 Task: Research luxury ranch stays in Montana, Look for 6 properties.
Action: Key pressed <Key.caps_lock>M<Key.caps_lock>nrtana
Screenshot: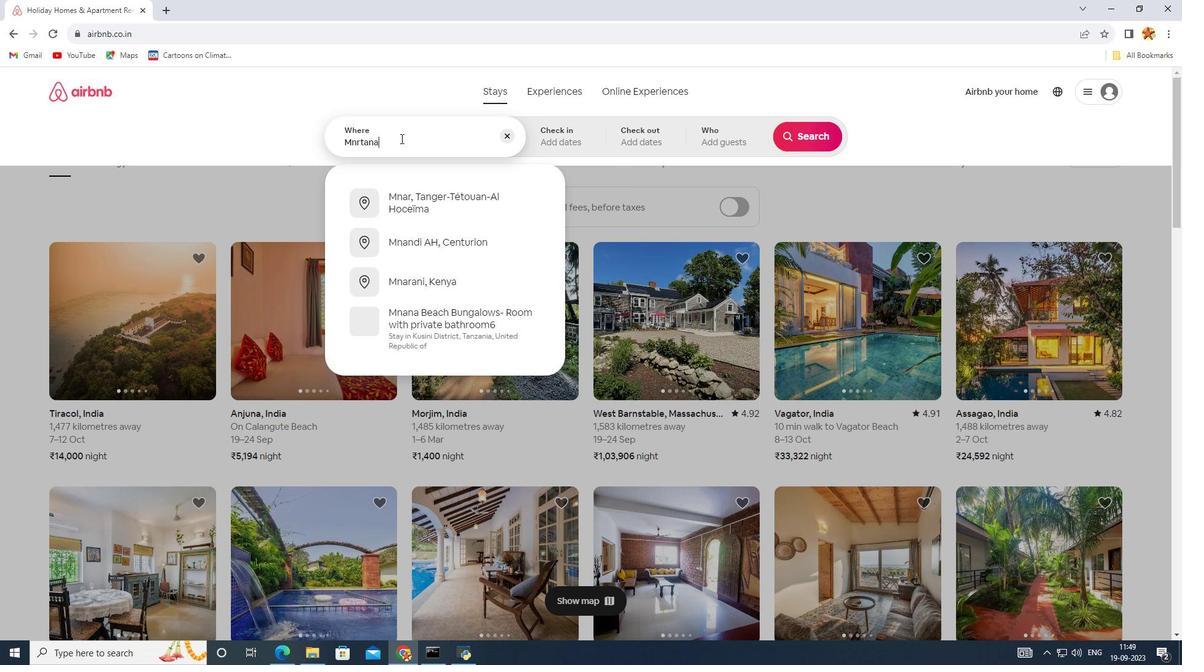 
Action: Mouse moved to (407, 147)
Screenshot: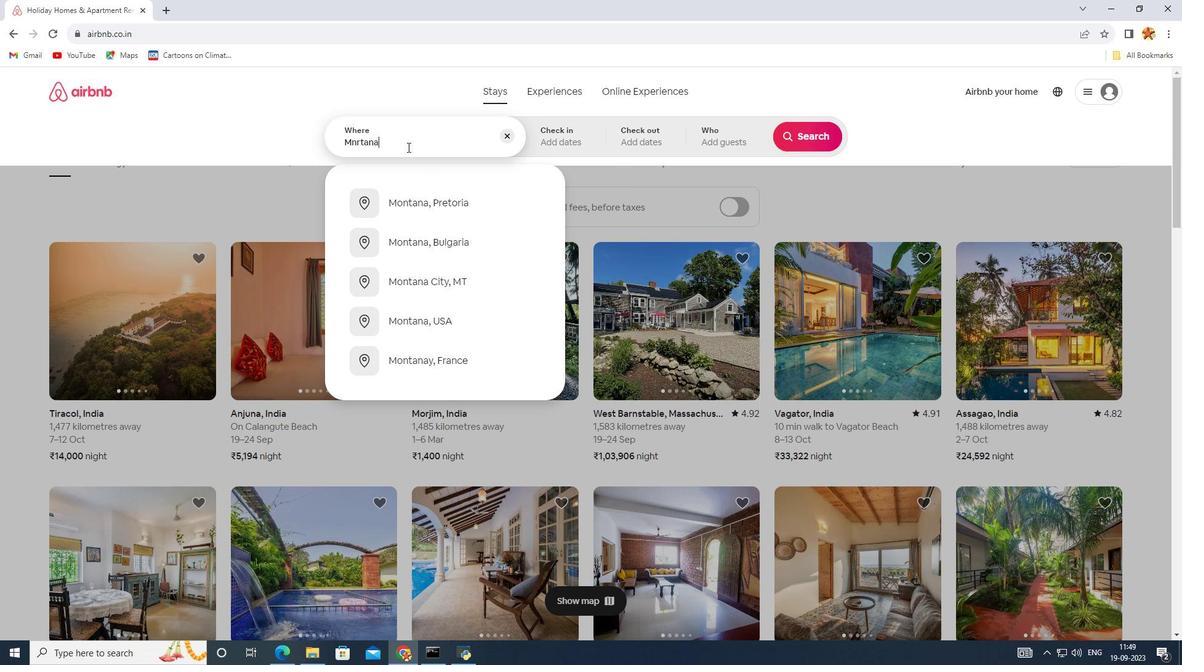 
Action: Key pressed <Key.backspace><Key.backspace><Key.backspace><Key.backspace><Key.backspace><Key.backspace>ontana<Key.space>
Screenshot: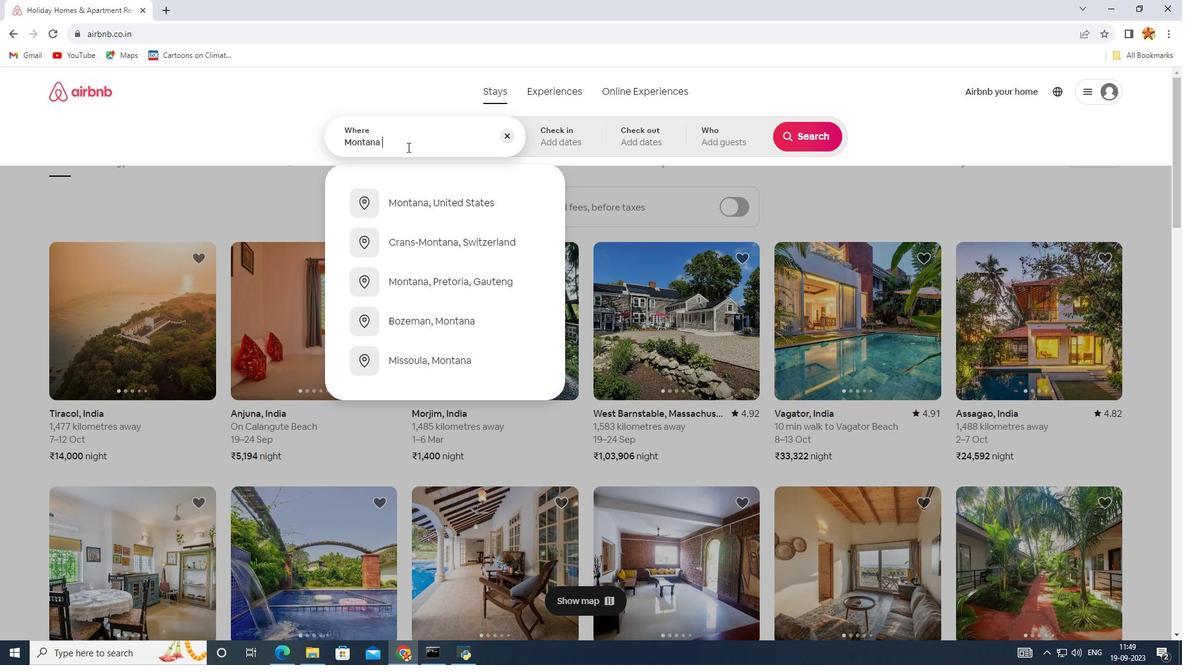 
Action: Mouse moved to (471, 193)
Screenshot: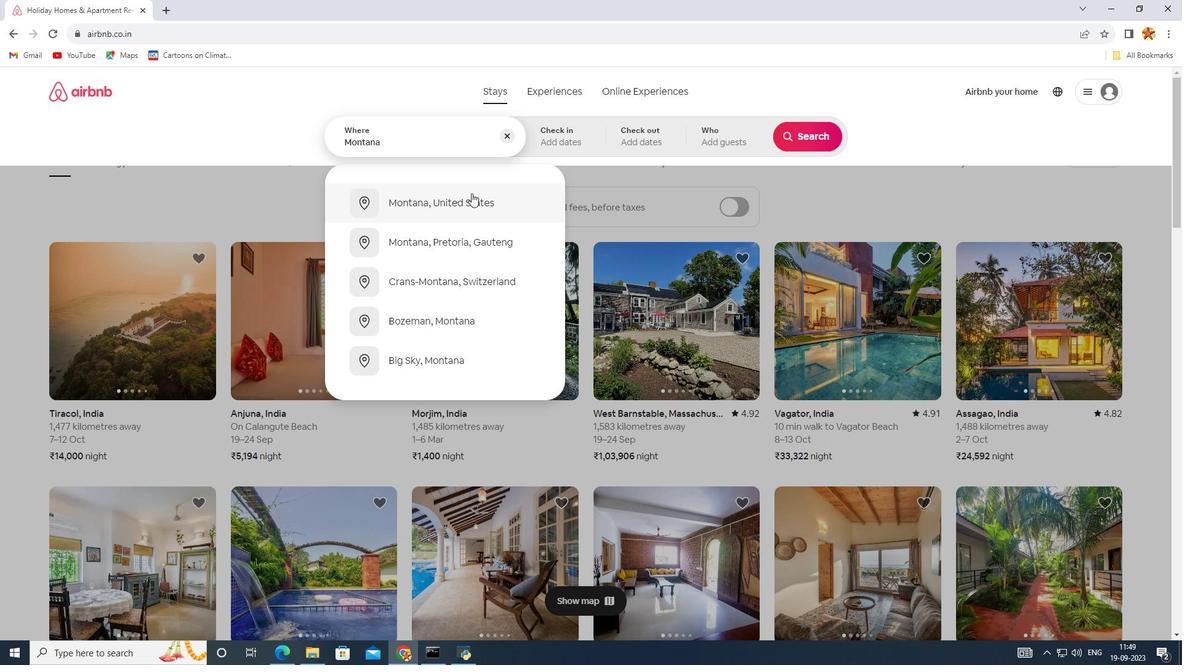 
Action: Mouse pressed left at (471, 193)
Screenshot: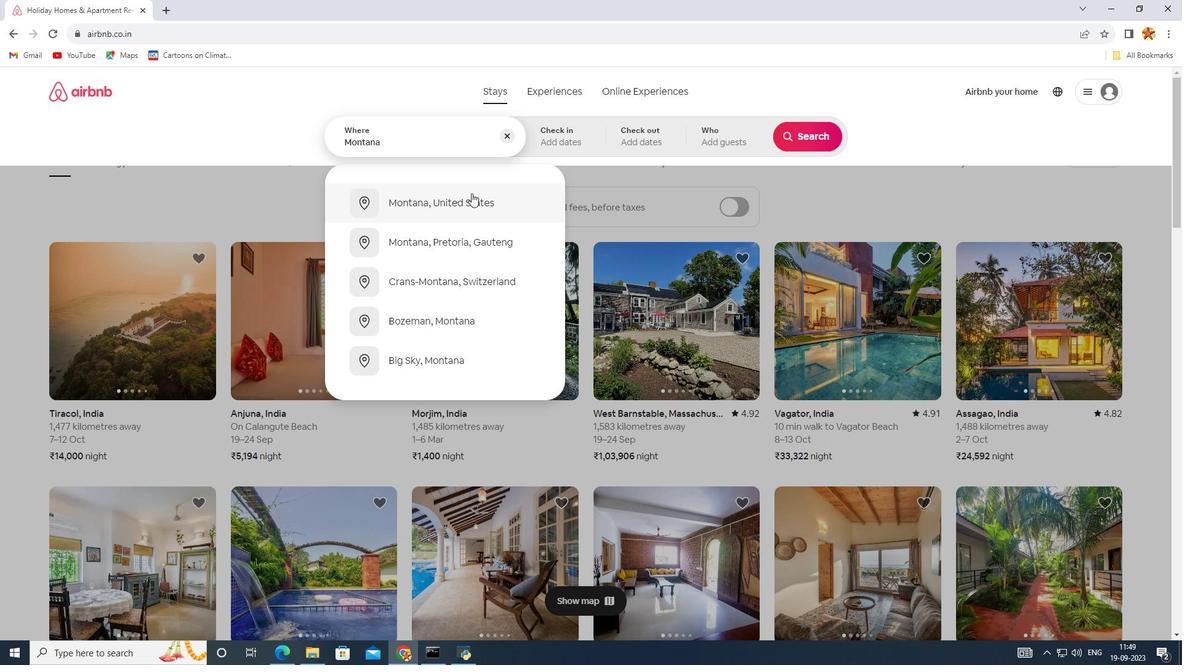 
Action: Mouse moved to (820, 132)
Screenshot: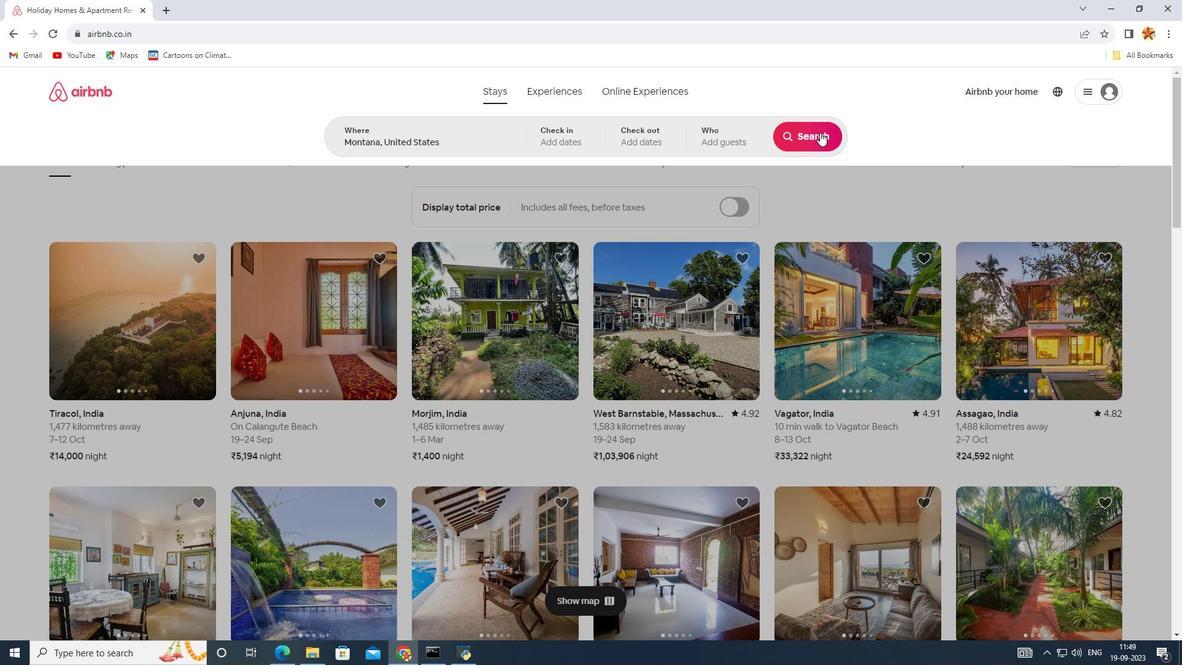 
Action: Mouse pressed left at (820, 132)
Screenshot: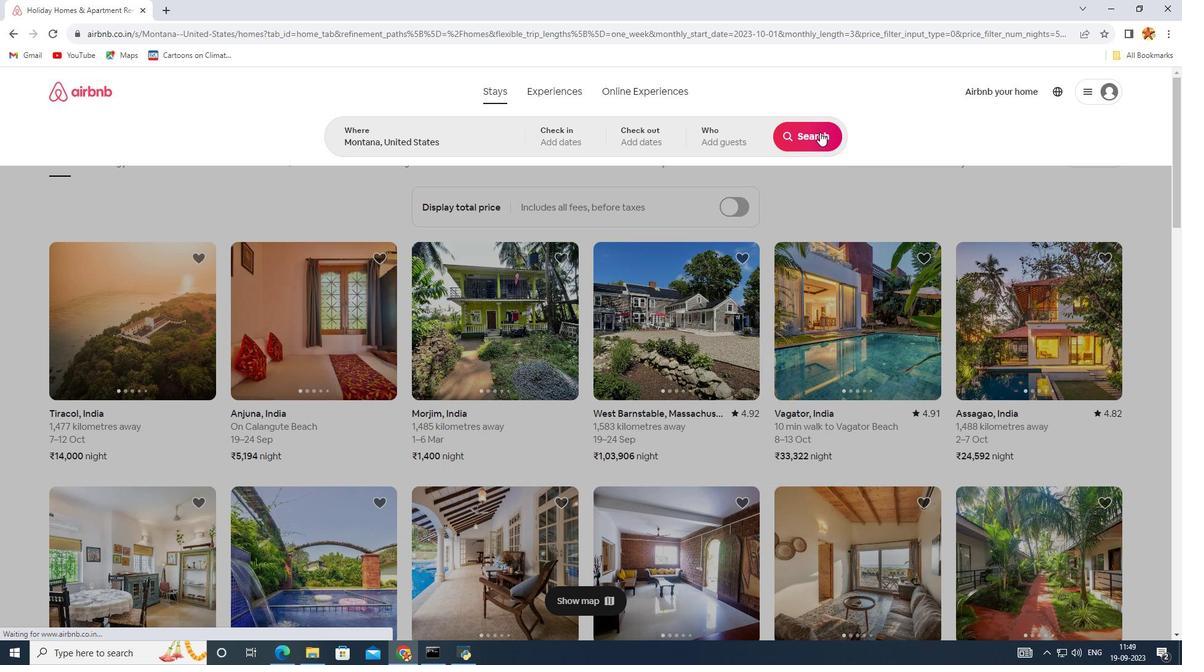
Action: Mouse moved to (1115, 136)
Screenshot: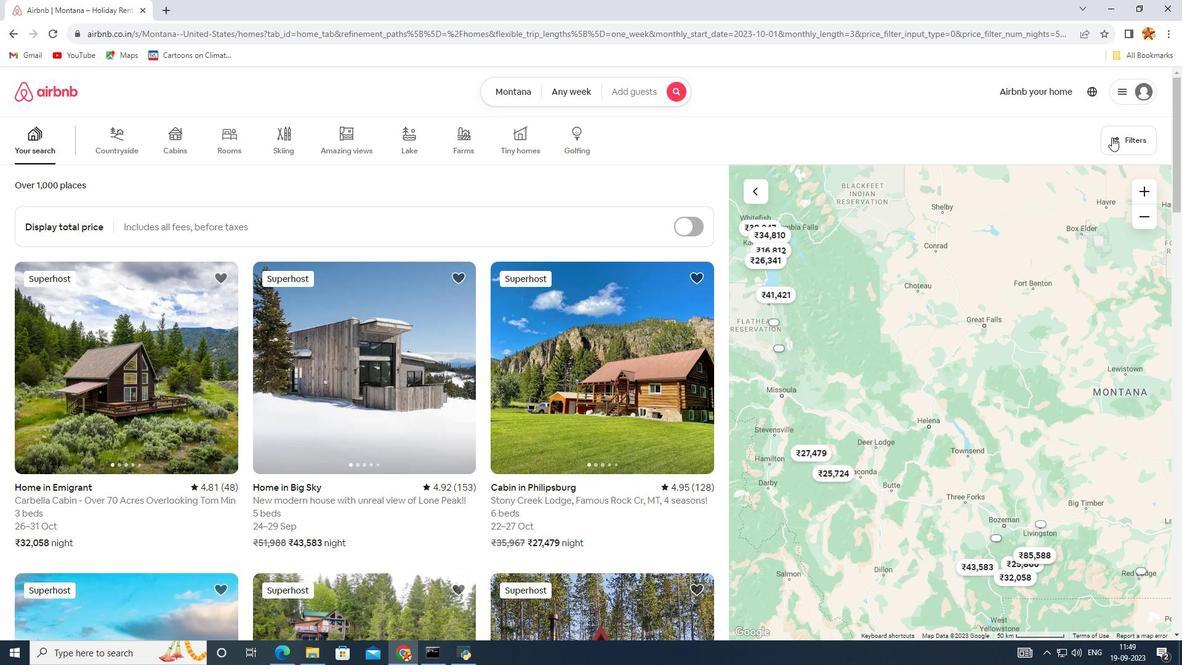 
Action: Mouse pressed left at (1115, 136)
Screenshot: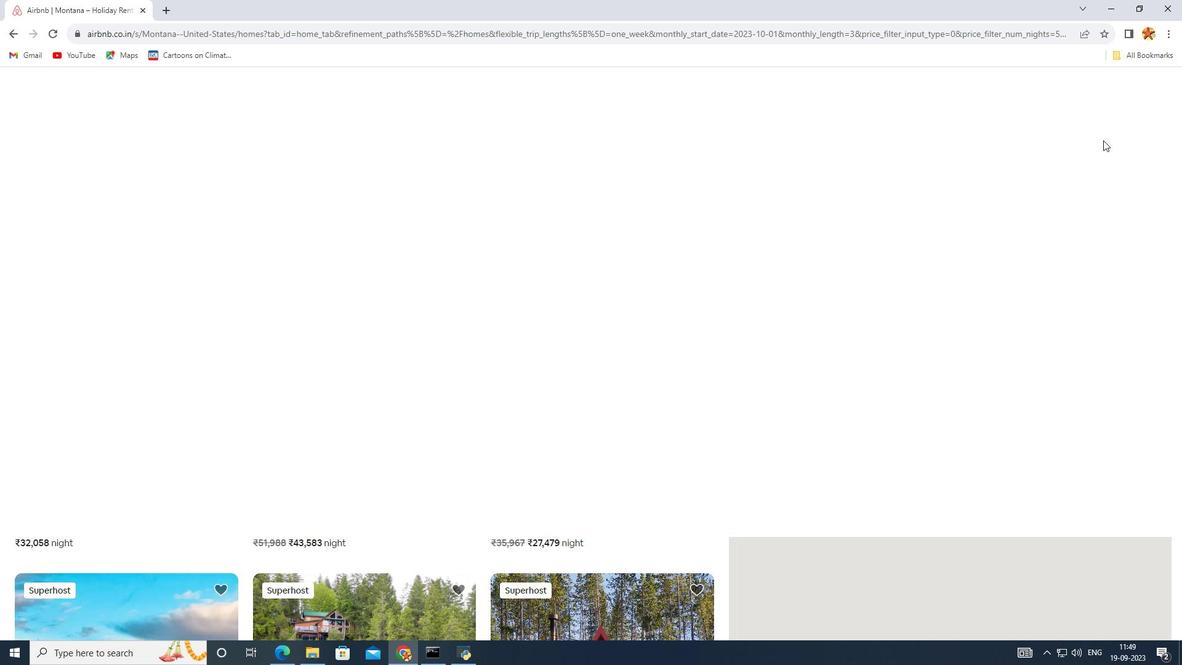 
Action: Mouse moved to (505, 345)
Screenshot: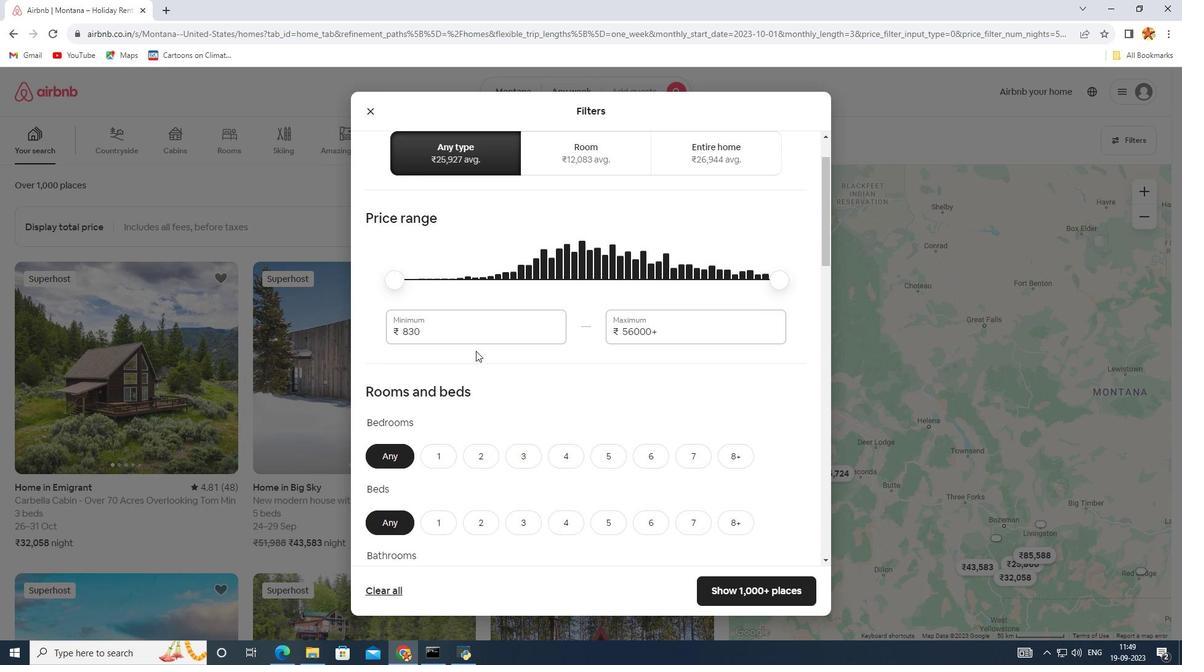 
Action: Mouse scrolled (505, 345) with delta (0, 0)
Screenshot: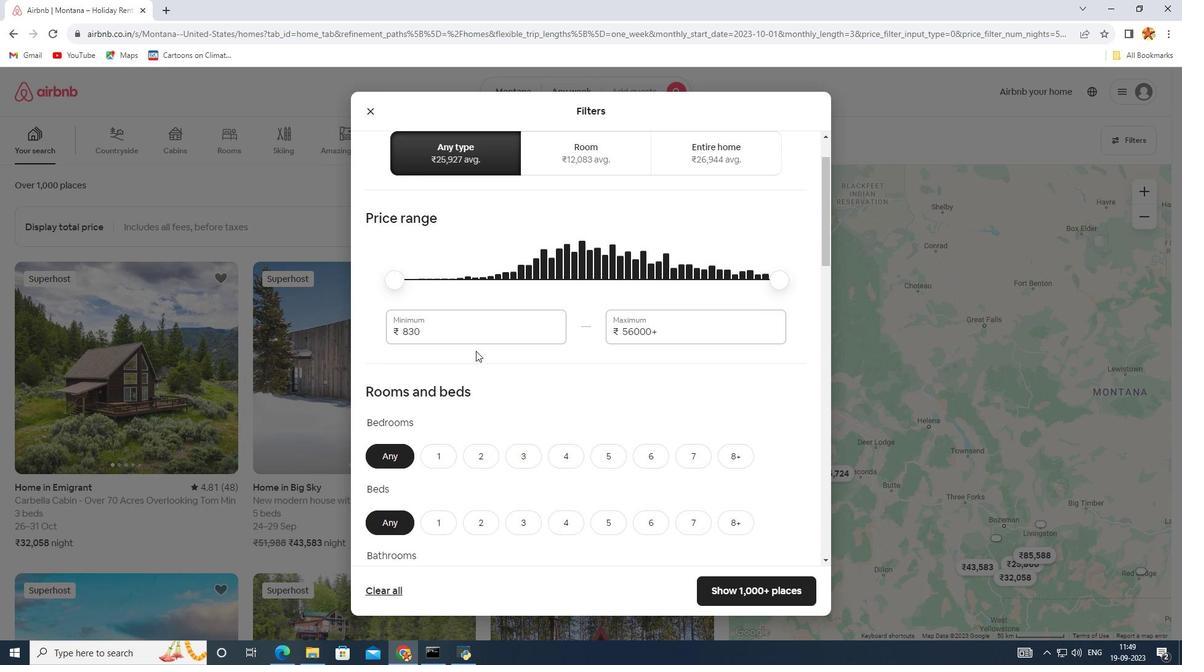 
Action: Mouse moved to (476, 351)
Screenshot: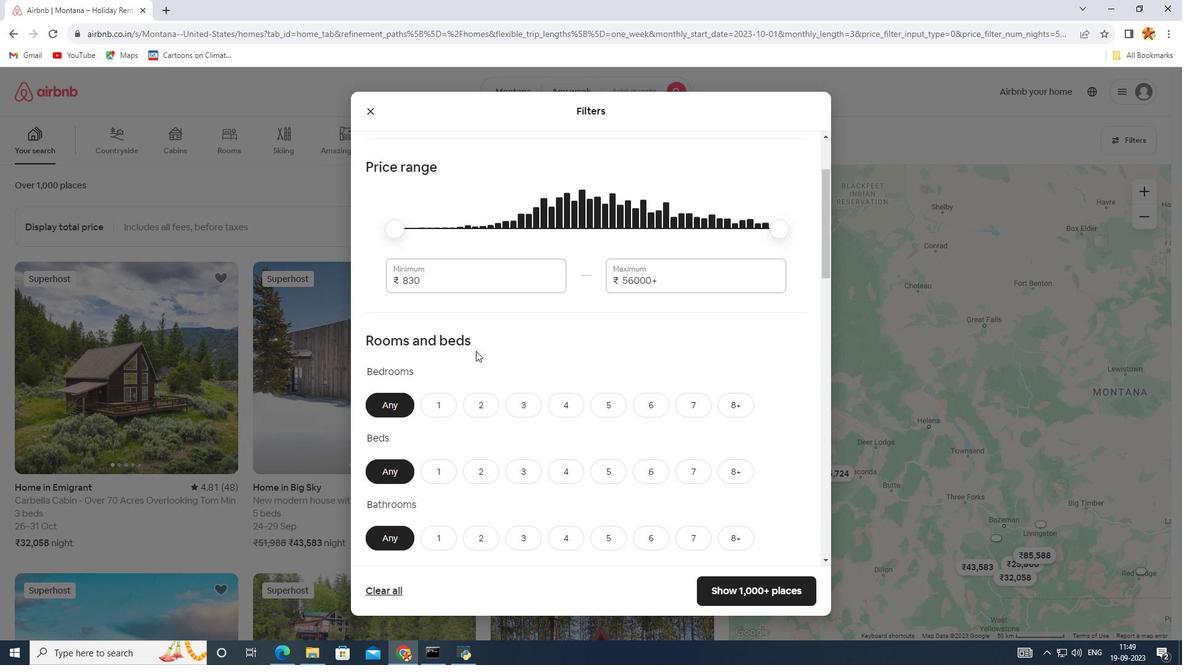 
Action: Mouse scrolled (476, 350) with delta (0, 0)
Screenshot: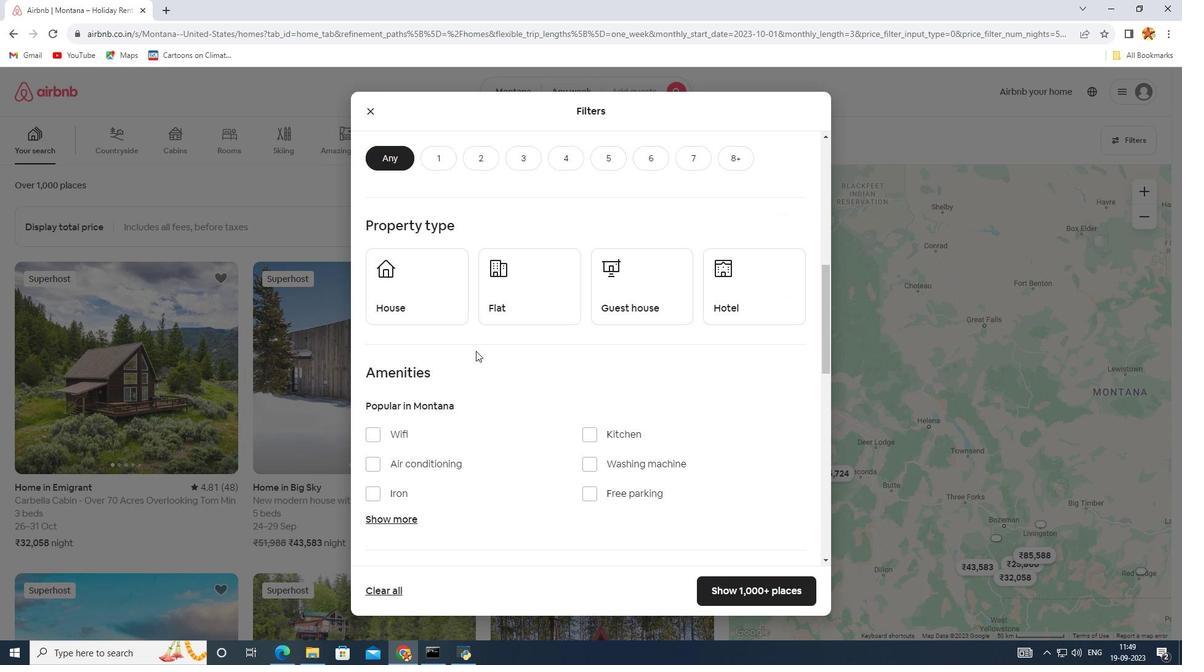 
Action: Mouse scrolled (476, 350) with delta (0, 0)
Screenshot: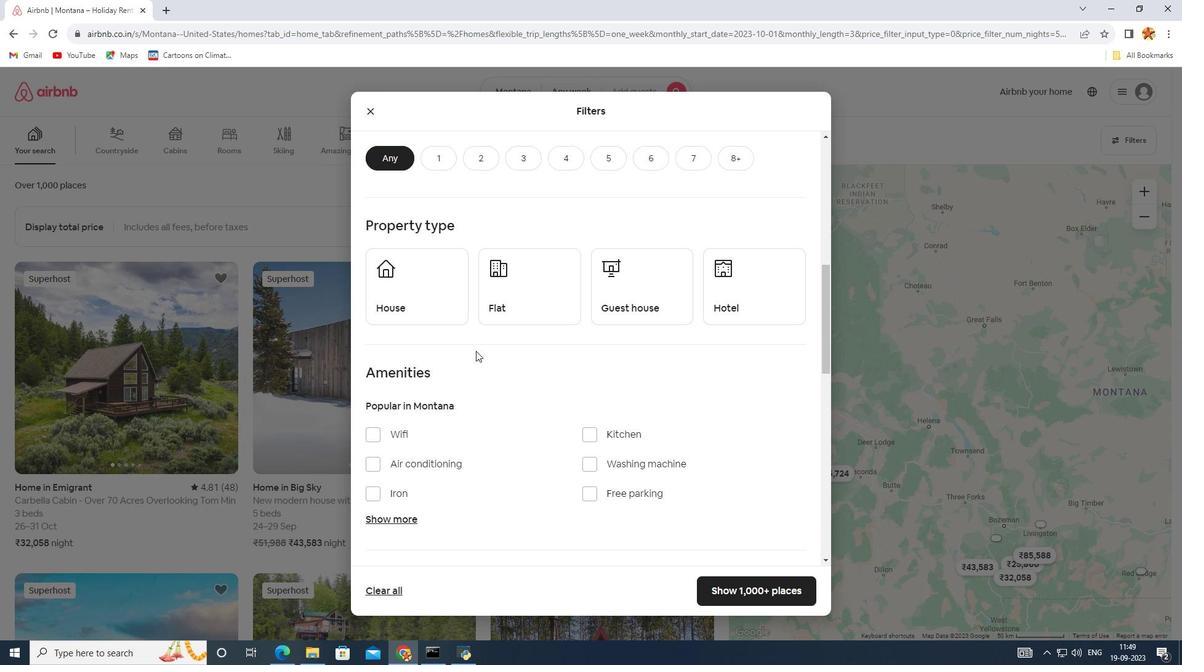
Action: Mouse scrolled (476, 350) with delta (0, 0)
Screenshot: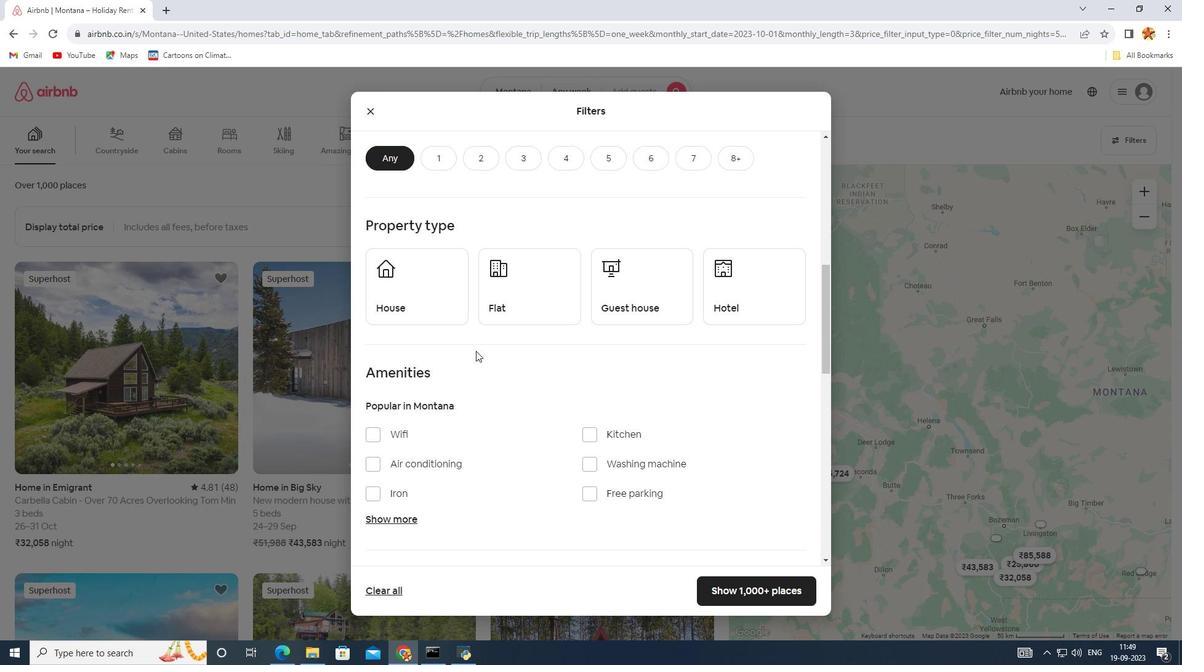 
Action: Mouse scrolled (476, 350) with delta (0, 0)
Screenshot: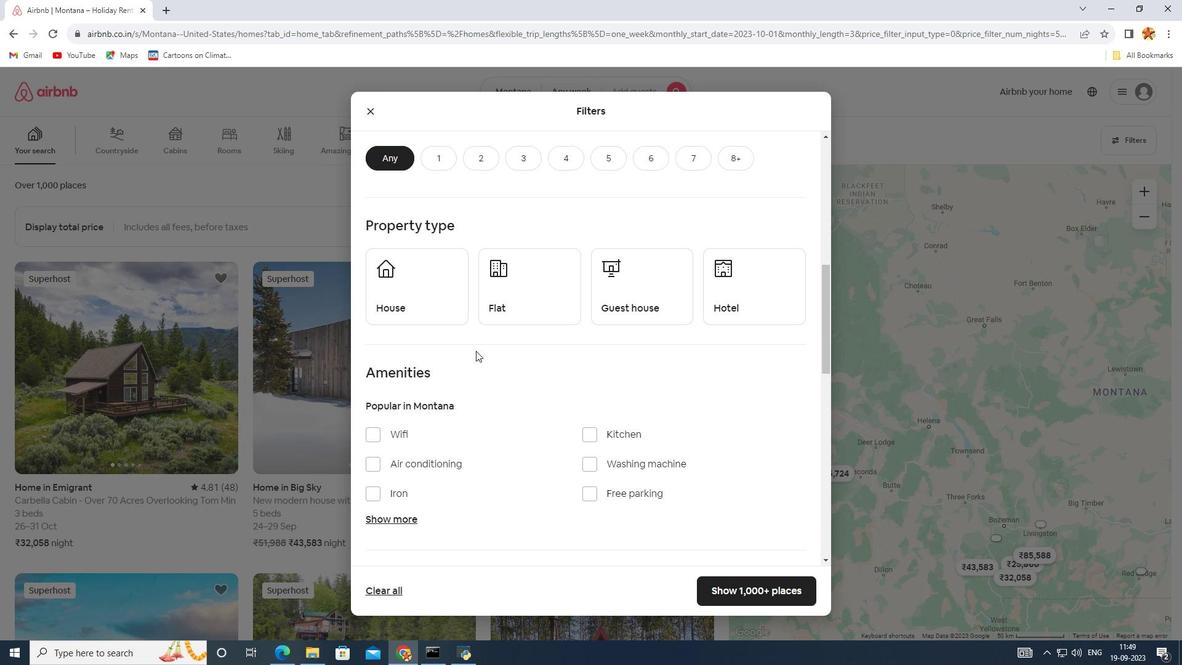 
Action: Mouse scrolled (476, 350) with delta (0, 0)
Screenshot: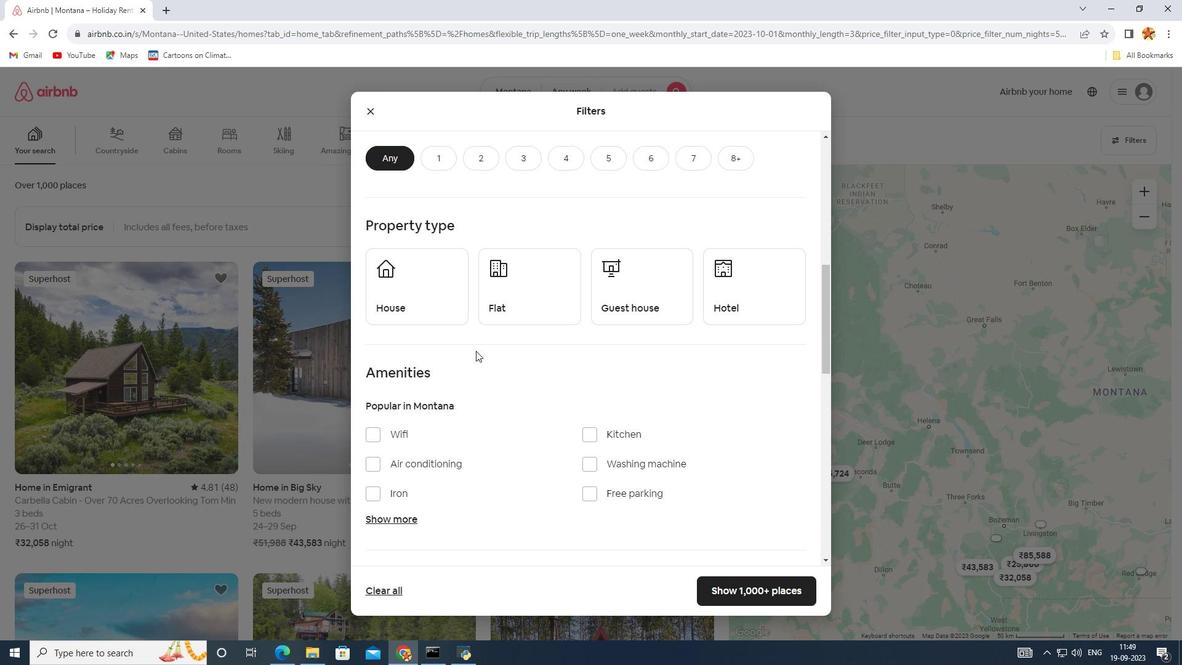 
Action: Mouse scrolled (476, 350) with delta (0, 0)
Screenshot: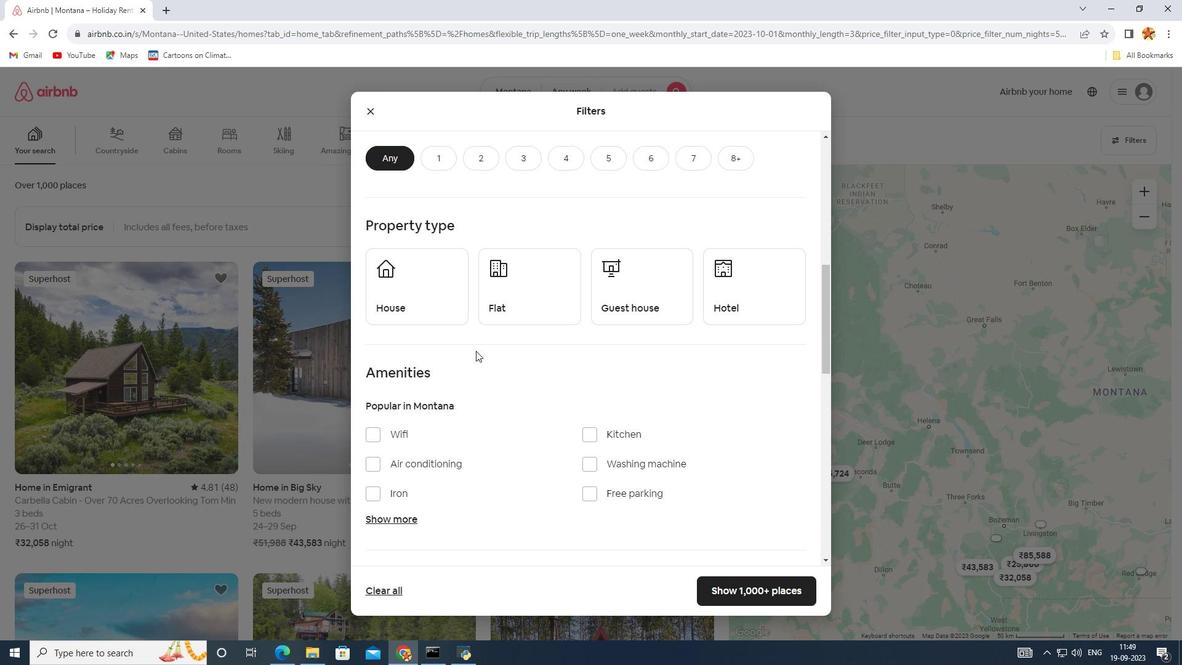 
Action: Mouse scrolled (476, 350) with delta (0, 0)
Screenshot: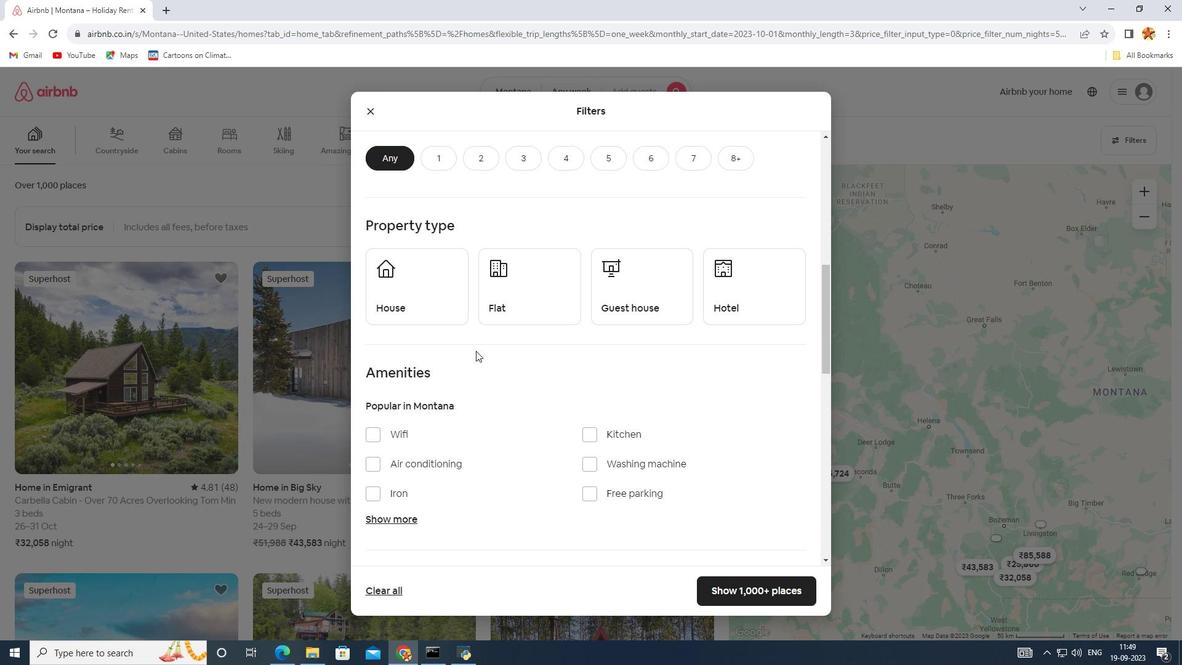 
Action: Mouse scrolled (476, 350) with delta (0, 0)
Screenshot: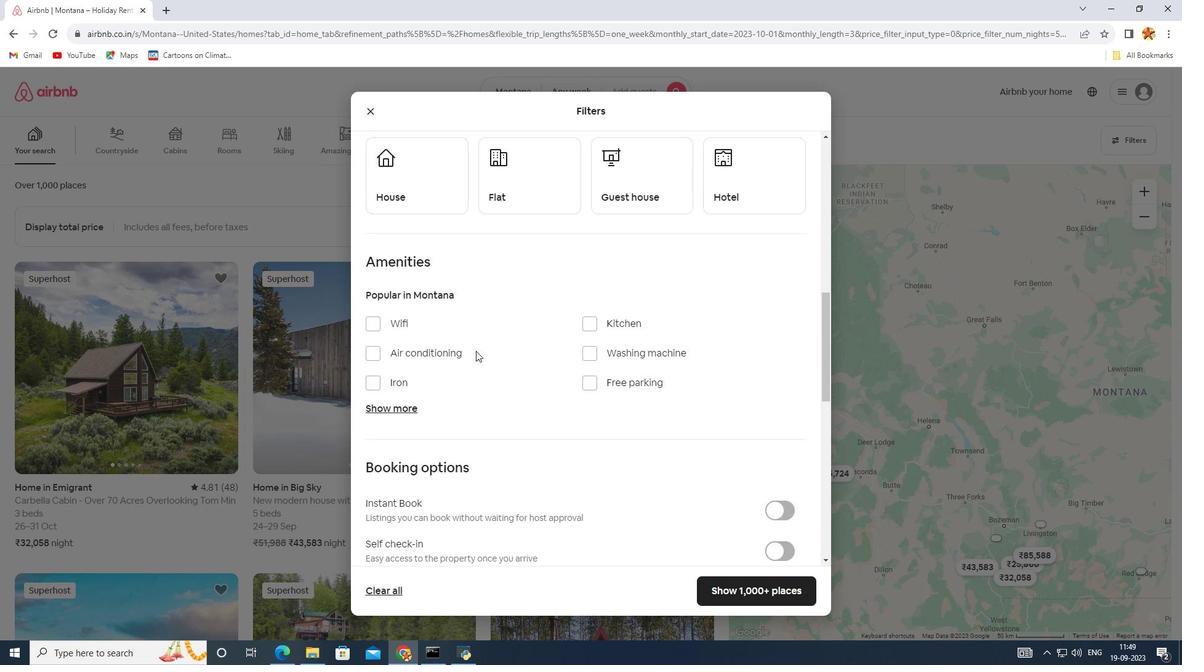 
Action: Mouse scrolled (476, 350) with delta (0, 0)
Screenshot: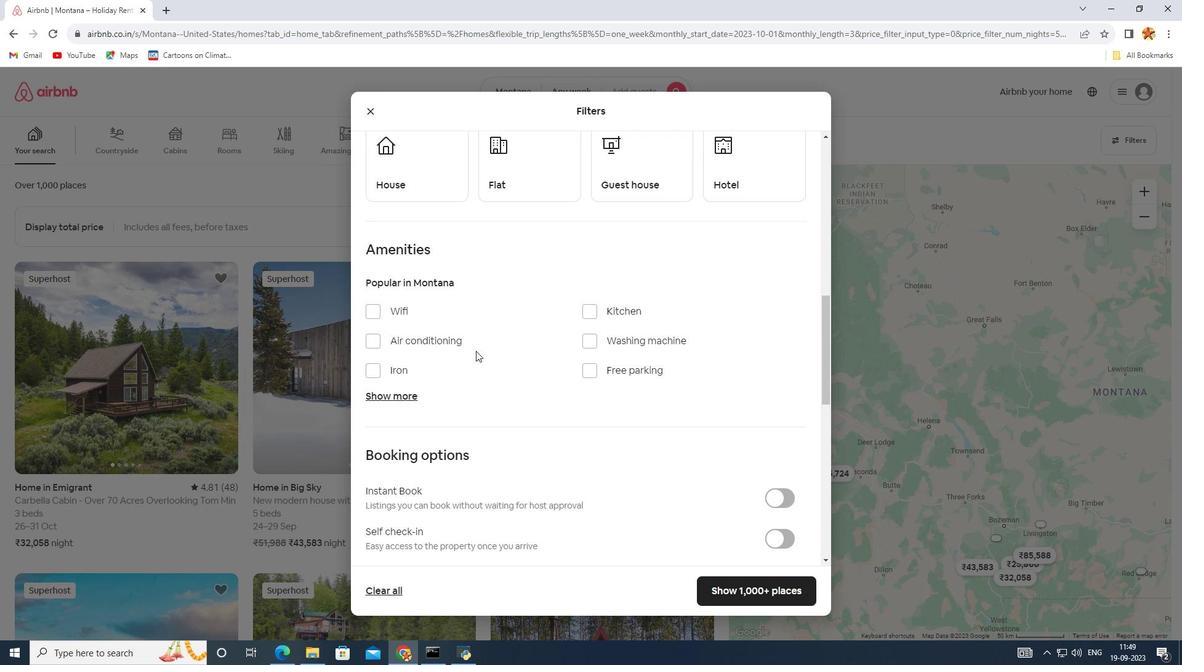 
Action: Mouse scrolled (476, 351) with delta (0, 0)
Screenshot: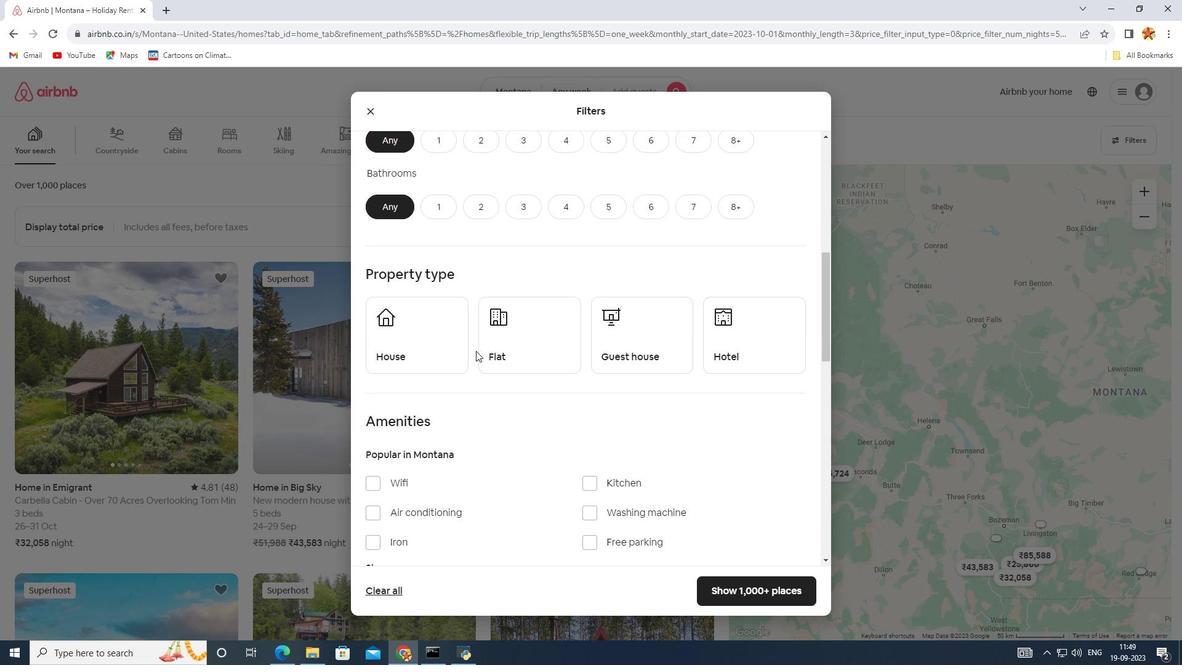 
Action: Mouse scrolled (476, 351) with delta (0, 0)
Screenshot: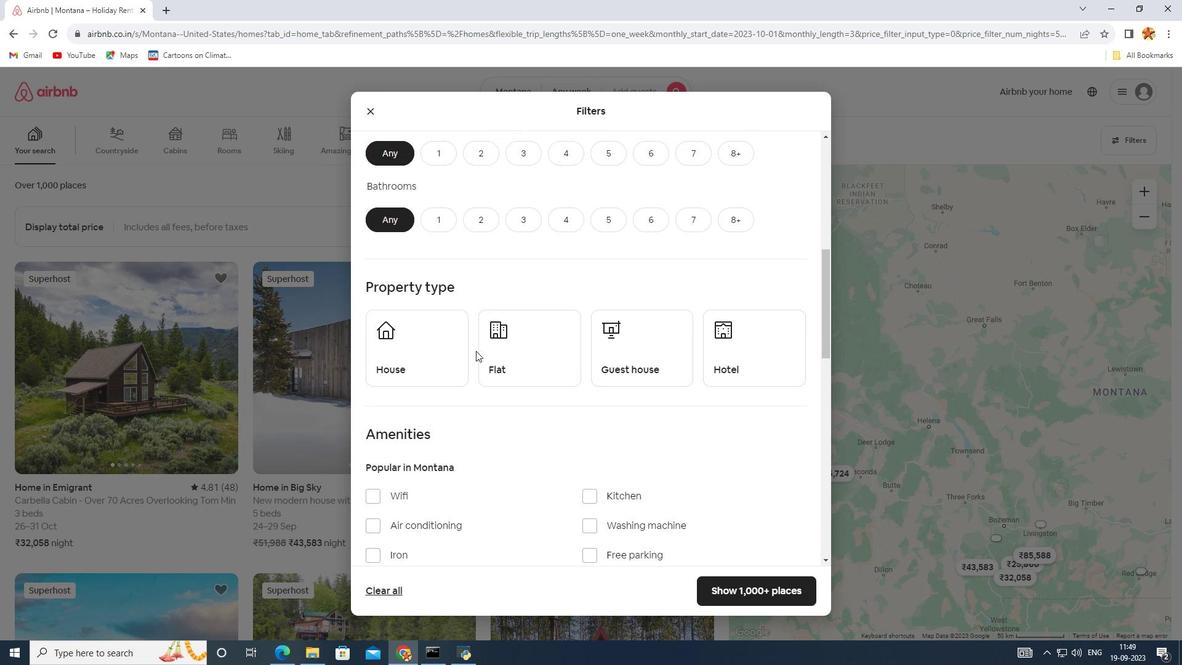 
Action: Mouse scrolled (476, 351) with delta (0, 0)
Screenshot: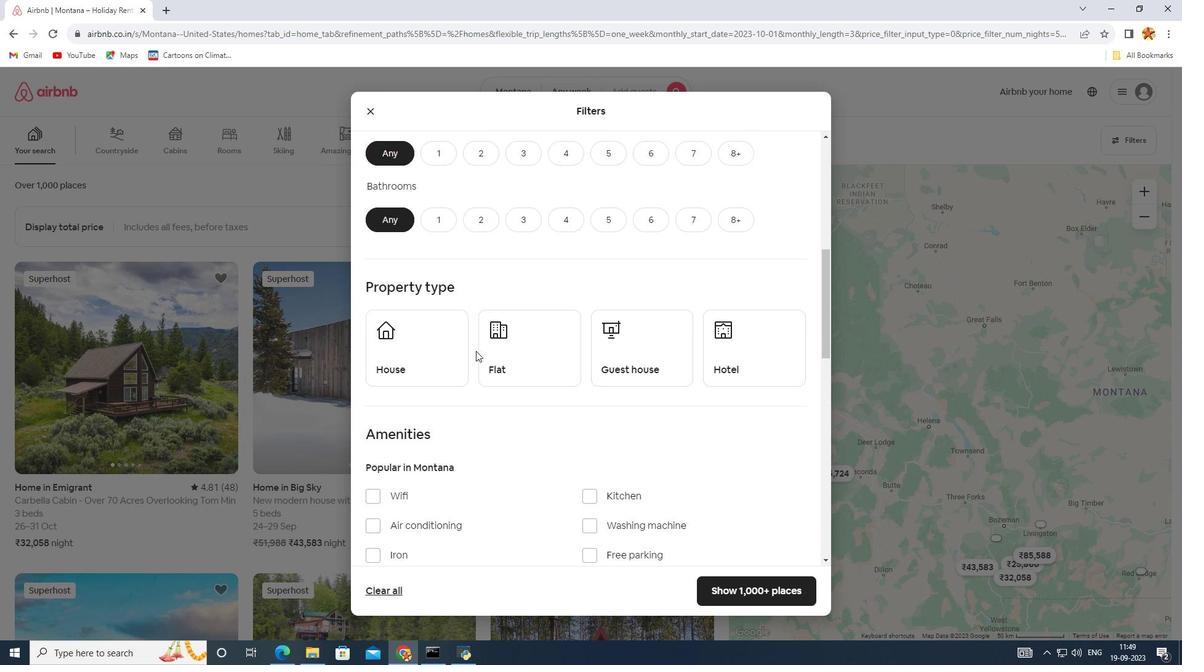 
Action: Mouse scrolled (476, 350) with delta (0, 0)
Screenshot: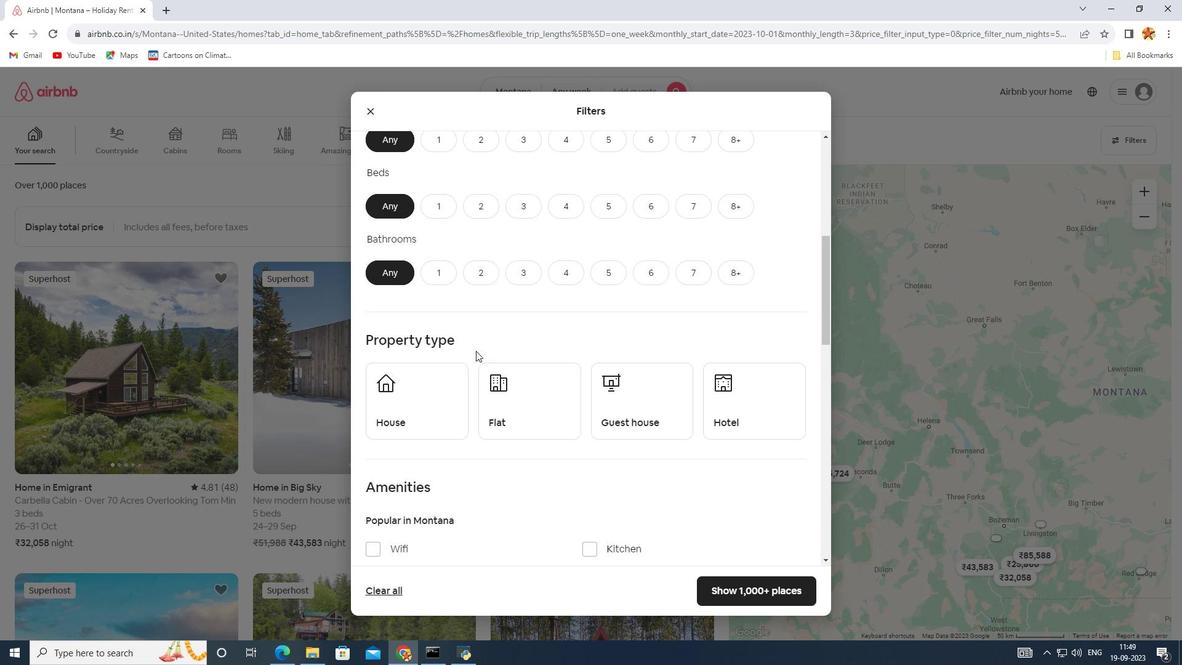 
Action: Mouse scrolled (476, 351) with delta (0, 0)
Screenshot: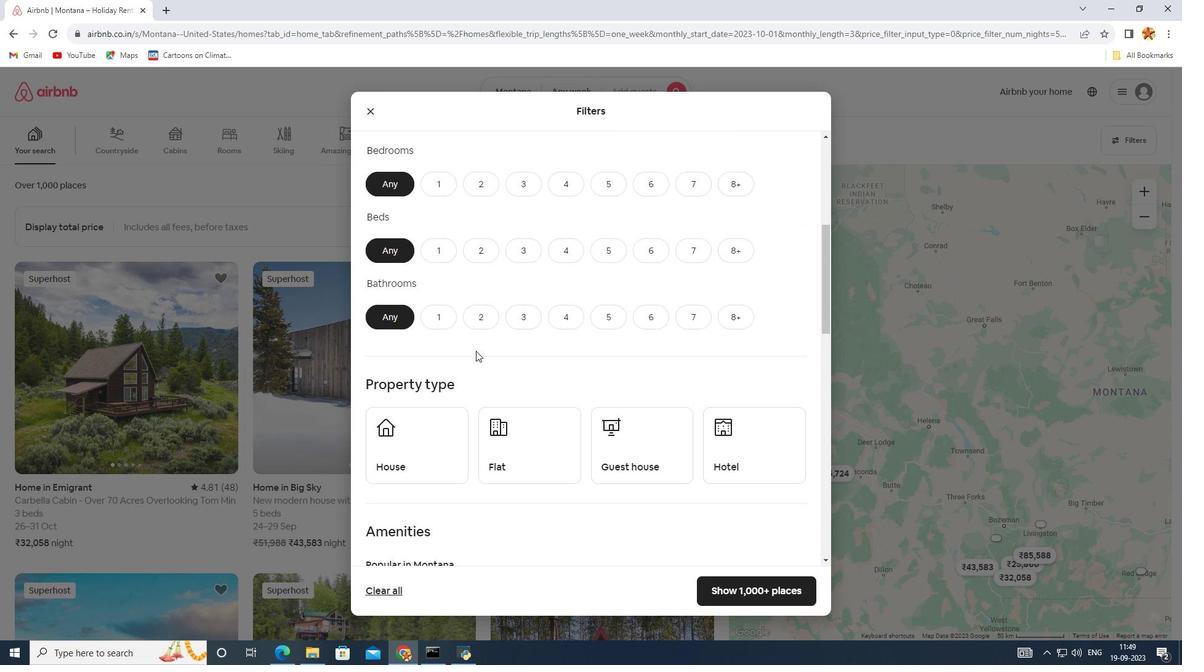 
Action: Mouse scrolled (476, 351) with delta (0, 0)
Screenshot: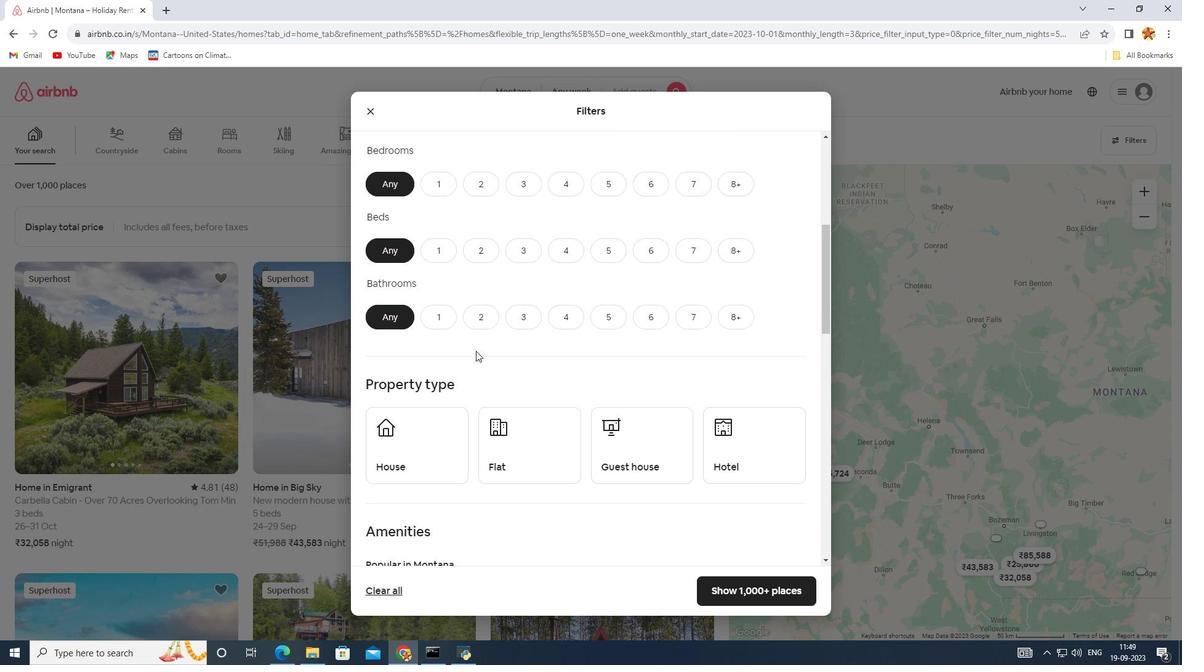 
Action: Mouse scrolled (476, 351) with delta (0, 0)
Screenshot: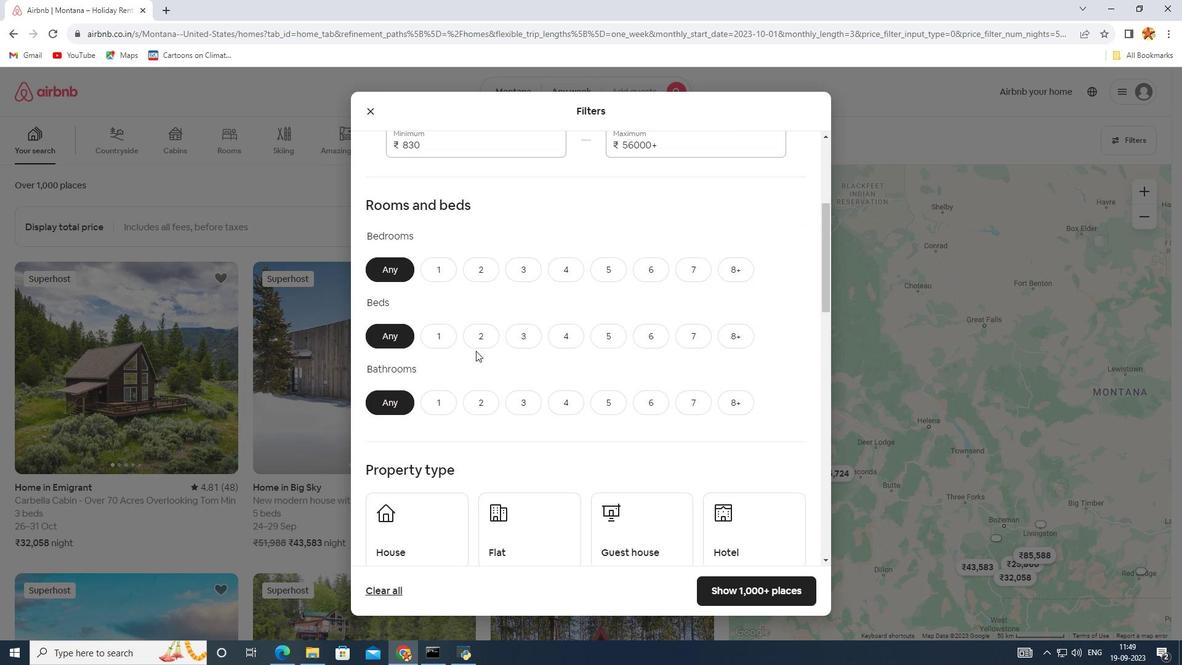 
Action: Mouse scrolled (476, 351) with delta (0, 0)
Screenshot: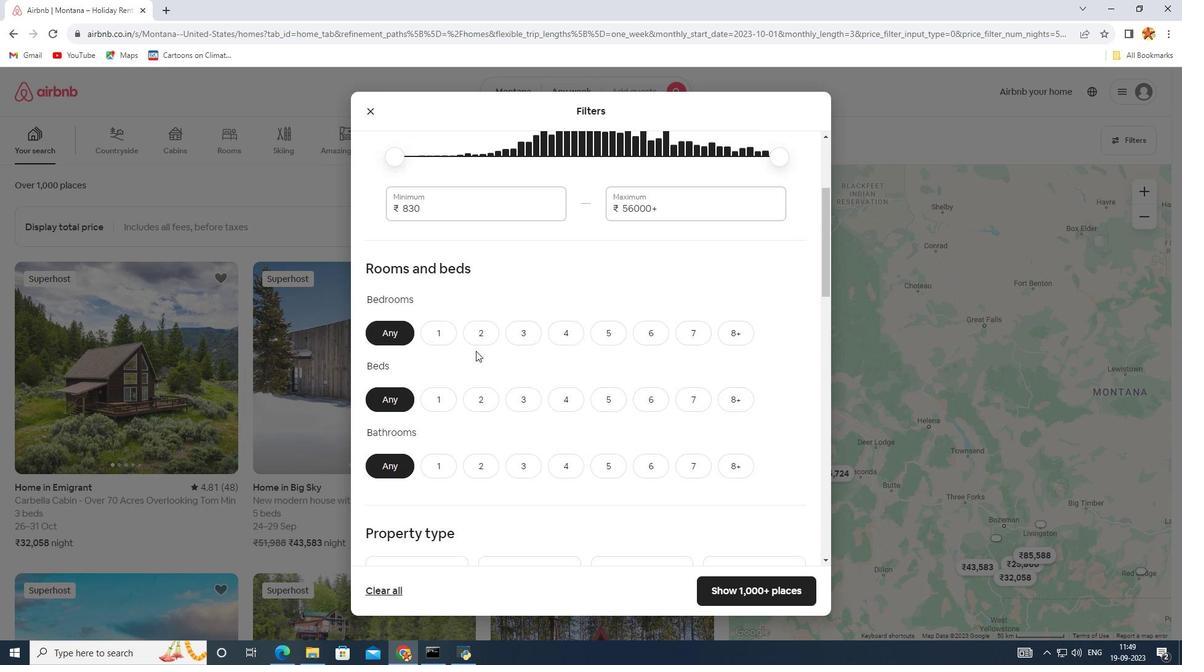 
Action: Mouse scrolled (476, 351) with delta (0, 0)
Screenshot: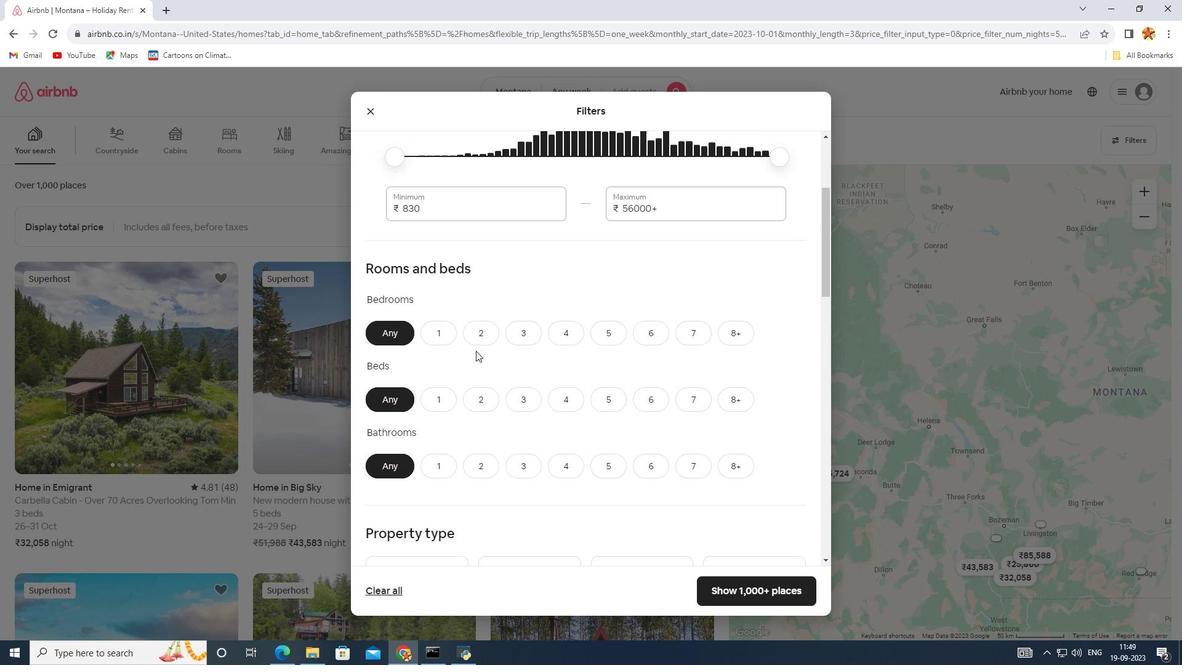 
Action: Mouse moved to (555, 331)
Screenshot: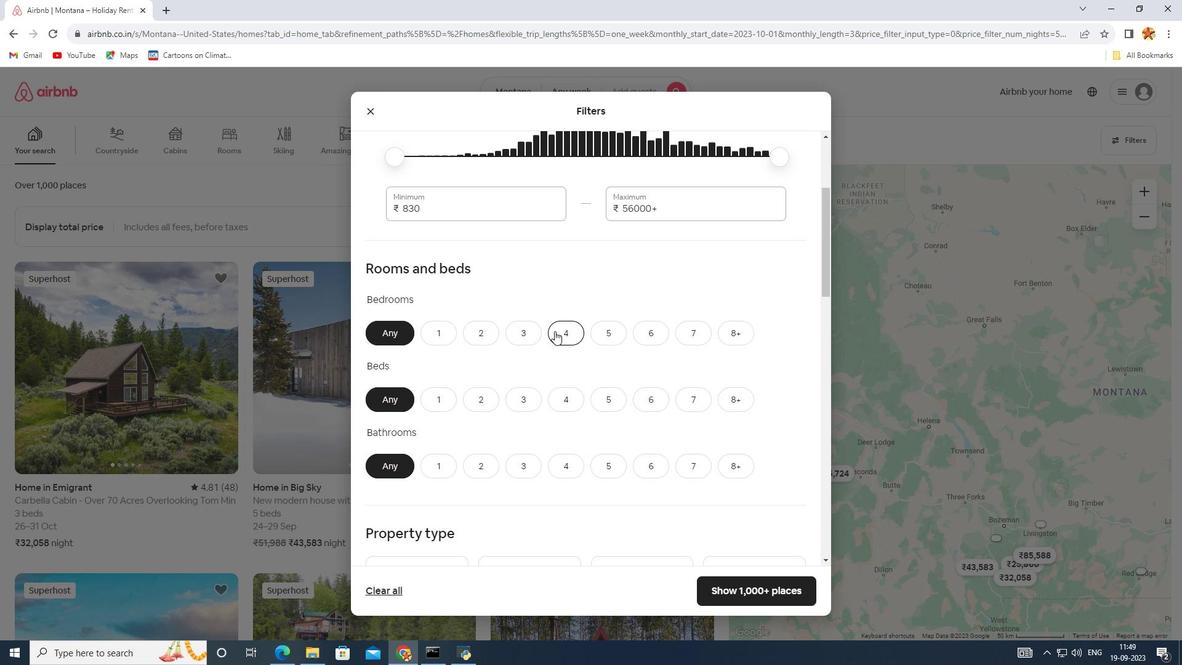 
Action: Mouse pressed left at (555, 331)
Screenshot: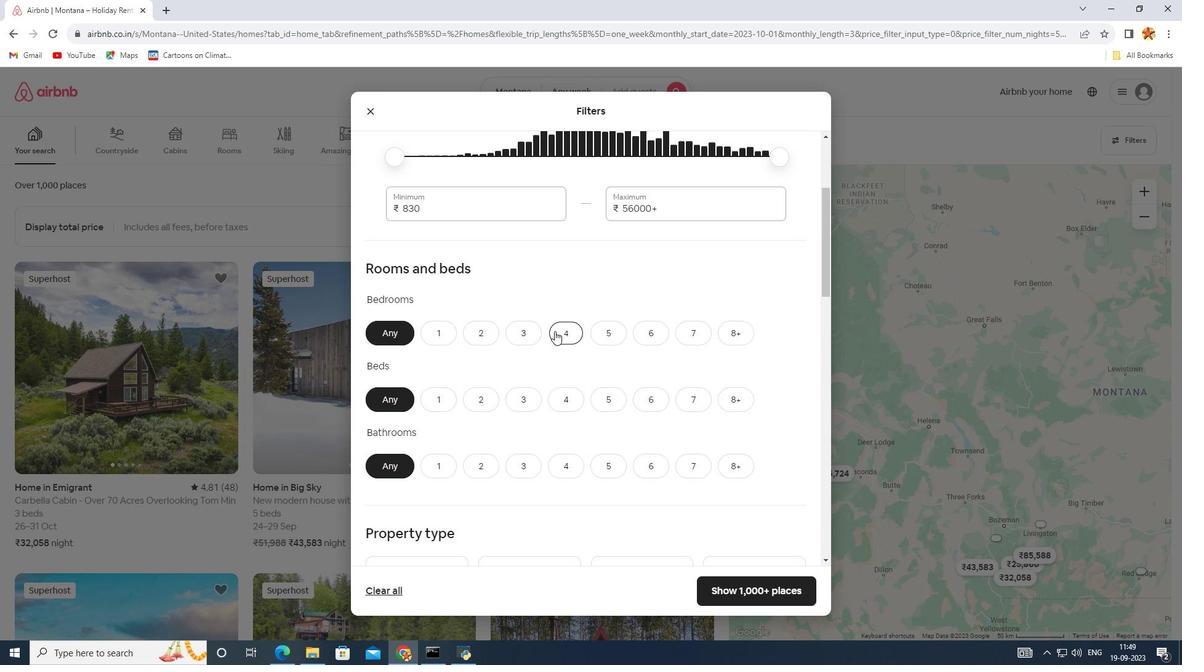 
Action: Mouse moved to (491, 381)
Screenshot: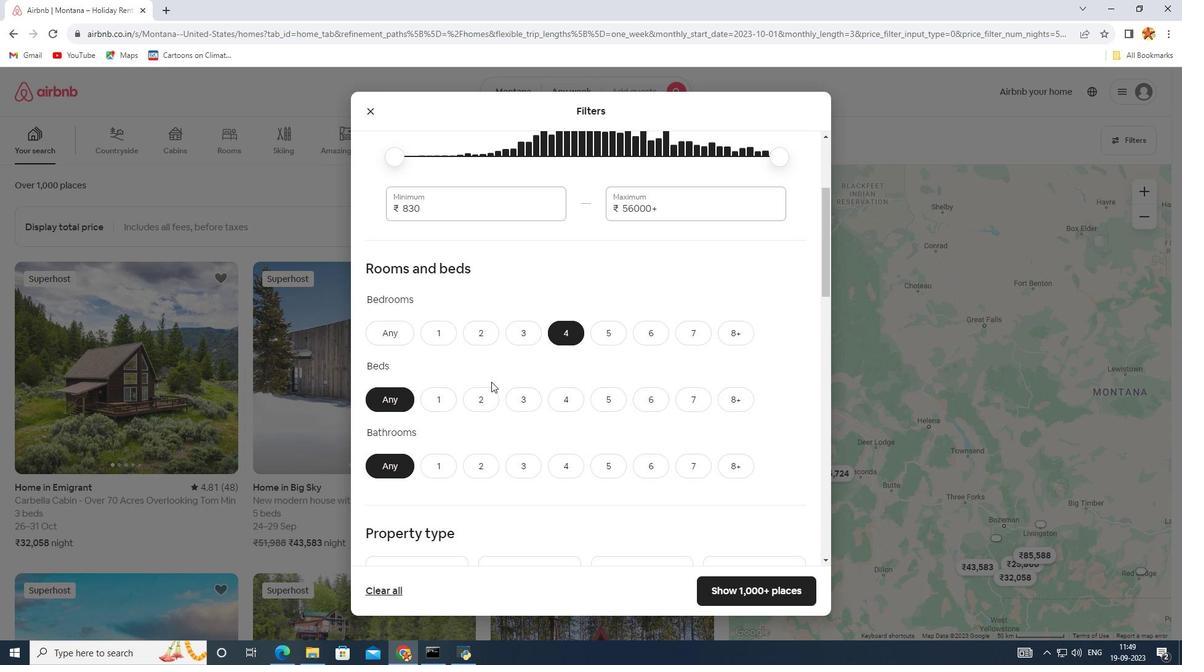 
Action: Mouse scrolled (491, 381) with delta (0, 0)
Screenshot: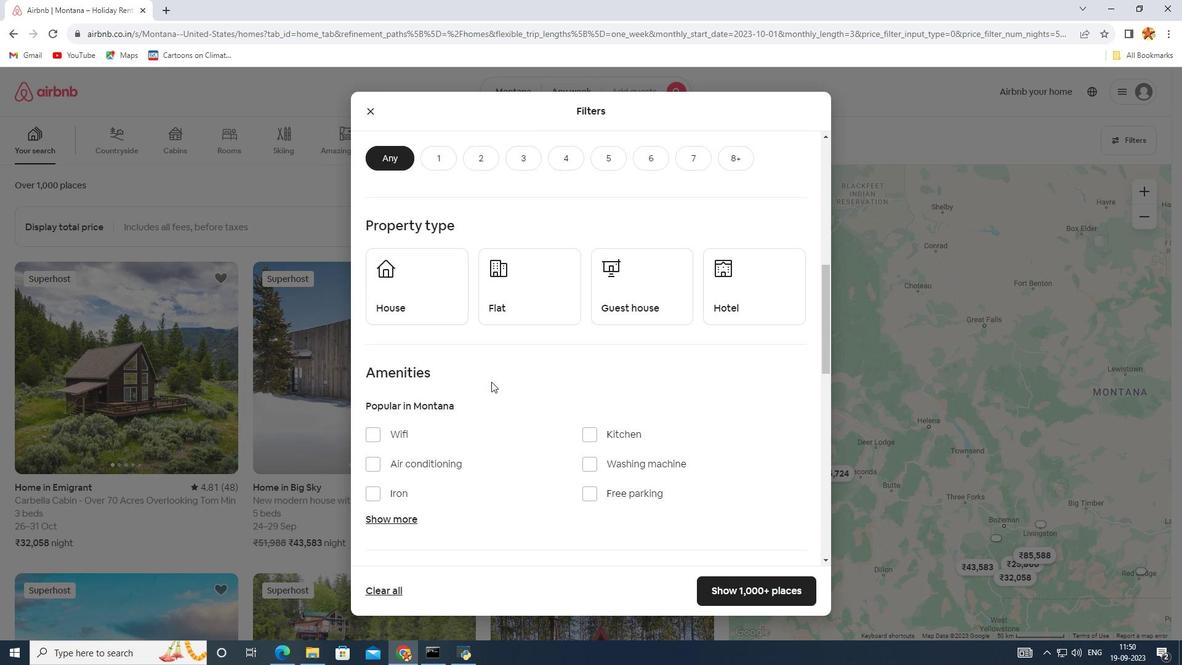 
Action: Mouse scrolled (491, 381) with delta (0, 0)
Screenshot: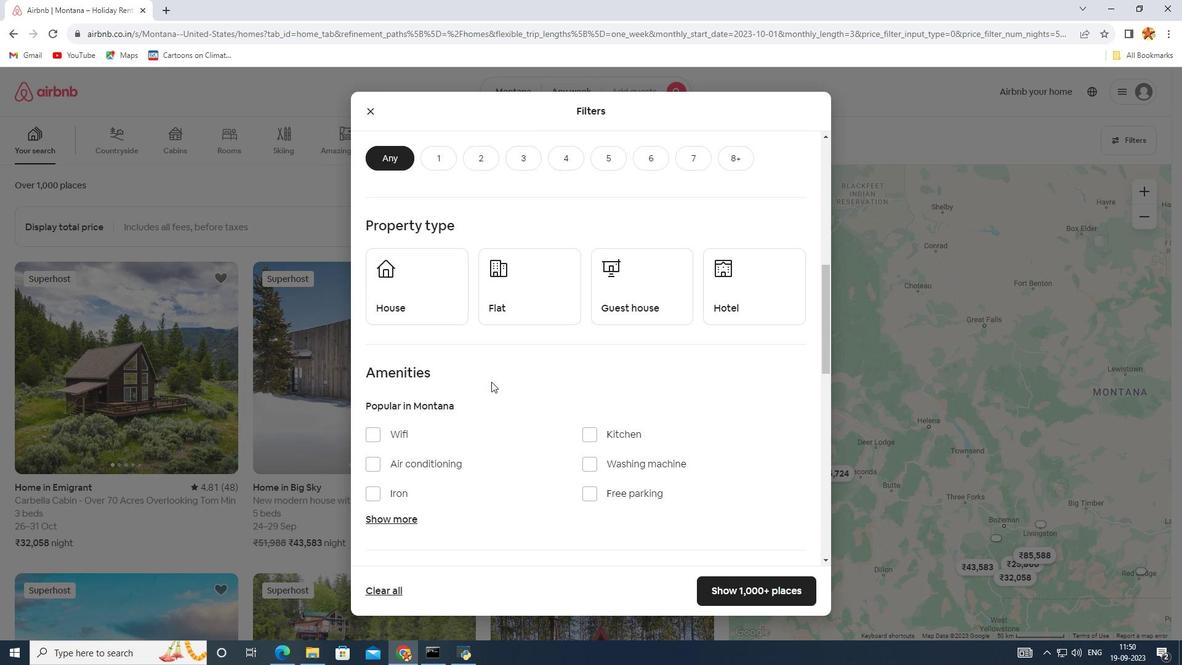 
Action: Mouse scrolled (491, 381) with delta (0, 0)
Screenshot: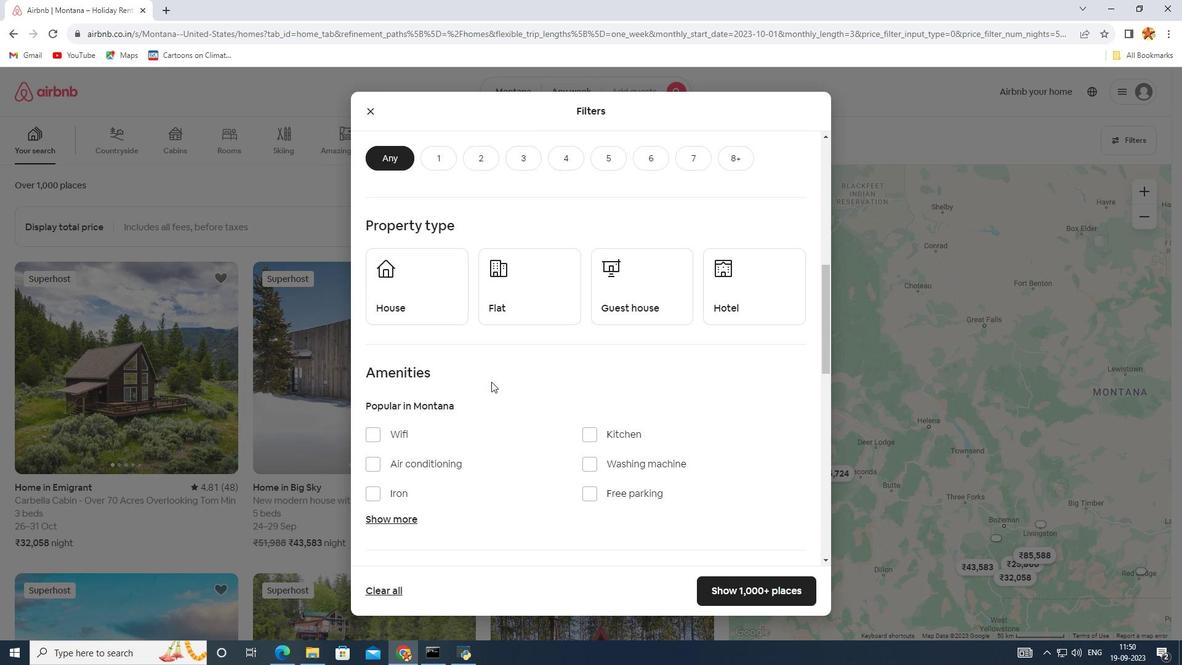 
Action: Mouse scrolled (491, 381) with delta (0, 0)
Screenshot: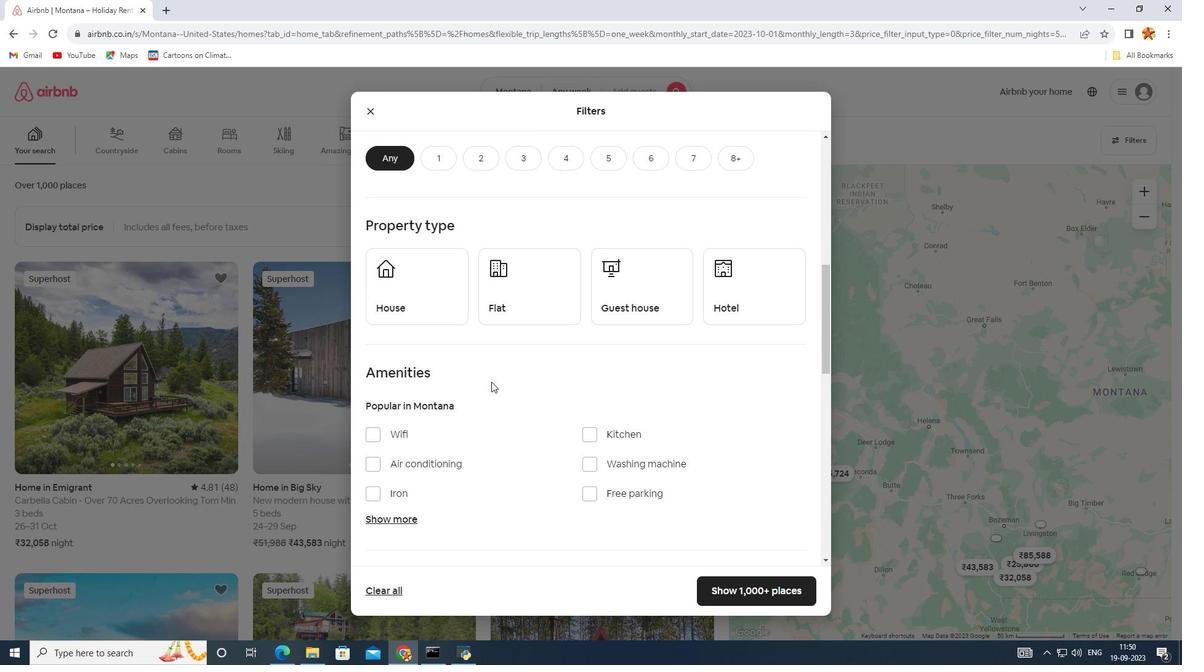 
Action: Mouse scrolled (491, 381) with delta (0, 0)
Screenshot: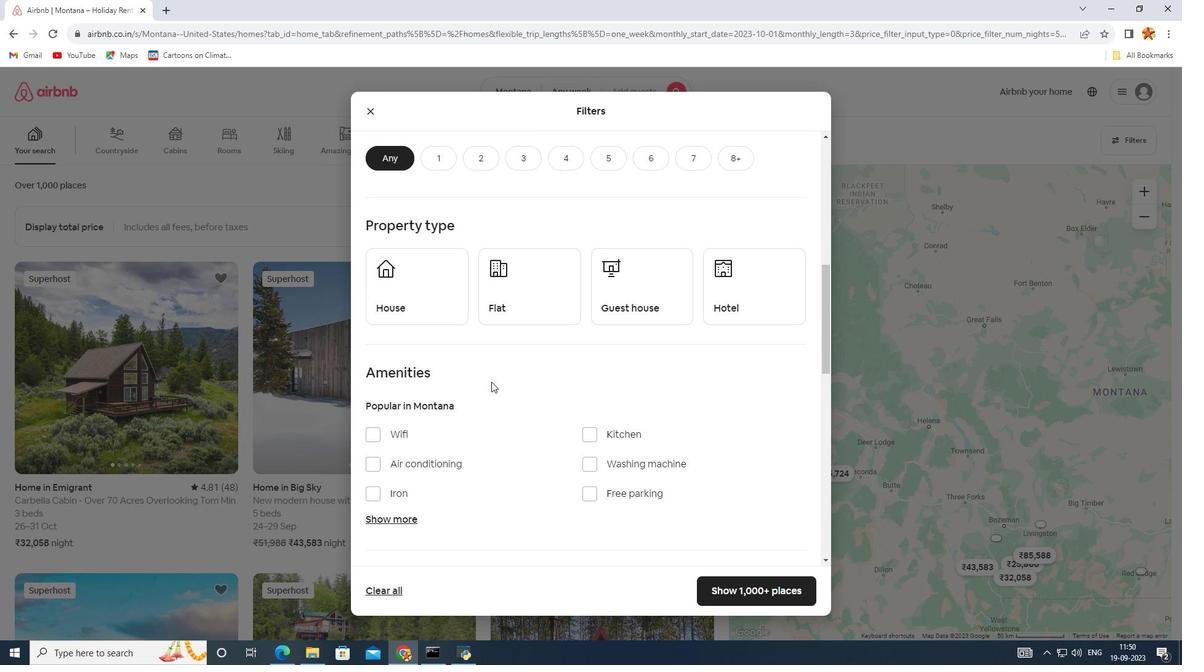 
Action: Mouse scrolled (491, 381) with delta (0, 0)
Screenshot: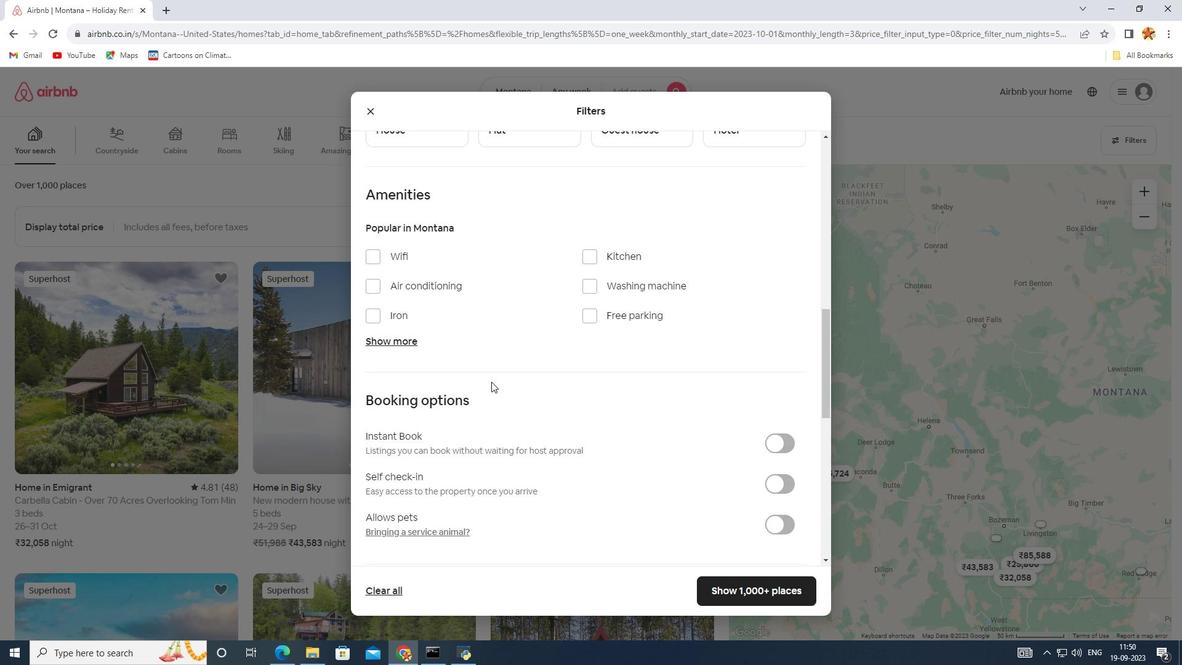 
Action: Mouse scrolled (491, 381) with delta (0, 0)
Screenshot: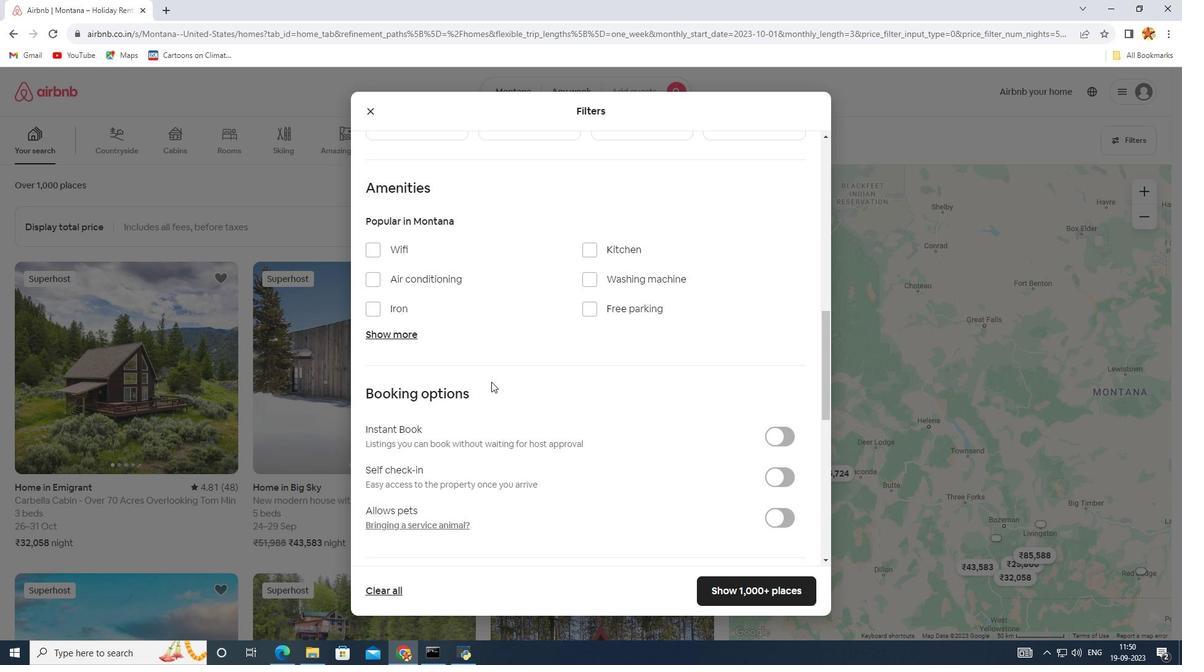 
Action: Mouse scrolled (491, 381) with delta (0, 0)
Screenshot: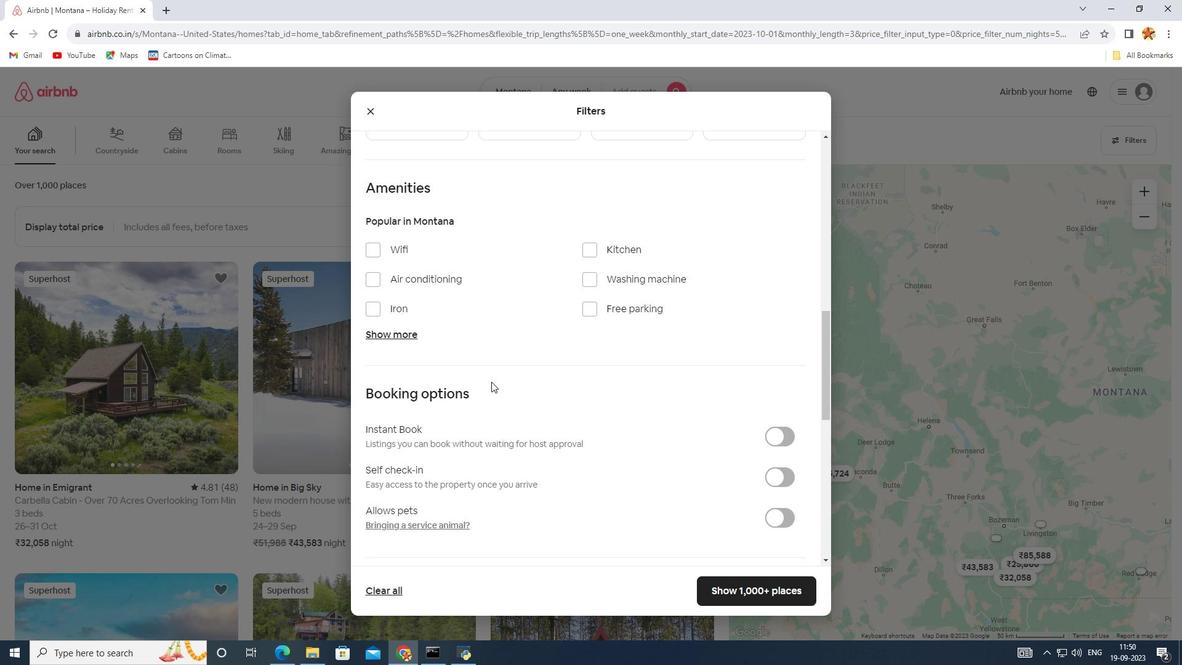 
Action: Mouse moved to (371, 332)
Screenshot: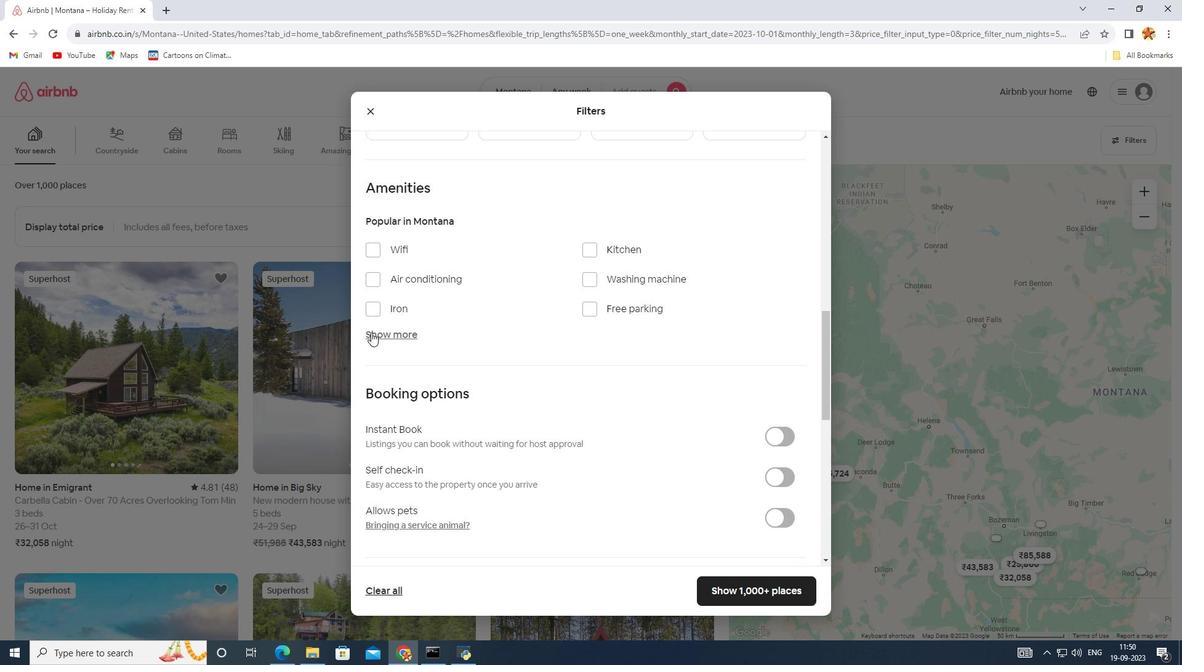 
Action: Mouse pressed left at (371, 332)
Screenshot: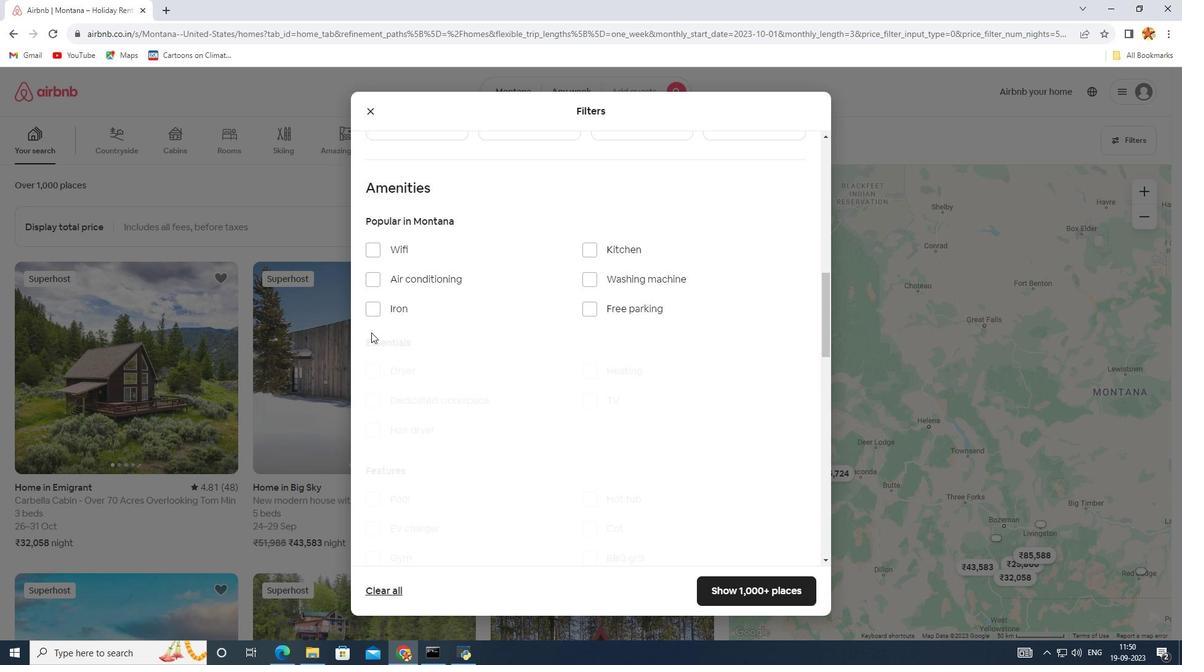 
Action: Mouse moved to (476, 358)
Screenshot: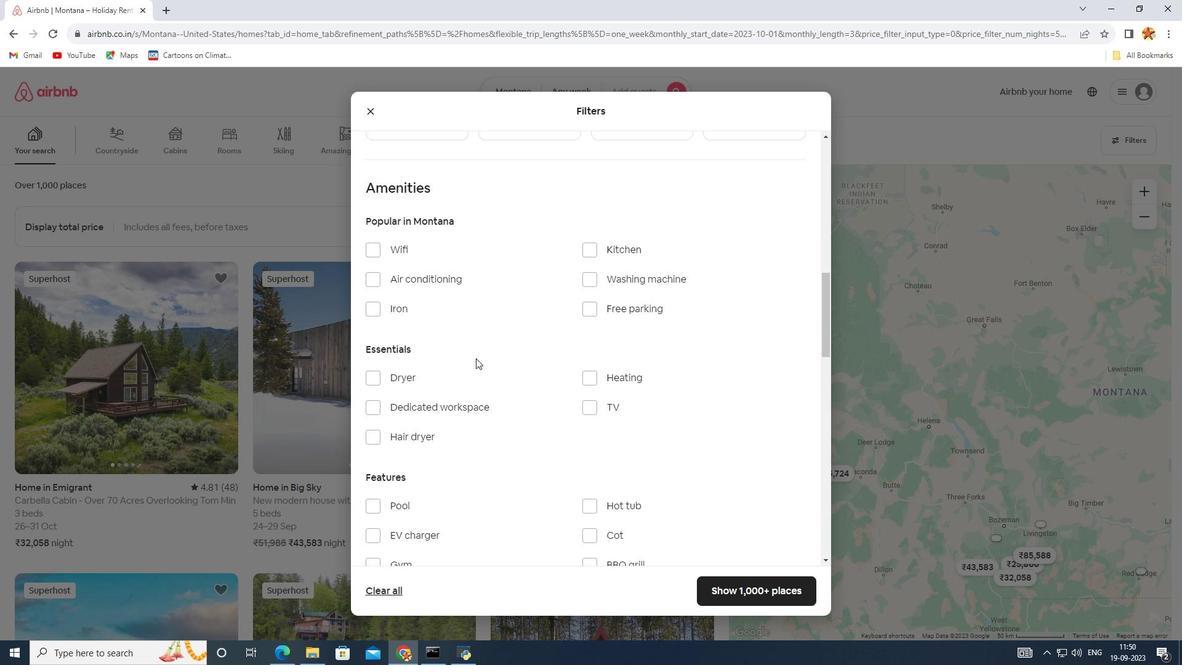 
Action: Mouse scrolled (476, 357) with delta (0, 0)
Screenshot: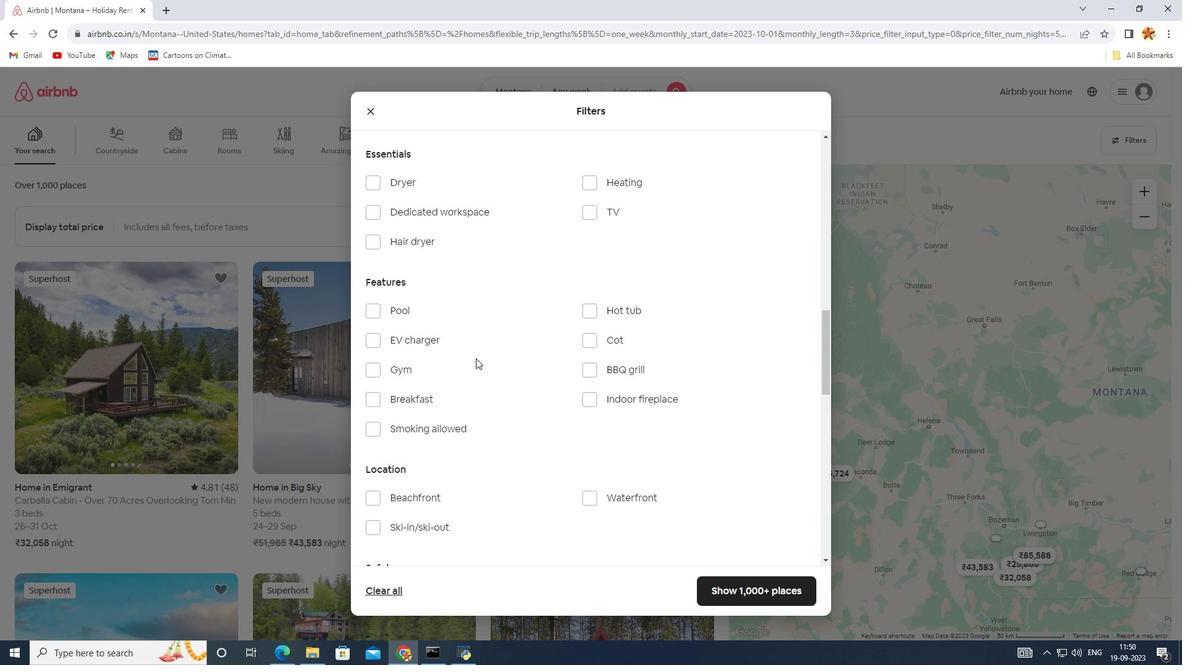 
Action: Mouse scrolled (476, 357) with delta (0, 0)
Screenshot: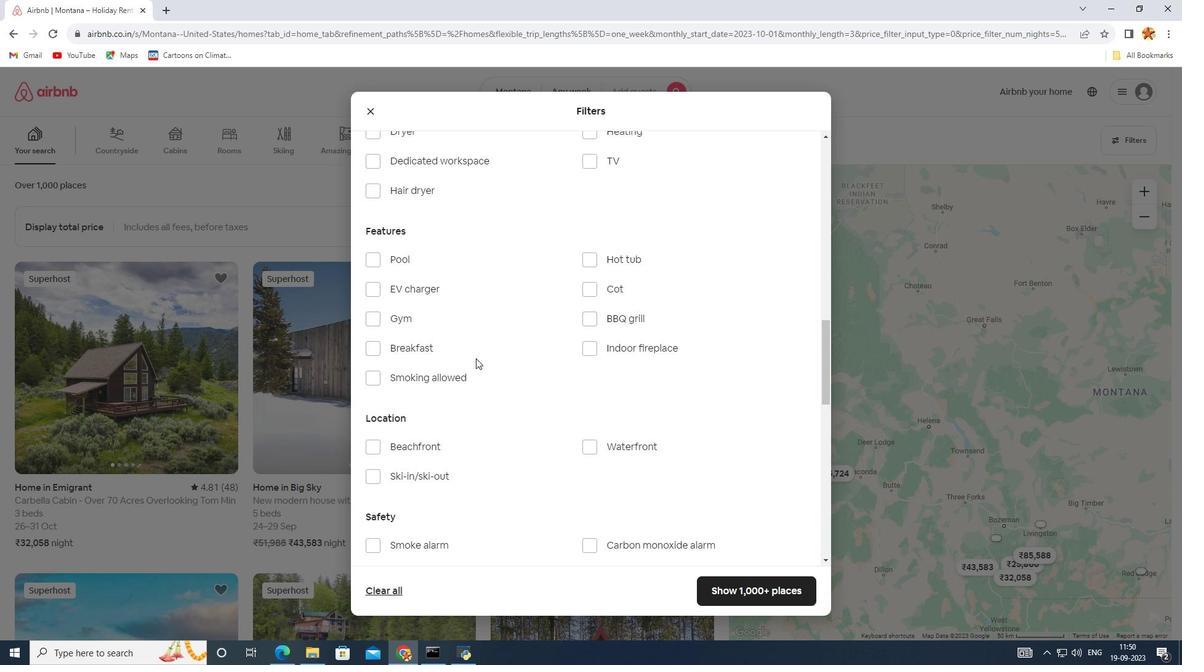 
Action: Mouse scrolled (476, 357) with delta (0, 0)
Screenshot: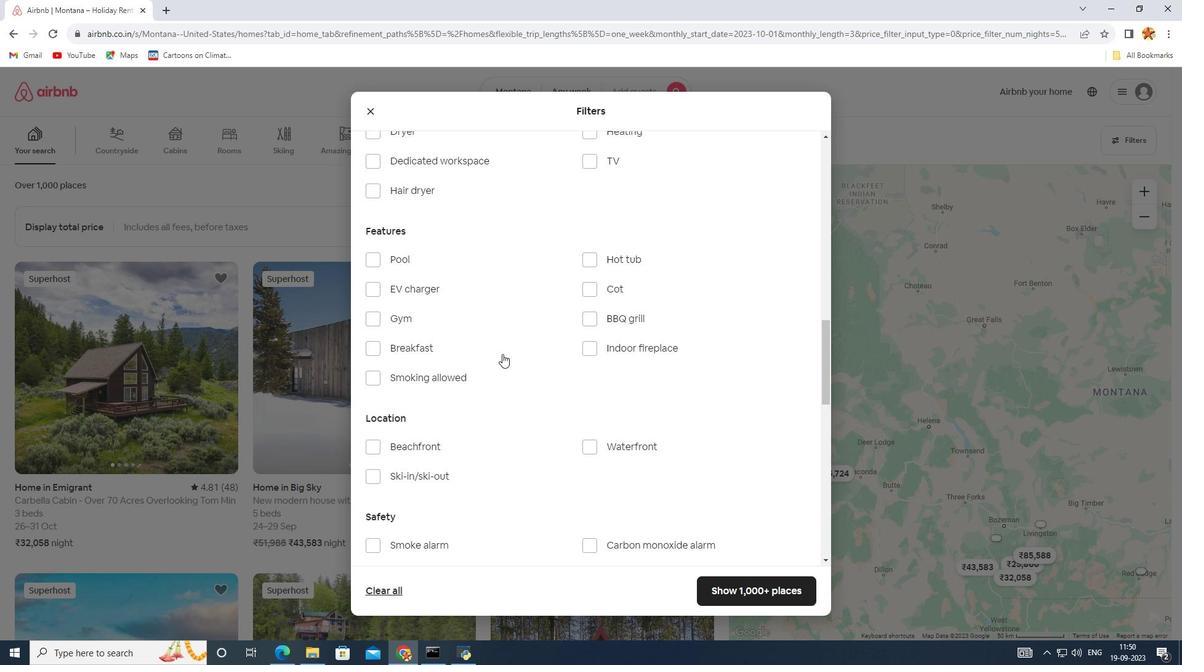 
Action: Mouse scrolled (476, 357) with delta (0, 0)
Screenshot: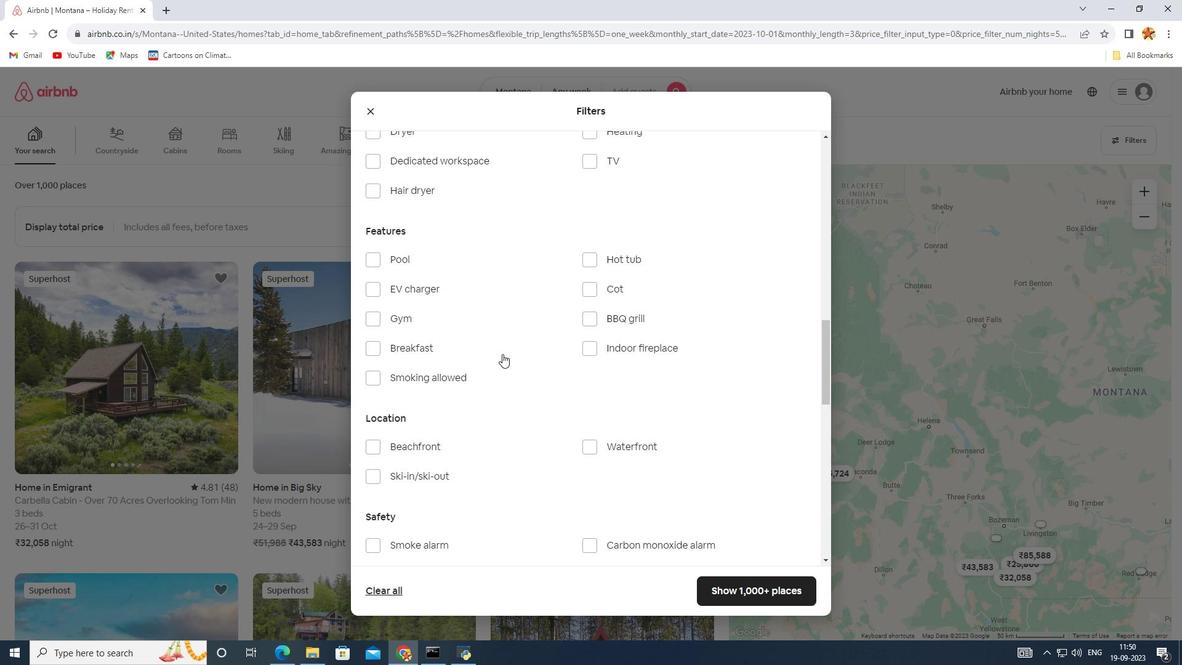 
Action: Mouse moved to (543, 339)
Screenshot: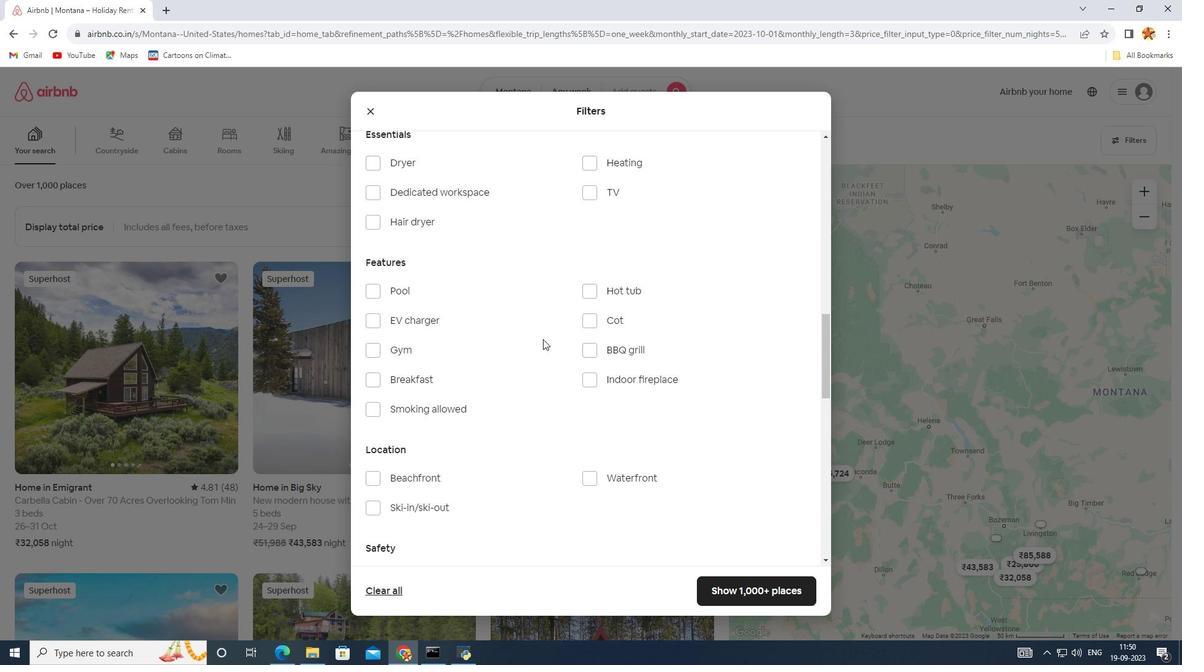 
Action: Mouse scrolled (543, 340) with delta (0, 0)
Screenshot: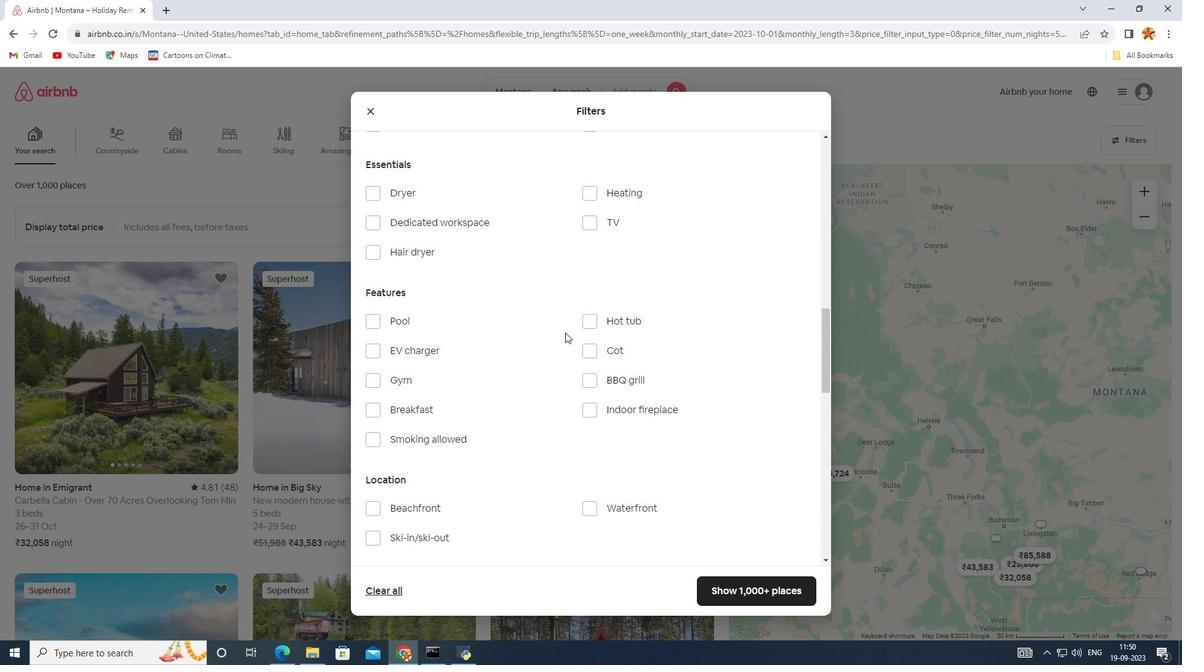 
Action: Mouse moved to (592, 325)
Screenshot: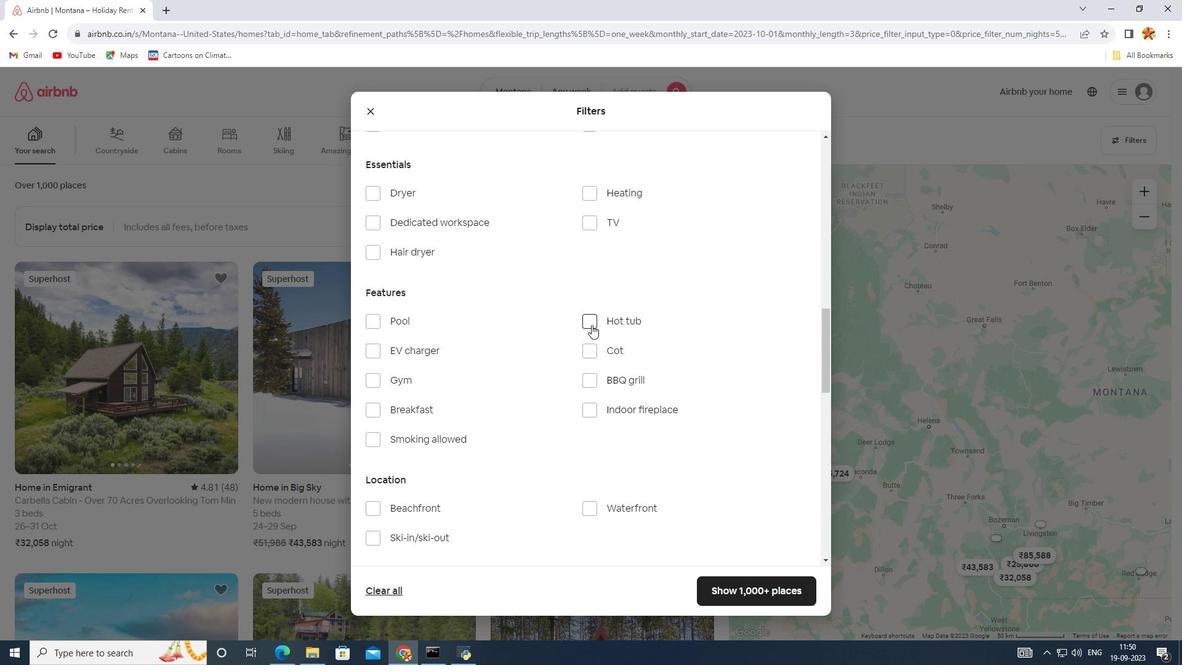 
Action: Mouse pressed left at (592, 325)
Screenshot: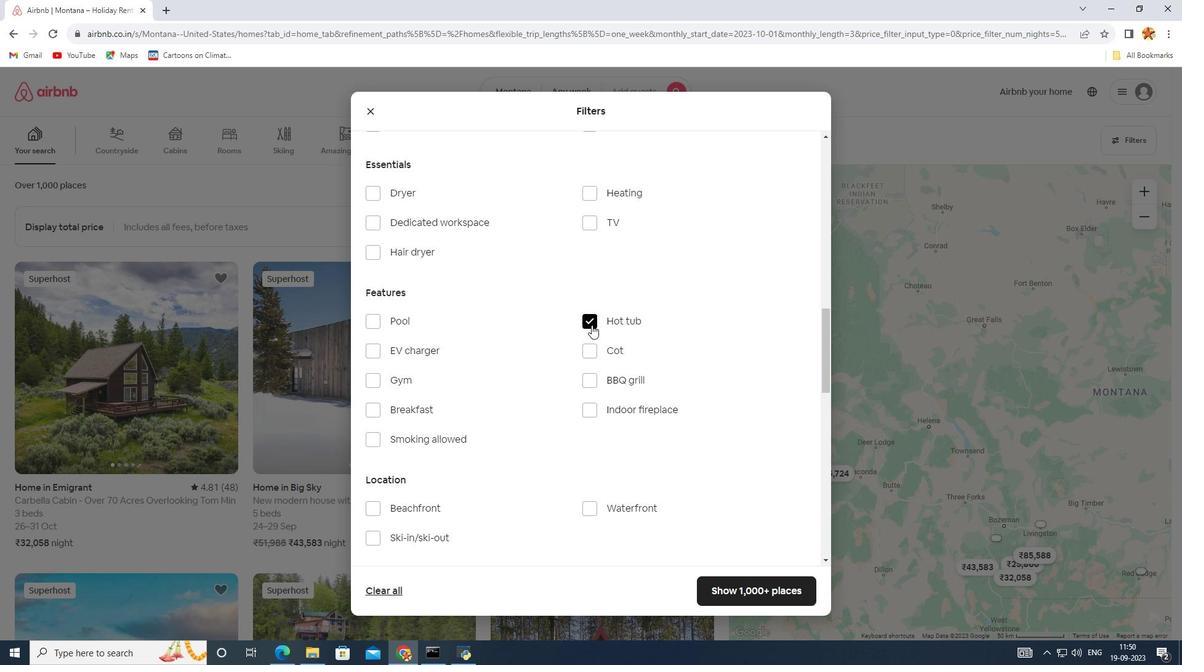 
Action: Mouse moved to (387, 324)
Screenshot: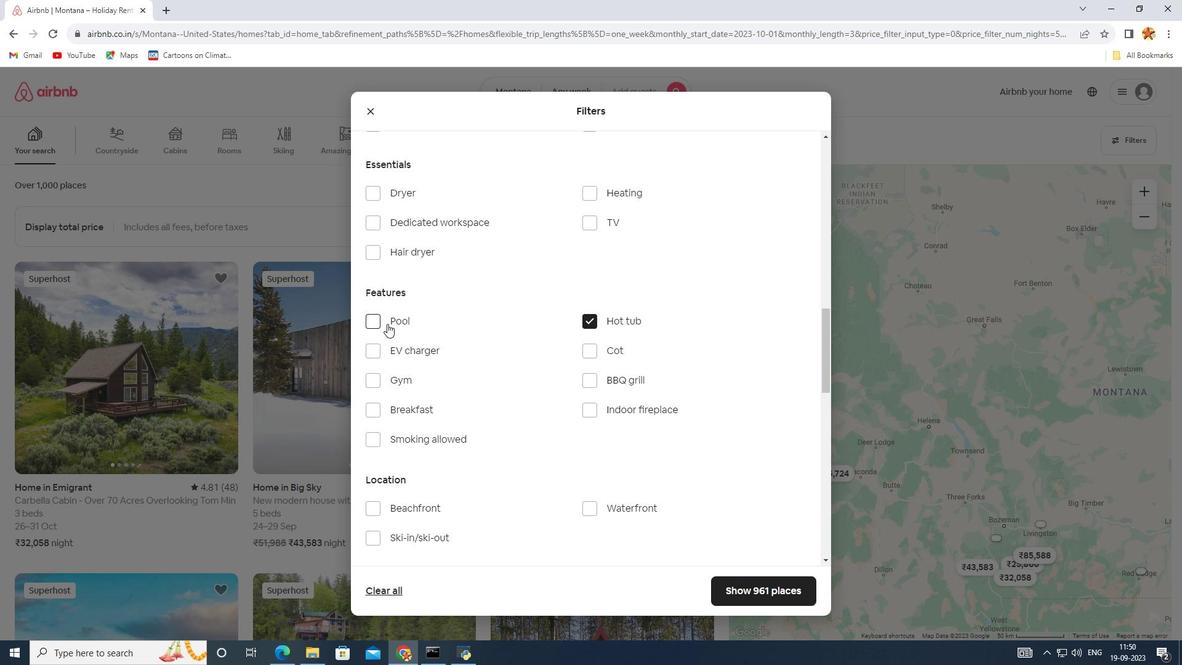 
Action: Mouse pressed left at (387, 324)
Screenshot: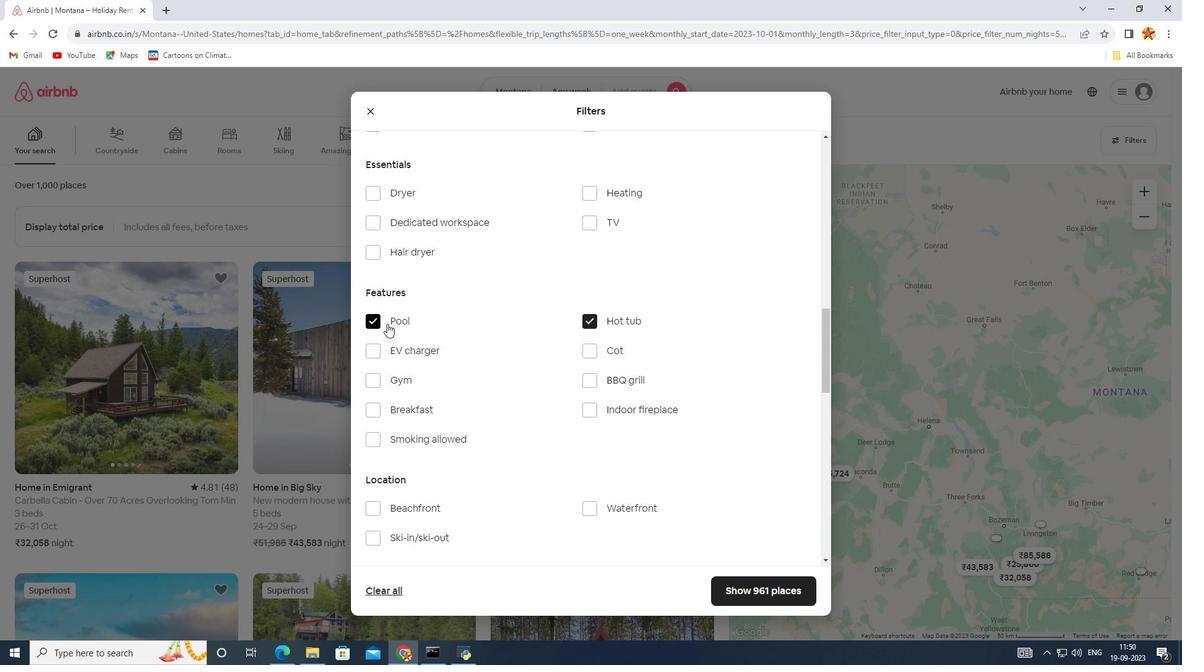 
Action: Mouse moved to (372, 312)
Screenshot: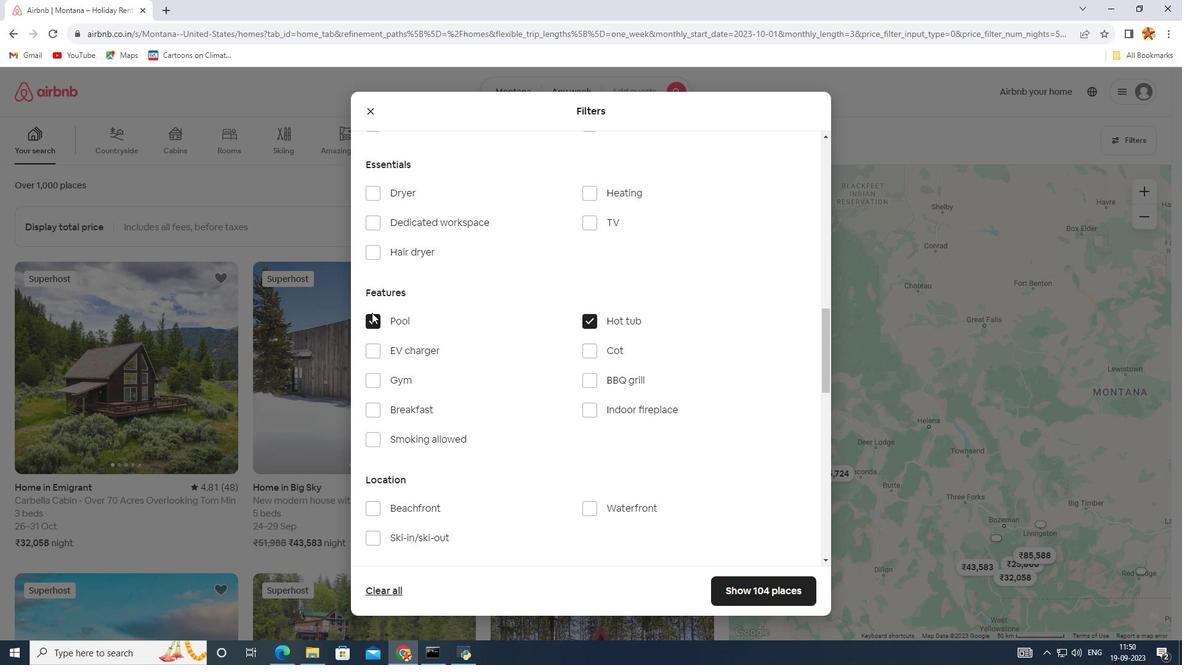 
Action: Mouse pressed left at (372, 312)
Screenshot: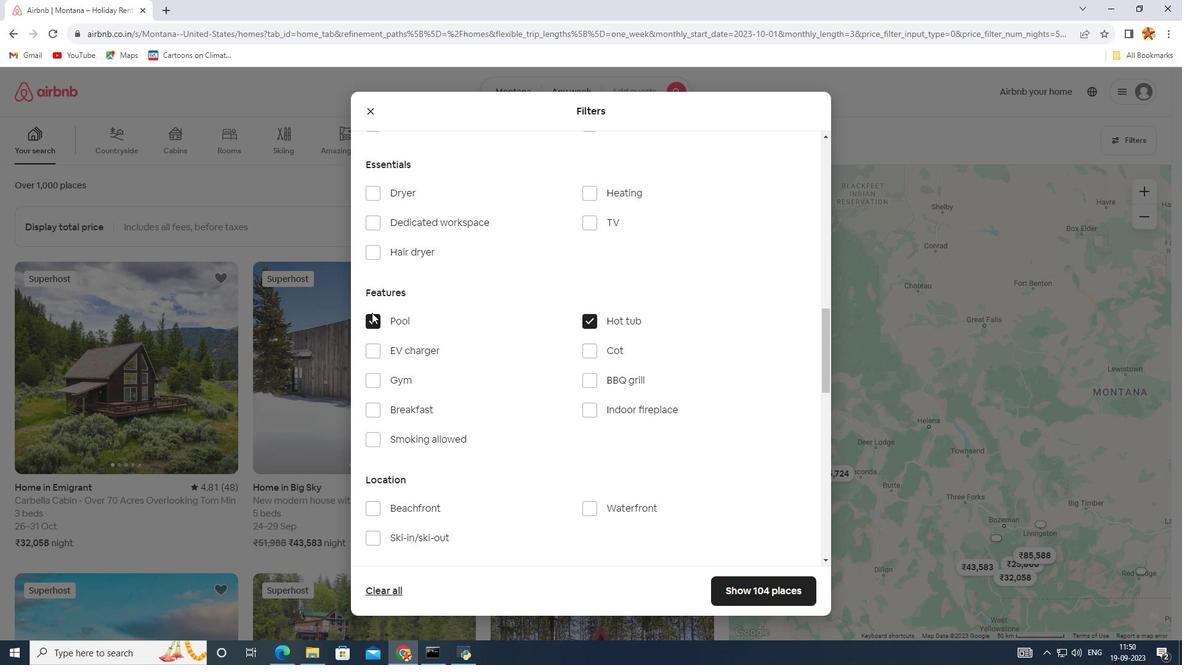 
Action: Mouse moved to (371, 325)
Screenshot: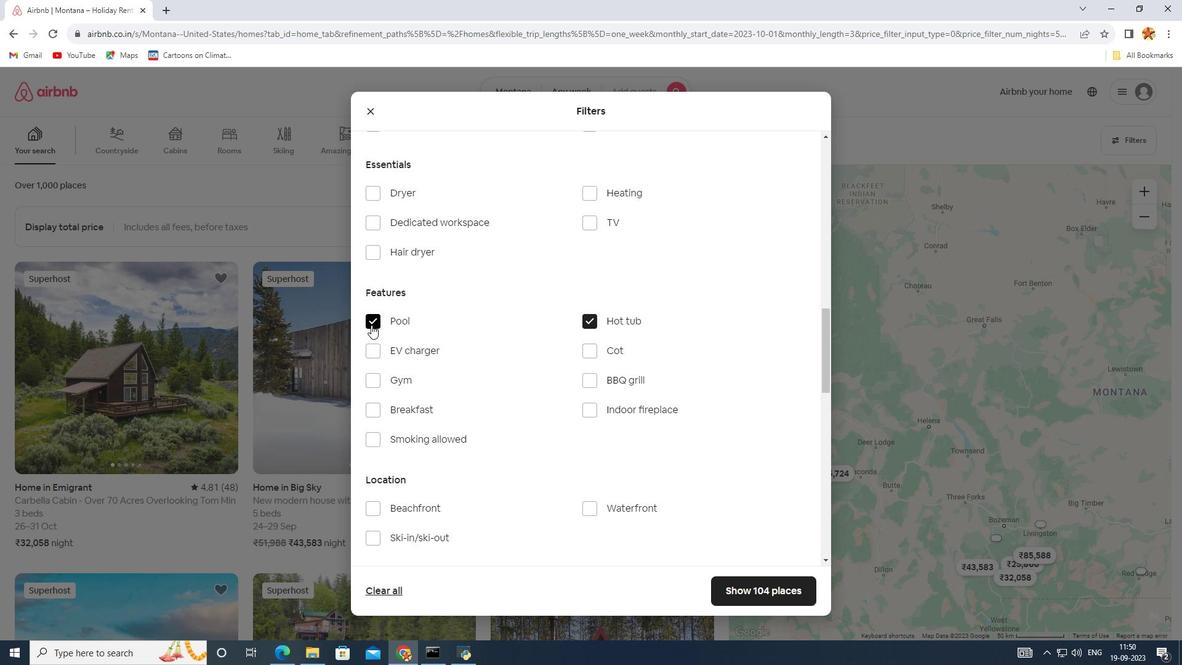 
Action: Mouse pressed left at (371, 325)
Screenshot: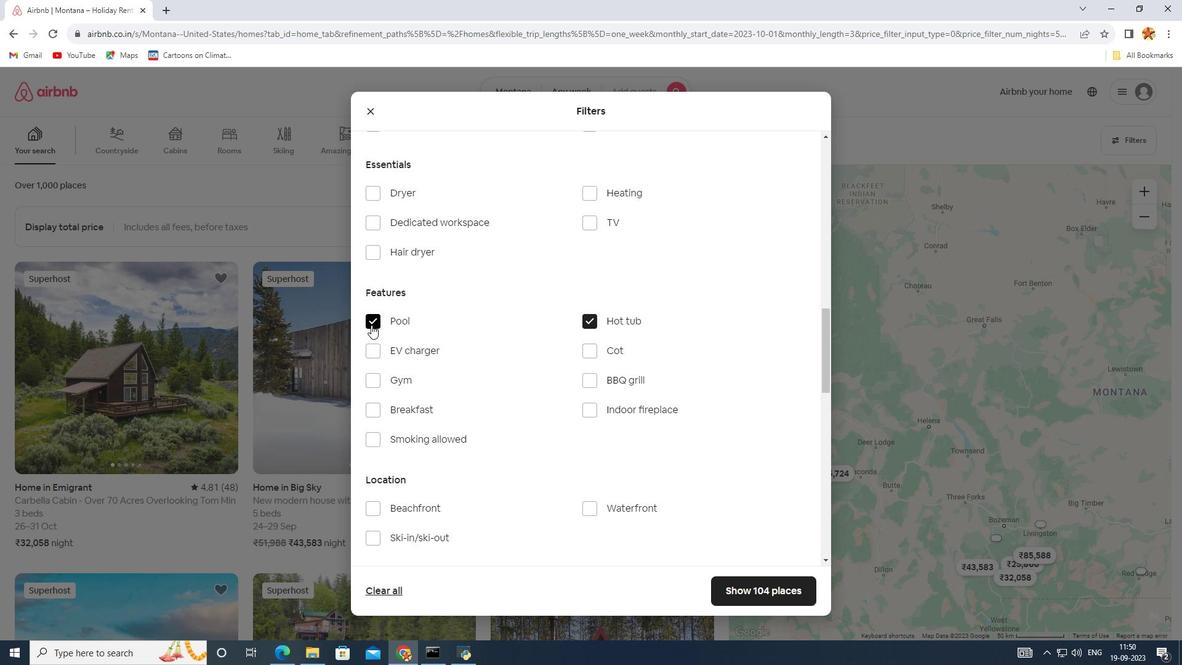 
Action: Mouse moved to (383, 415)
Screenshot: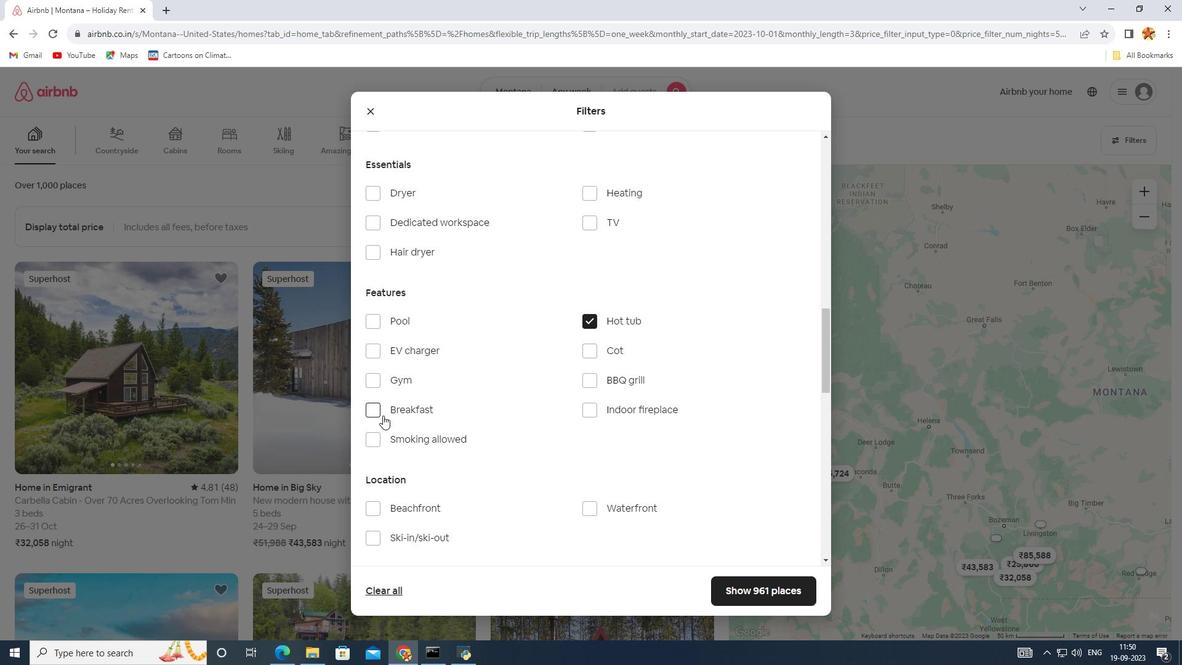 
Action: Mouse pressed left at (383, 415)
Screenshot: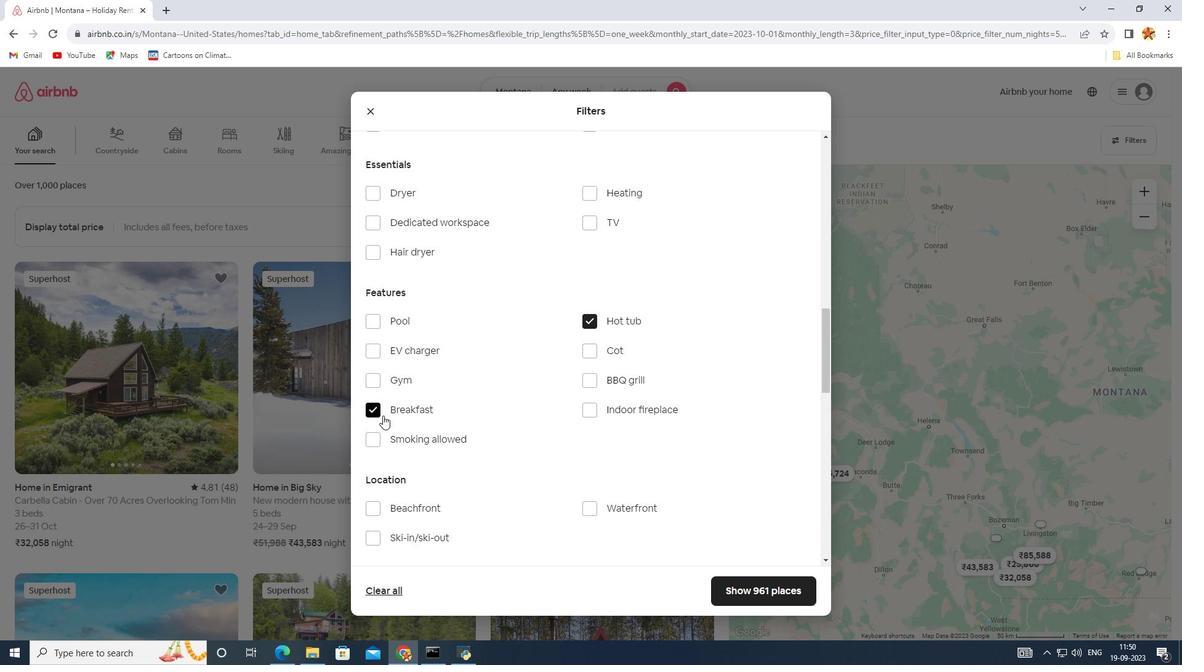 
Action: Mouse moved to (373, 410)
Screenshot: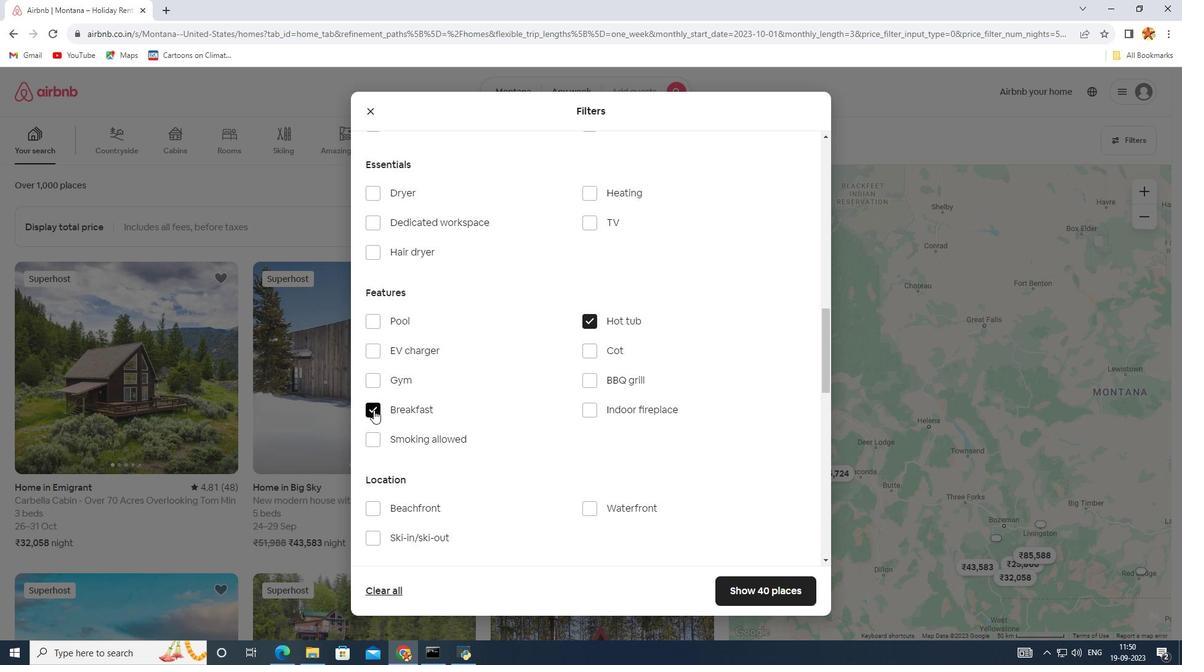 
Action: Mouse pressed left at (373, 410)
Screenshot: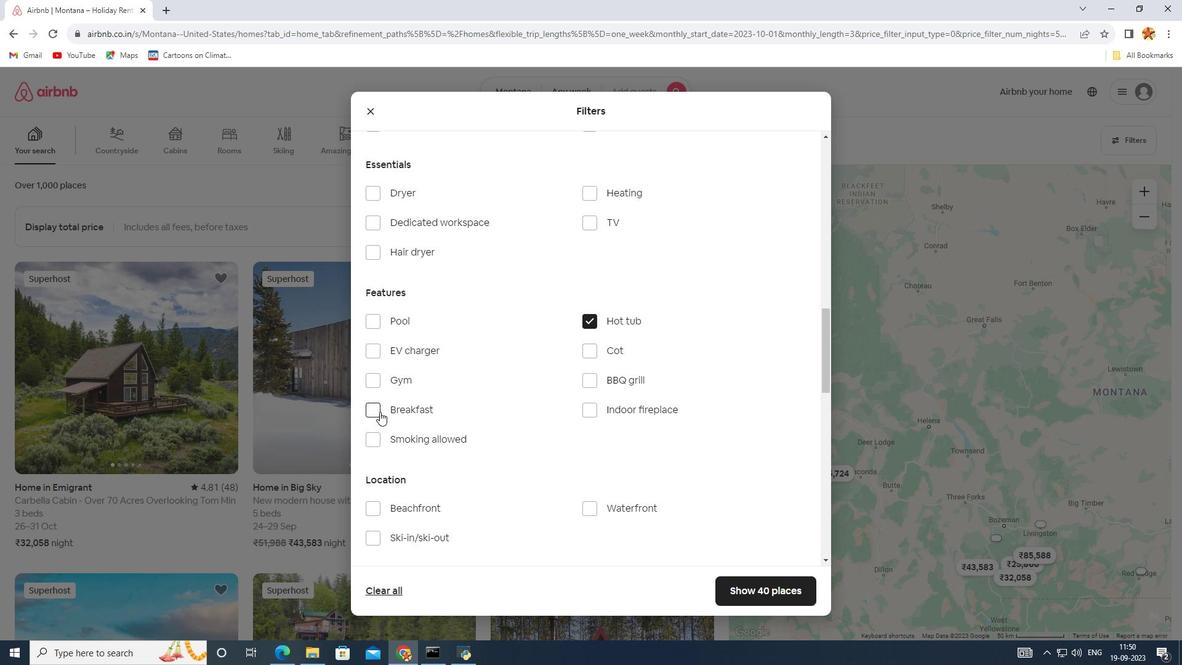 
Action: Mouse moved to (378, 521)
Screenshot: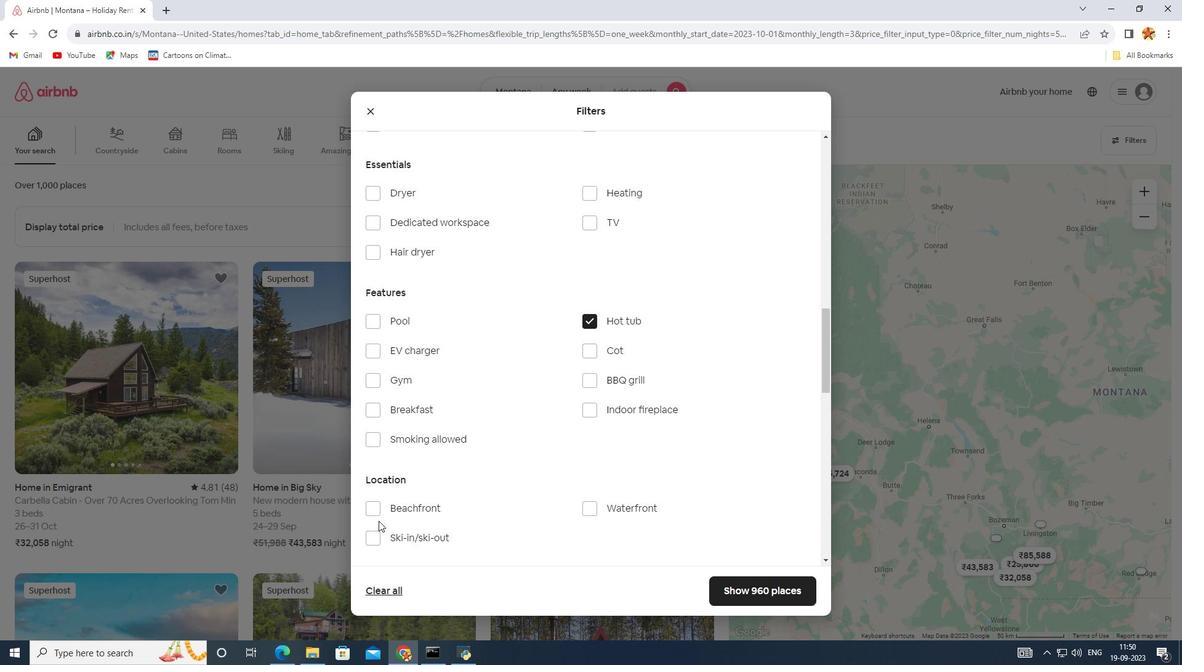 
Action: Mouse pressed left at (378, 521)
Screenshot: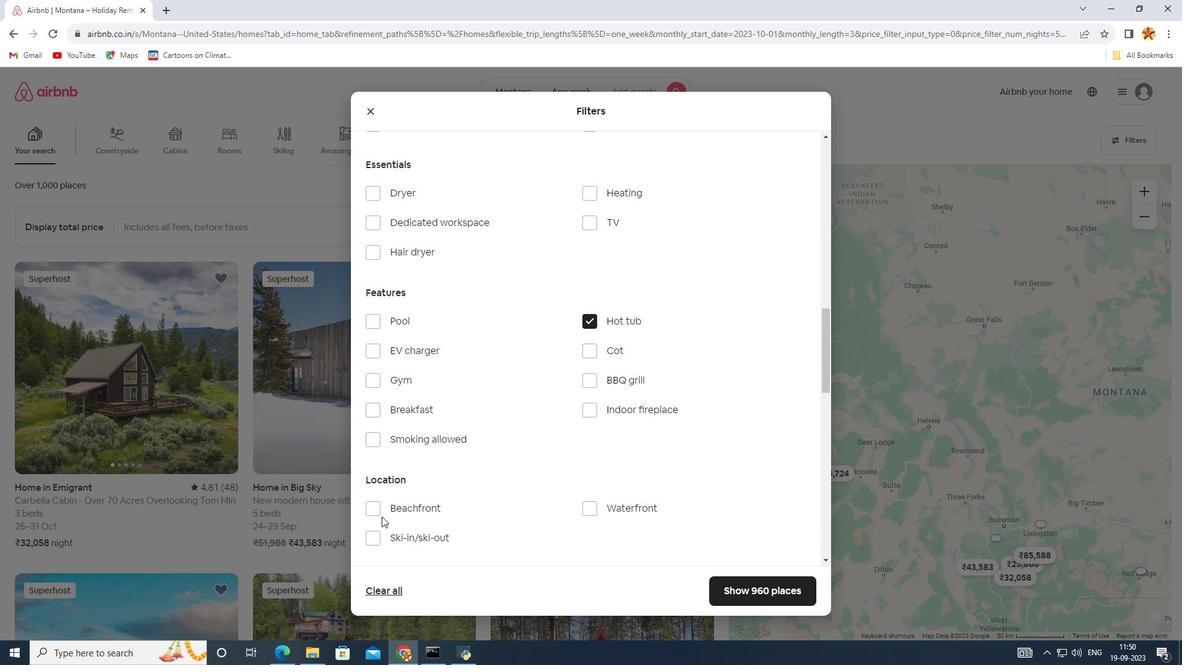 
Action: Mouse moved to (585, 511)
Screenshot: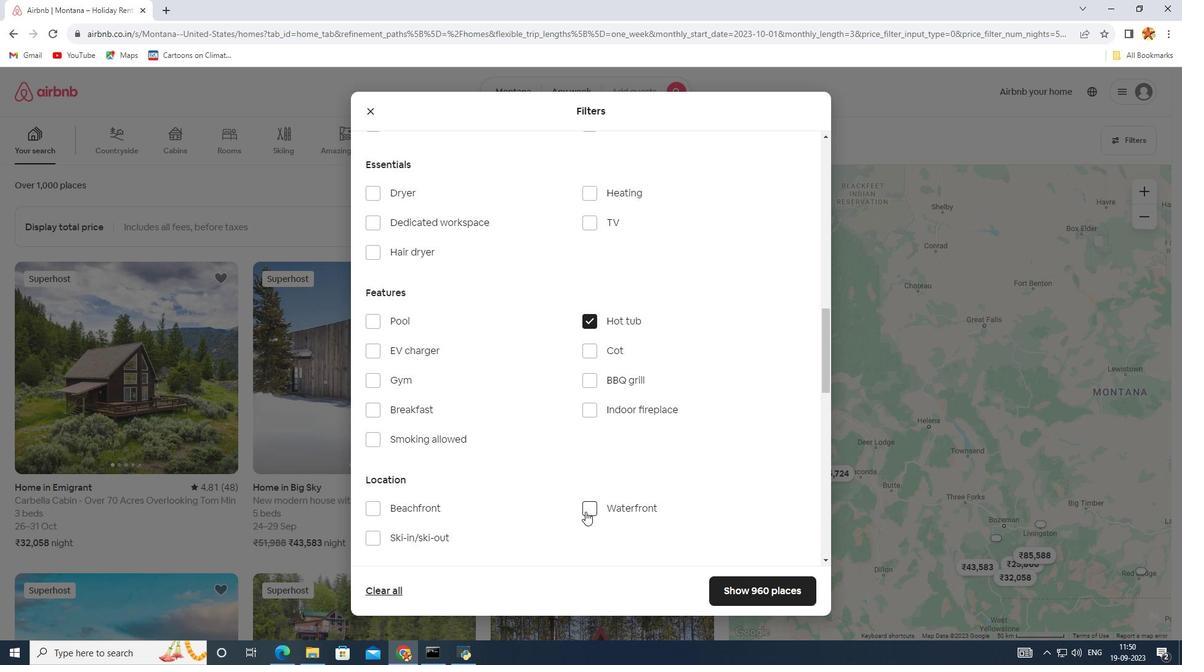 
Action: Mouse pressed left at (585, 511)
Screenshot: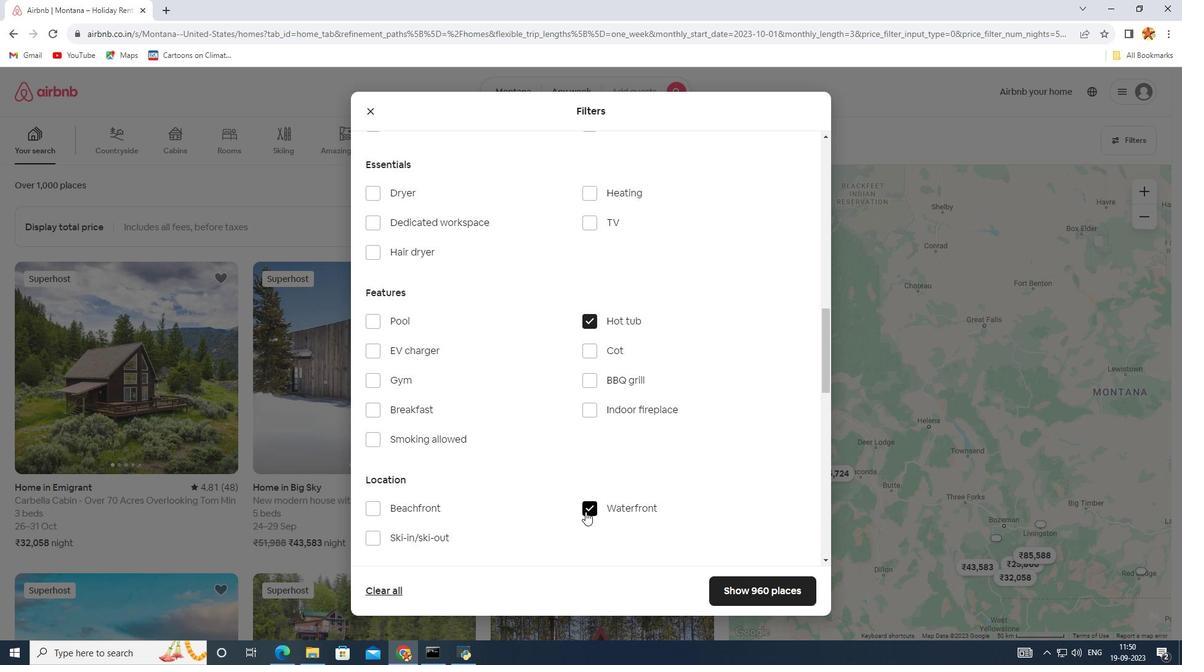 
Action: Mouse pressed left at (585, 511)
Screenshot: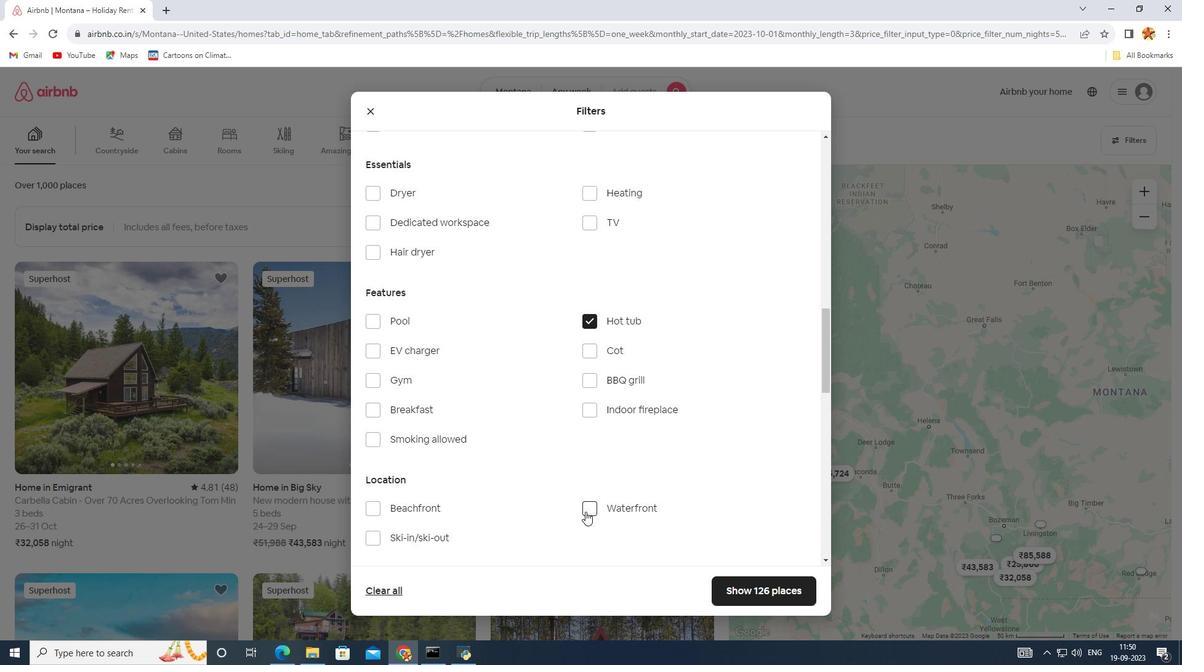 
Action: Mouse moved to (399, 537)
Screenshot: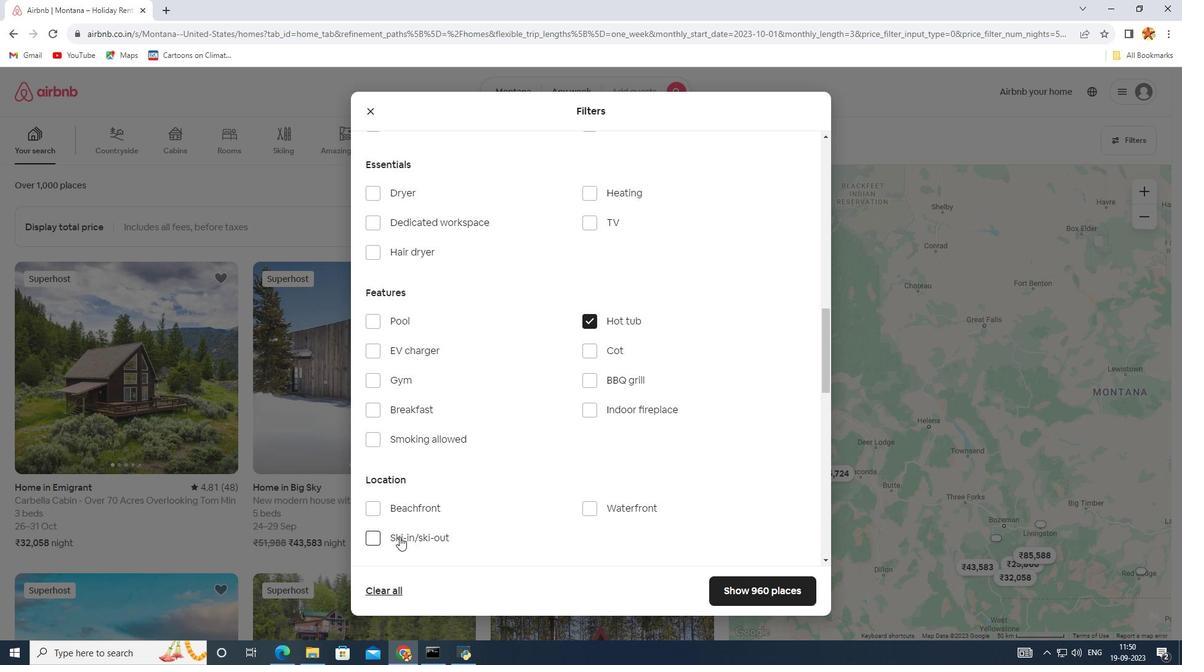 
Action: Mouse pressed left at (399, 537)
Screenshot: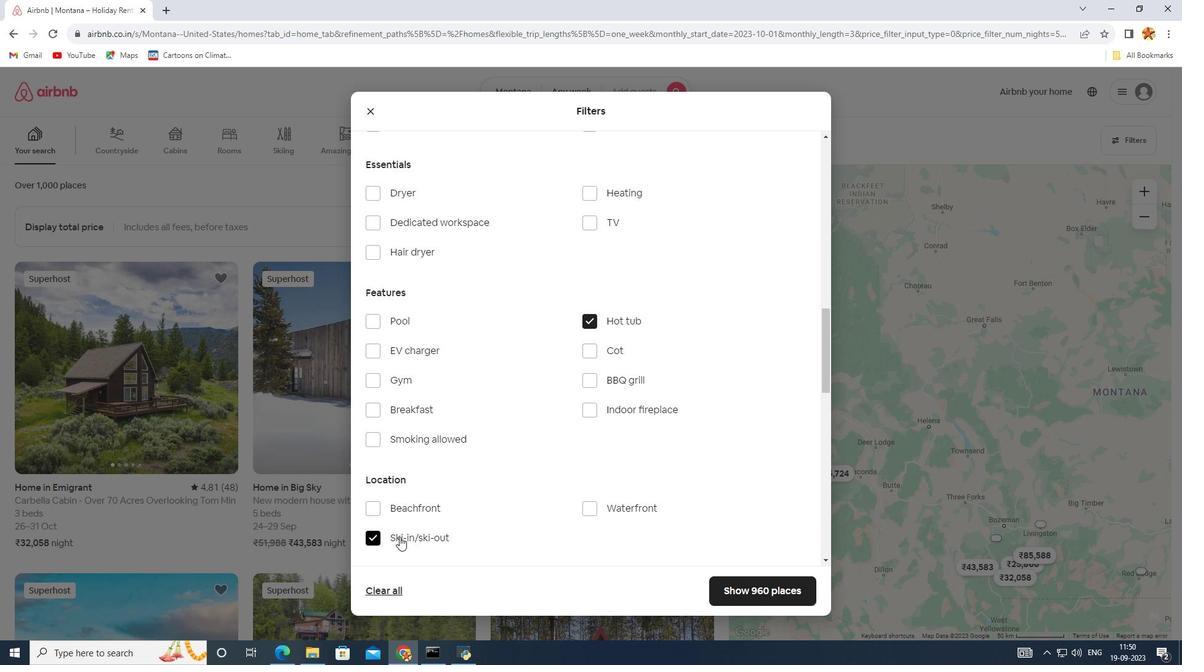 
Action: Mouse moved to (582, 521)
Screenshot: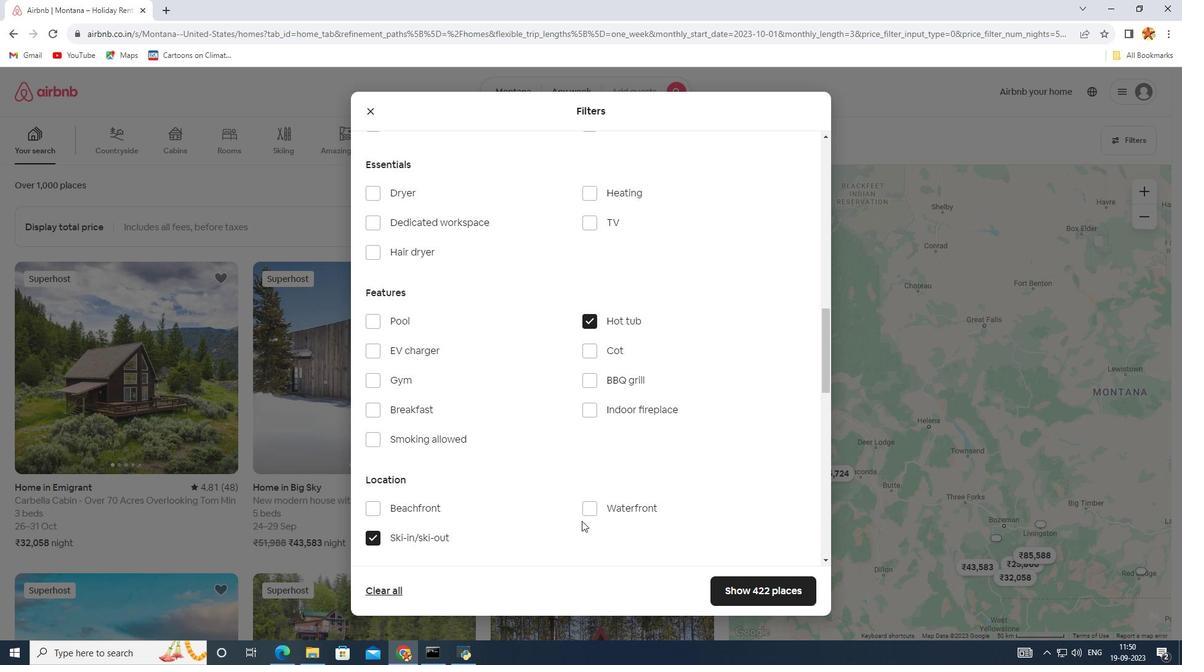 
Action: Mouse scrolled (582, 520) with delta (0, 0)
Screenshot: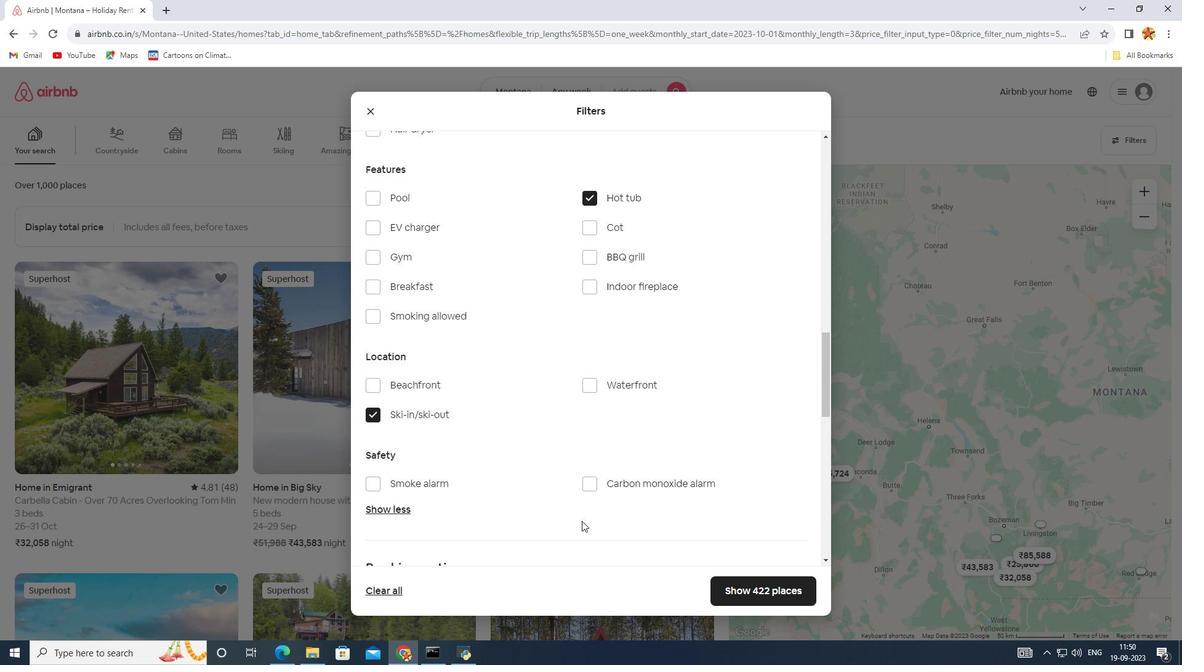 
Action: Mouse scrolled (582, 520) with delta (0, 0)
Screenshot: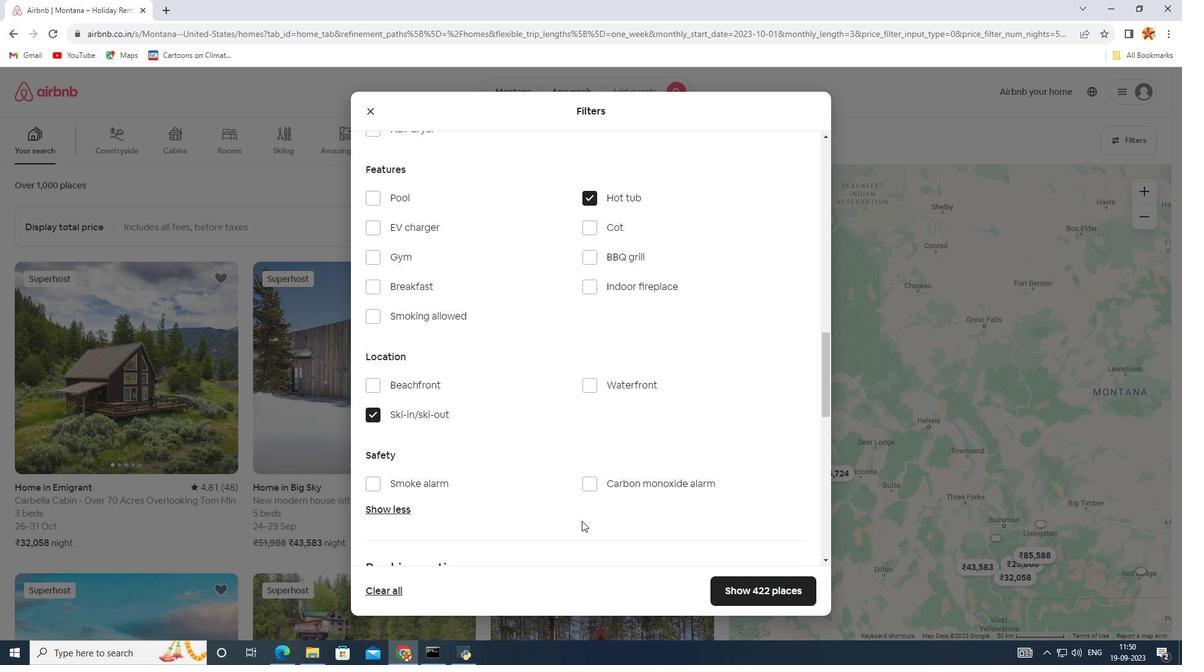 
Action: Mouse moved to (792, 592)
Screenshot: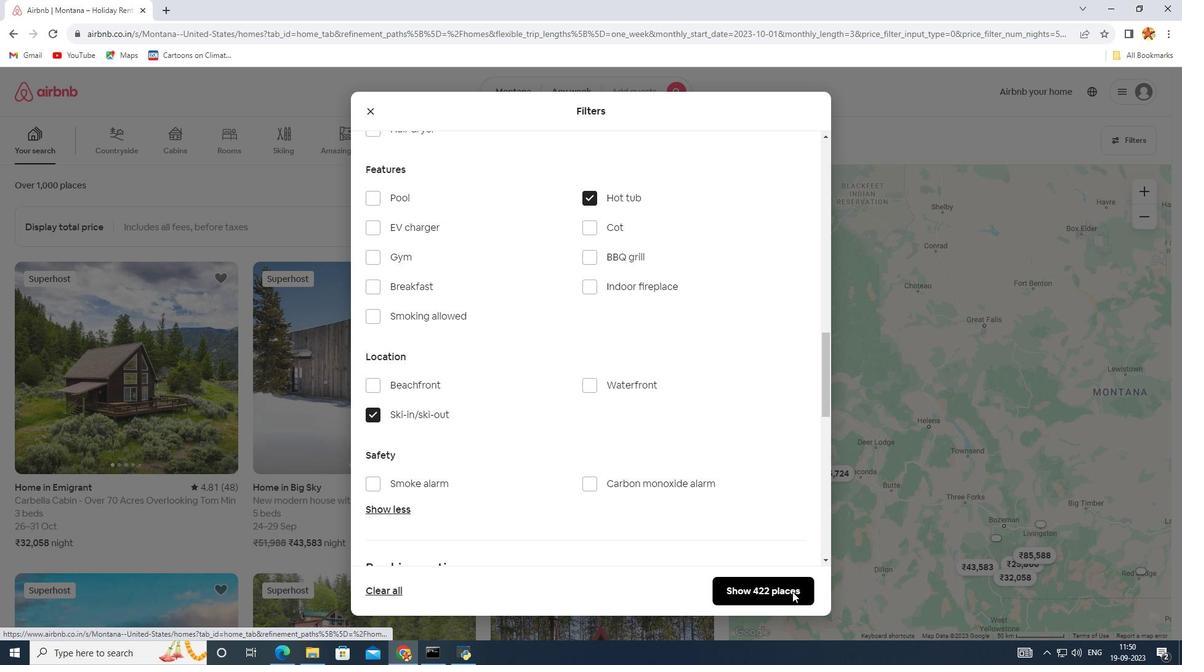 
Action: Mouse pressed left at (792, 592)
Screenshot: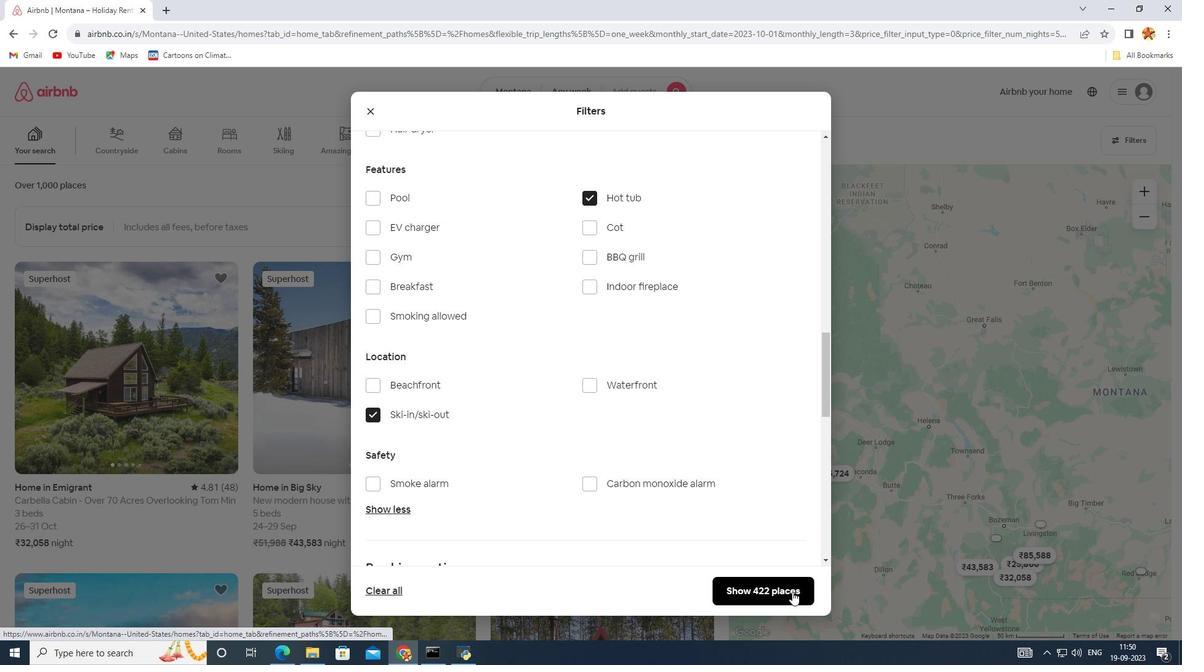 
Action: Mouse moved to (125, 143)
Screenshot: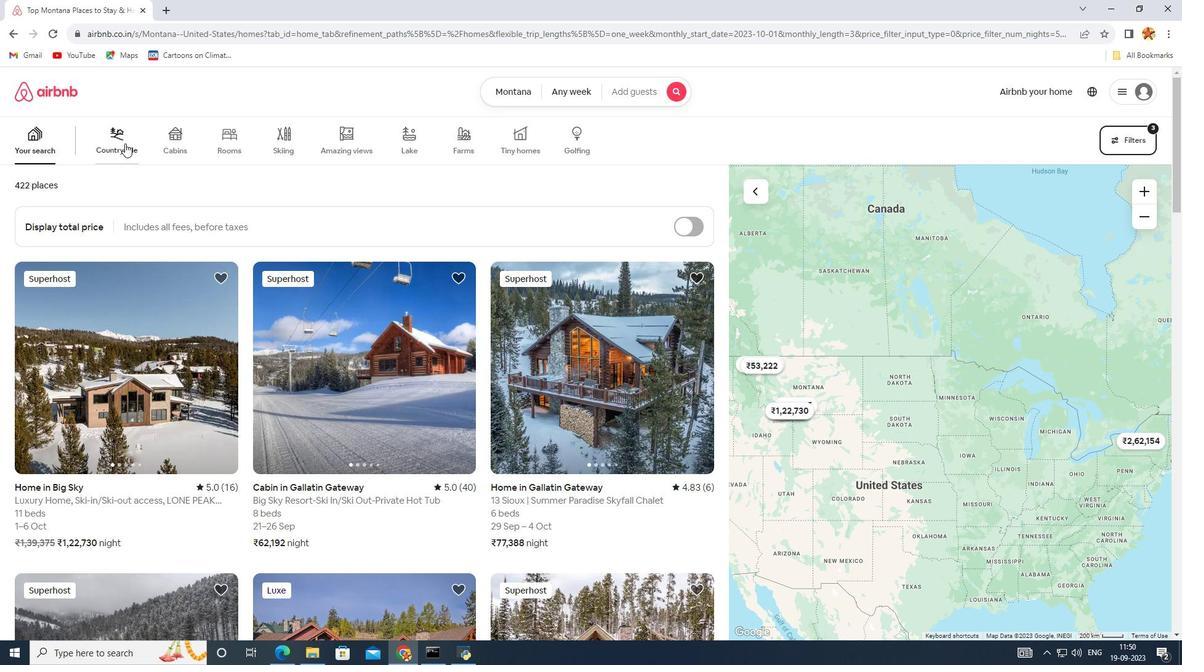 
Action: Mouse pressed left at (125, 143)
Screenshot: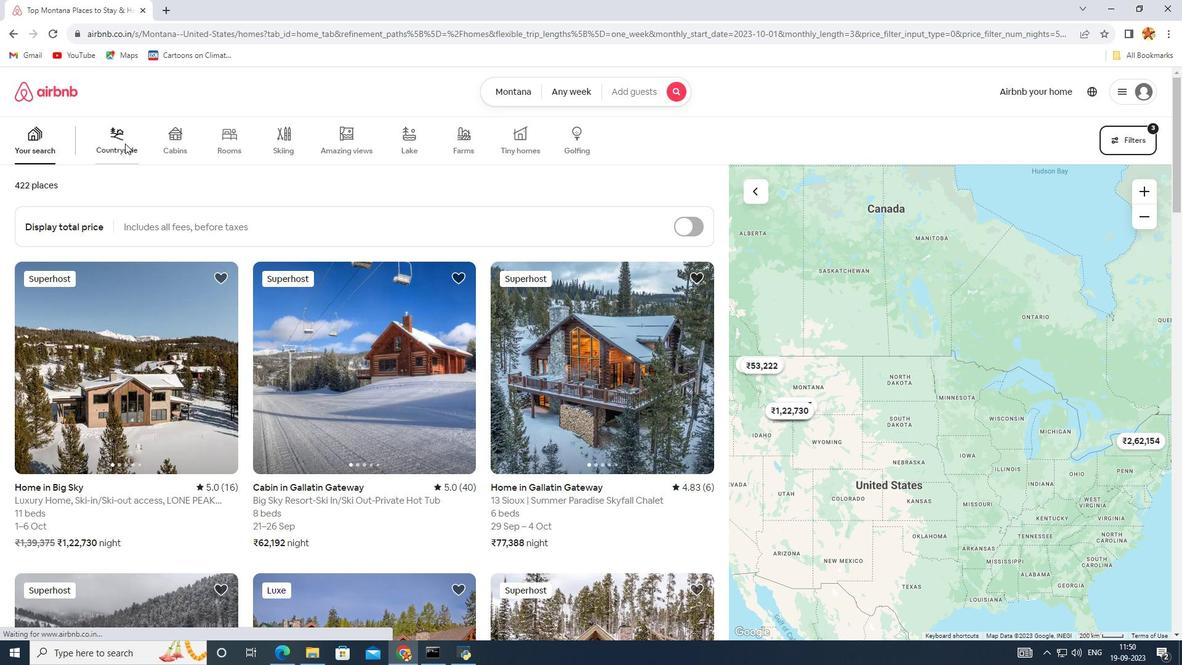 
Action: Mouse moved to (310, 348)
Screenshot: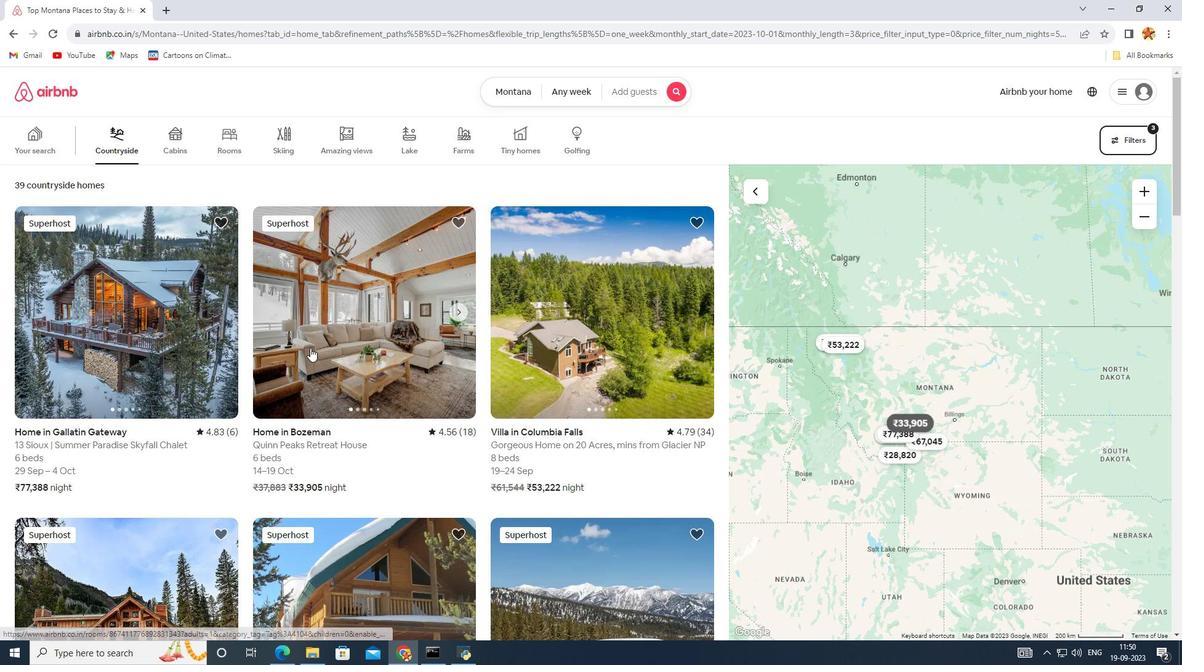 
Action: Mouse scrolled (310, 347) with delta (0, 0)
Screenshot: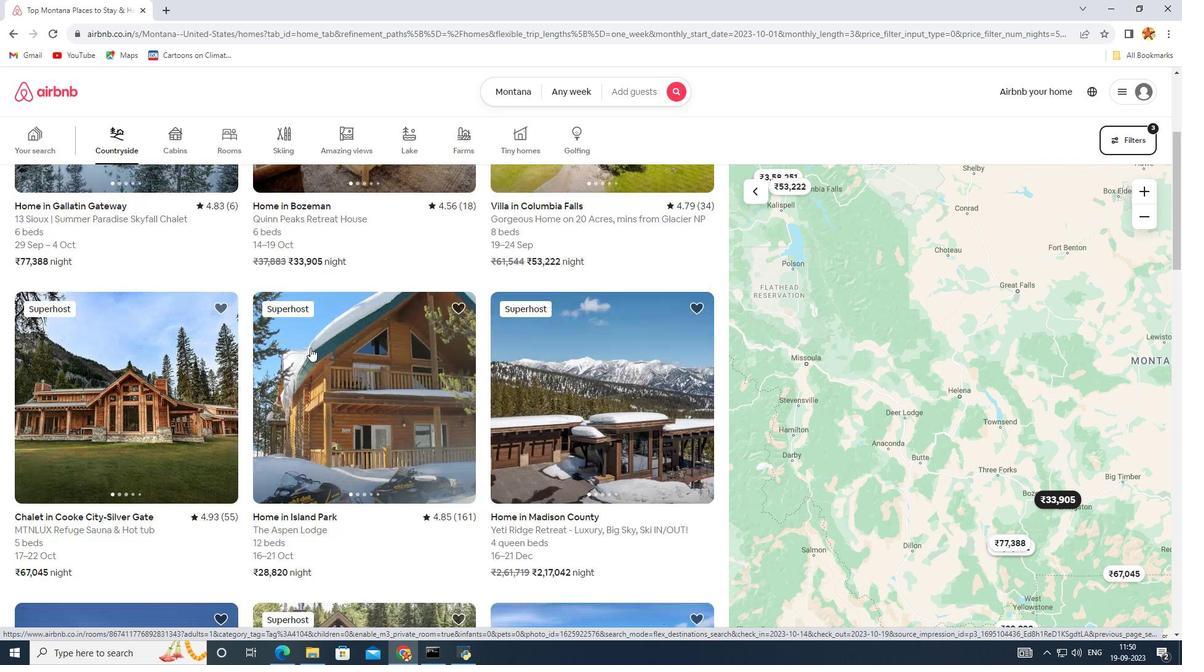 
Action: Mouse scrolled (310, 347) with delta (0, 0)
Screenshot: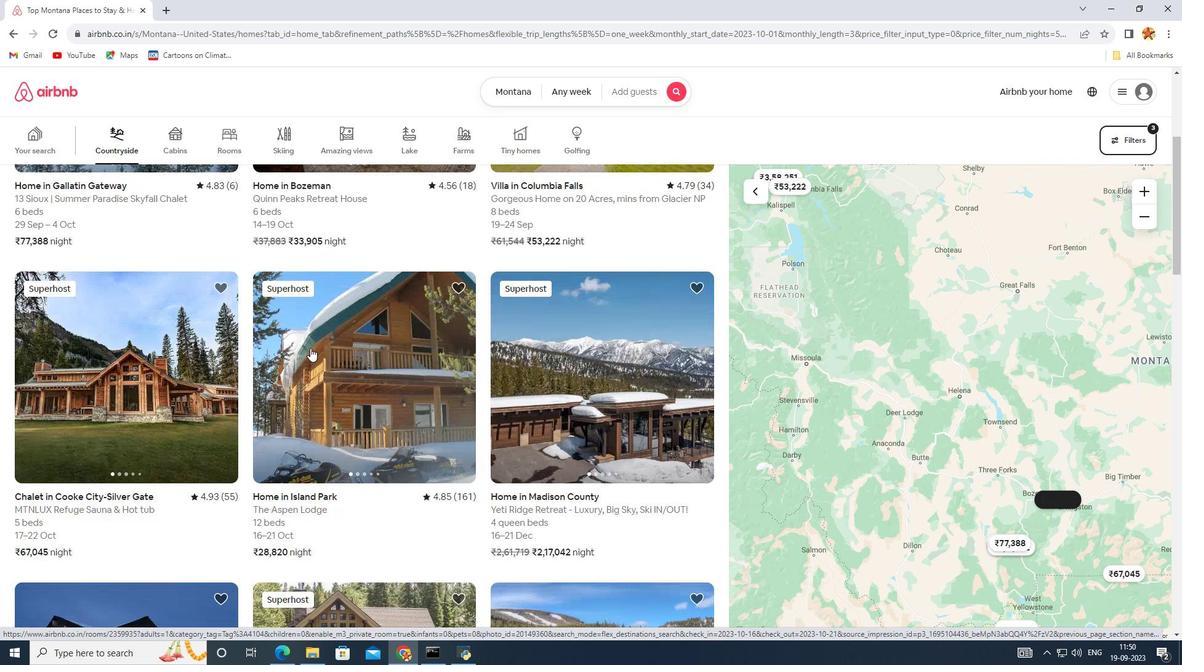 
Action: Mouse scrolled (310, 347) with delta (0, 0)
Screenshot: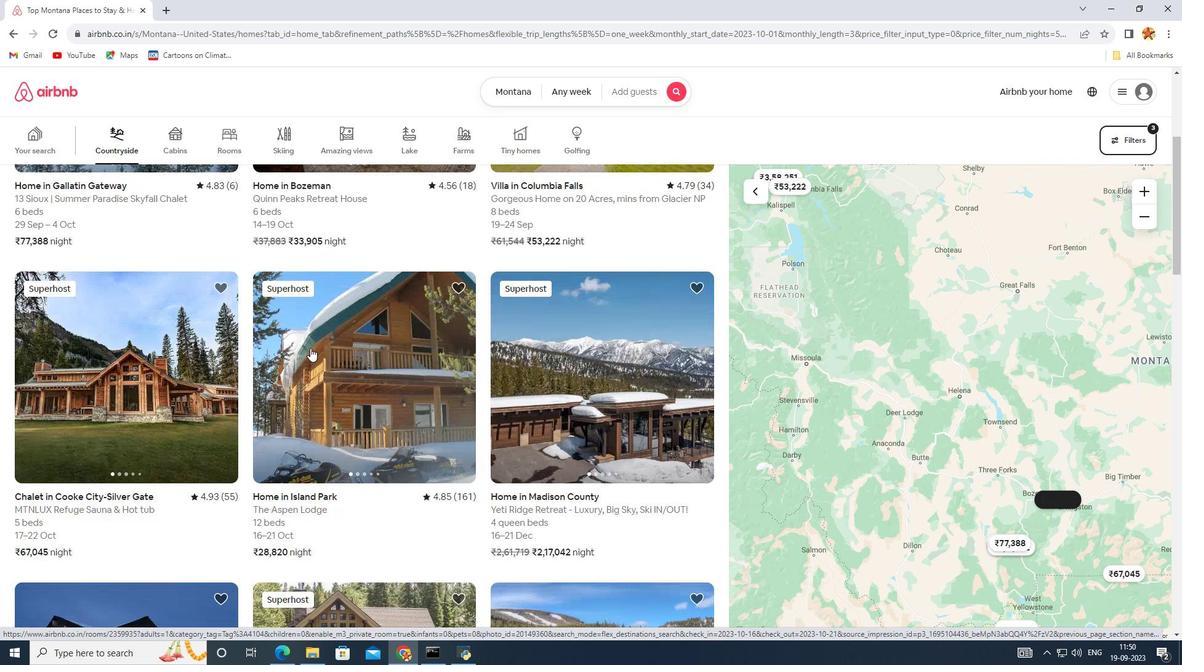 
Action: Mouse scrolled (310, 347) with delta (0, 0)
Screenshot: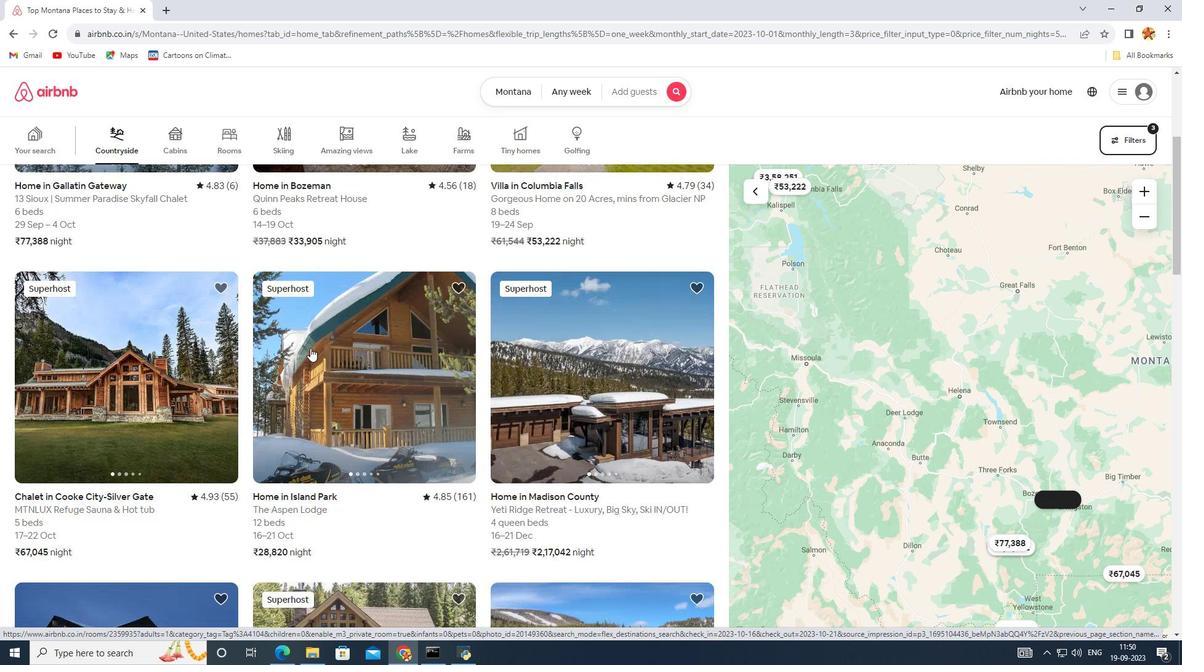 
Action: Mouse scrolled (310, 348) with delta (0, 0)
Screenshot: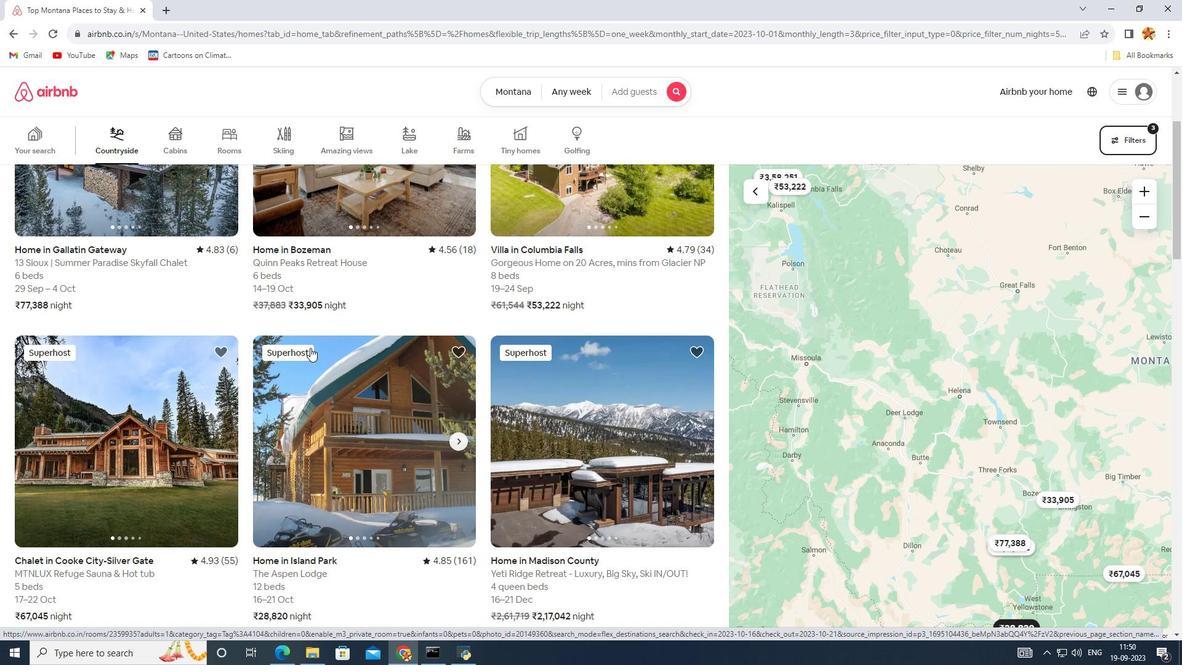 
Action: Mouse scrolled (310, 348) with delta (0, 0)
Screenshot: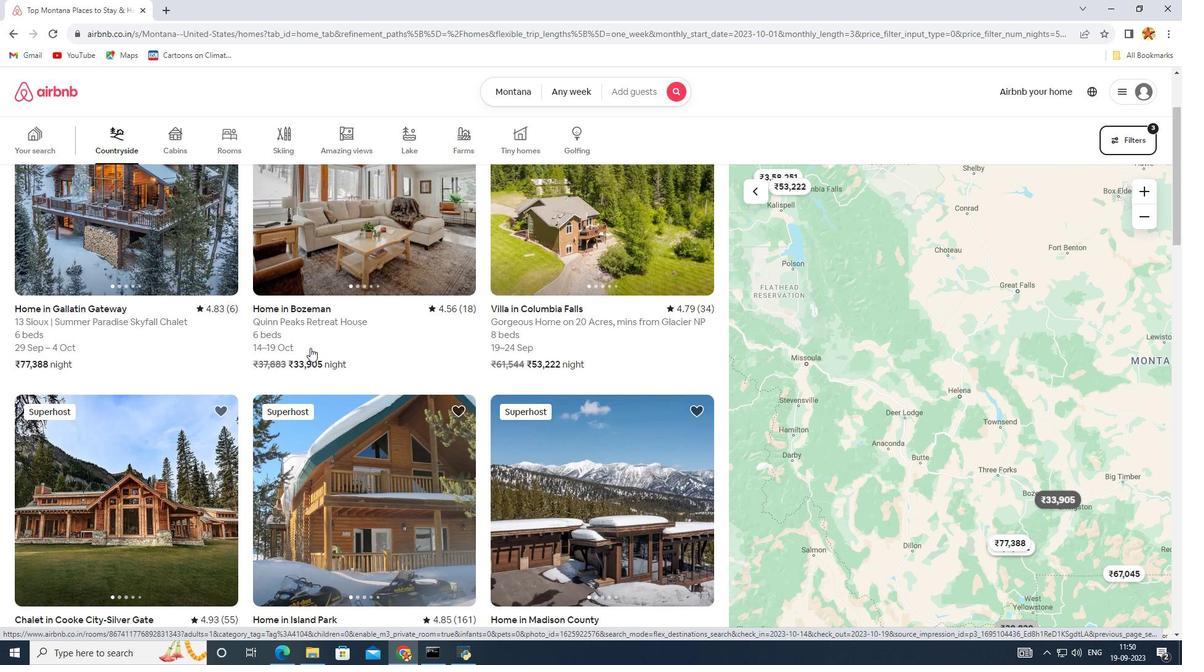 
Action: Mouse scrolled (310, 347) with delta (0, 0)
Screenshot: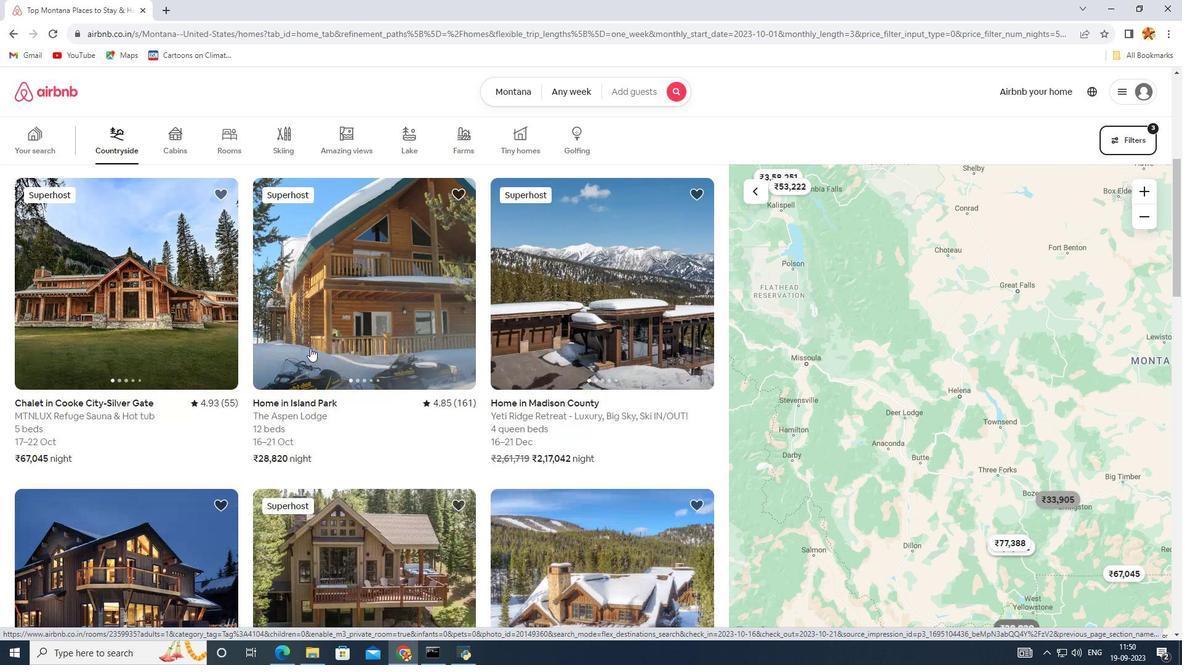 
Action: Mouse scrolled (310, 347) with delta (0, 0)
Screenshot: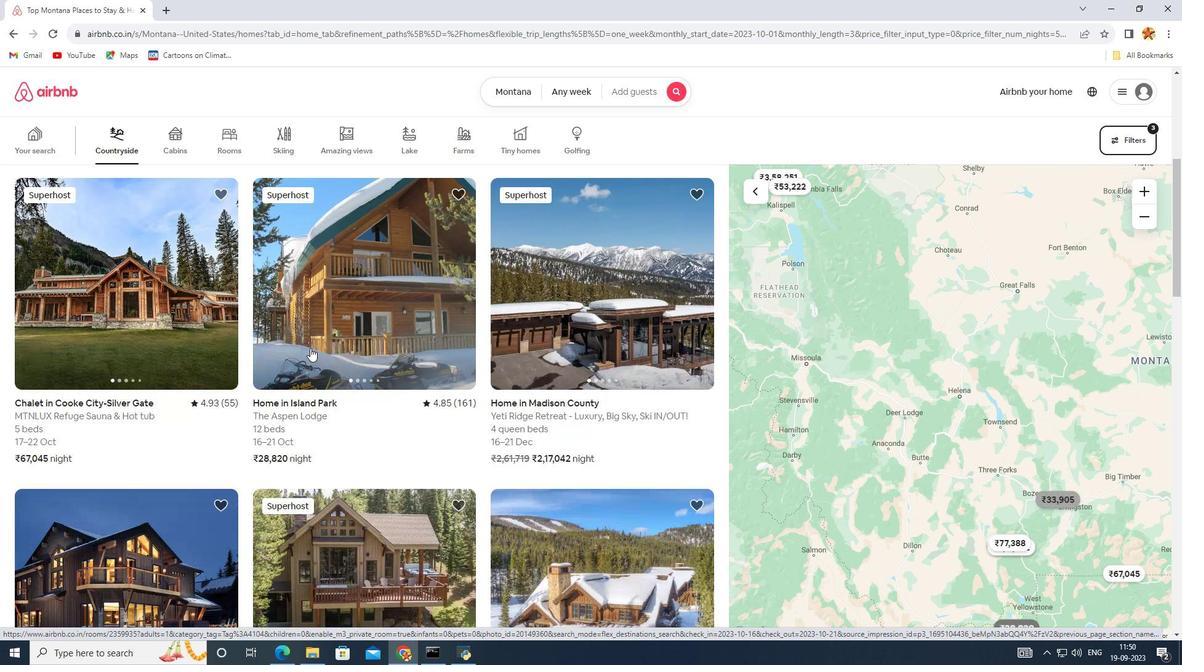
Action: Mouse scrolled (310, 347) with delta (0, 0)
Screenshot: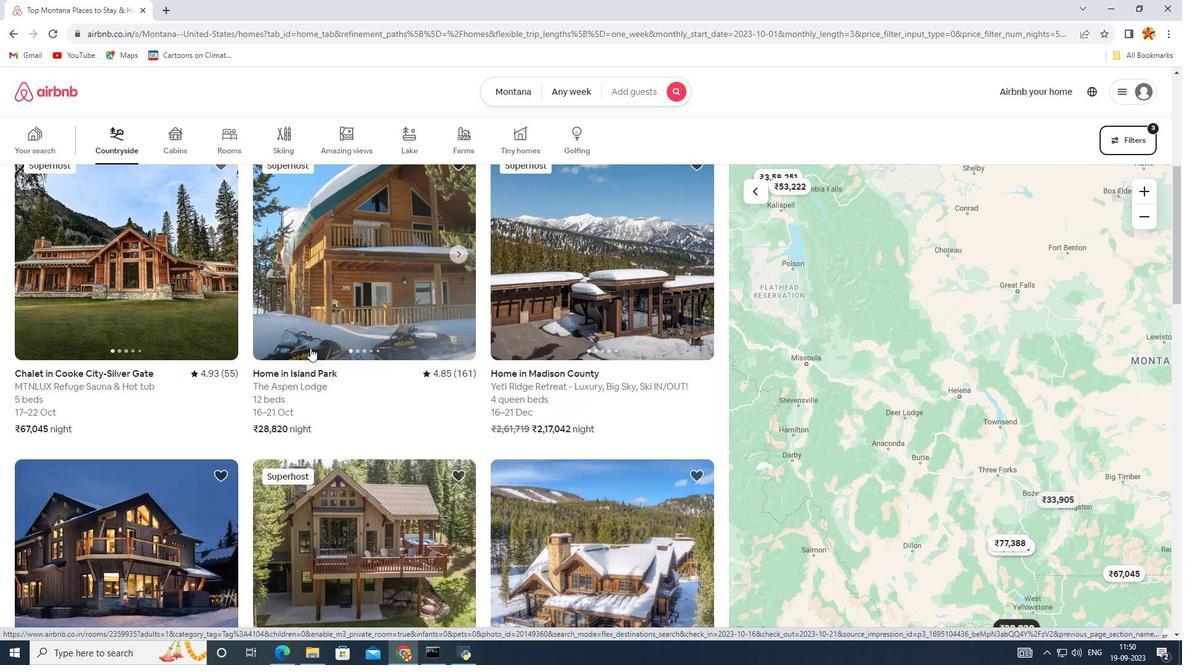 
Action: Mouse scrolled (310, 347) with delta (0, 0)
Screenshot: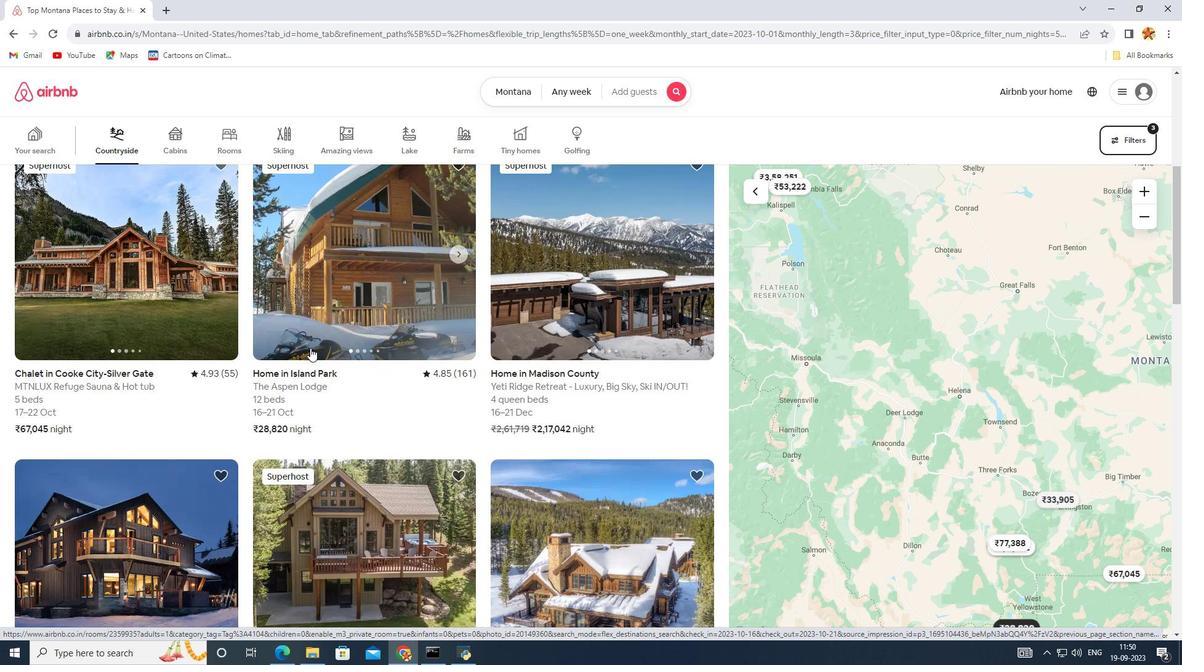 
Action: Mouse moved to (580, 334)
Screenshot: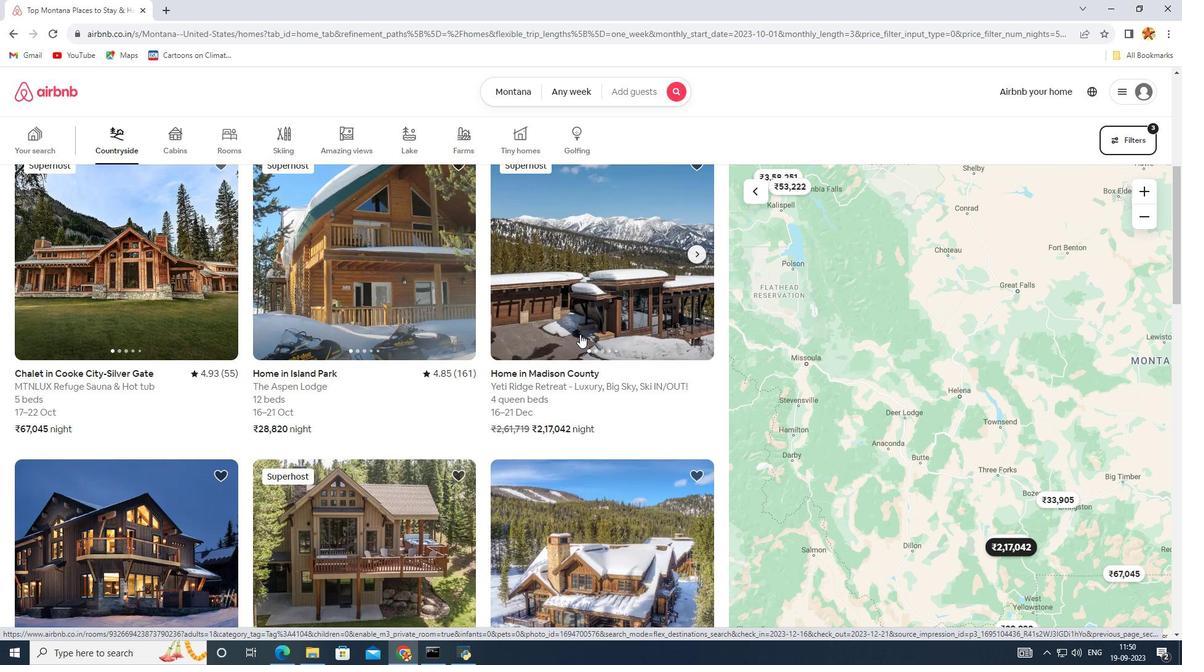 
Action: Mouse pressed left at (580, 334)
Screenshot: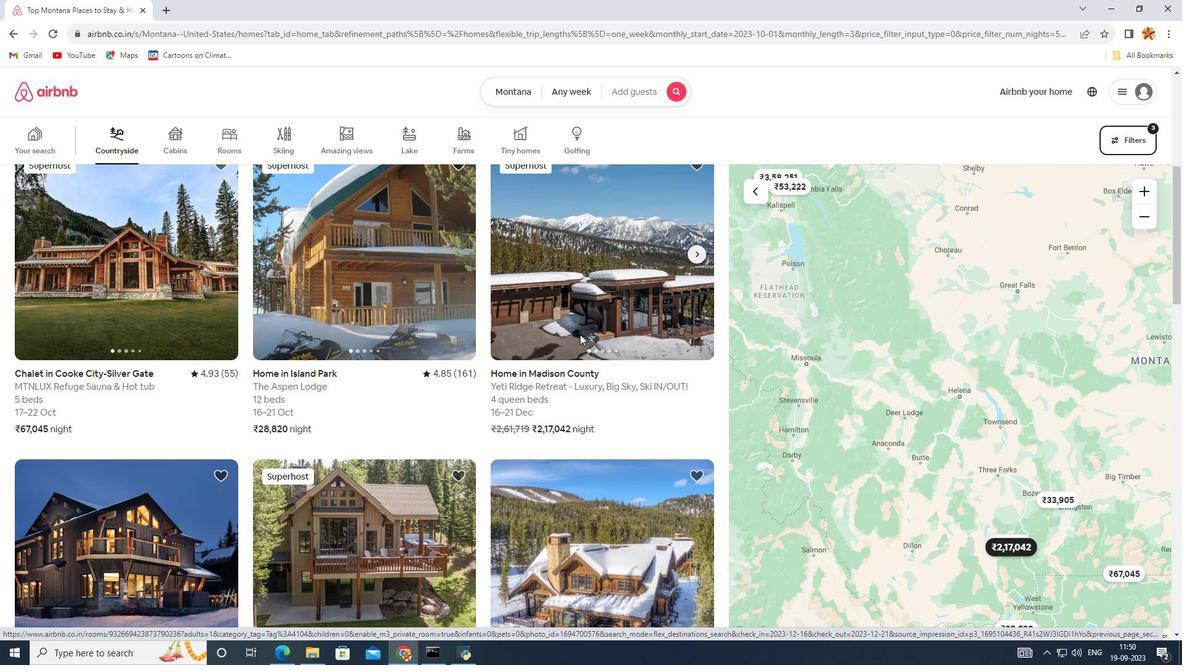 
Action: Mouse moved to (257, 400)
Screenshot: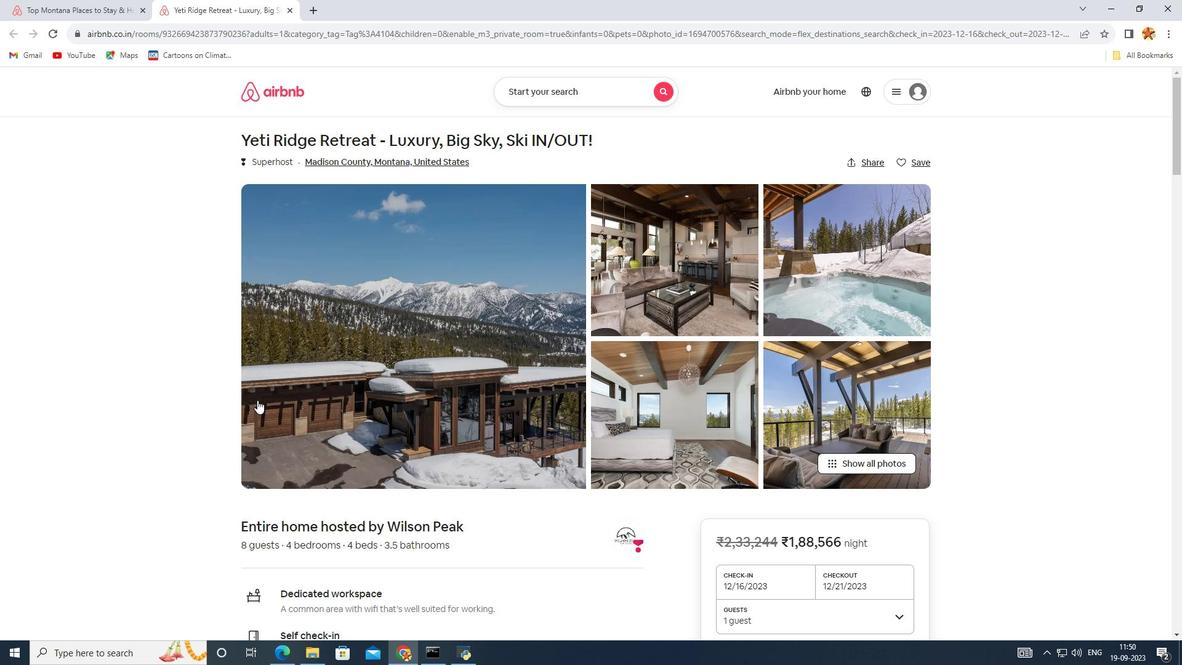 
Action: Mouse scrolled (257, 399) with delta (0, 0)
Screenshot: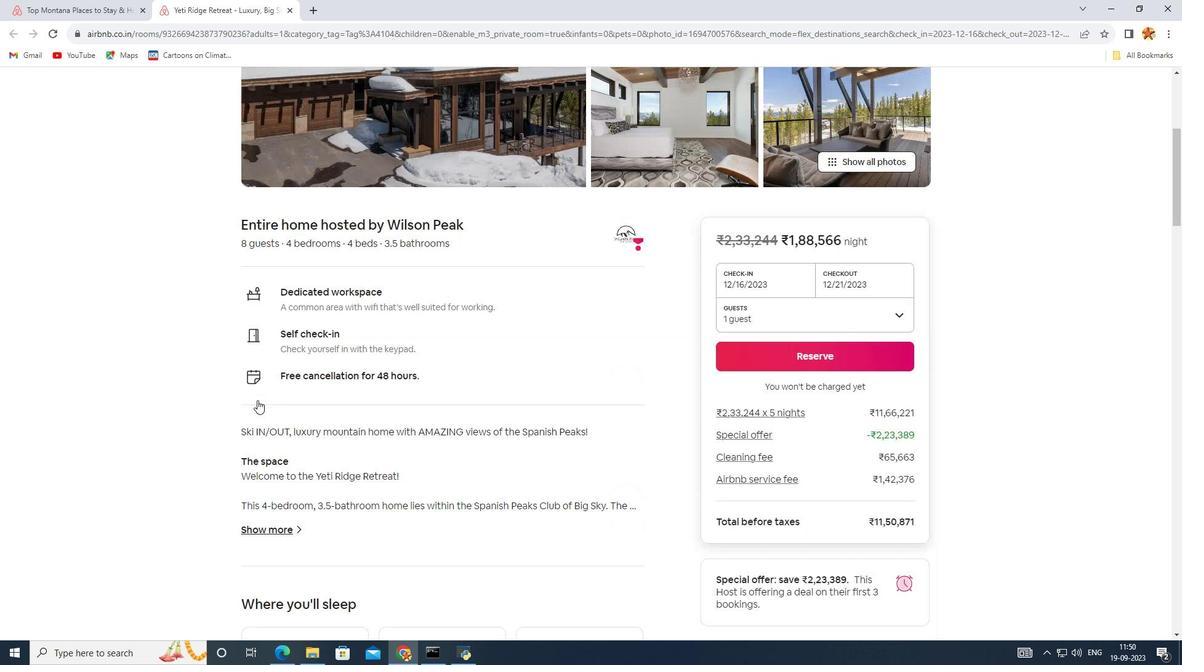 
Action: Mouse scrolled (257, 399) with delta (0, 0)
Screenshot: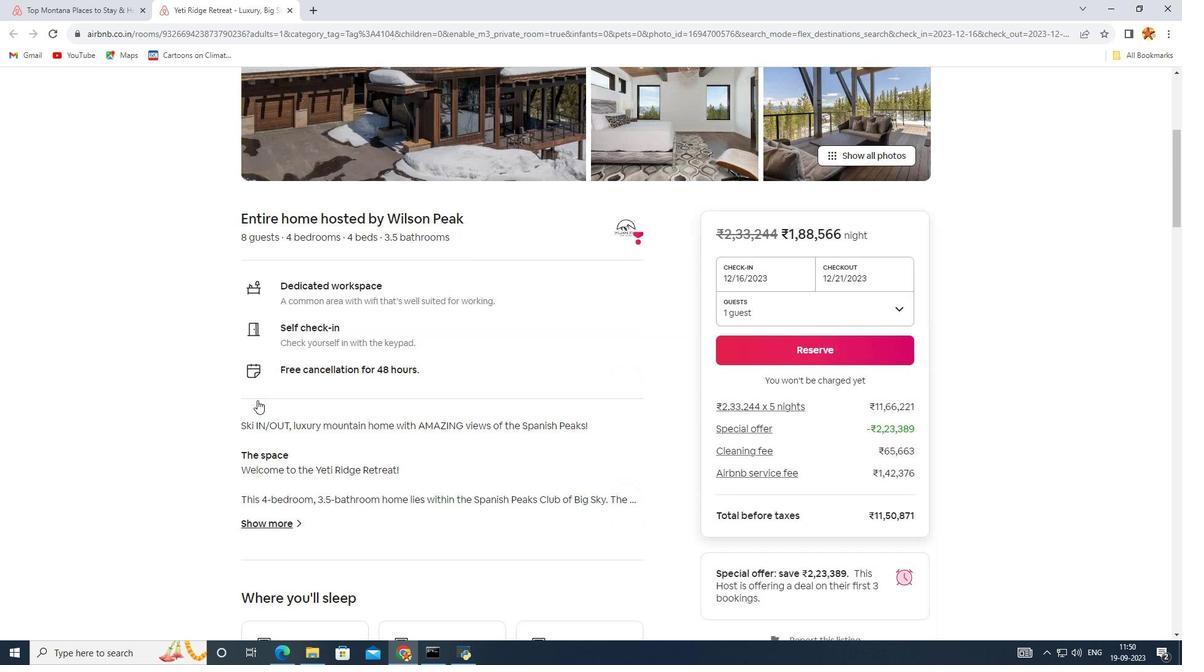 
Action: Mouse scrolled (257, 399) with delta (0, 0)
Screenshot: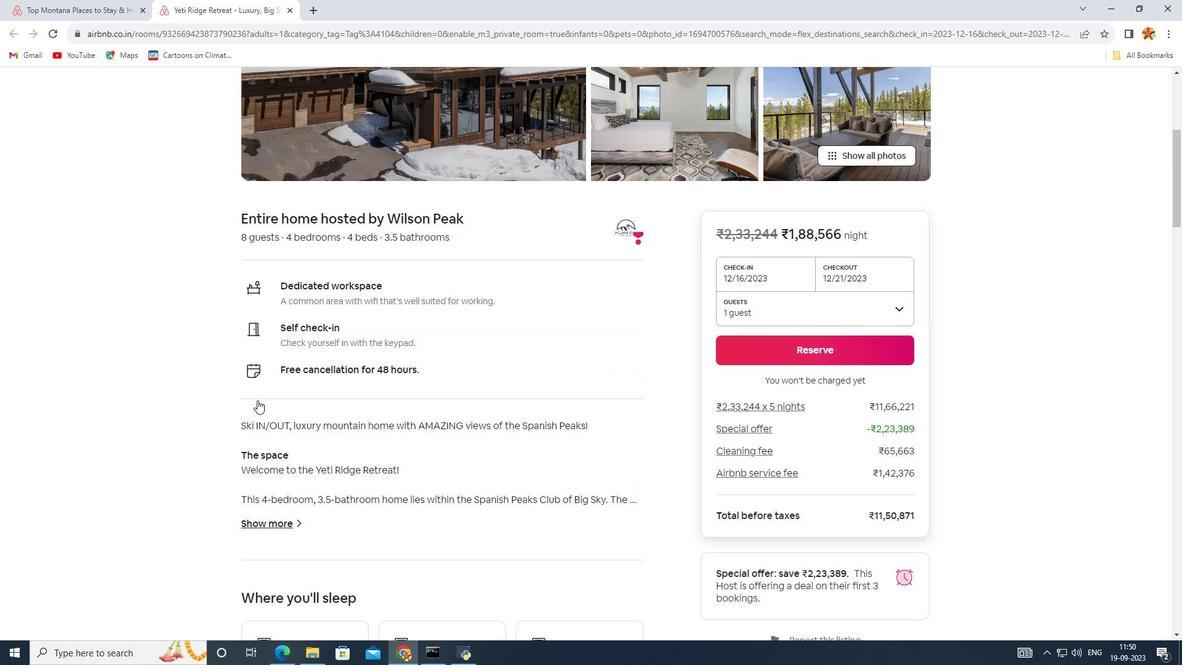 
Action: Mouse scrolled (257, 399) with delta (0, 0)
Screenshot: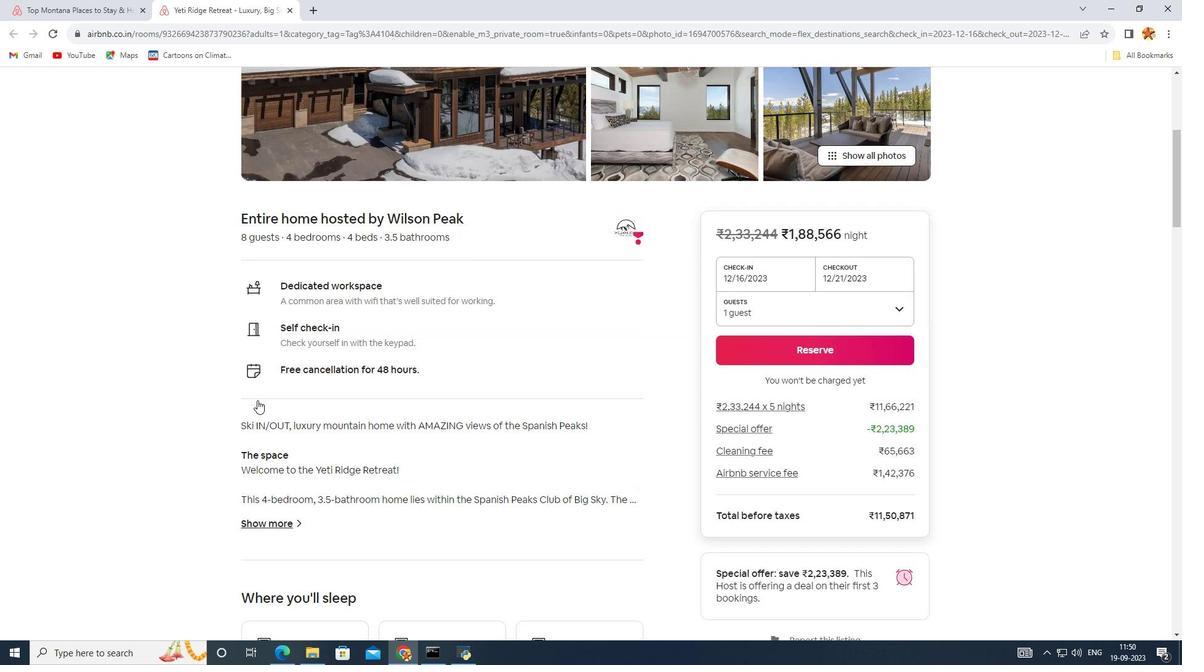 
Action: Mouse scrolled (257, 399) with delta (0, 0)
Screenshot: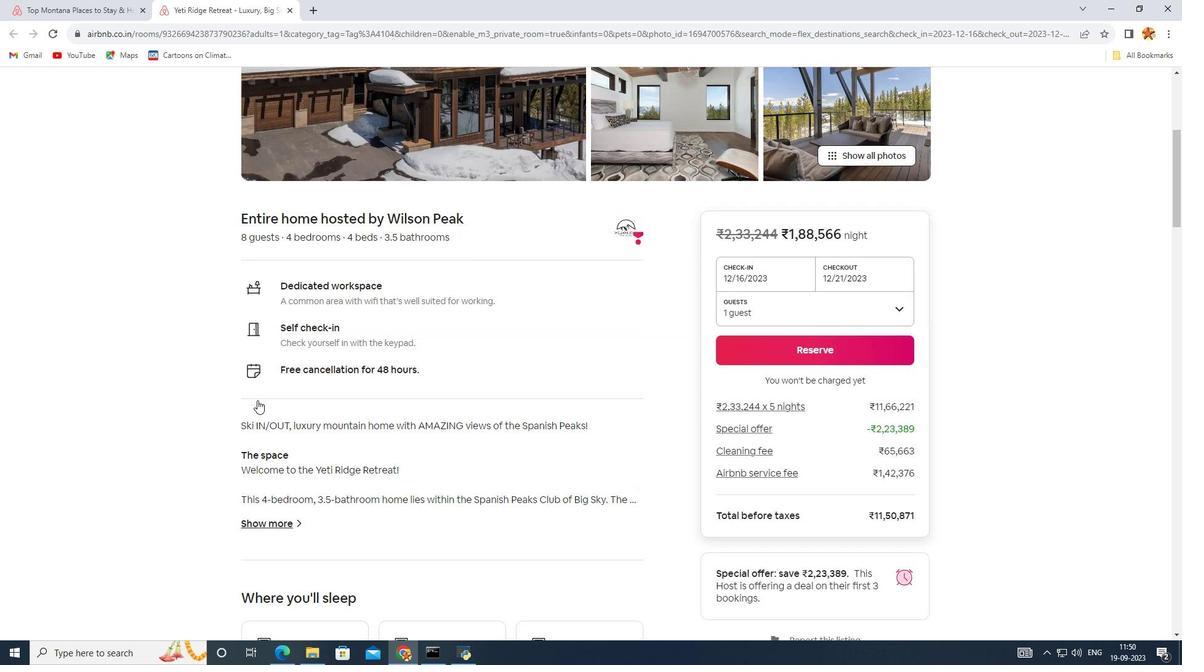 
Action: Mouse scrolled (257, 399) with delta (0, 0)
Screenshot: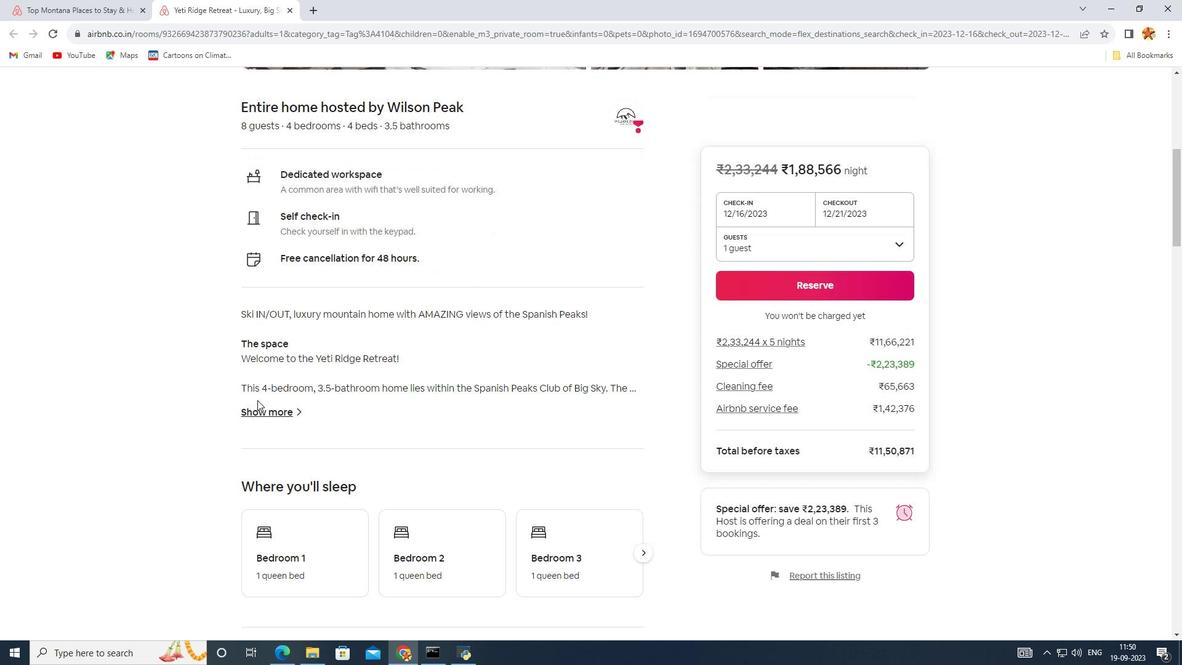 
Action: Mouse scrolled (257, 399) with delta (0, 0)
Screenshot: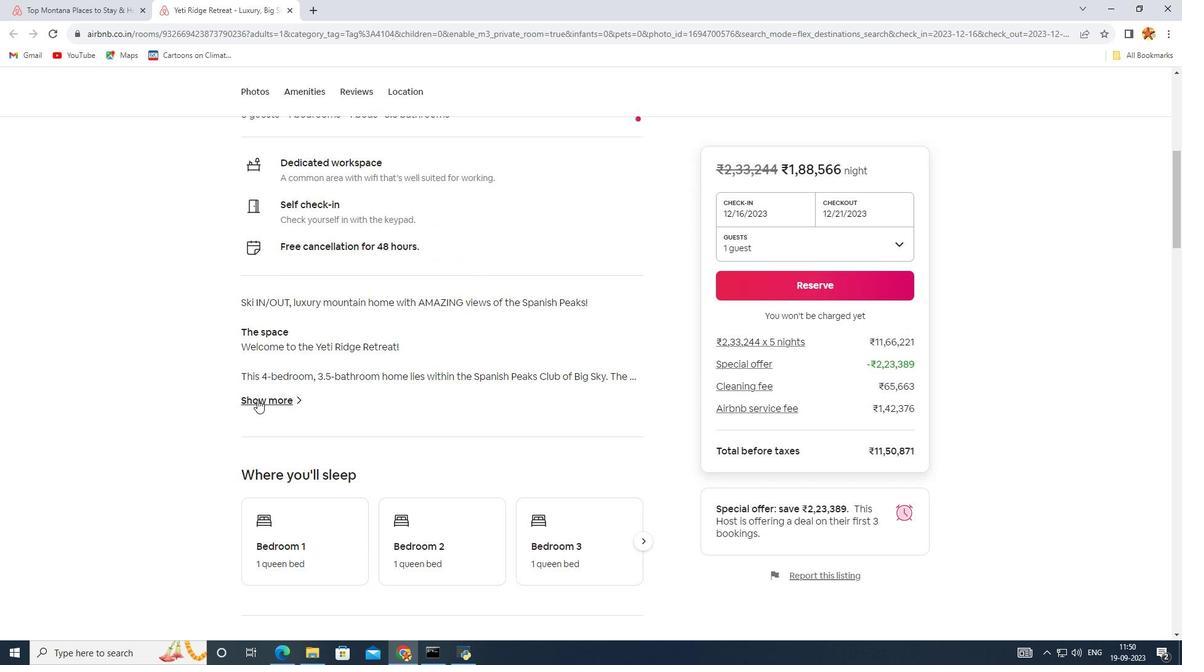 
Action: Mouse moved to (265, 401)
Screenshot: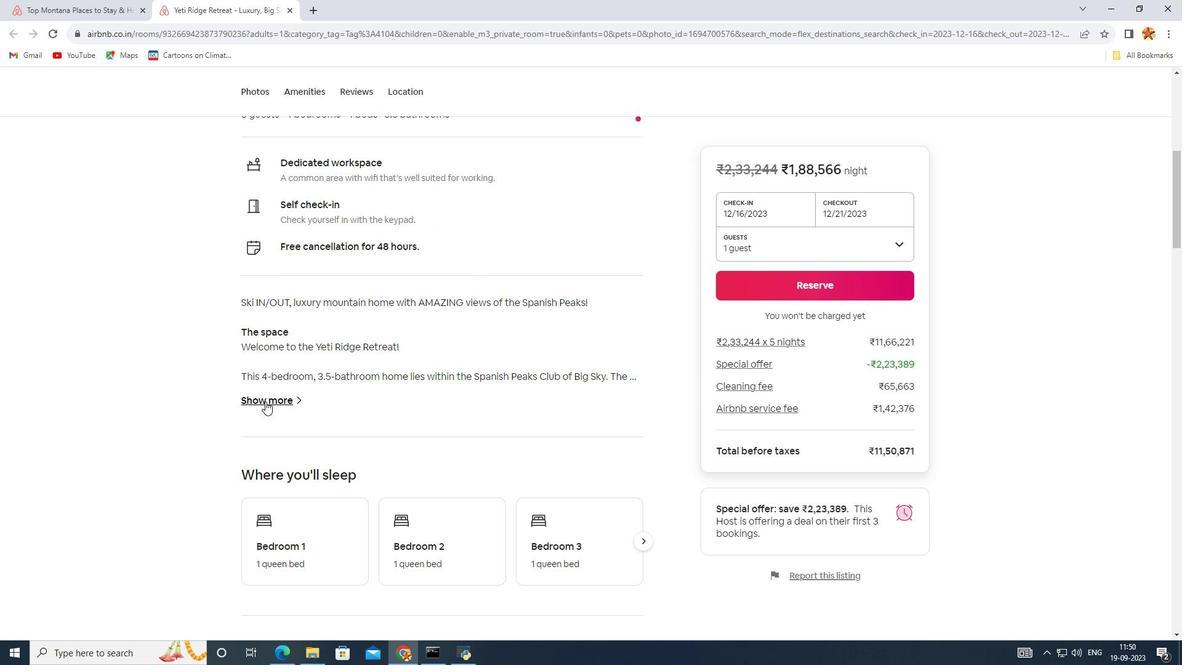 
Action: Mouse pressed left at (265, 401)
Screenshot: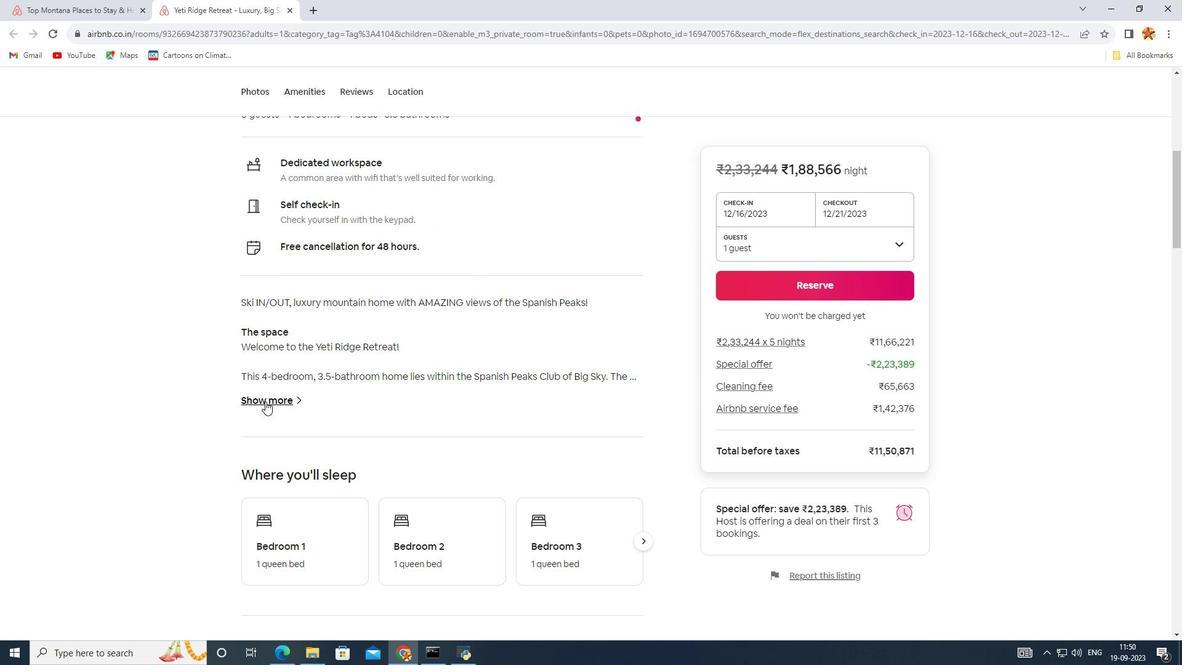 
Action: Mouse moved to (377, 370)
Screenshot: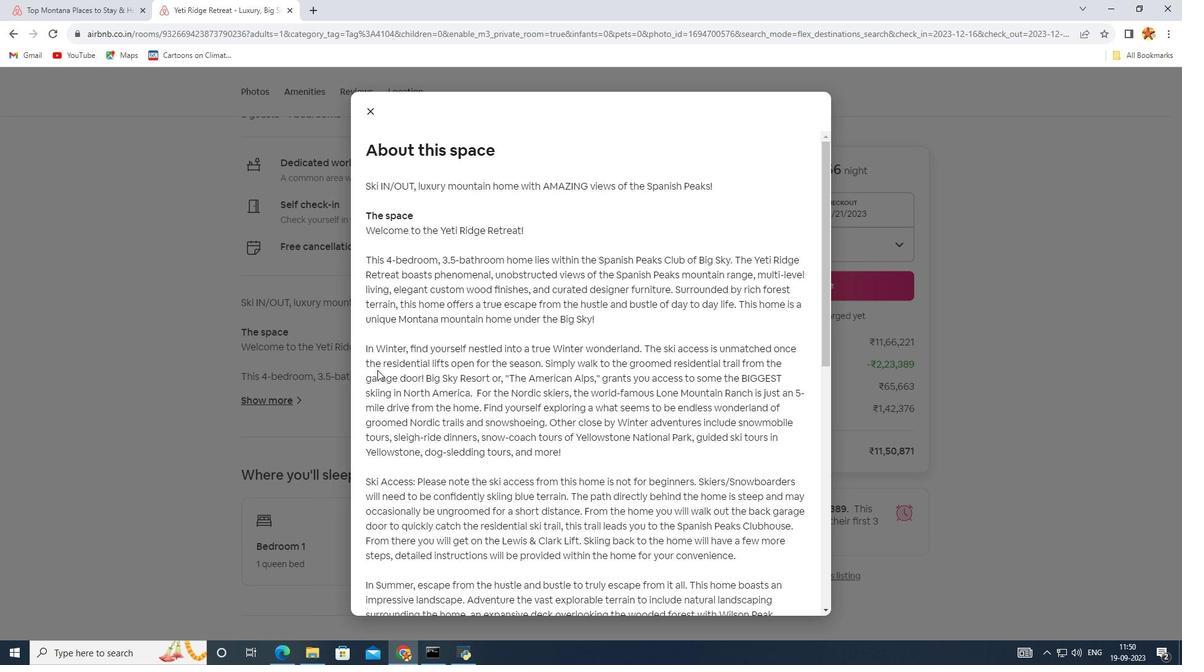 
Action: Mouse scrolled (377, 369) with delta (0, 0)
Screenshot: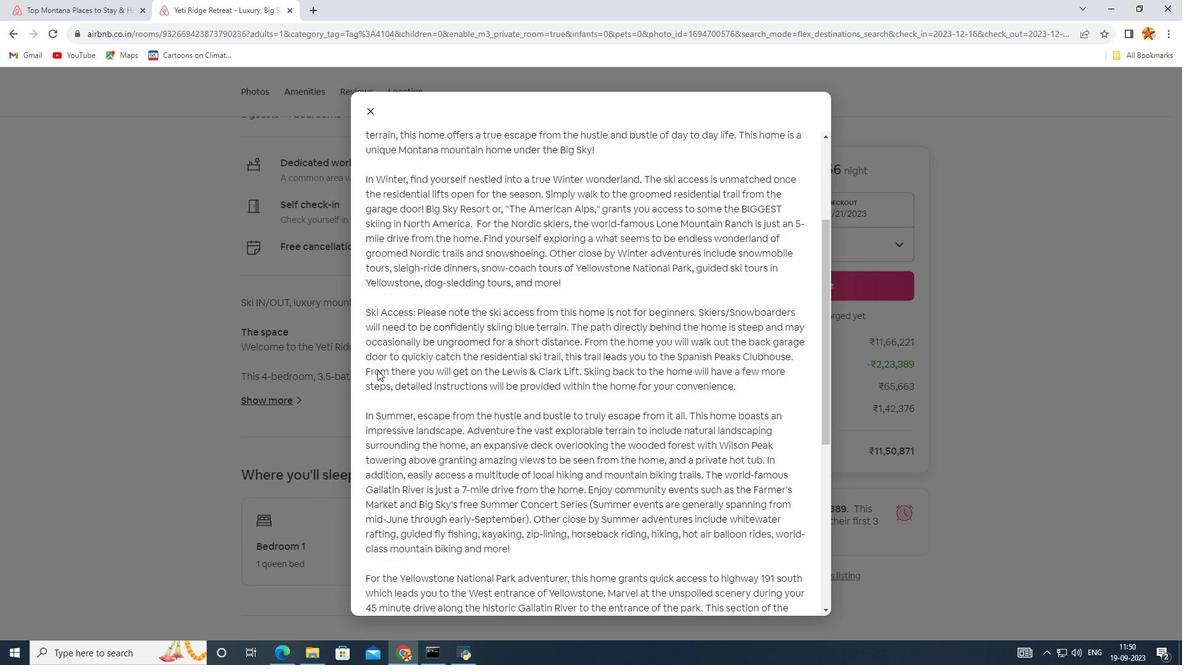 
Action: Mouse scrolled (377, 369) with delta (0, 0)
Screenshot: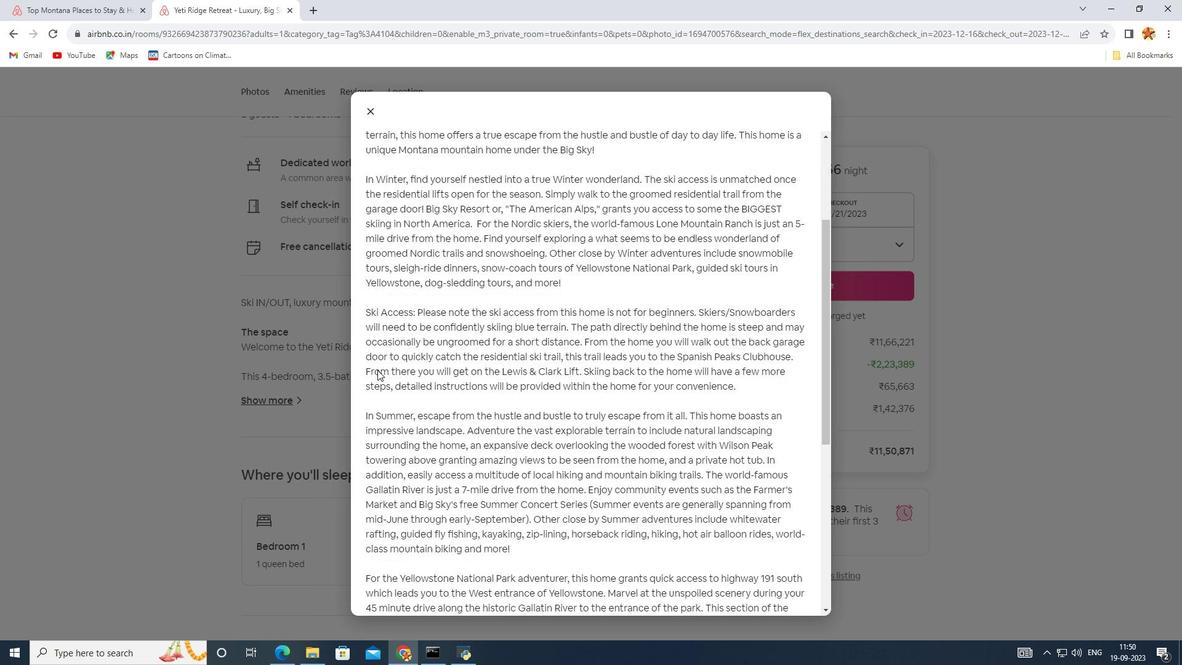 
Action: Mouse scrolled (377, 369) with delta (0, 0)
Screenshot: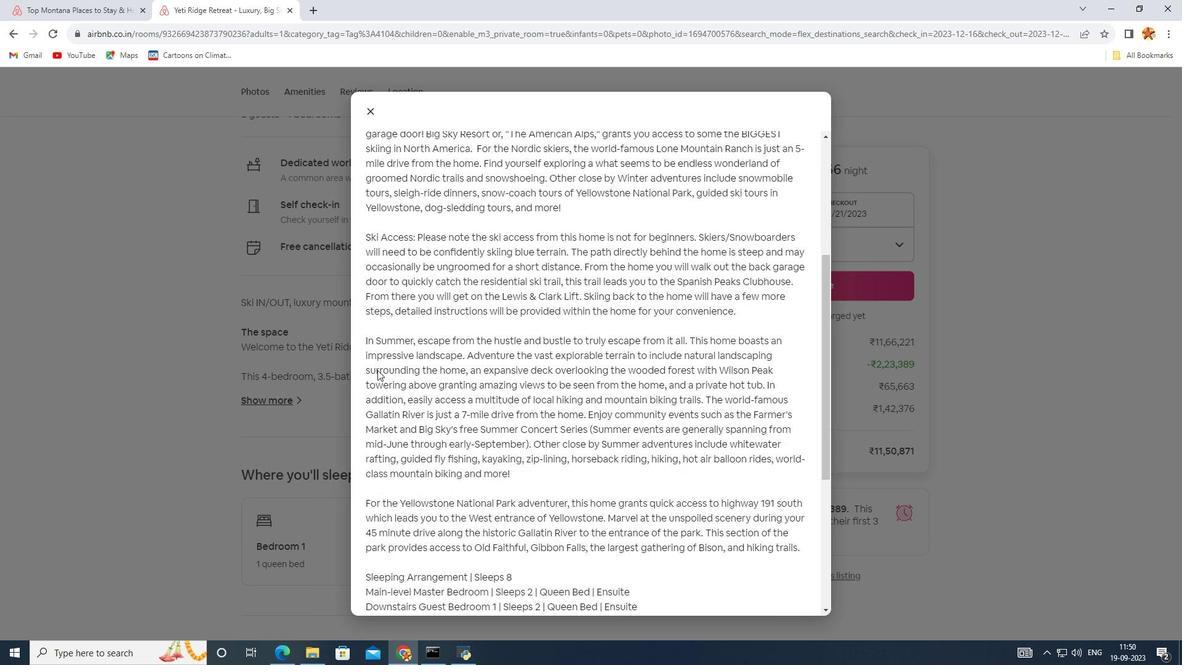 
Action: Mouse scrolled (377, 369) with delta (0, 0)
Screenshot: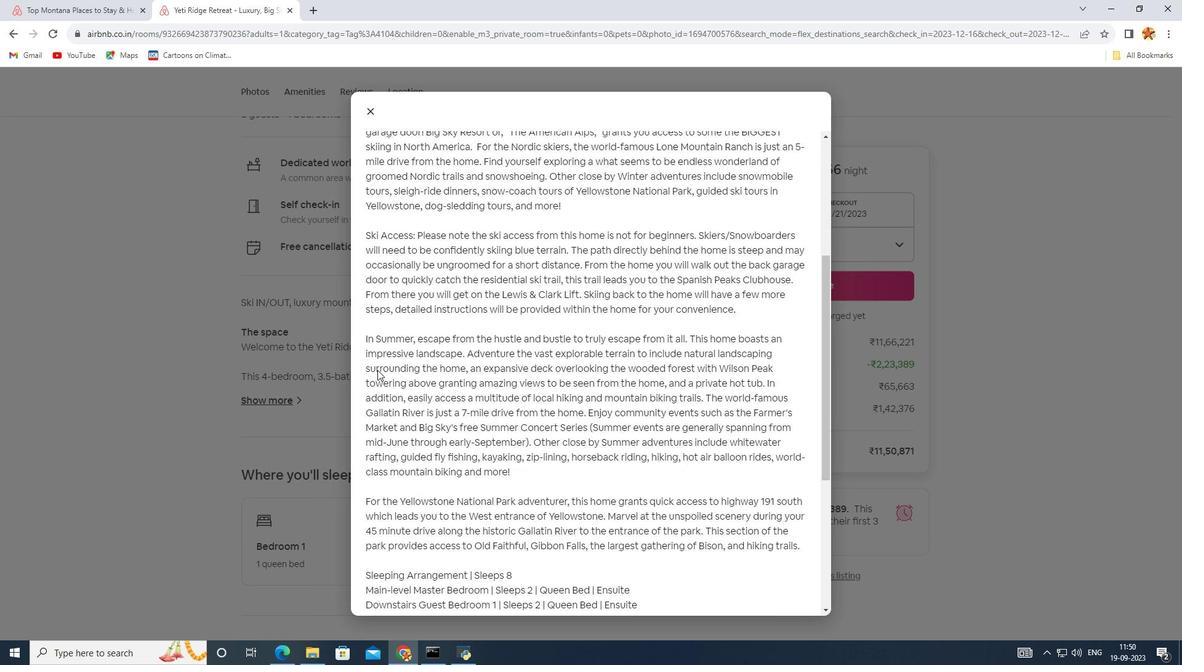 
Action: Mouse scrolled (377, 369) with delta (0, 0)
Screenshot: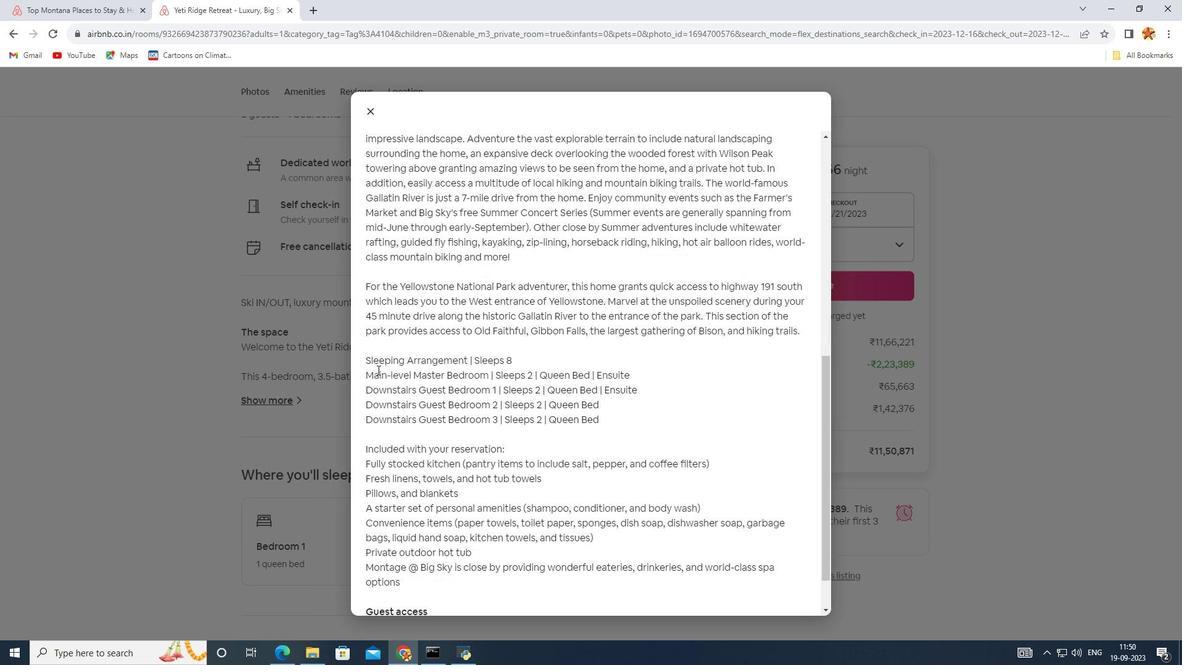
Action: Mouse scrolled (377, 369) with delta (0, 0)
Screenshot: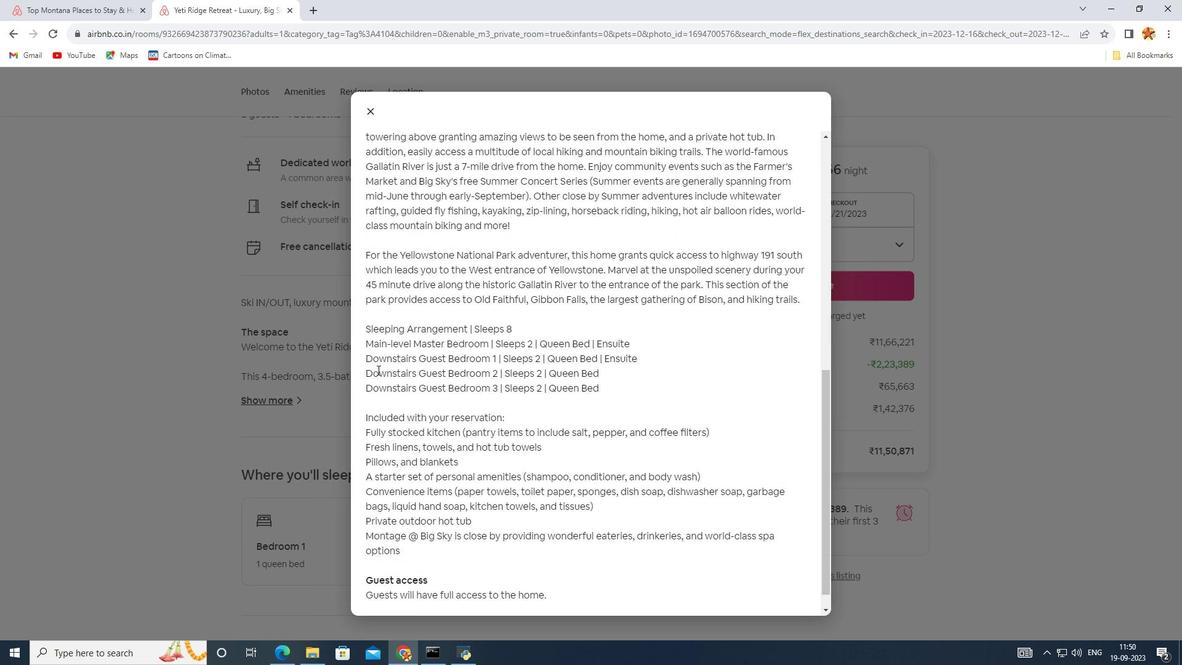 
Action: Mouse scrolled (377, 369) with delta (0, 0)
Screenshot: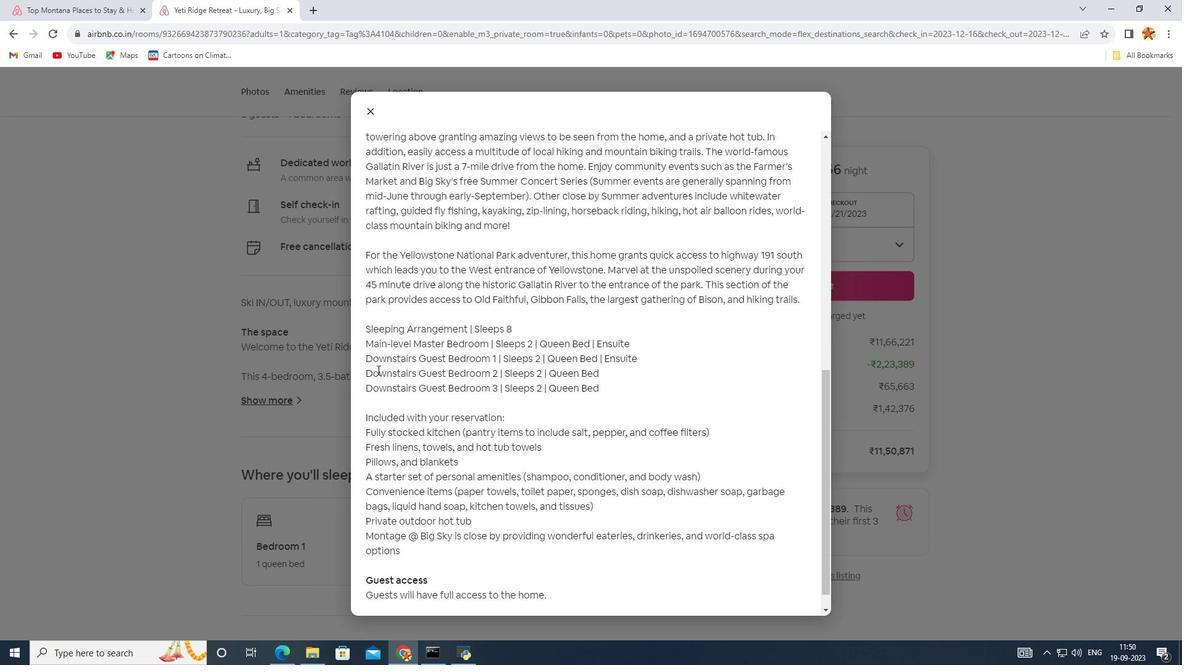 
Action: Mouse scrolled (377, 369) with delta (0, 0)
Screenshot: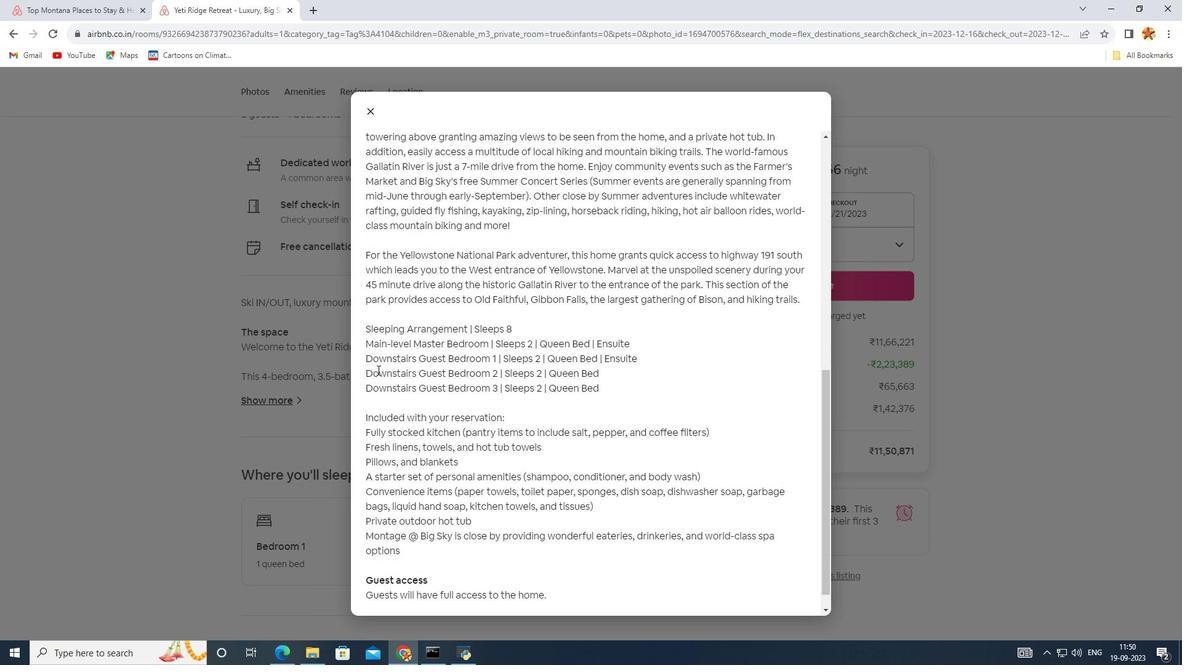 
Action: Mouse scrolled (377, 369) with delta (0, 0)
Screenshot: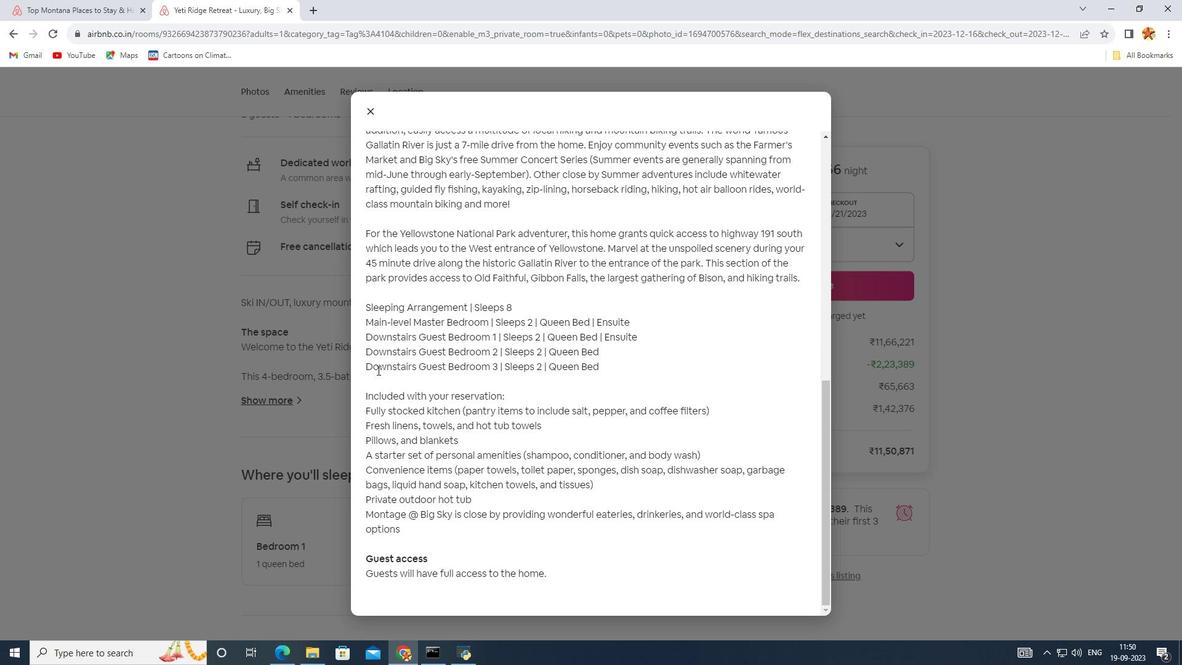 
Action: Mouse scrolled (377, 369) with delta (0, 0)
Screenshot: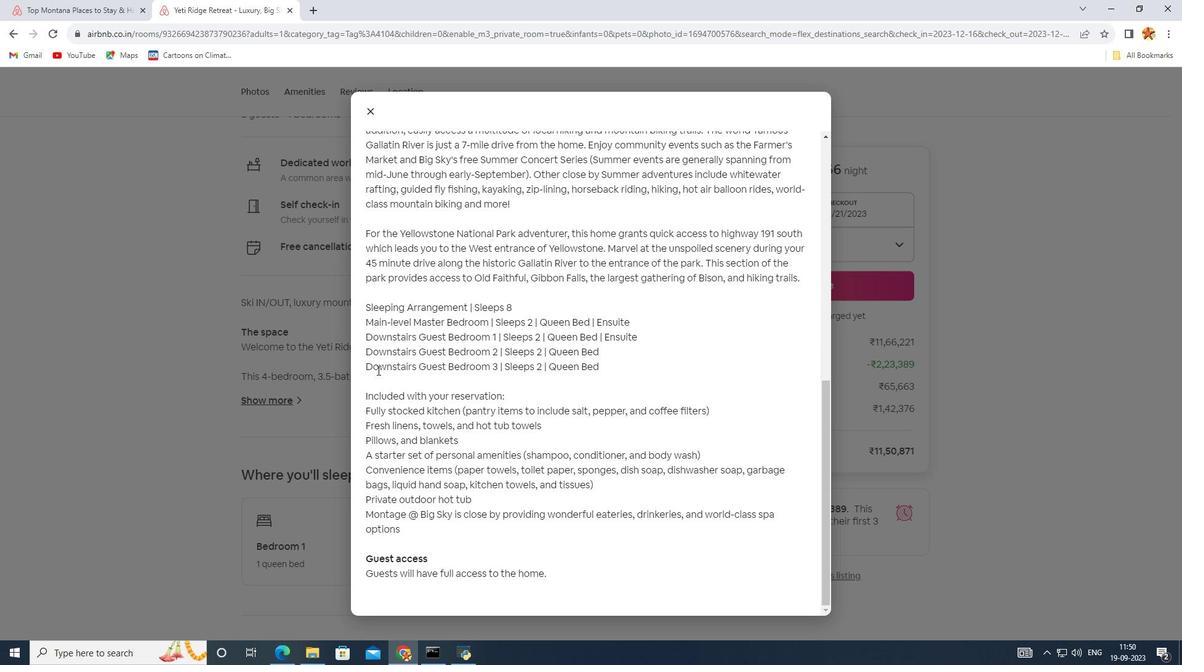 
Action: Mouse scrolled (377, 369) with delta (0, 0)
Screenshot: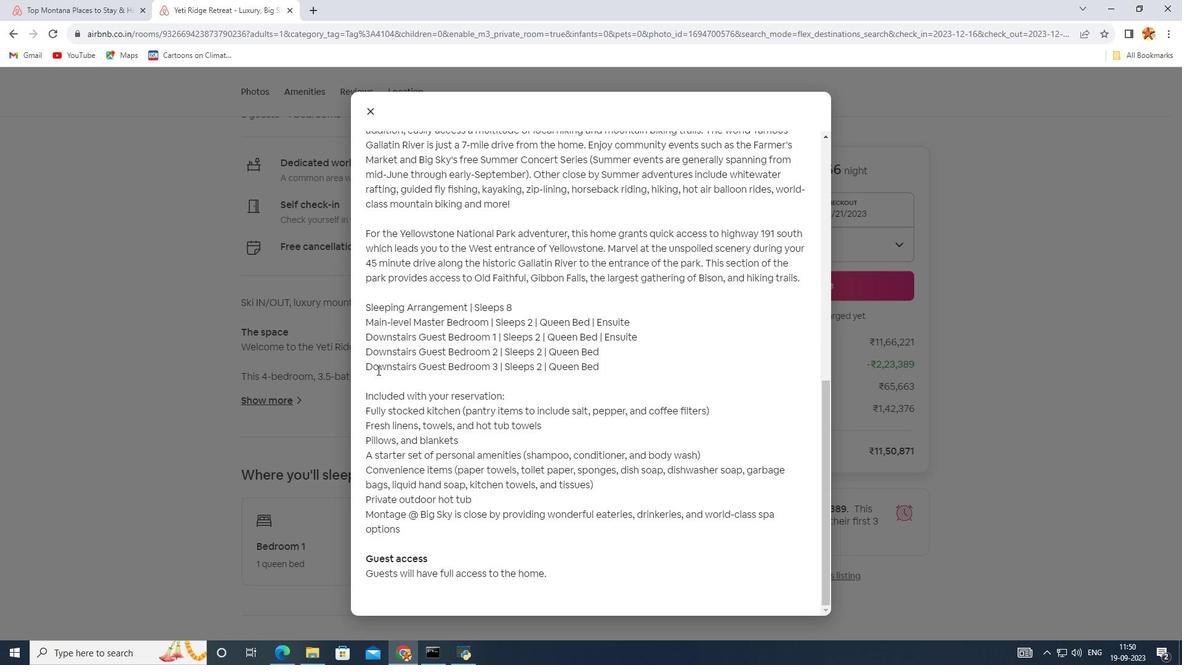 
Action: Mouse scrolled (377, 369) with delta (0, 0)
Screenshot: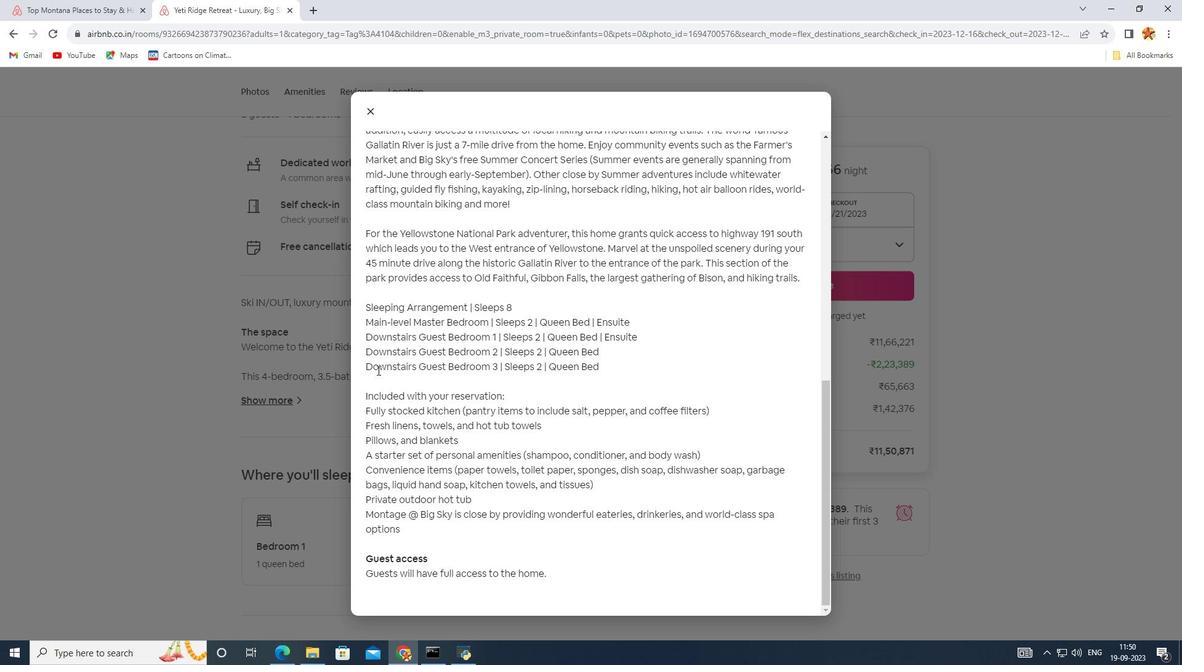 
Action: Mouse scrolled (377, 369) with delta (0, 0)
Screenshot: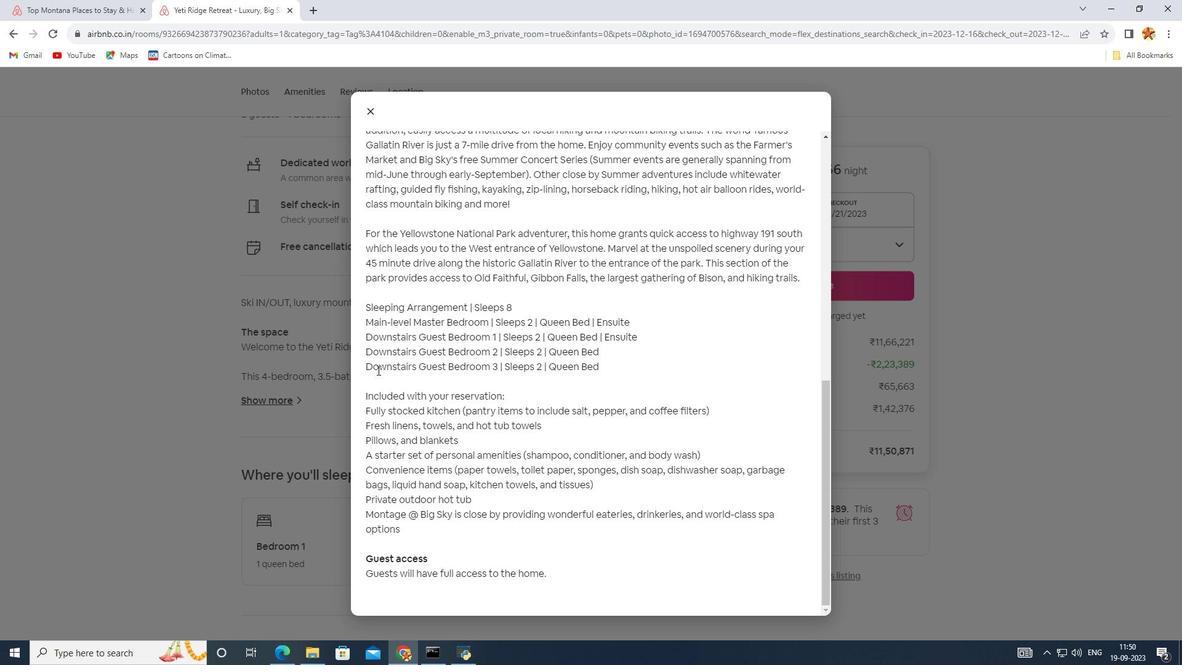 
Action: Mouse scrolled (377, 369) with delta (0, 0)
Screenshot: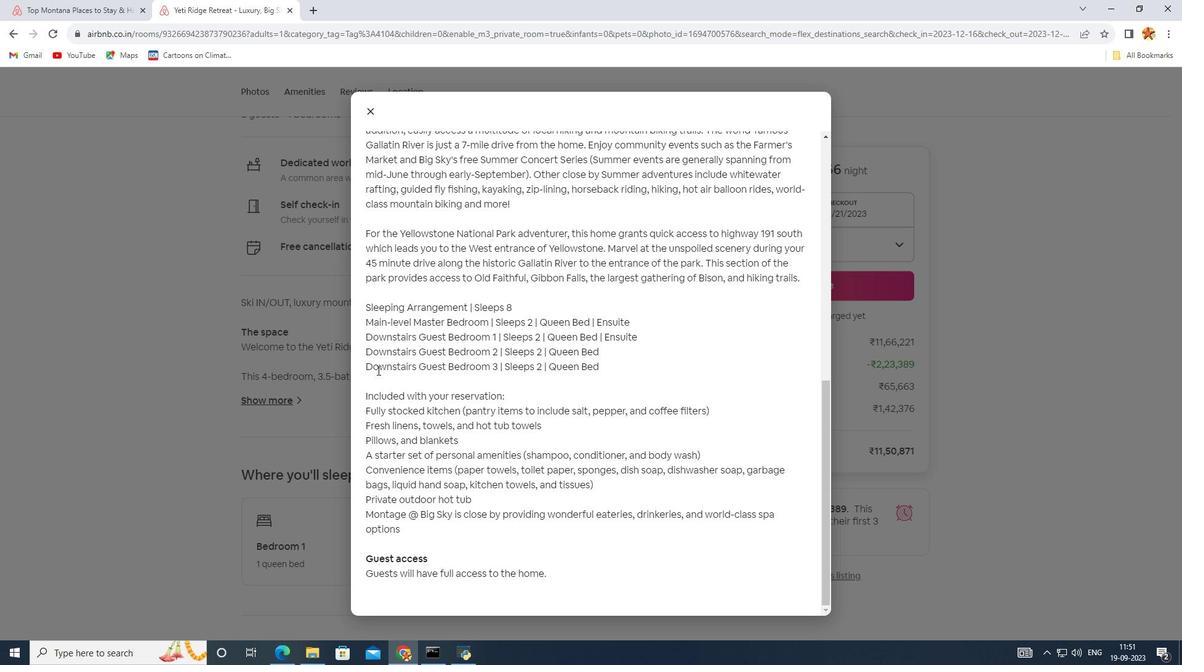
Action: Mouse scrolled (377, 369) with delta (0, 0)
Screenshot: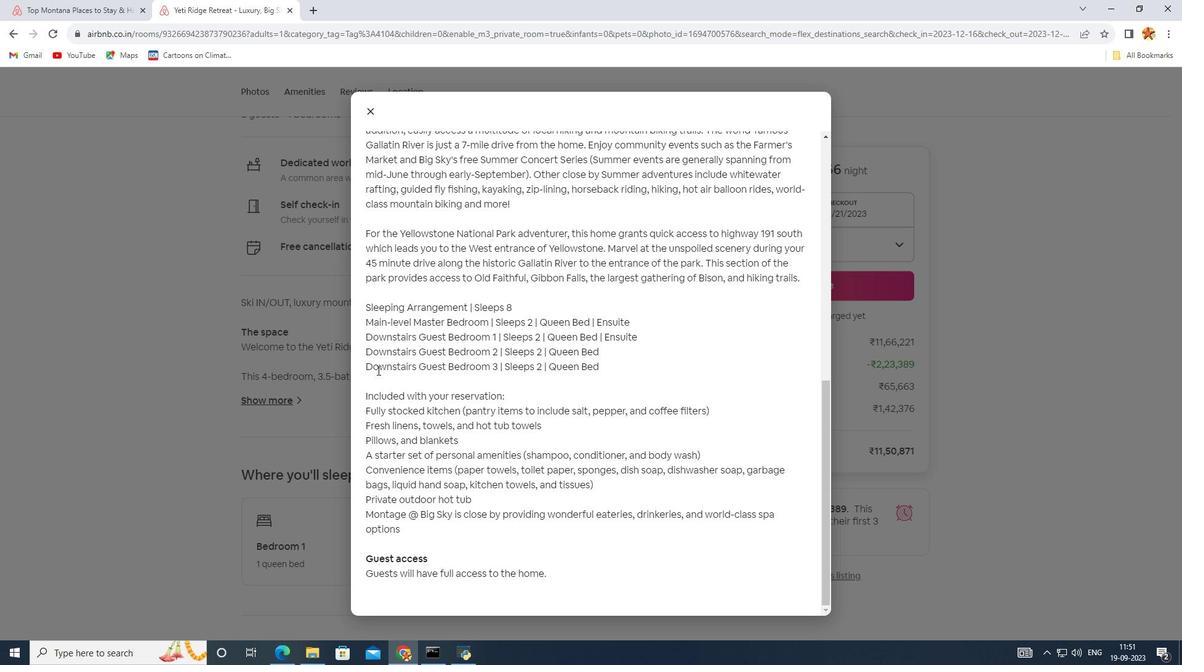 
Action: Mouse scrolled (377, 369) with delta (0, 0)
Screenshot: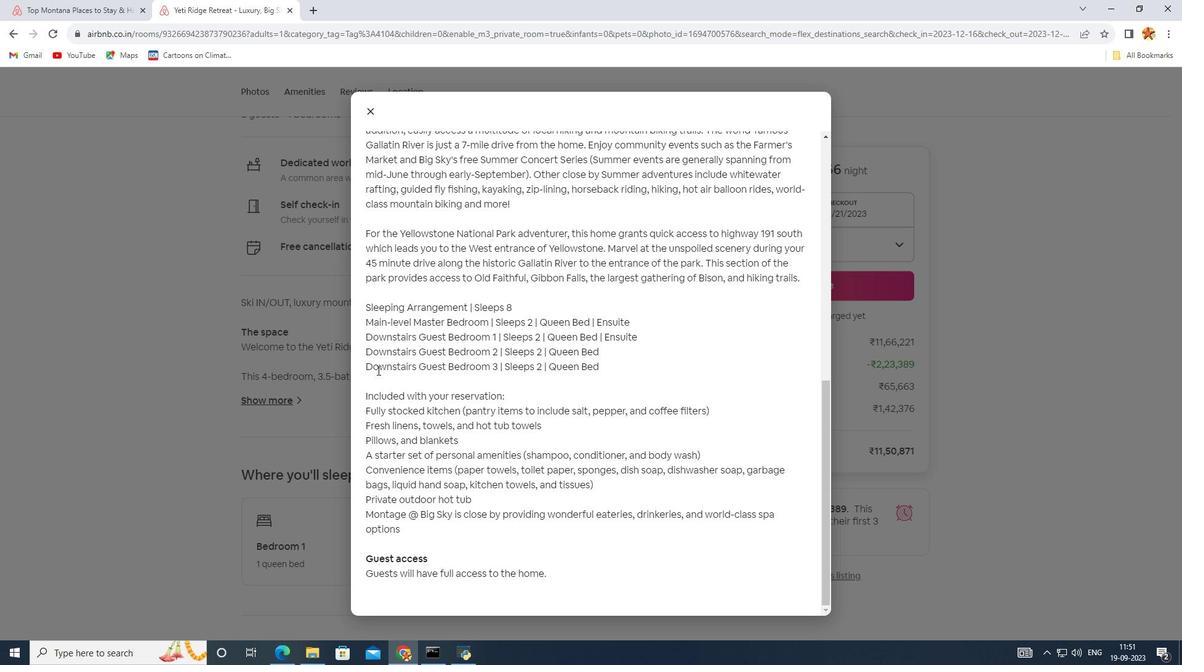
Action: Mouse scrolled (377, 369) with delta (0, 0)
Screenshot: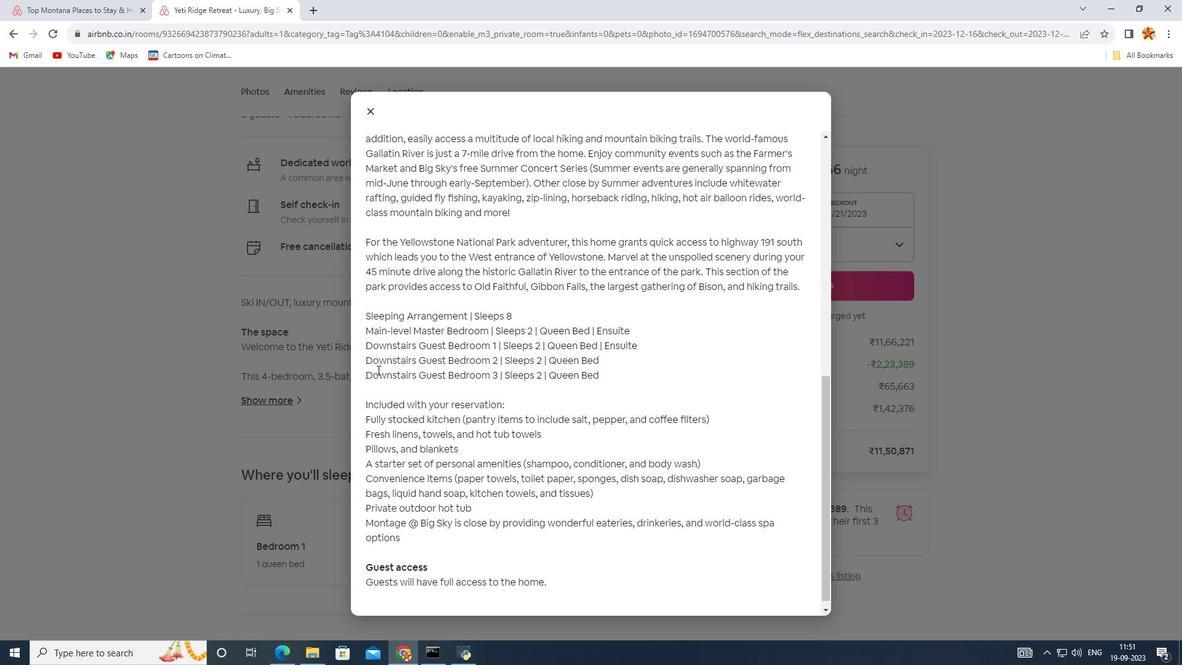 
Action: Mouse scrolled (377, 370) with delta (0, 0)
Screenshot: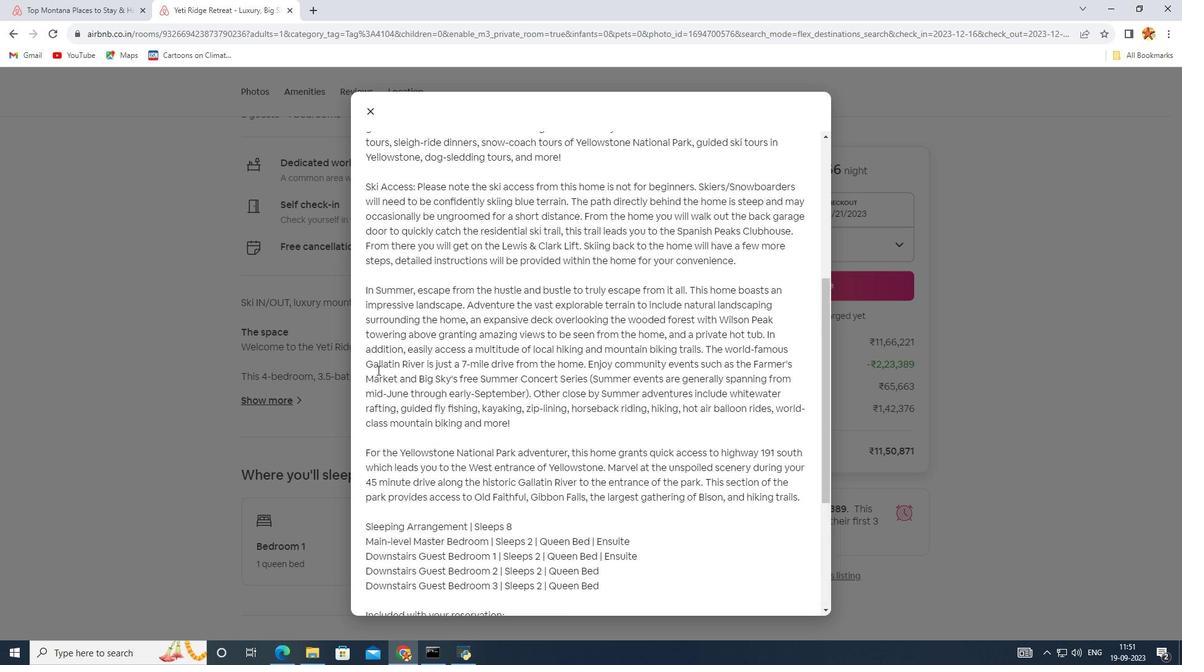 
Action: Mouse scrolled (377, 370) with delta (0, 0)
Screenshot: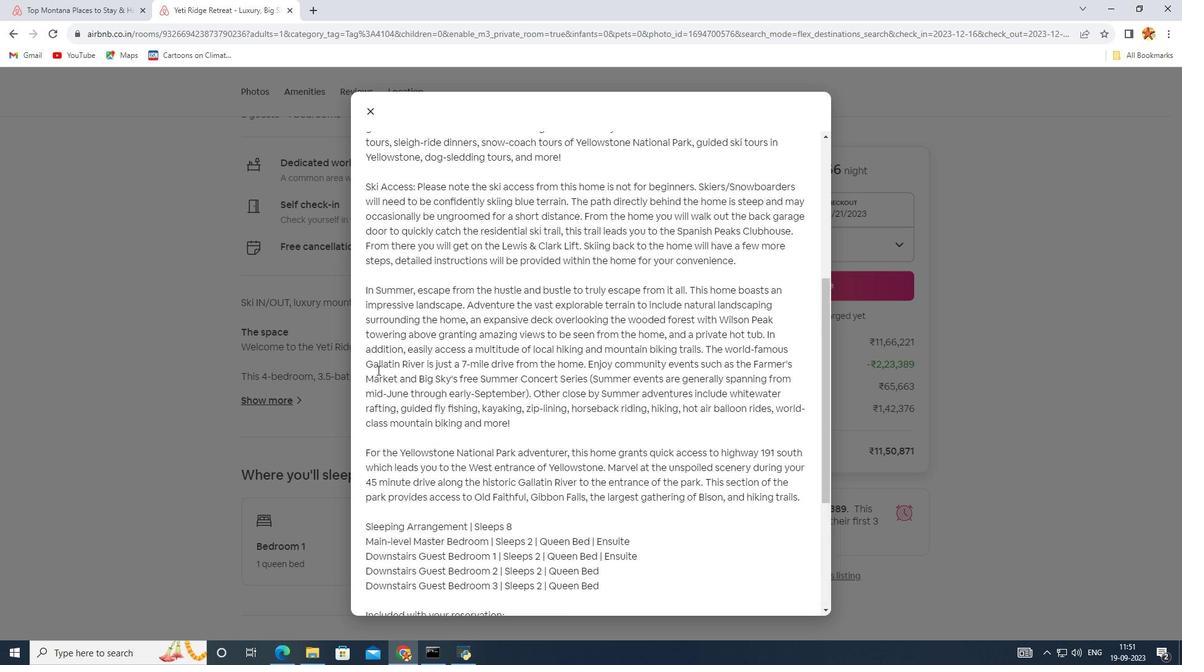 
Action: Mouse scrolled (377, 370) with delta (0, 0)
Screenshot: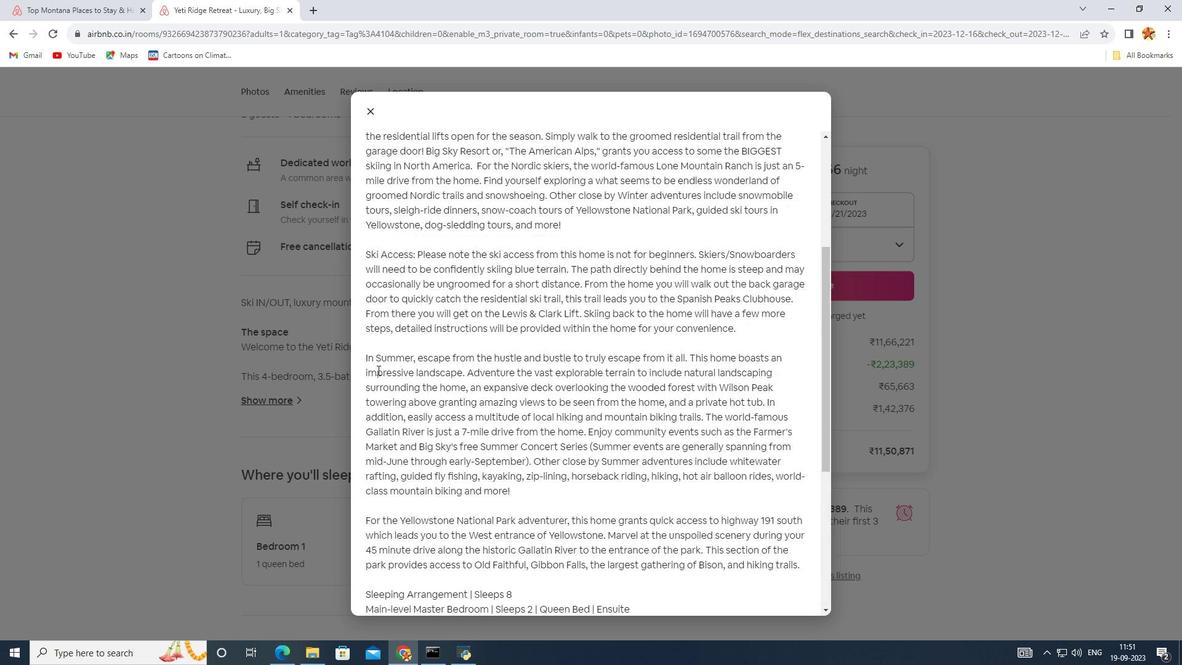 
Action: Mouse scrolled (377, 370) with delta (0, 0)
Screenshot: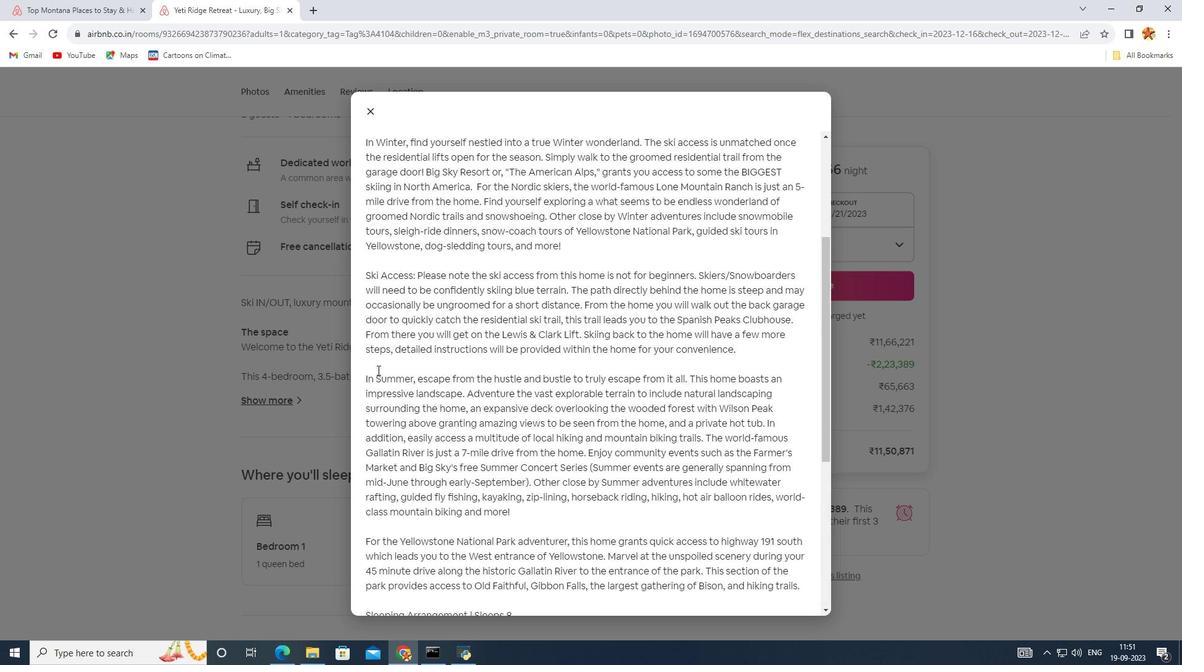 
Action: Mouse scrolled (377, 370) with delta (0, 0)
Screenshot: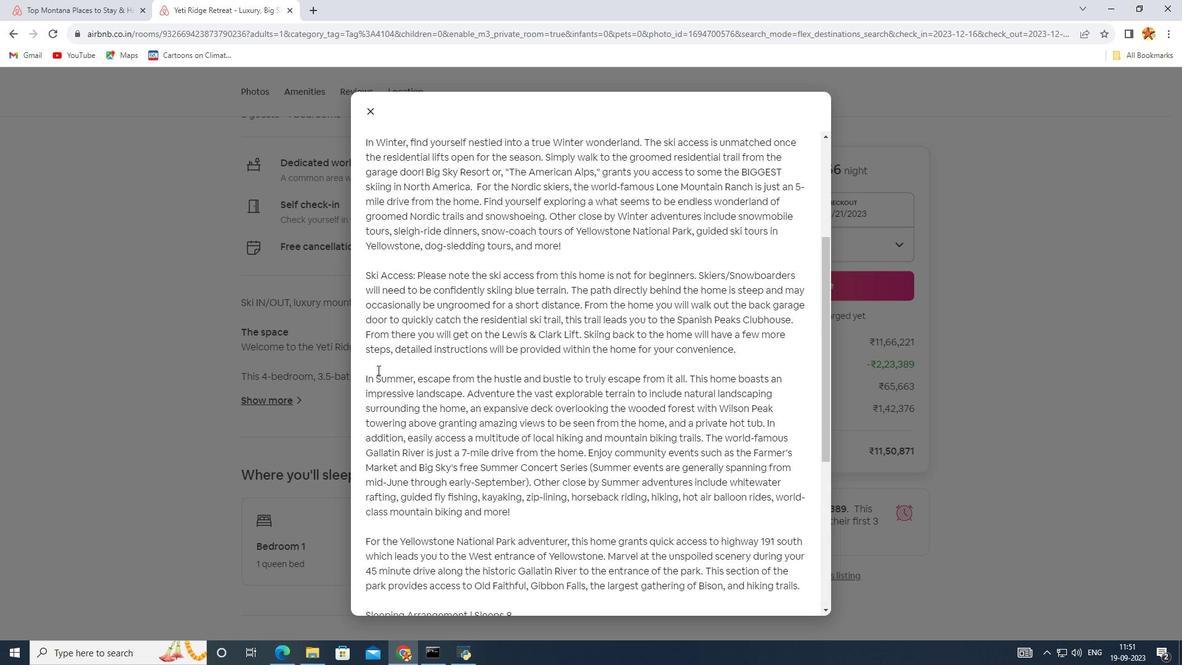 
Action: Mouse scrolled (377, 370) with delta (0, 0)
Screenshot: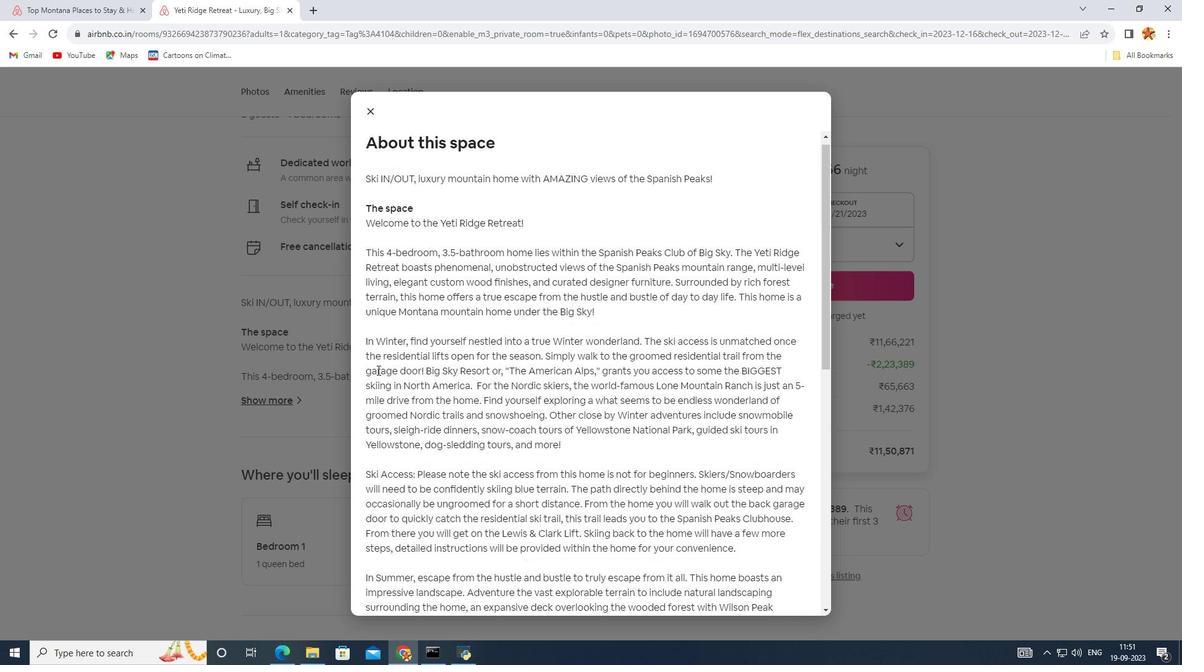 
Action: Mouse scrolled (377, 370) with delta (0, 0)
Screenshot: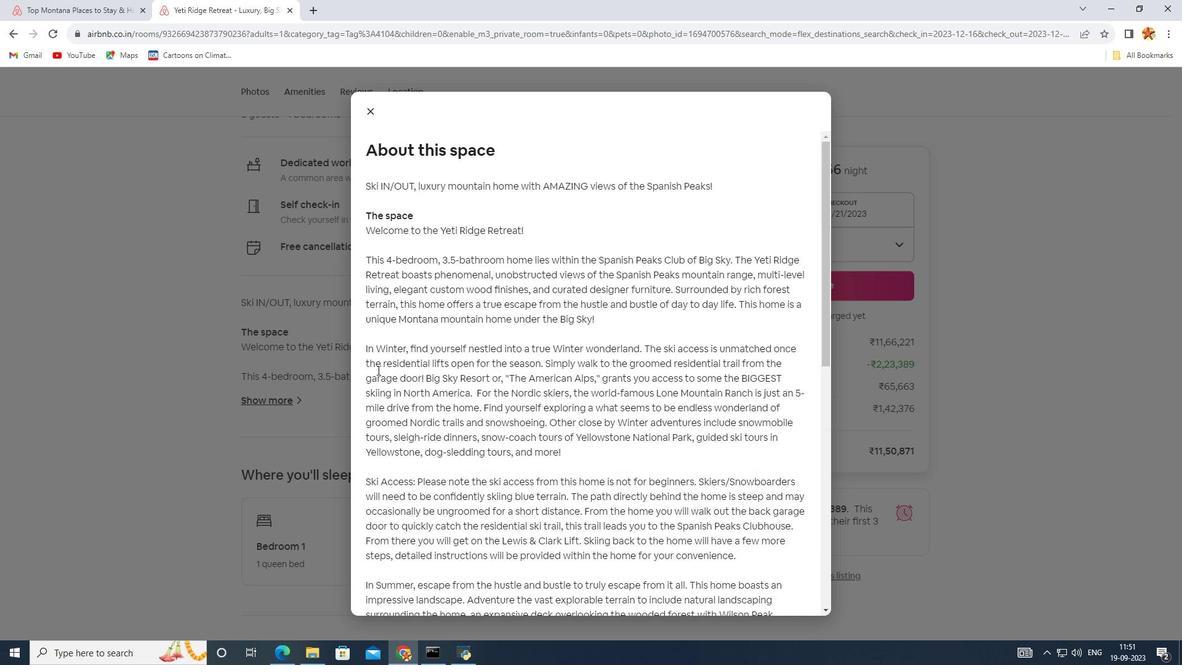 
Action: Mouse scrolled (377, 370) with delta (0, 0)
Screenshot: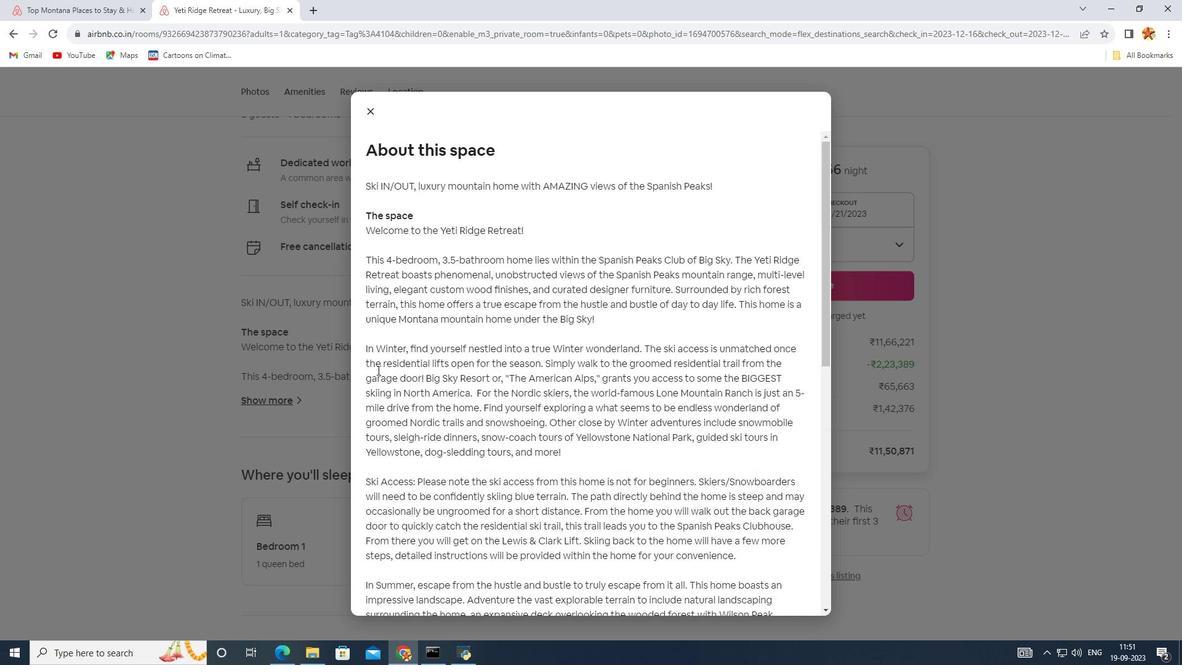 
Action: Mouse scrolled (377, 370) with delta (0, 0)
Screenshot: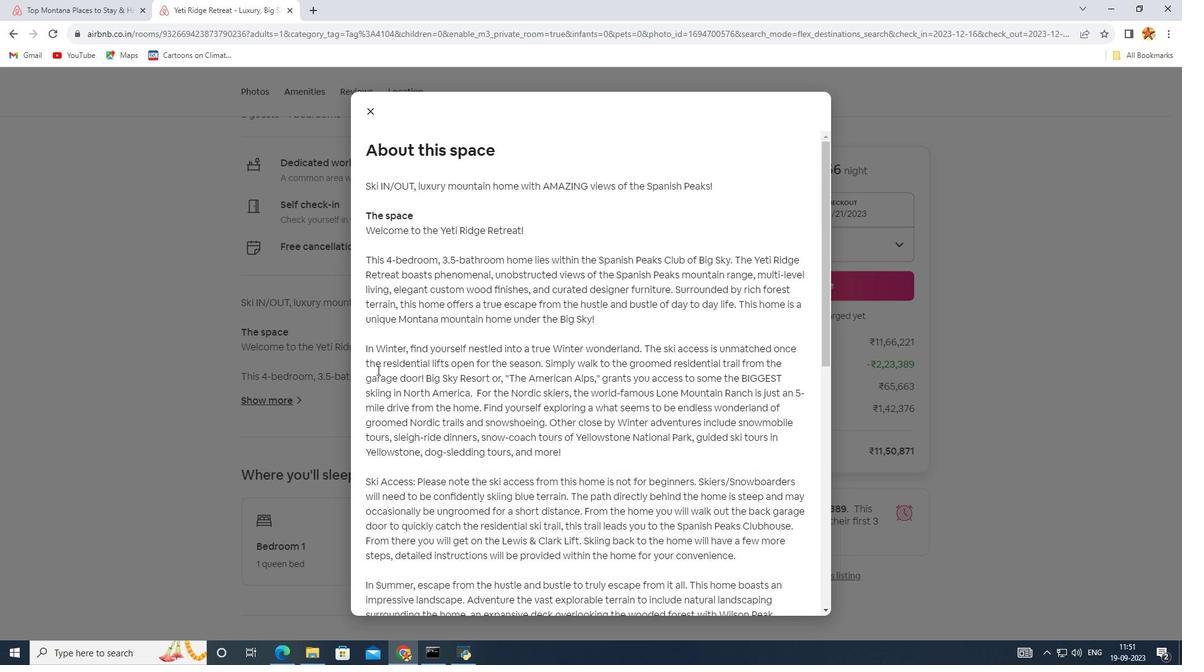 
Action: Mouse scrolled (377, 370) with delta (0, 0)
Screenshot: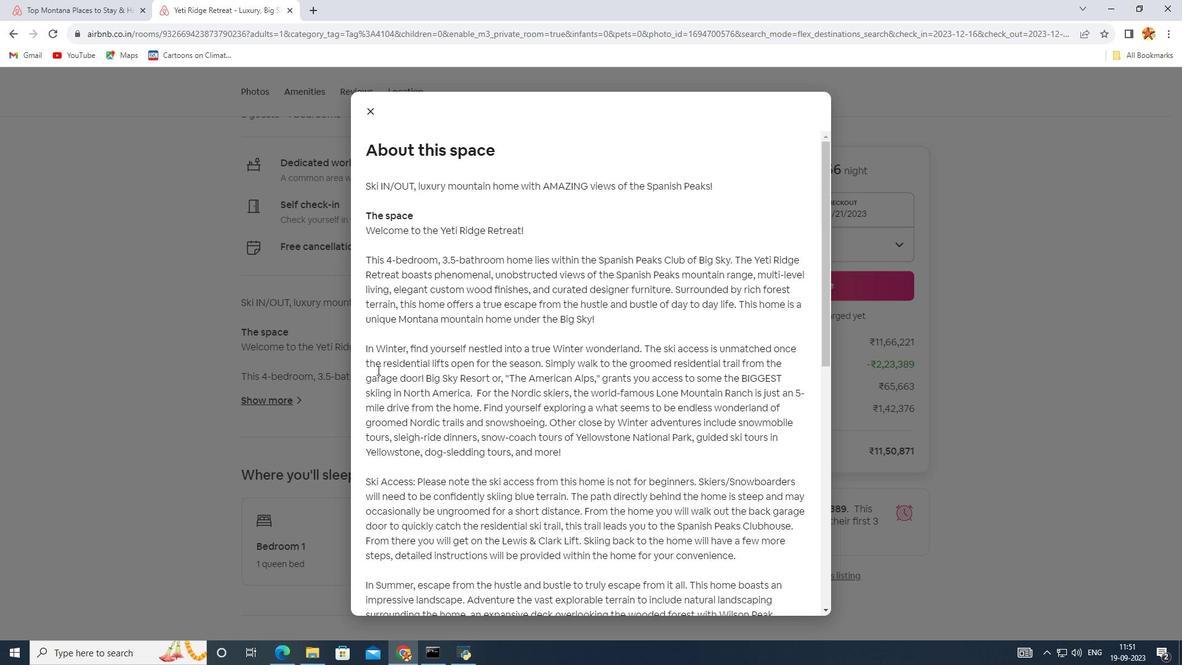 
Action: Mouse scrolled (377, 370) with delta (0, 0)
Screenshot: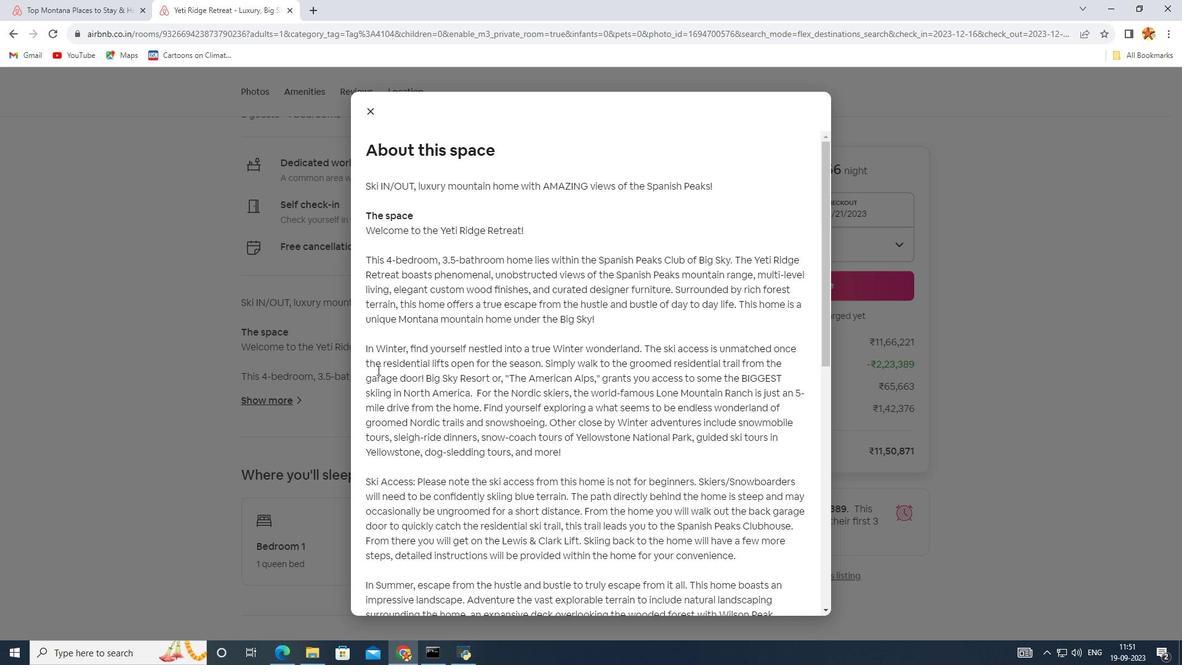 
Action: Mouse moved to (370, 117)
Screenshot: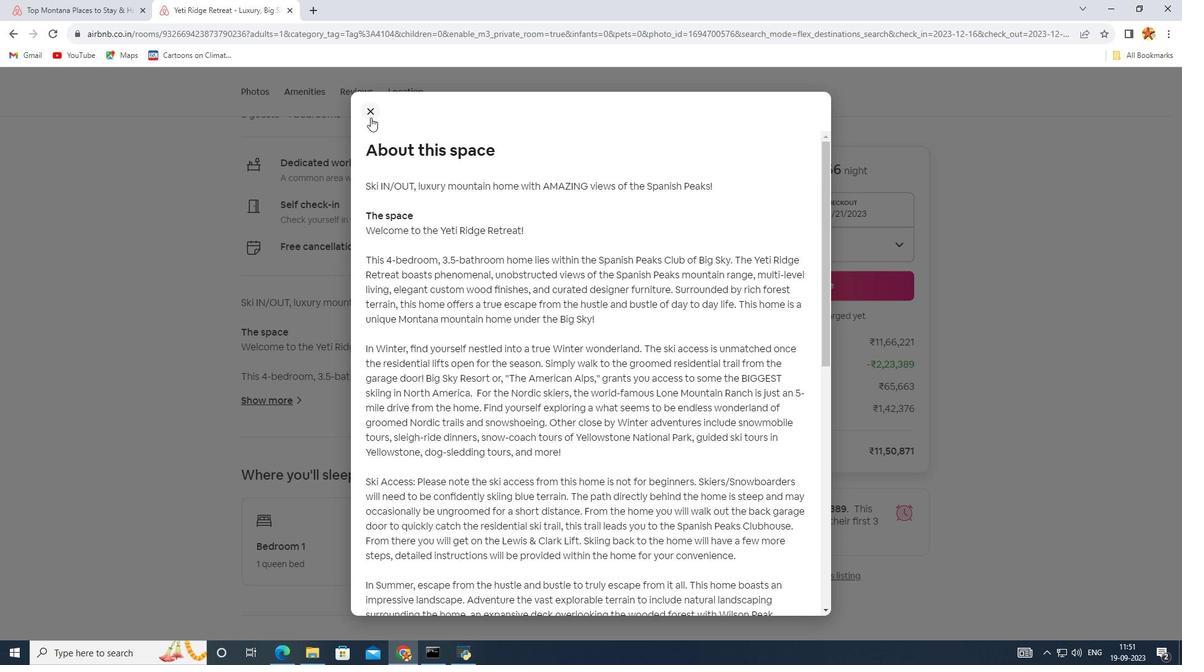 
Action: Mouse pressed left at (370, 117)
Screenshot: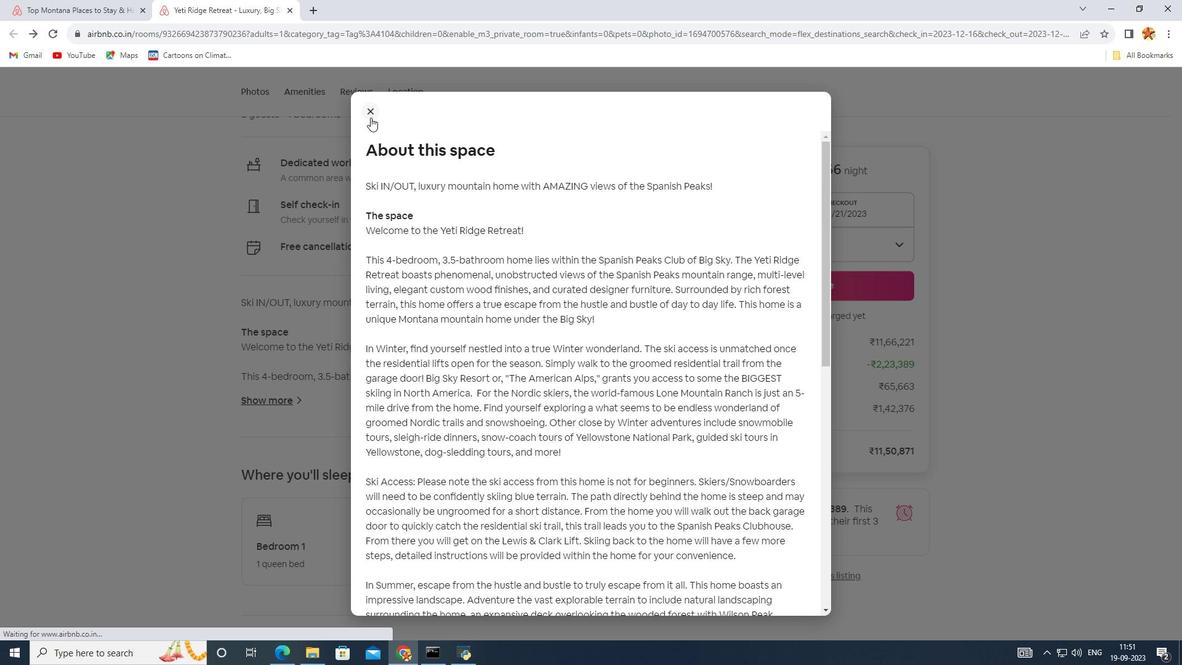 
Action: Mouse moved to (324, 339)
Screenshot: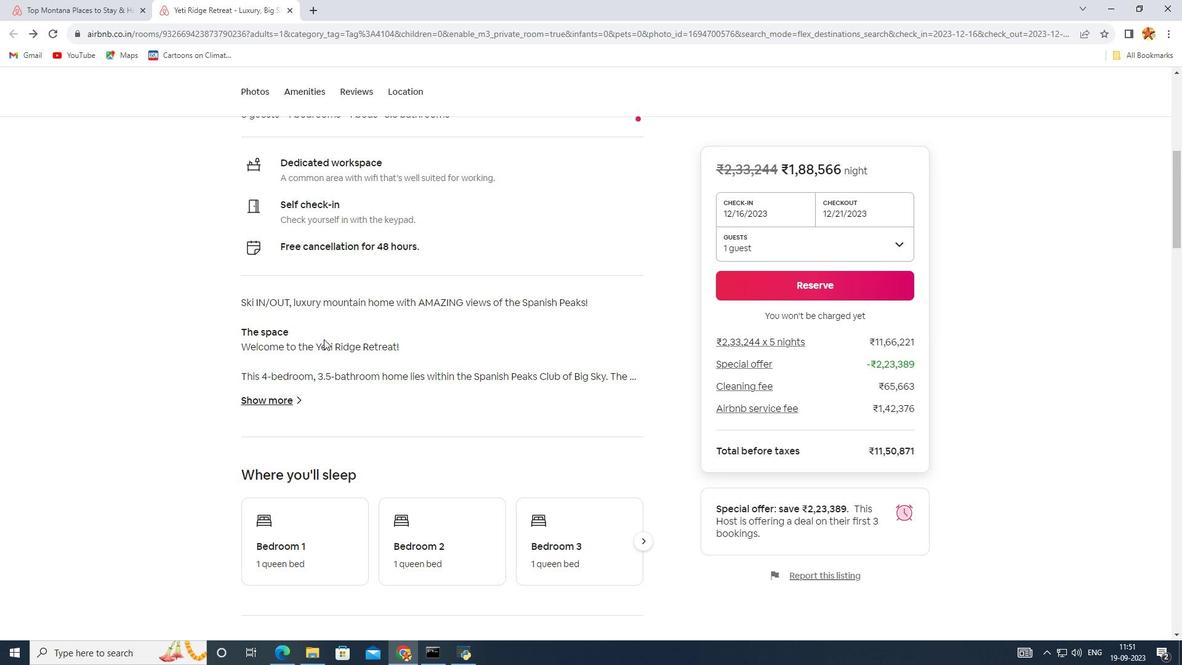 
Action: Mouse scrolled (324, 338) with delta (0, 0)
Screenshot: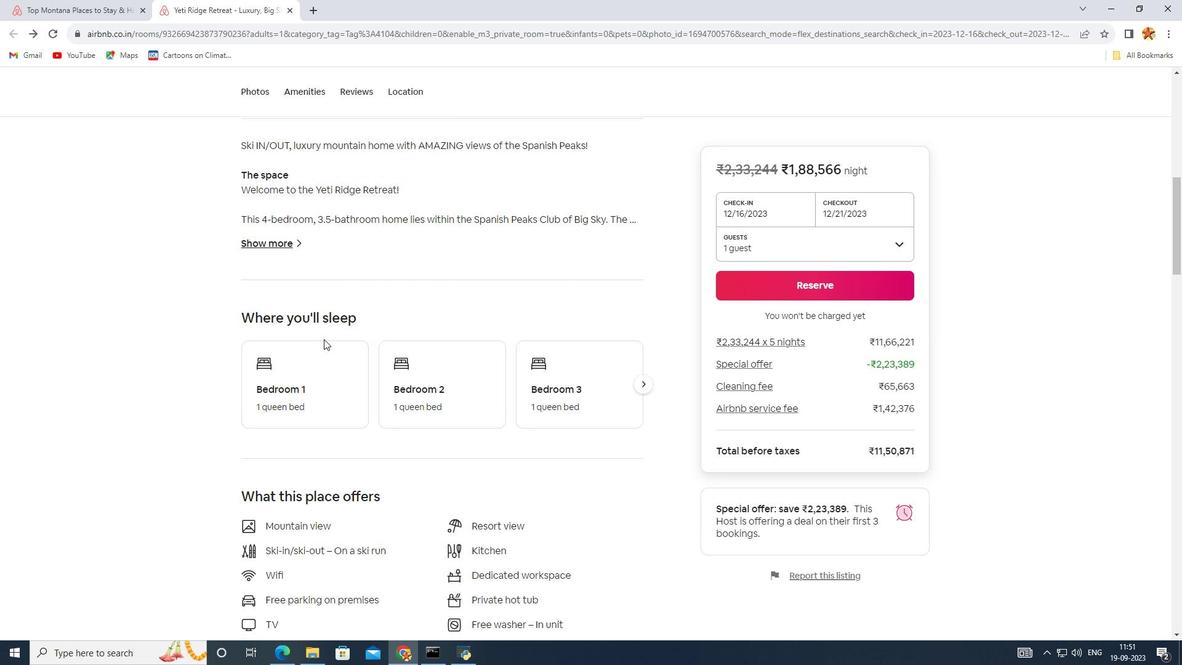 
Action: Mouse scrolled (324, 338) with delta (0, 0)
Screenshot: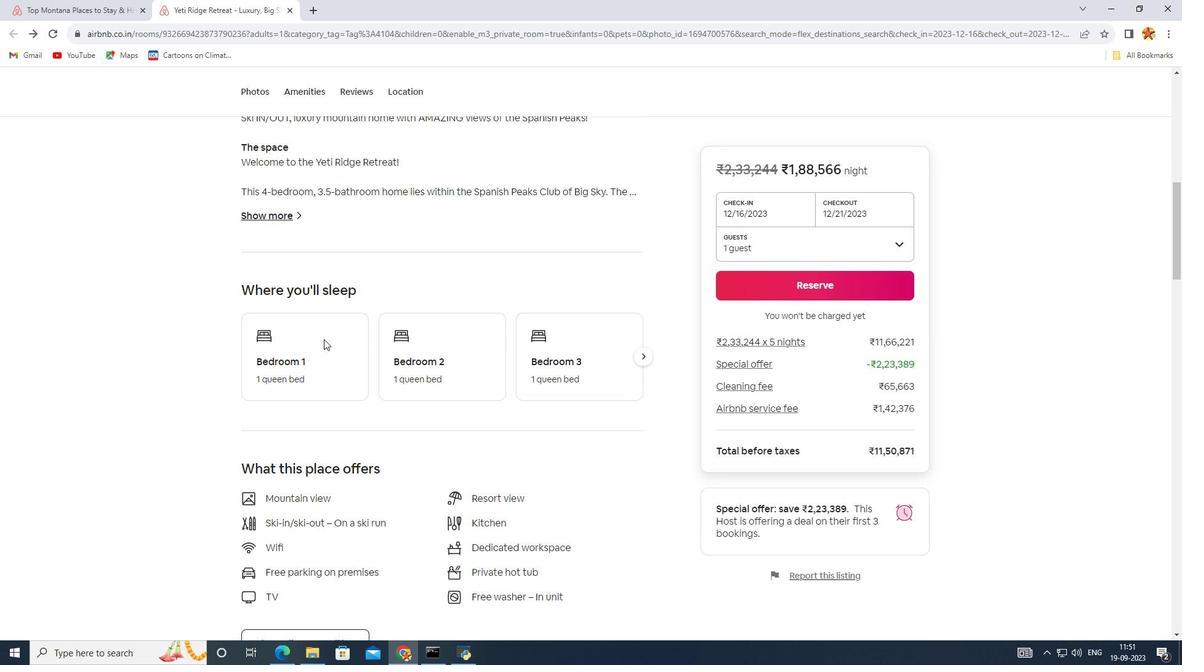 
Action: Mouse scrolled (324, 338) with delta (0, 0)
Screenshot: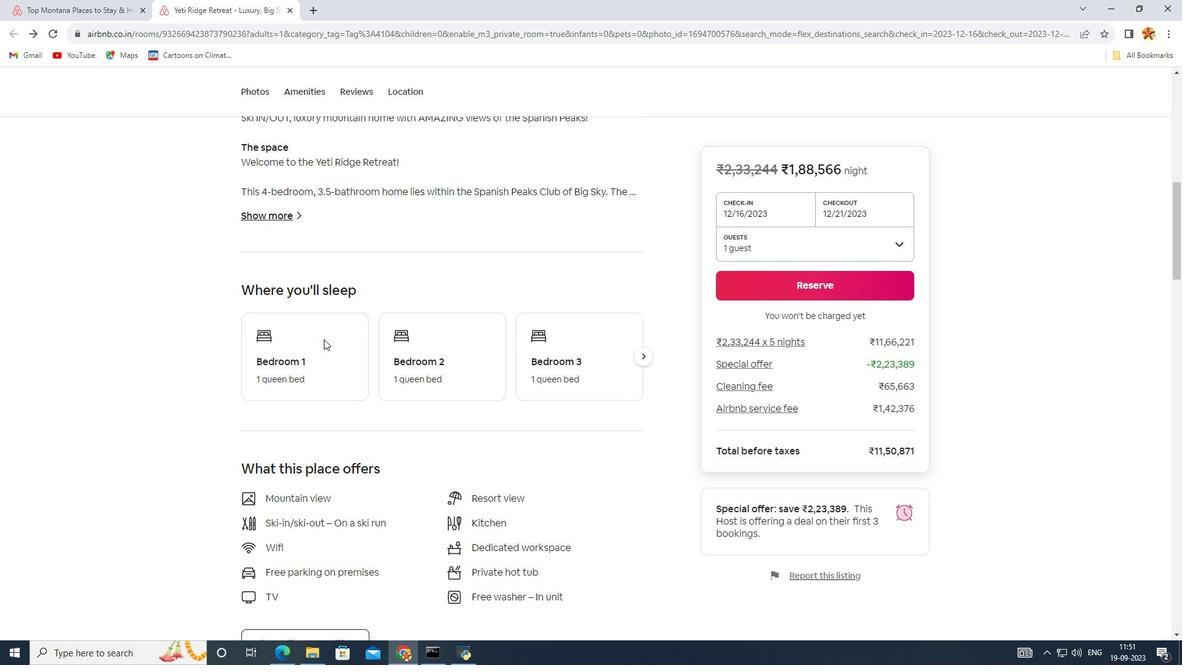 
Action: Mouse scrolled (324, 338) with delta (0, 0)
Screenshot: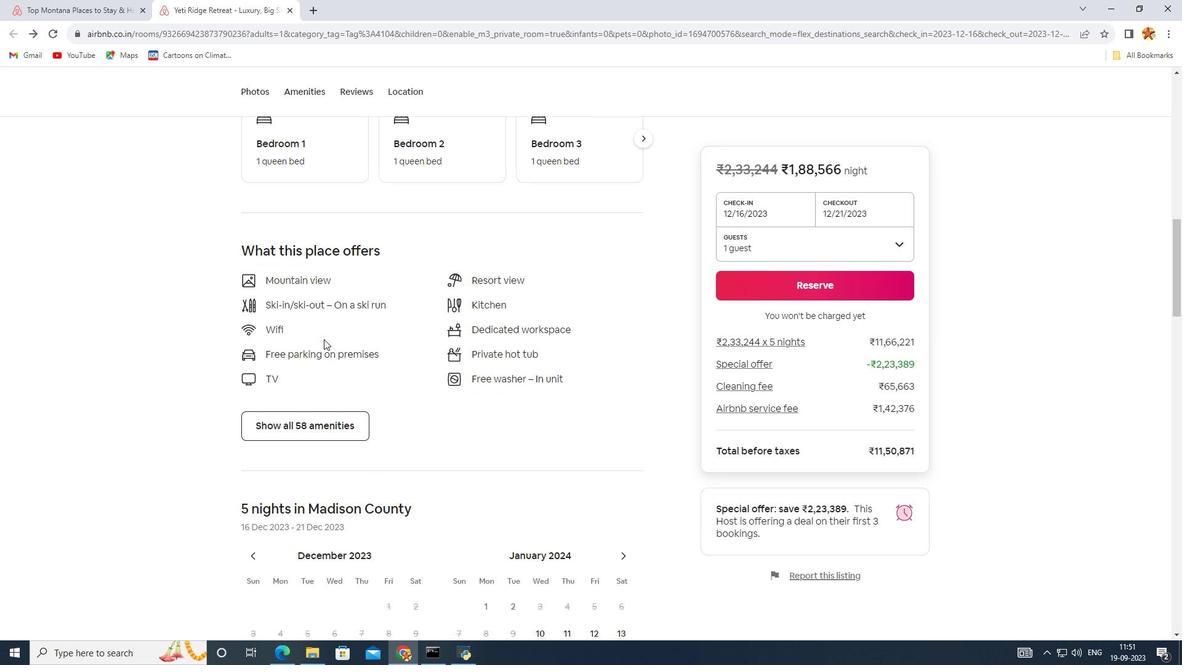 
Action: Mouse scrolled (324, 338) with delta (0, 0)
Screenshot: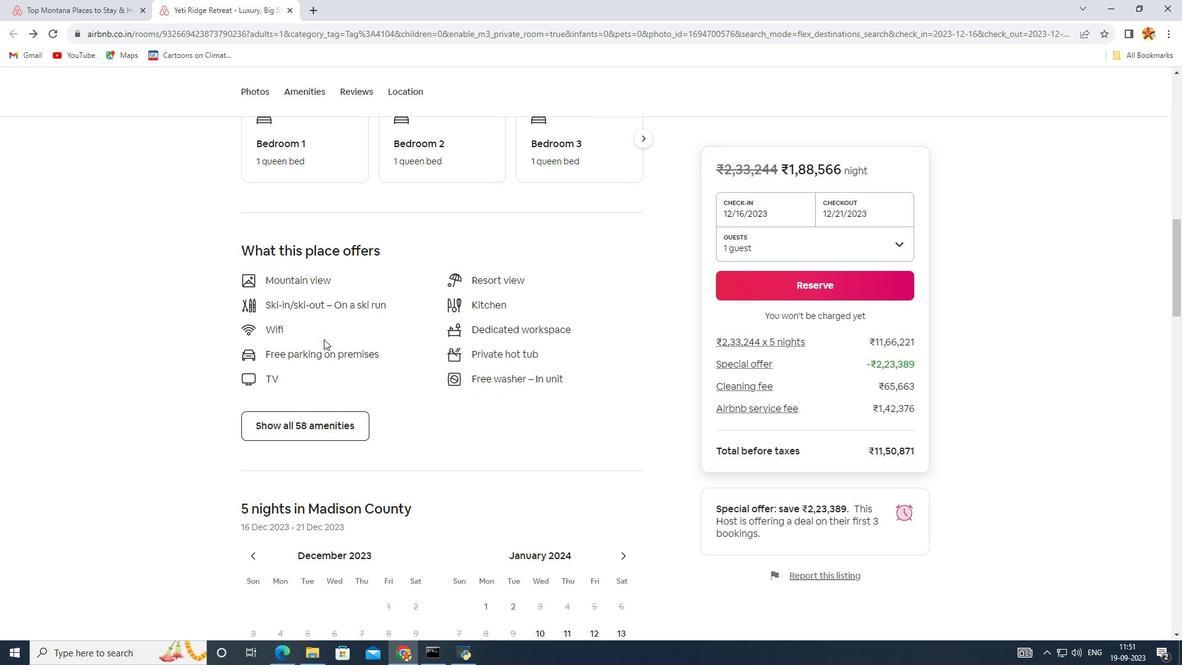 
Action: Mouse scrolled (324, 338) with delta (0, 0)
Screenshot: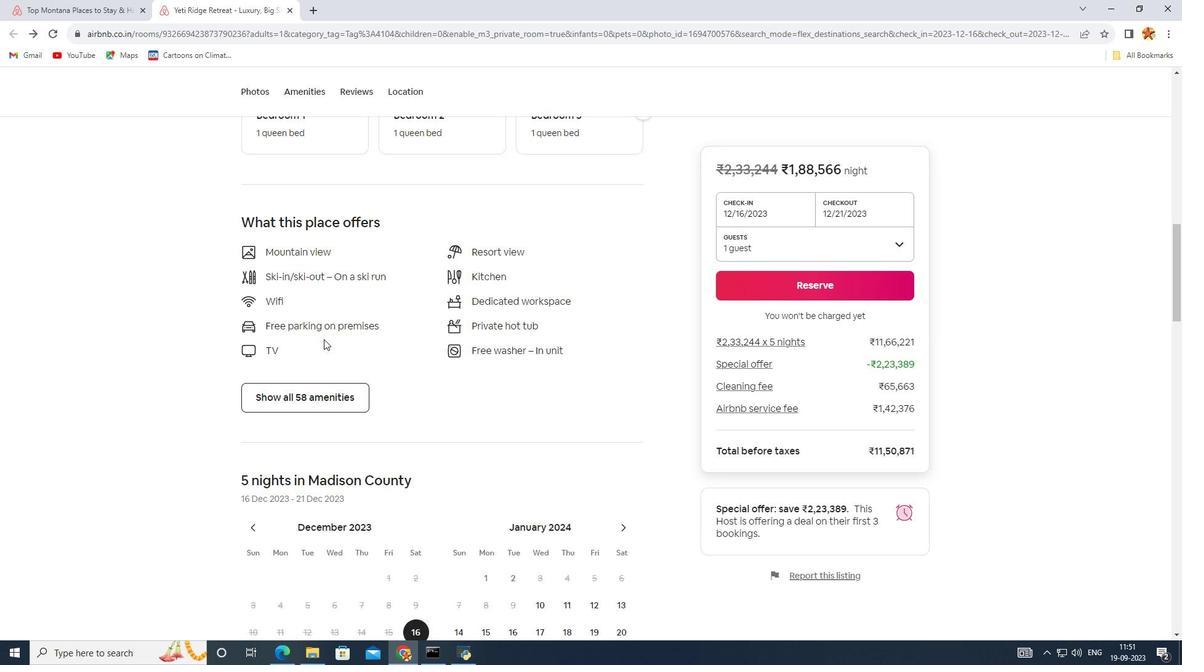 
Action: Mouse scrolled (324, 338) with delta (0, 0)
Screenshot: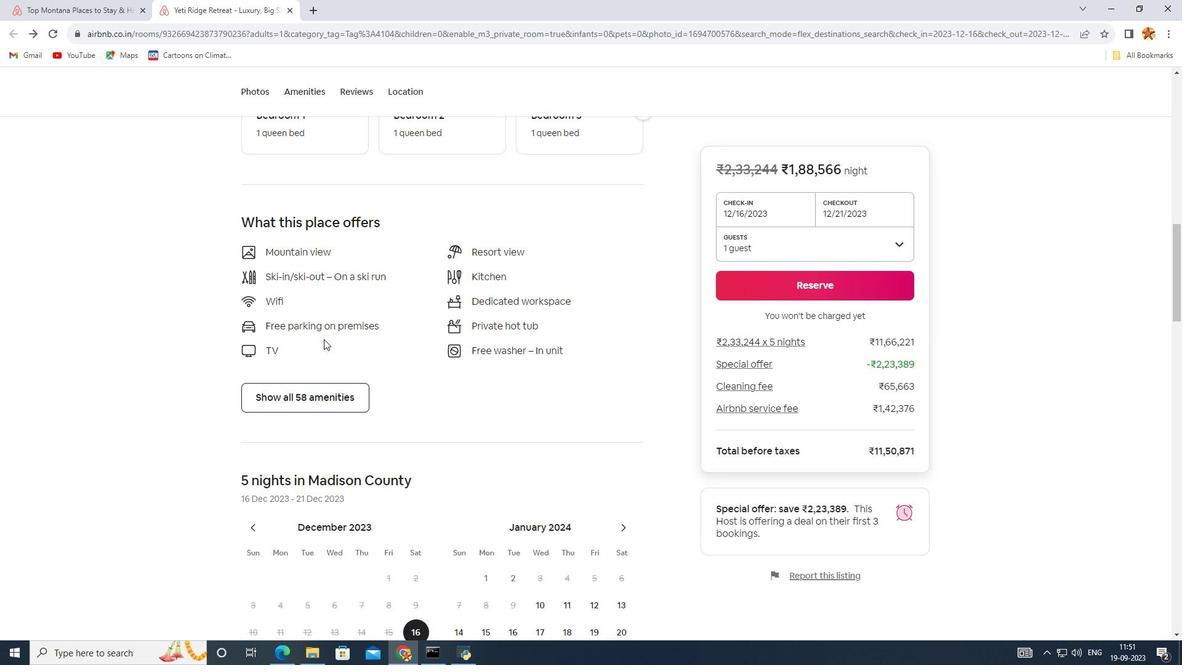 
Action: Mouse moved to (272, 390)
Screenshot: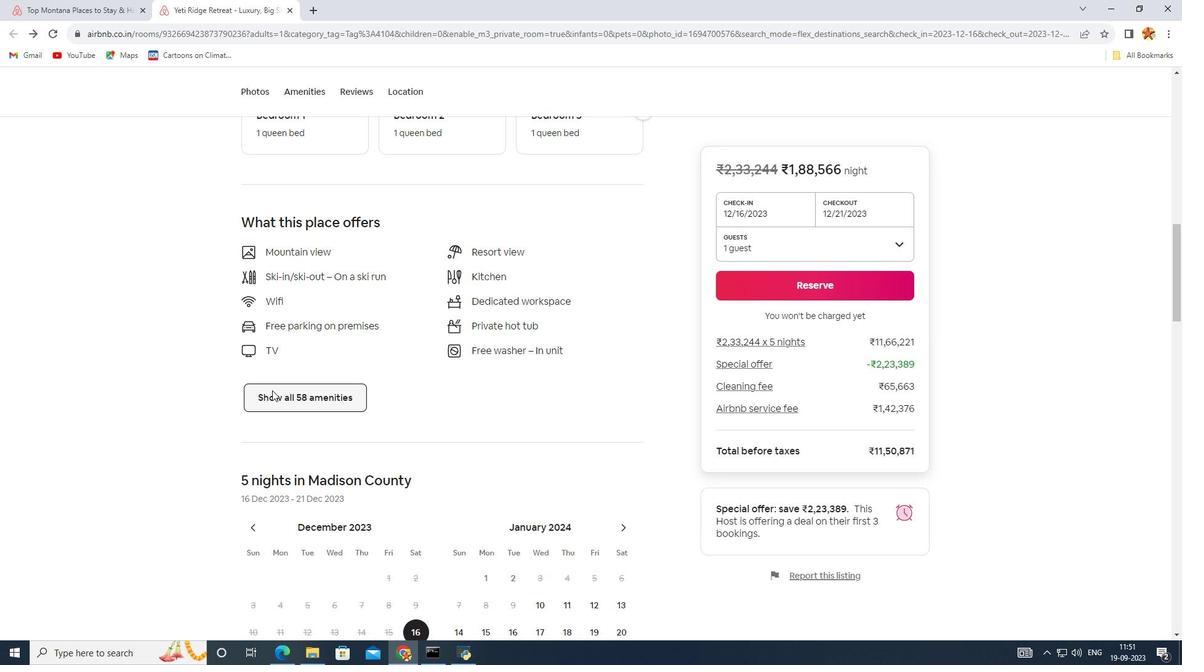 
Action: Mouse pressed left at (272, 390)
Screenshot: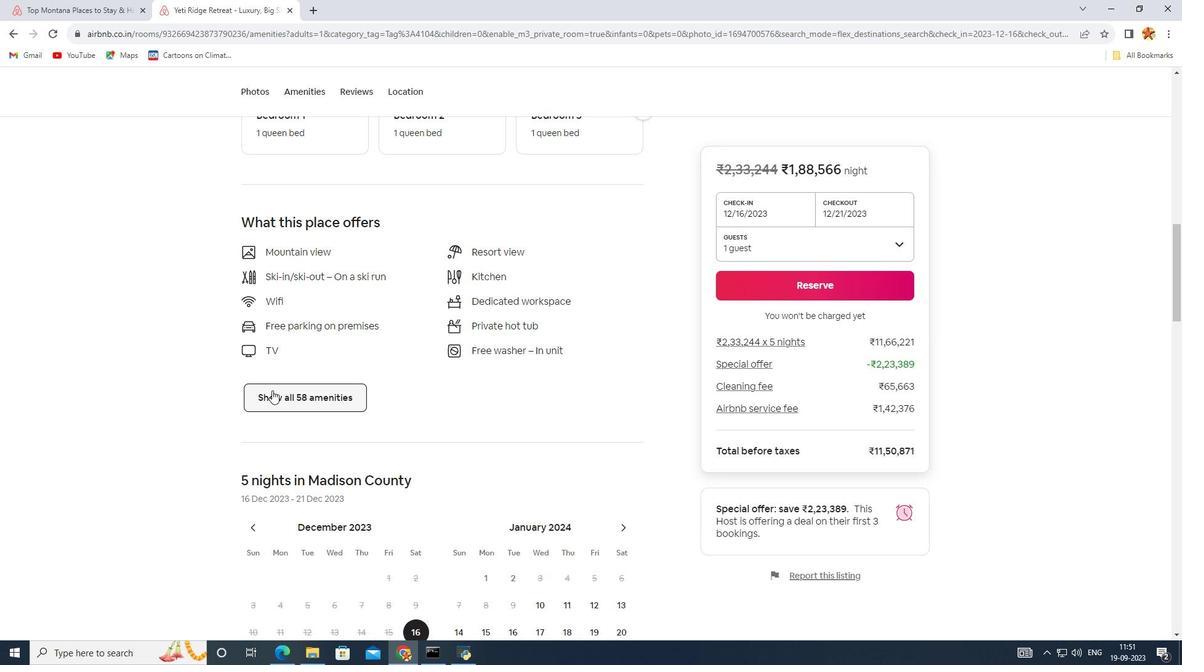 
Action: Mouse moved to (478, 316)
Screenshot: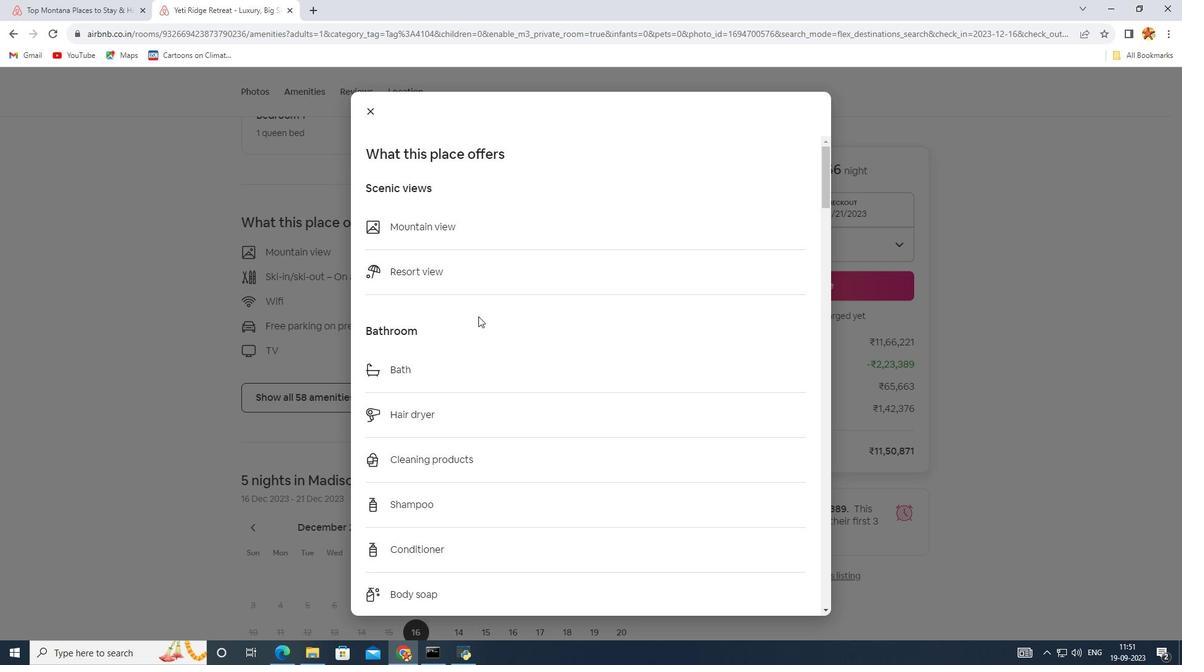 
Action: Mouse scrolled (478, 316) with delta (0, 0)
Screenshot: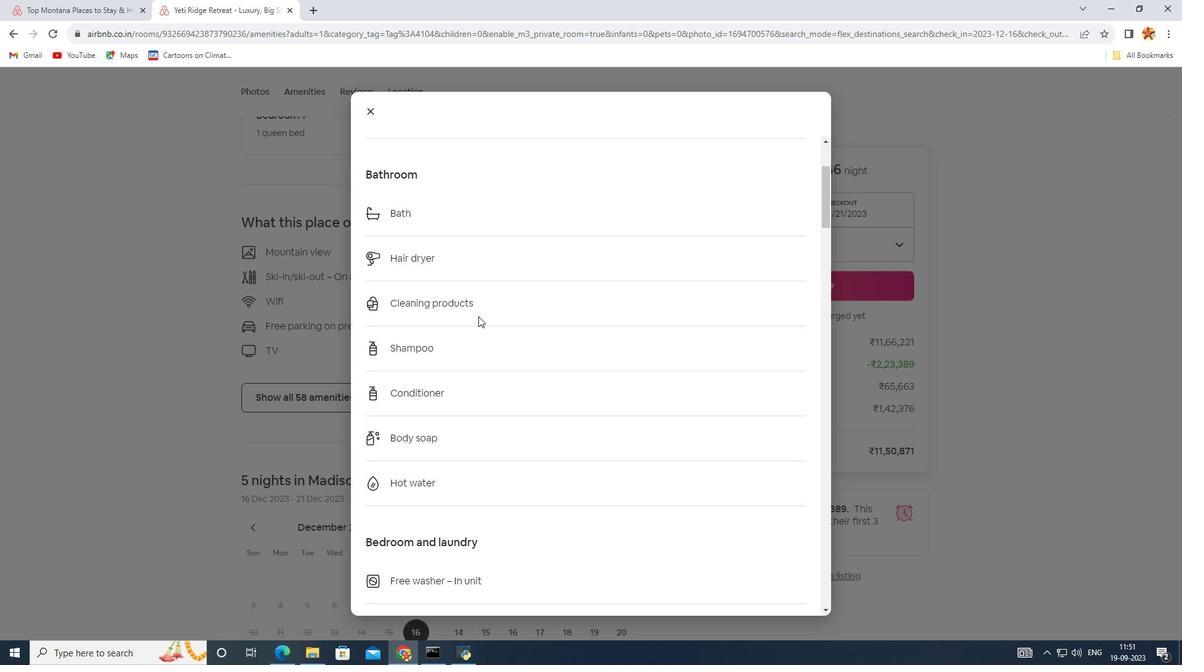 
Action: Mouse scrolled (478, 316) with delta (0, 0)
Screenshot: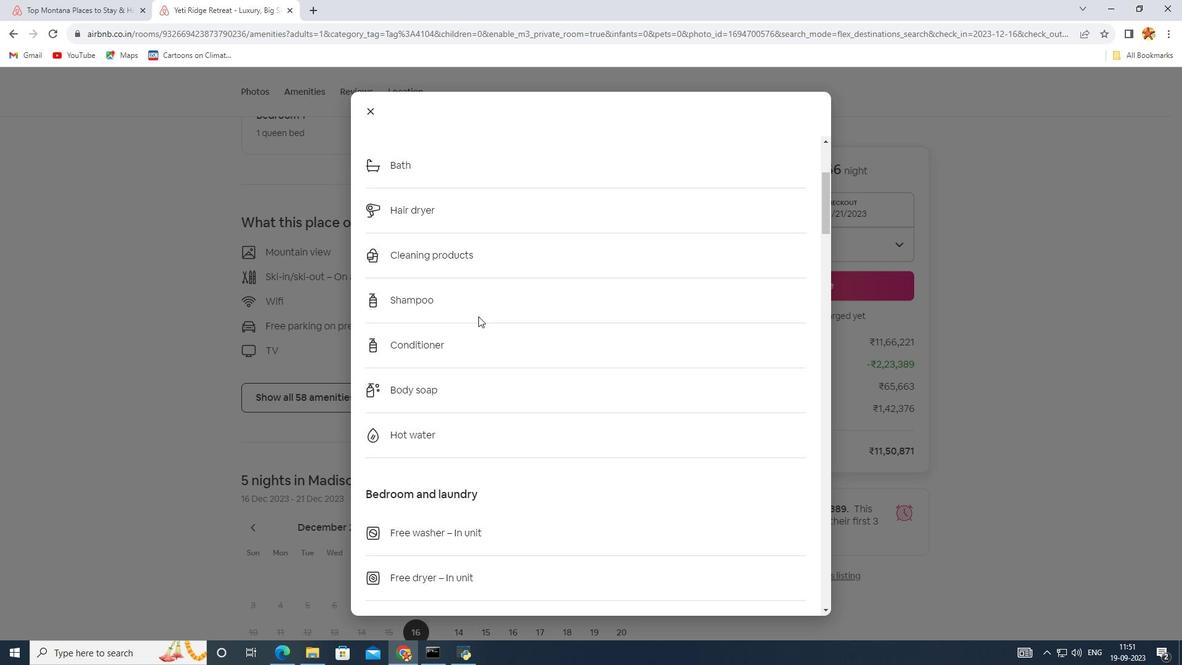 
Action: Mouse scrolled (478, 316) with delta (0, 0)
Screenshot: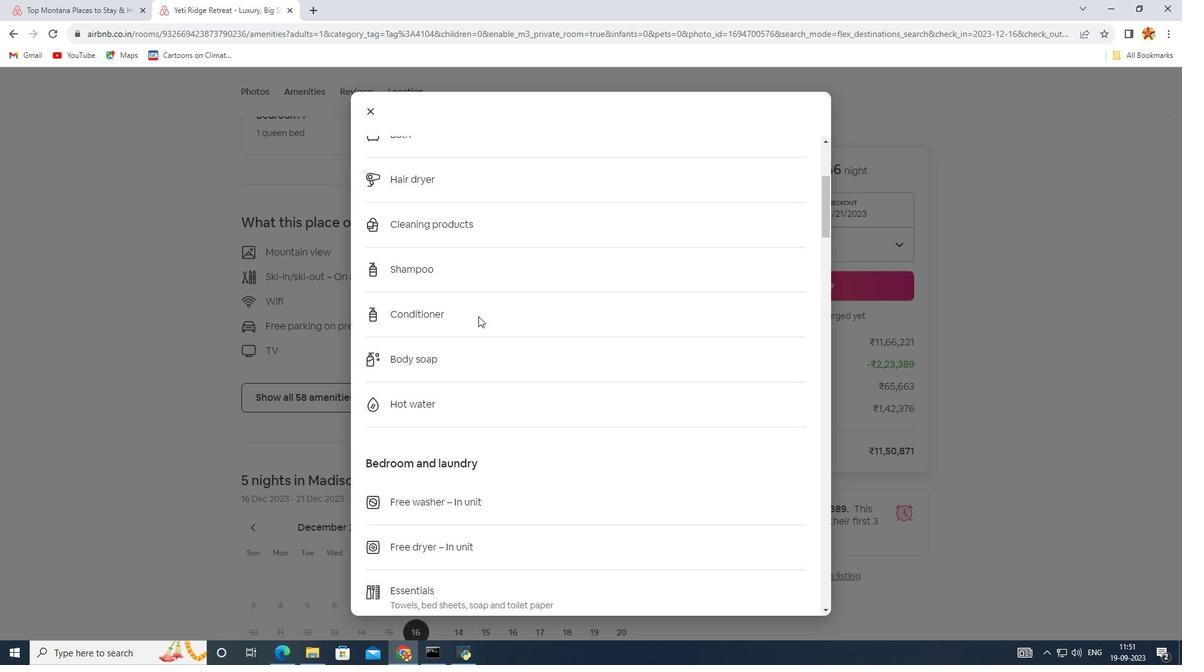 
Action: Mouse scrolled (478, 316) with delta (0, 0)
Screenshot: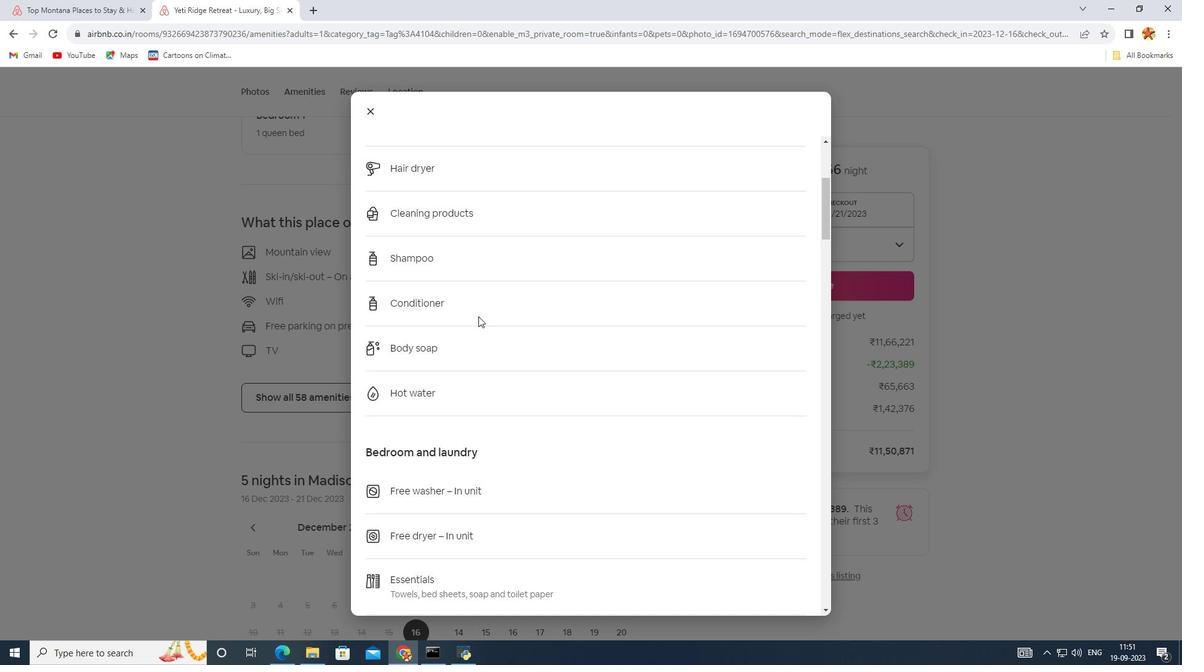 
Action: Mouse scrolled (478, 316) with delta (0, 0)
Screenshot: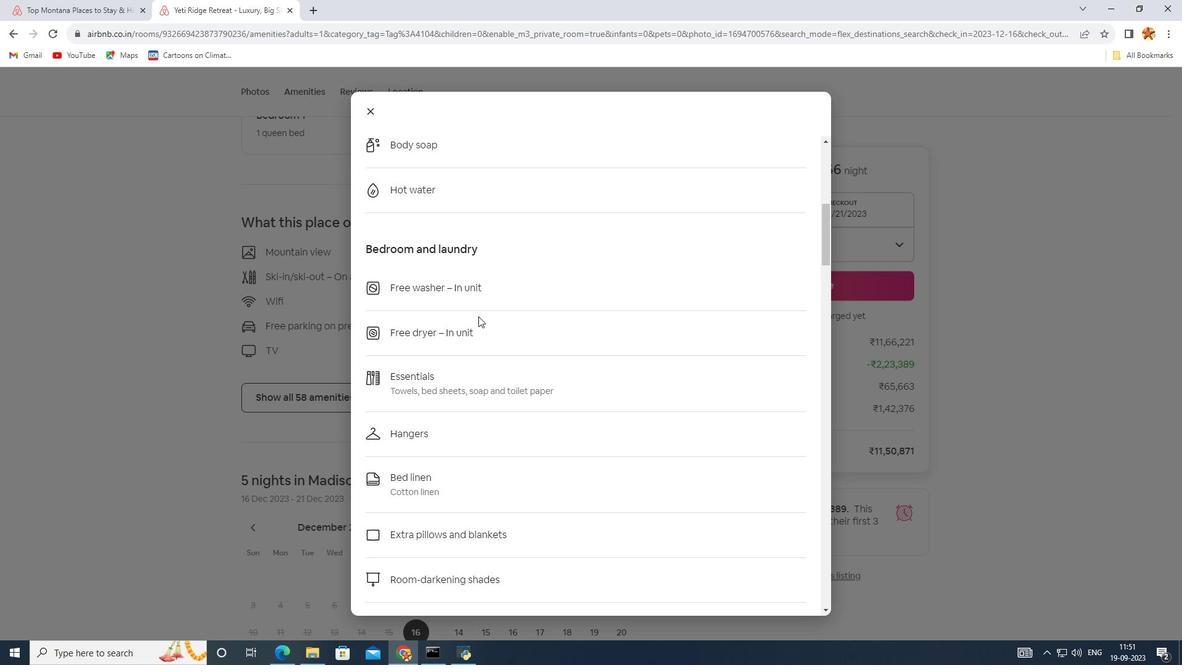
Action: Mouse scrolled (478, 316) with delta (0, 0)
Screenshot: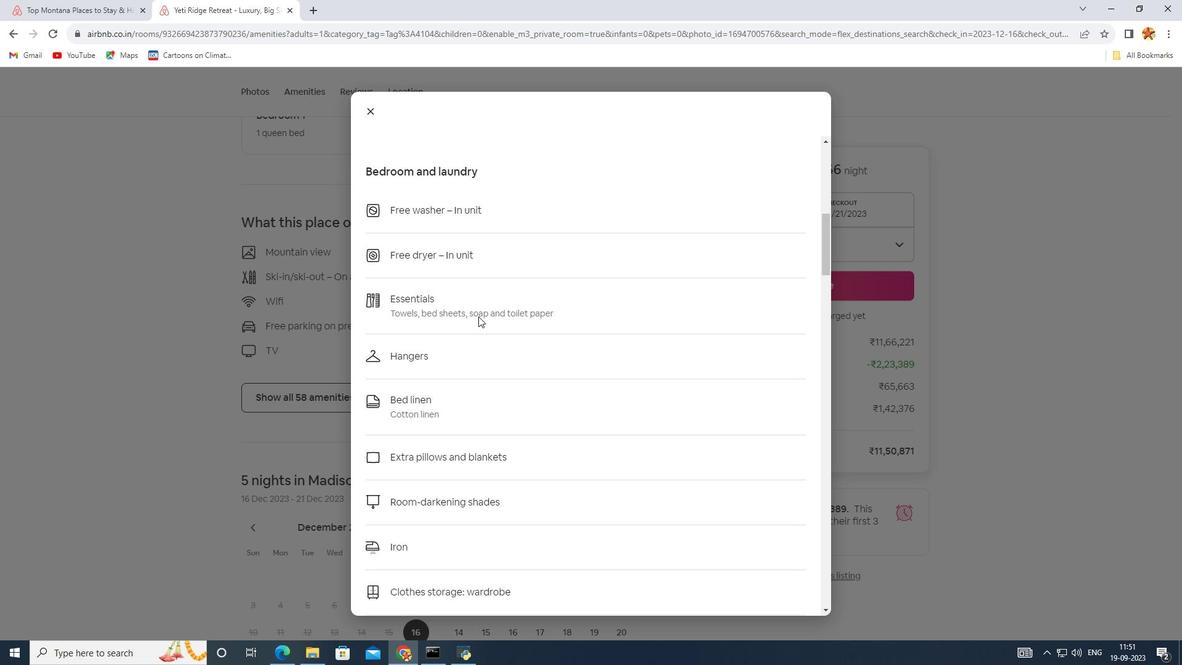 
Action: Mouse scrolled (478, 316) with delta (0, 0)
Screenshot: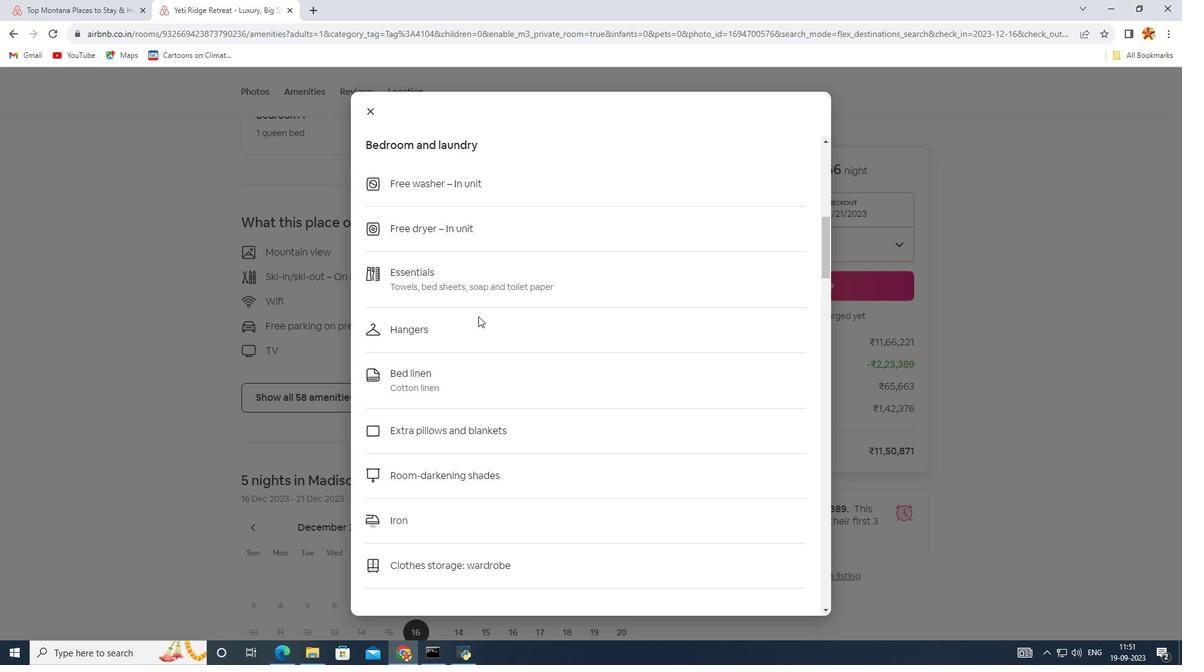 
Action: Mouse scrolled (478, 316) with delta (0, 0)
Screenshot: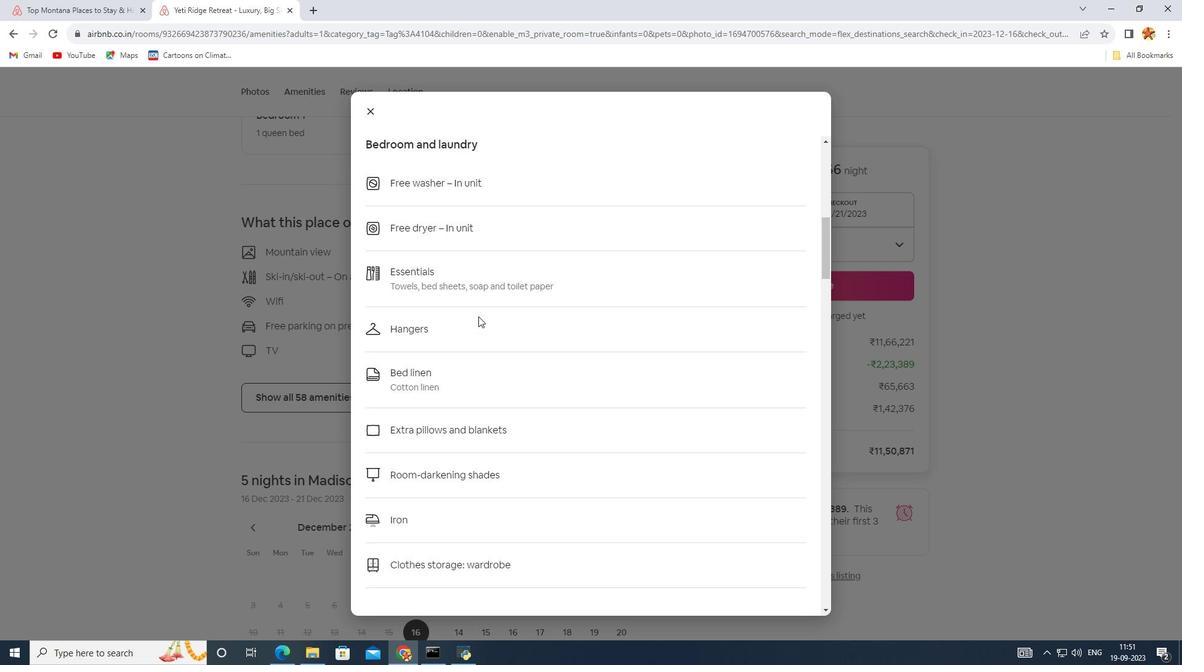 
Action: Mouse scrolled (478, 316) with delta (0, 0)
Screenshot: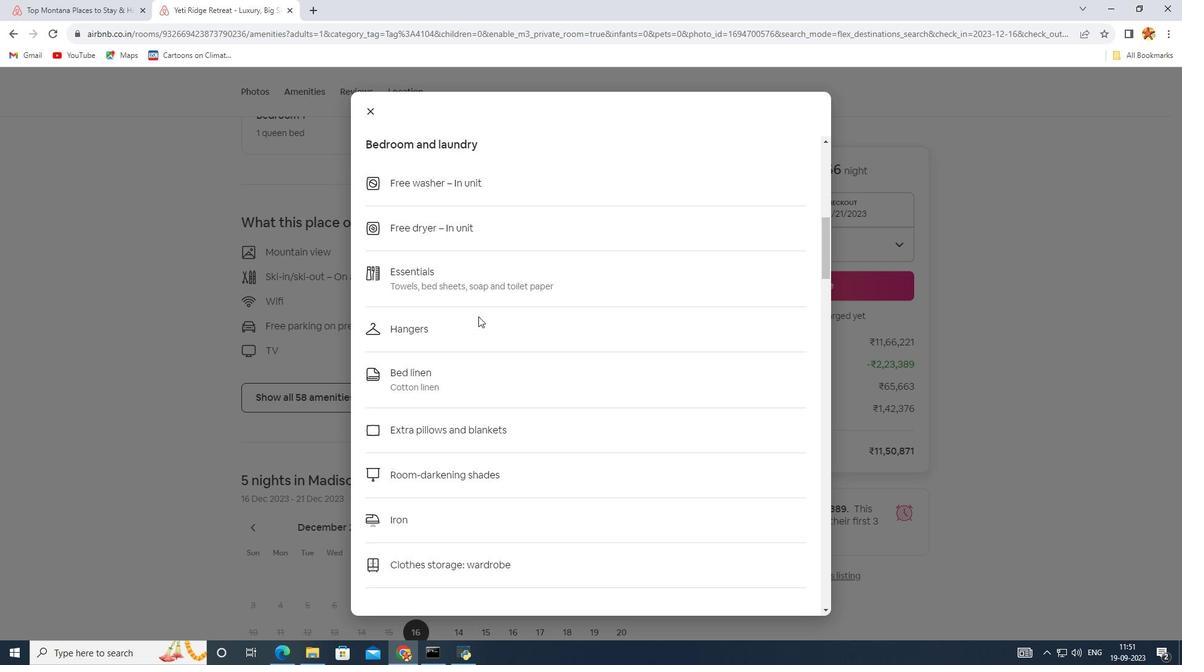 
Action: Mouse scrolled (478, 316) with delta (0, 0)
Screenshot: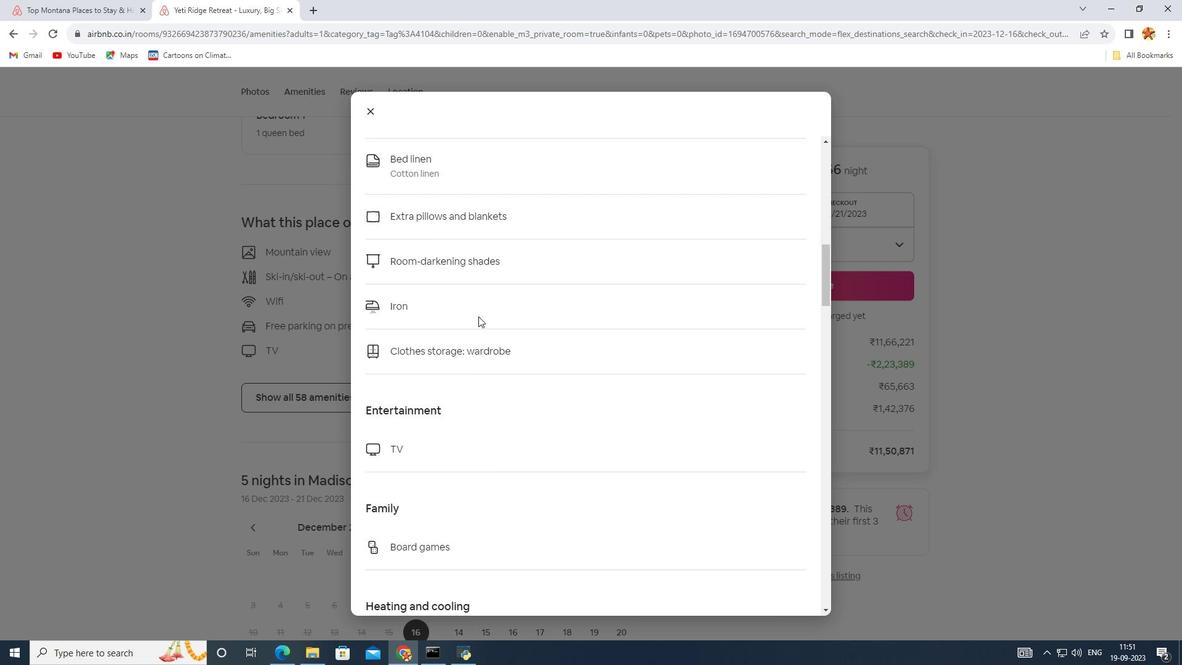 
Action: Mouse scrolled (478, 316) with delta (0, 0)
Screenshot: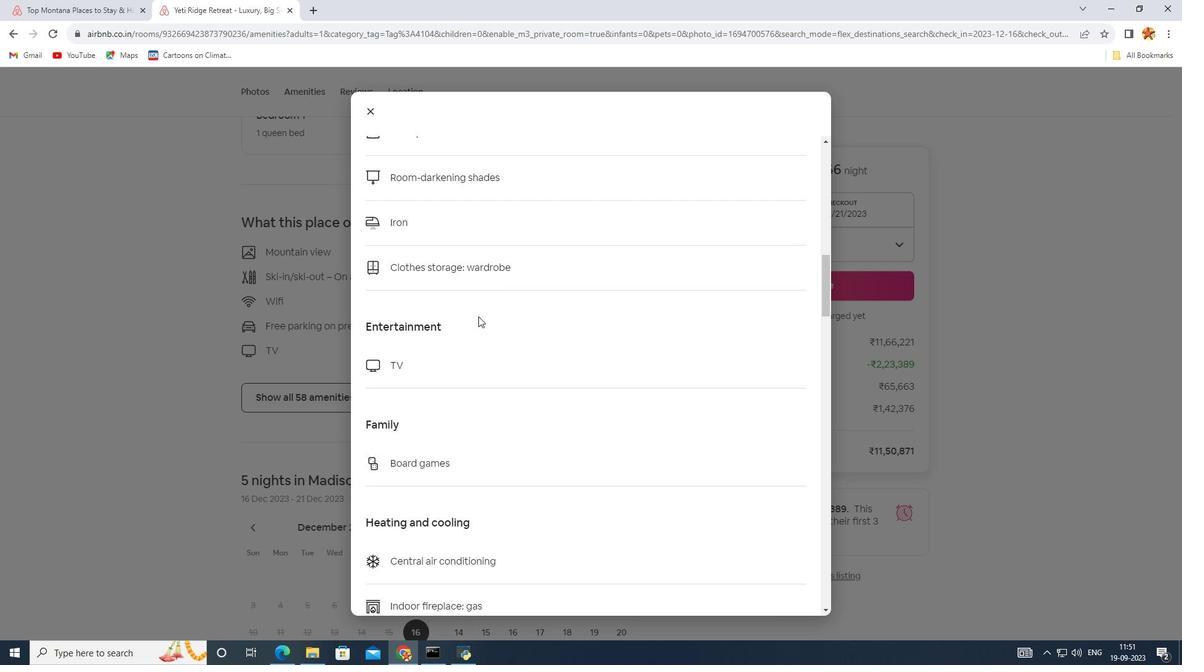 
Action: Mouse scrolled (478, 316) with delta (0, 0)
Screenshot: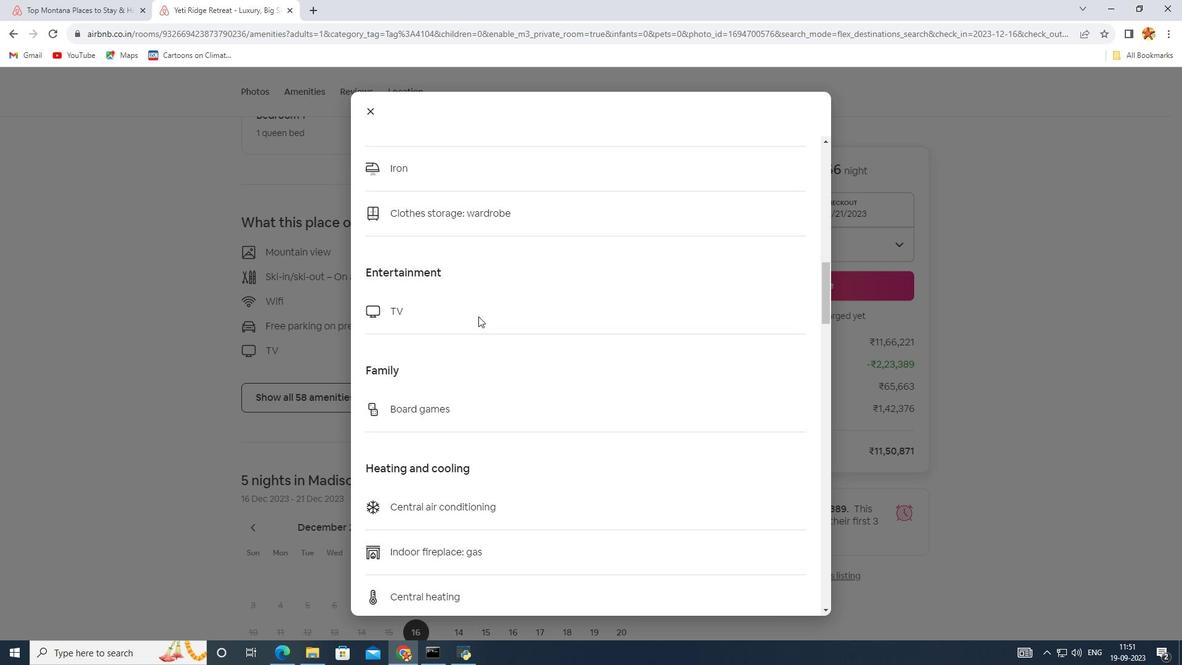 
Action: Mouse scrolled (478, 316) with delta (0, 0)
Screenshot: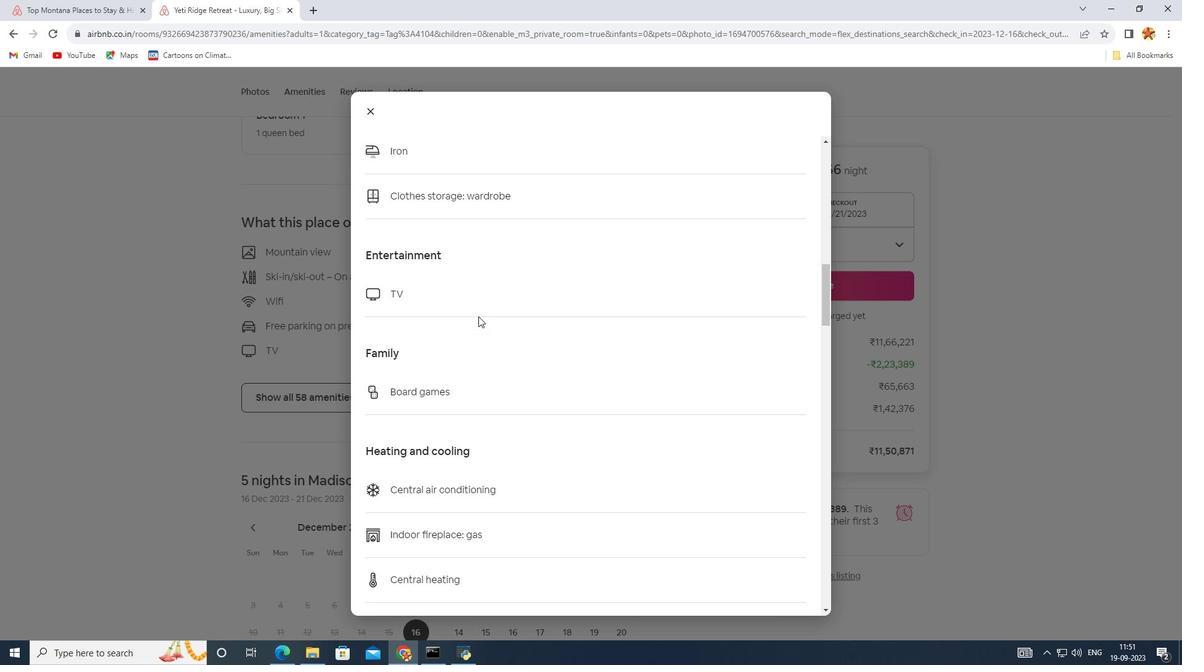 
Action: Mouse scrolled (478, 316) with delta (0, 0)
Screenshot: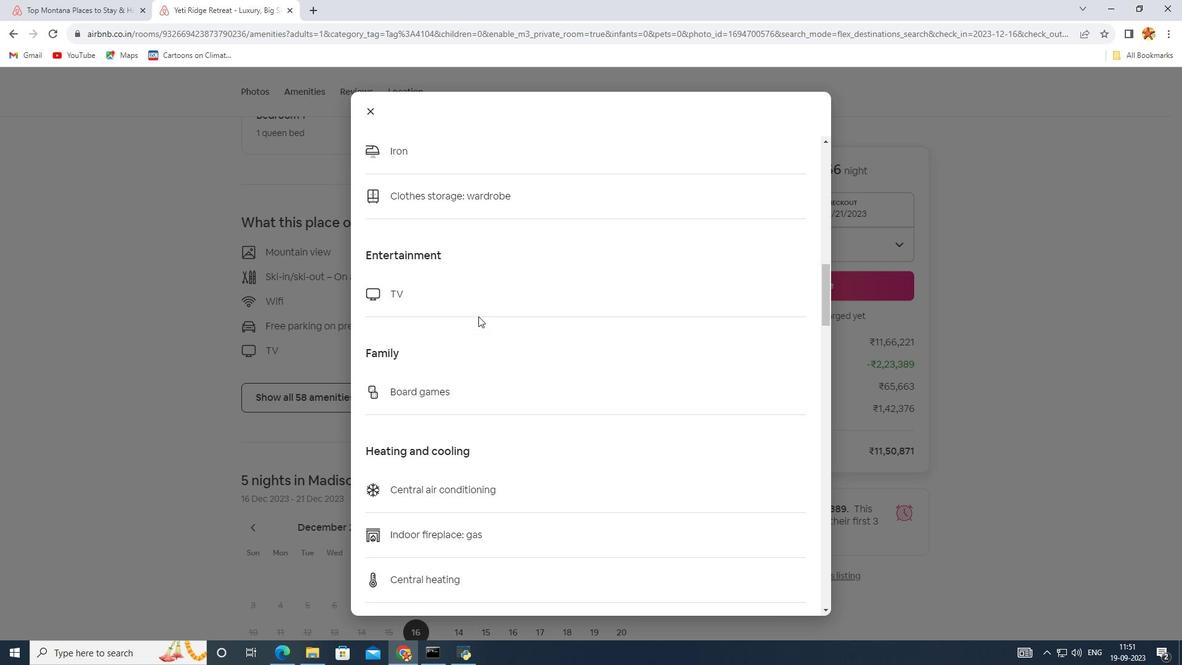 
Action: Mouse scrolled (478, 316) with delta (0, 0)
Screenshot: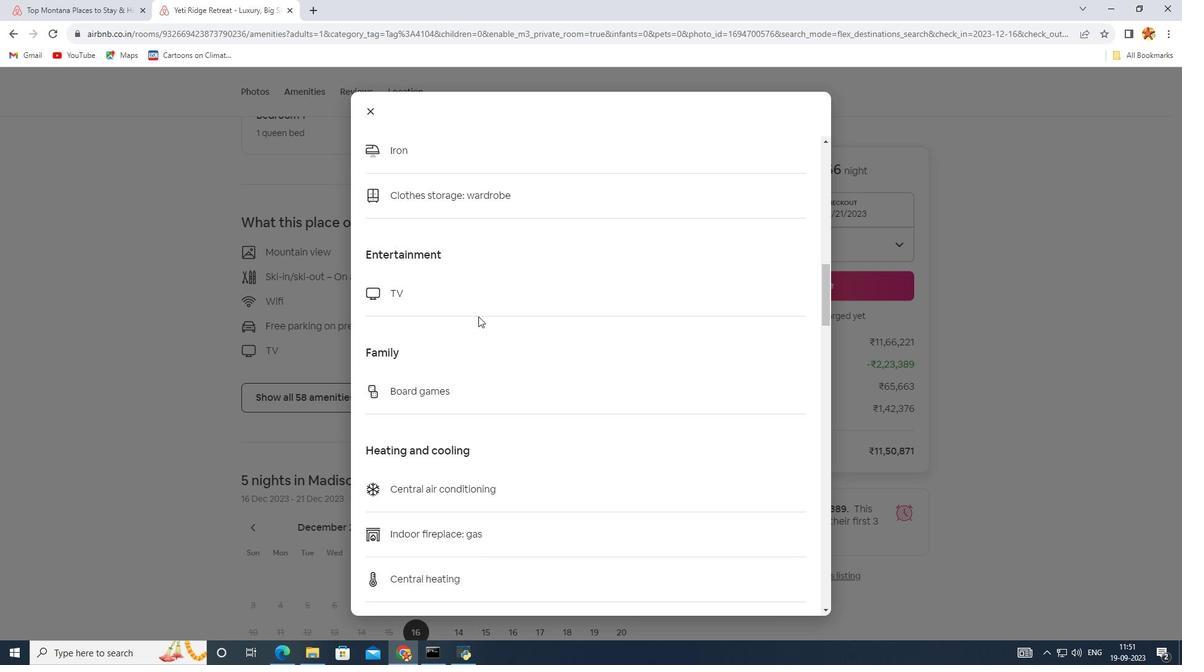 
Action: Mouse scrolled (478, 316) with delta (0, 0)
Screenshot: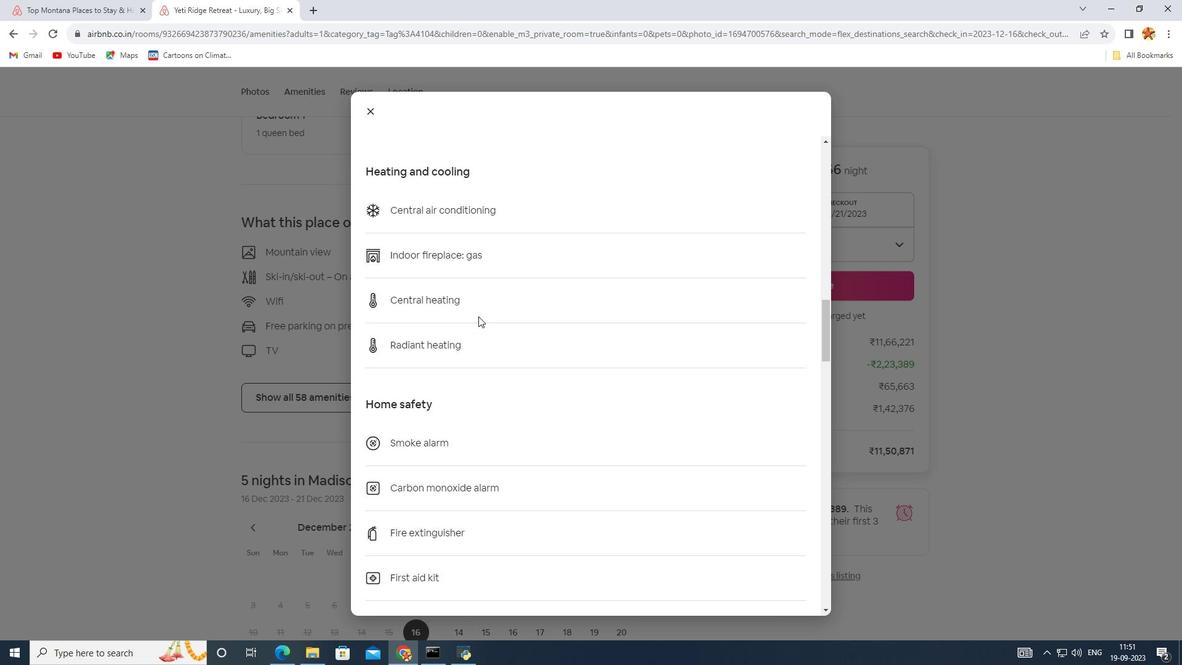 
Action: Mouse scrolled (478, 316) with delta (0, 0)
Screenshot: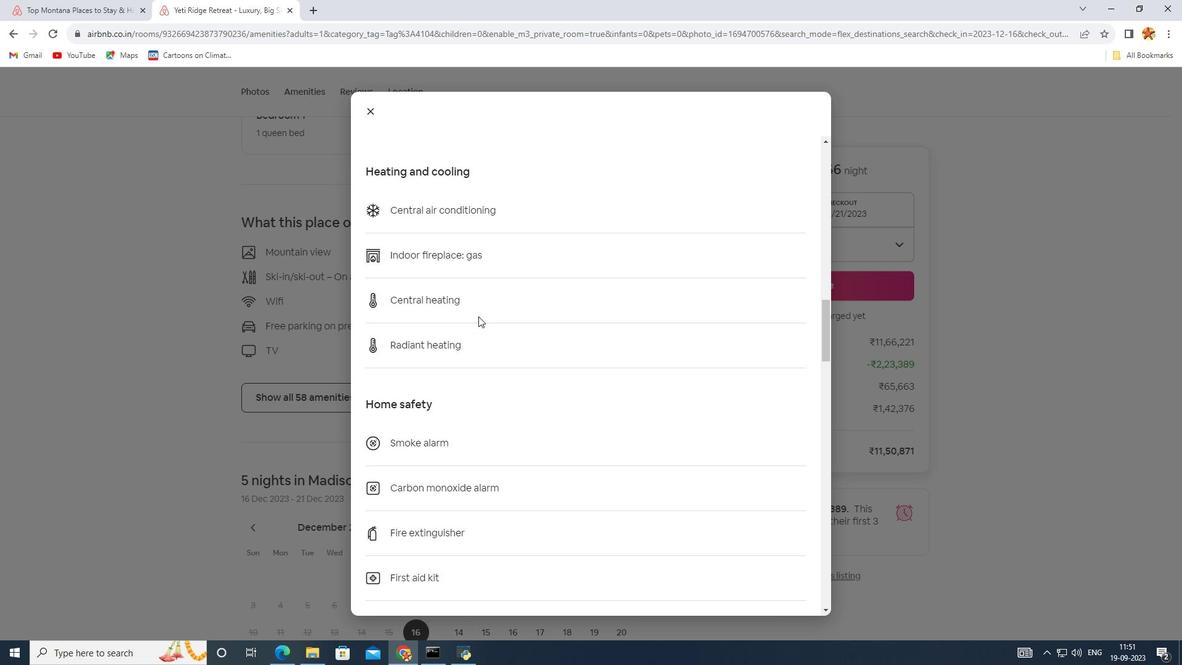 
Action: Mouse scrolled (478, 316) with delta (0, 0)
Screenshot: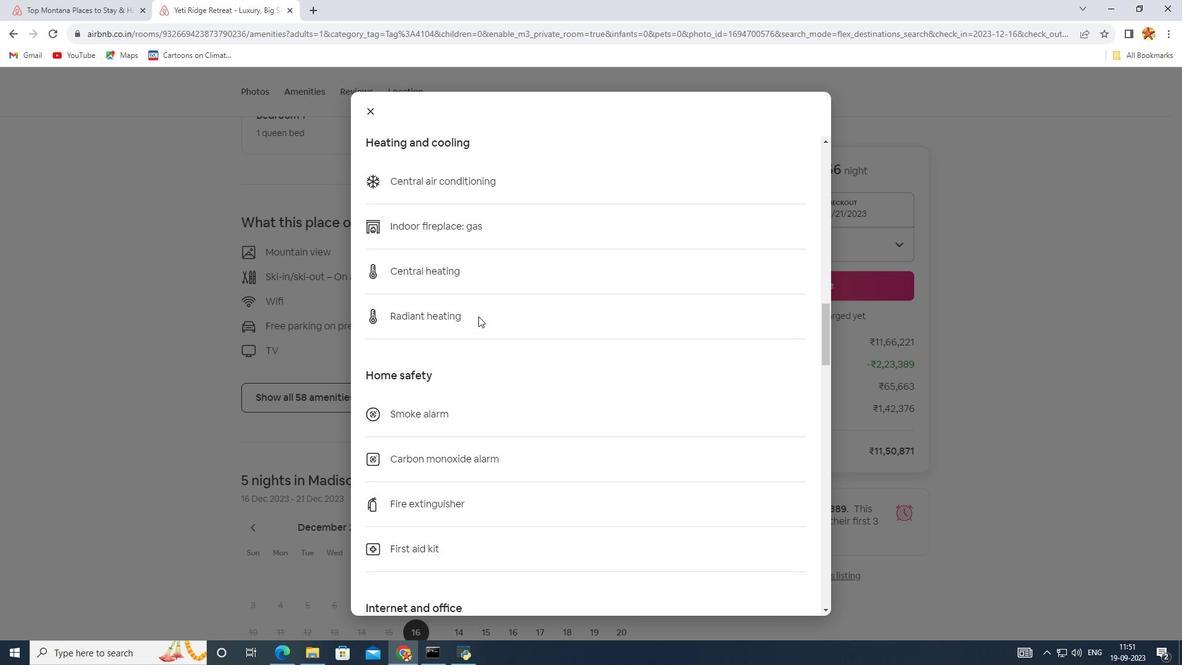 
Action: Mouse scrolled (478, 316) with delta (0, 0)
Screenshot: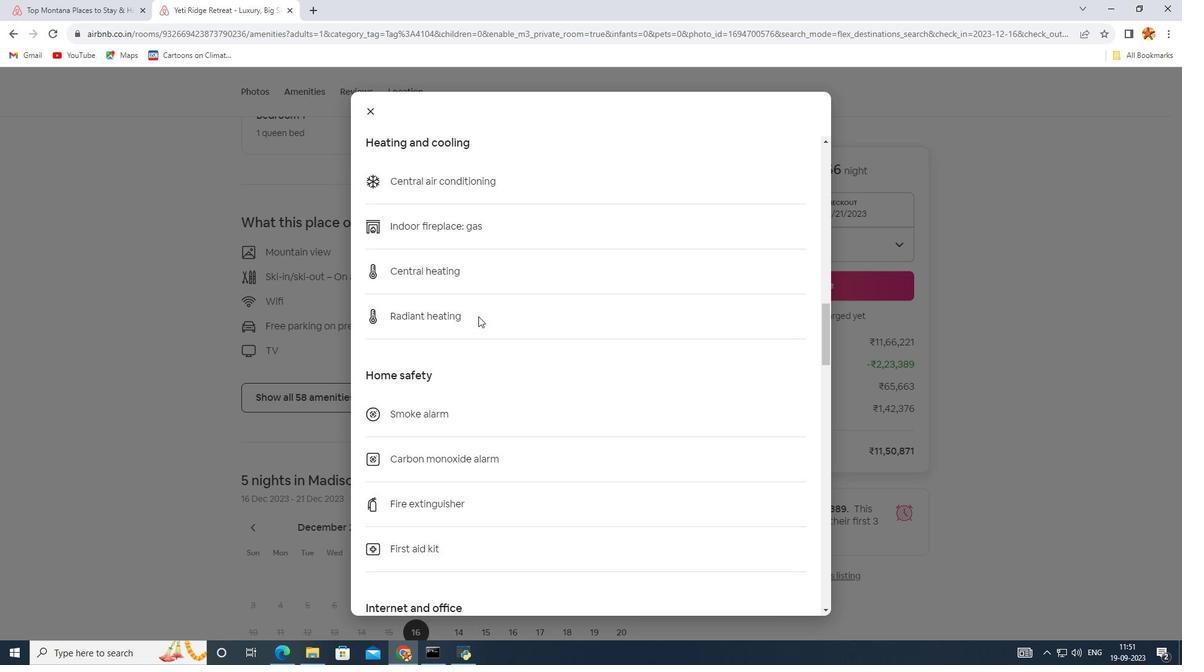 
Action: Mouse scrolled (478, 316) with delta (0, 0)
Screenshot: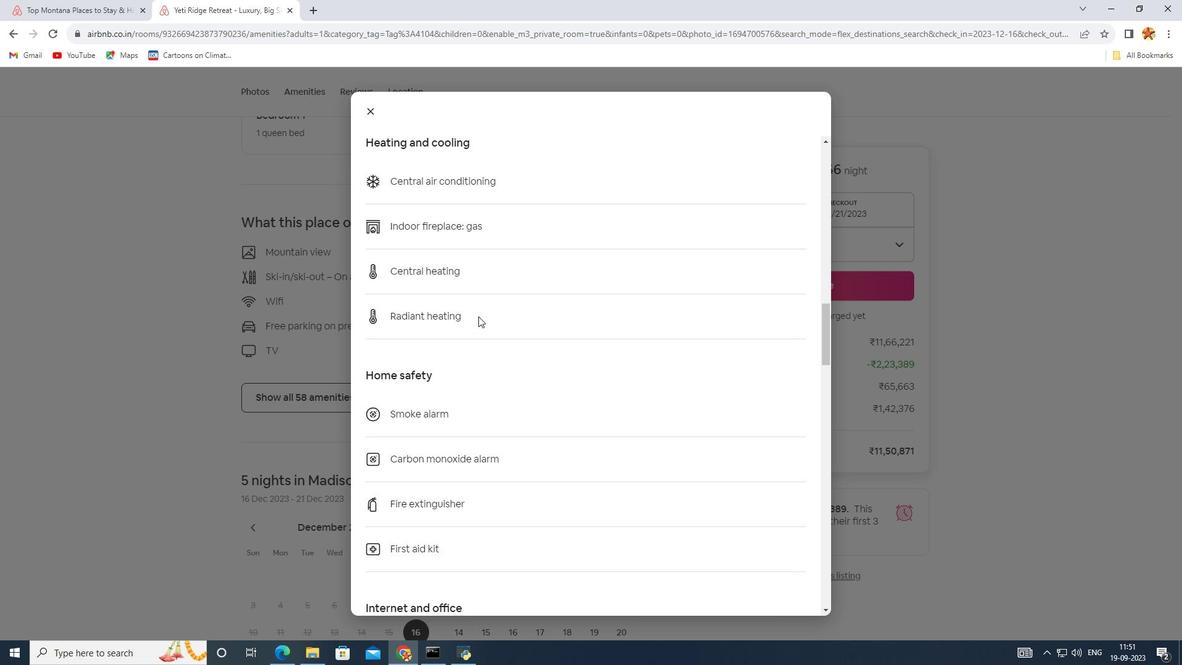 
Action: Mouse scrolled (478, 316) with delta (0, 0)
Screenshot: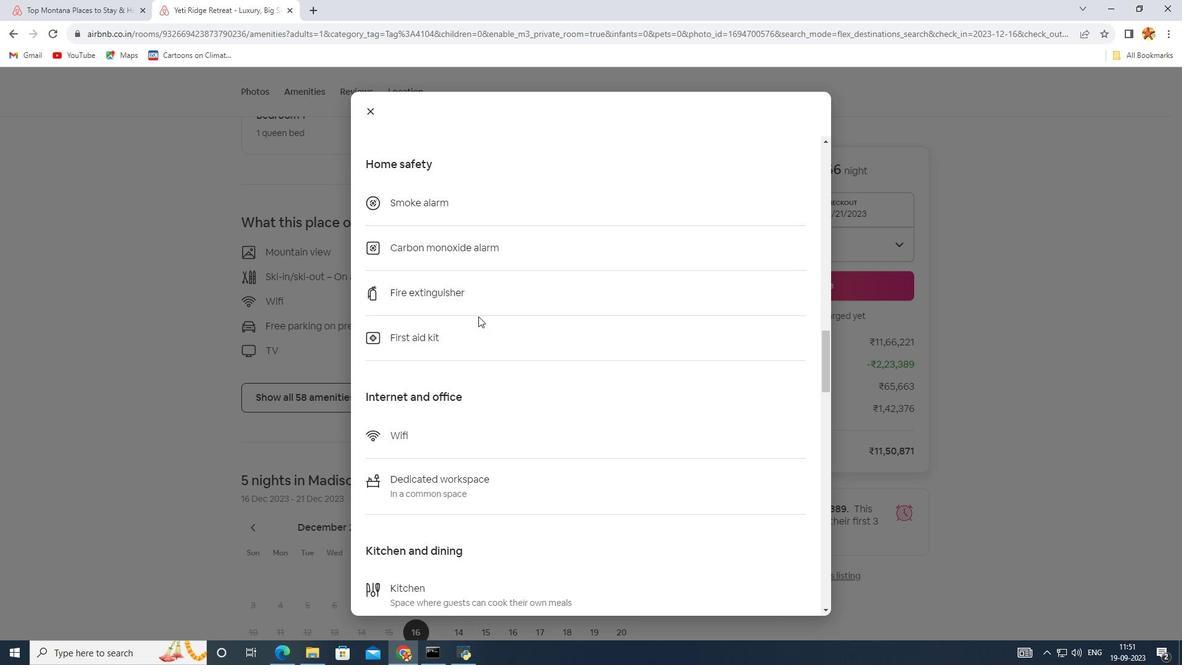 
Action: Mouse scrolled (478, 316) with delta (0, 0)
Screenshot: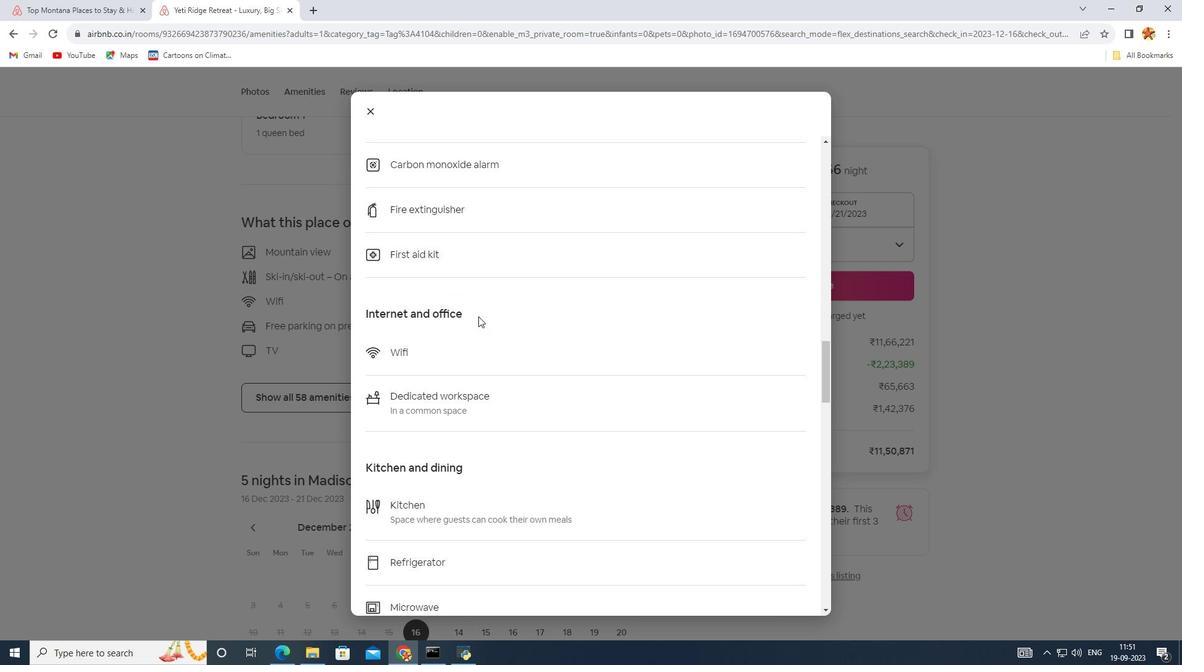 
Action: Mouse scrolled (478, 316) with delta (0, 0)
Screenshot: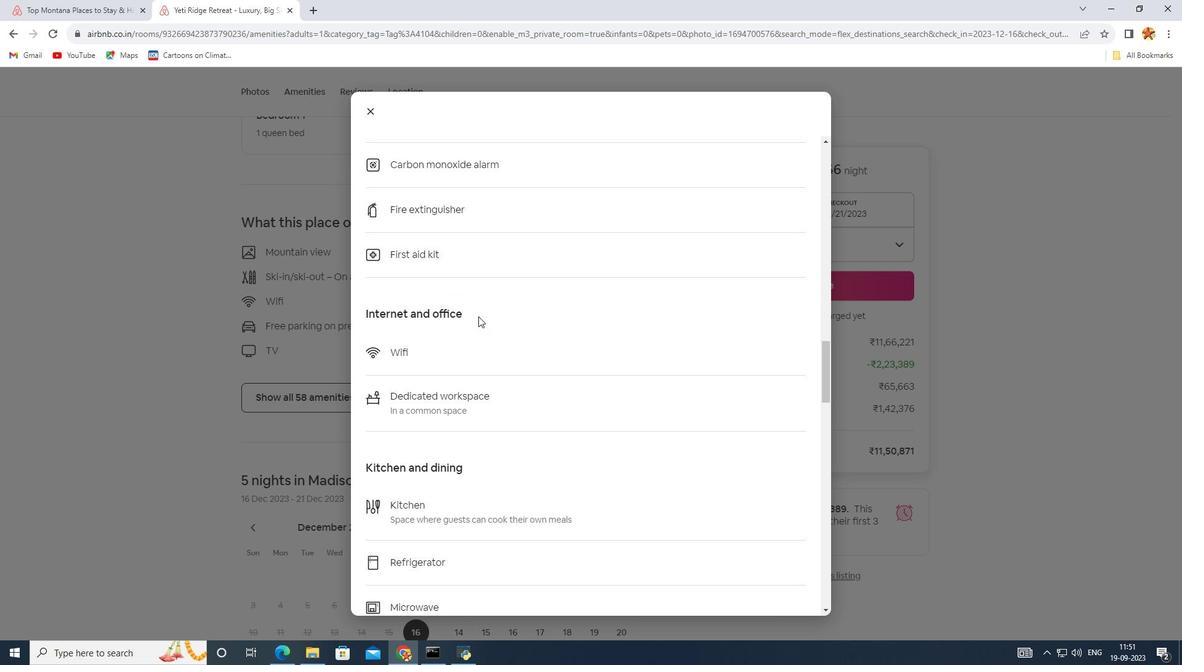 
Action: Mouse scrolled (478, 316) with delta (0, 0)
Screenshot: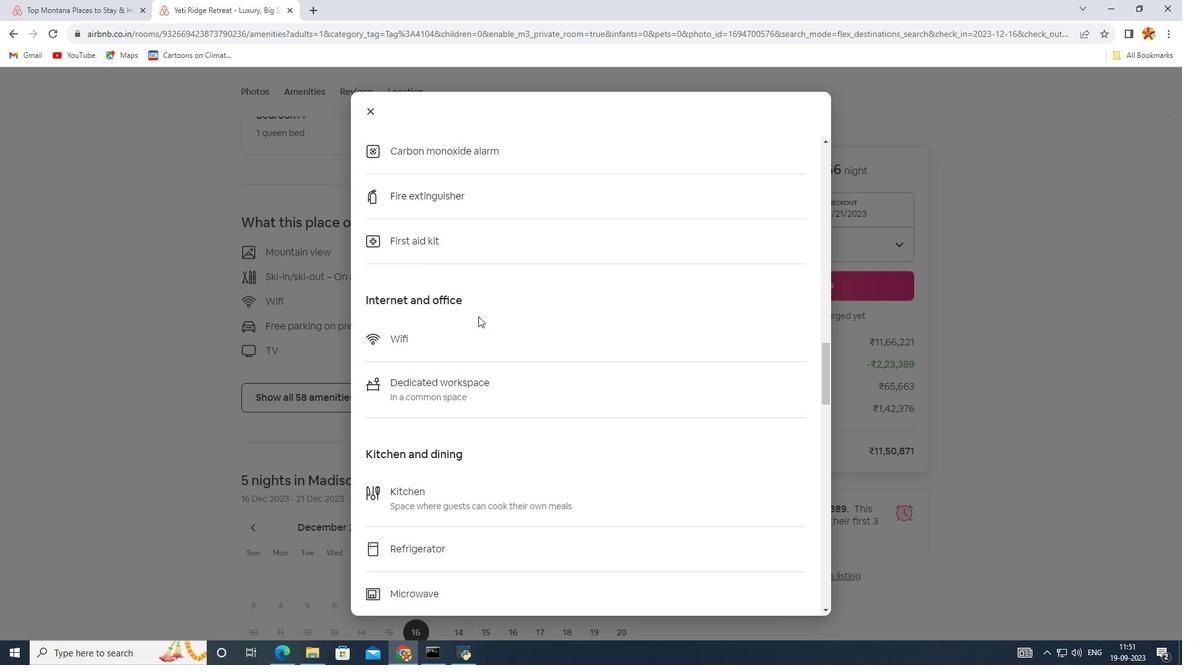 
Action: Mouse scrolled (478, 316) with delta (0, 0)
Screenshot: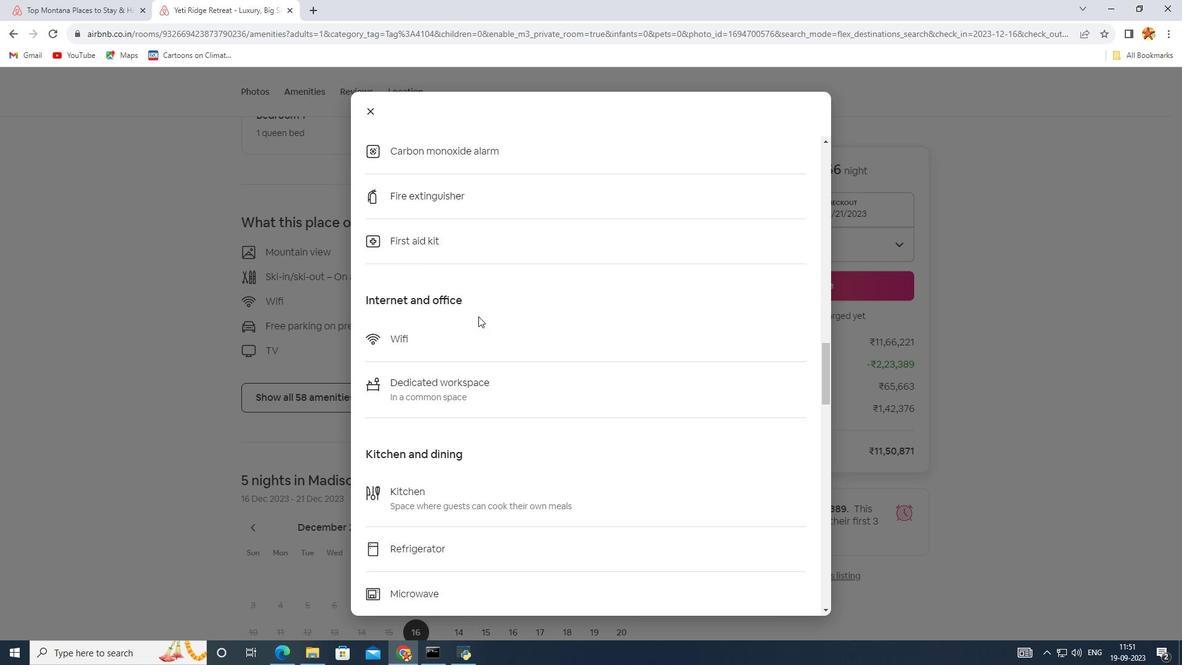 
Action: Mouse scrolled (478, 316) with delta (0, 0)
Screenshot: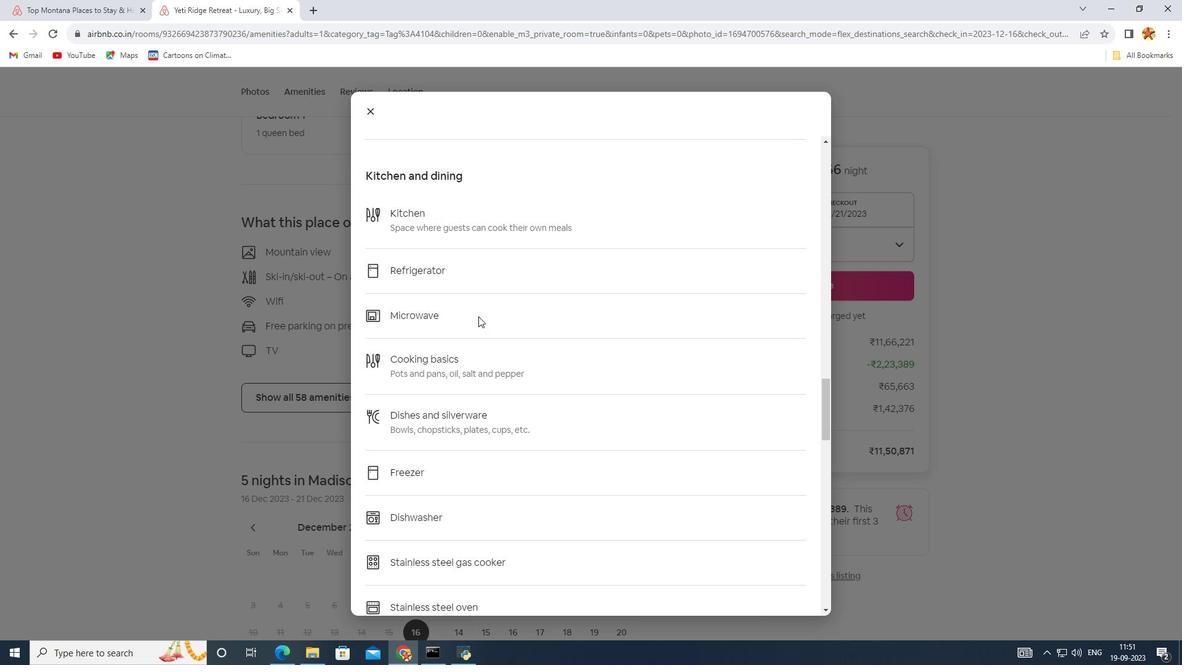 
Action: Mouse scrolled (478, 316) with delta (0, 0)
Screenshot: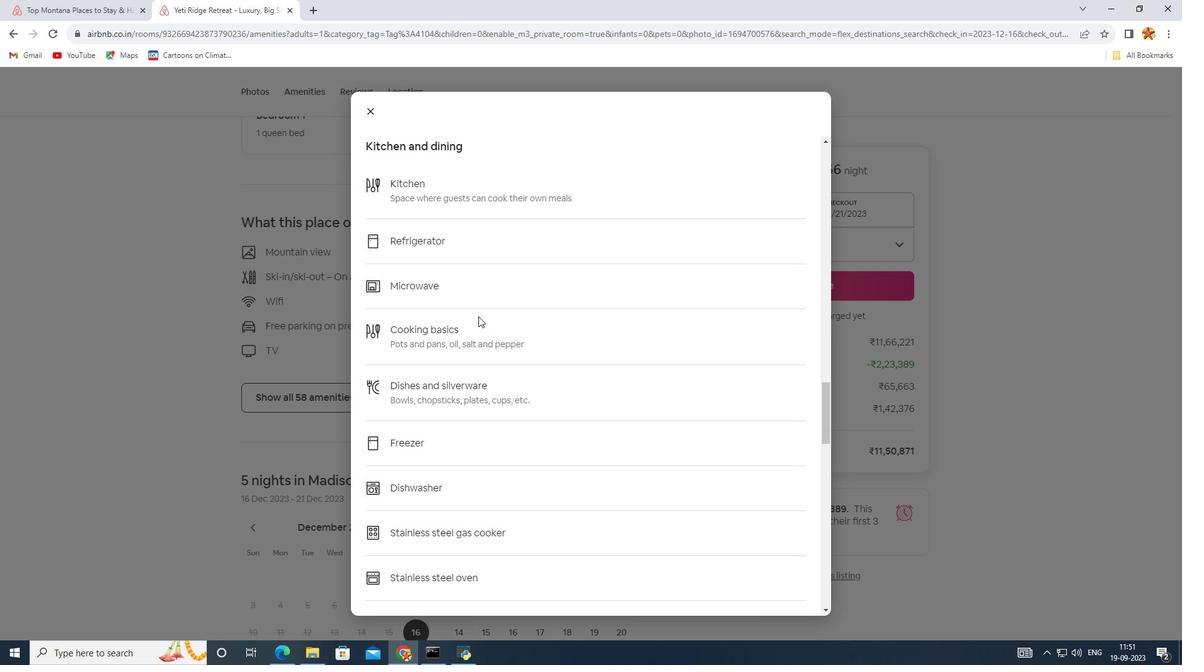 
Action: Mouse scrolled (478, 316) with delta (0, 0)
Screenshot: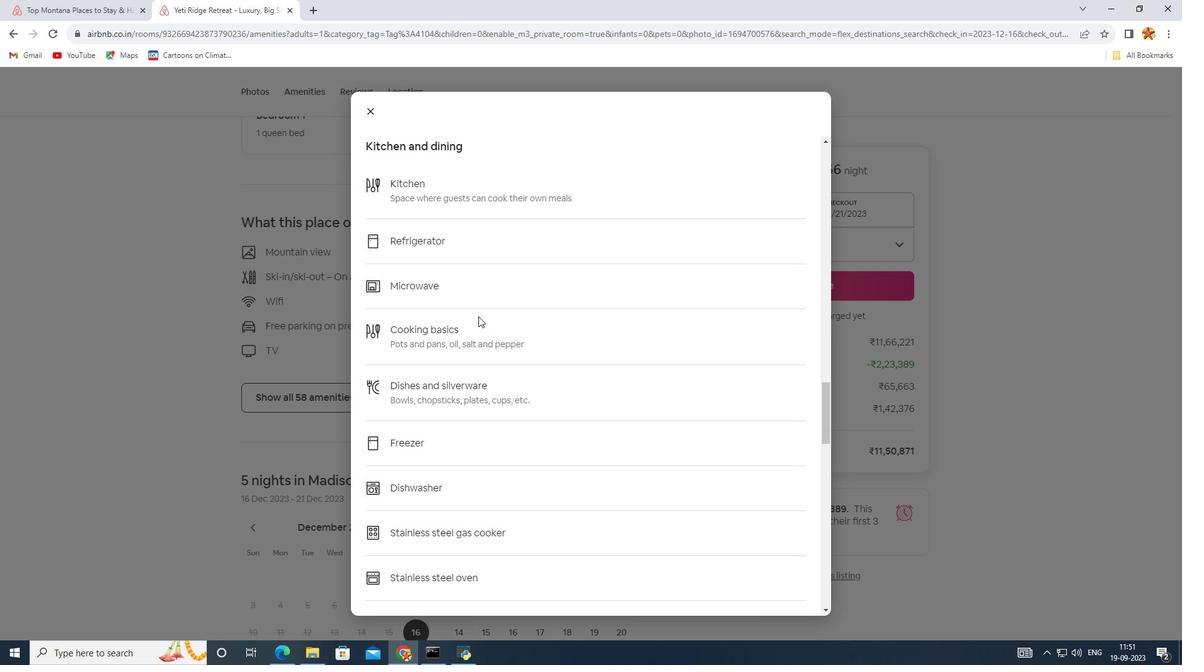 
Action: Mouse scrolled (478, 316) with delta (0, 0)
Screenshot: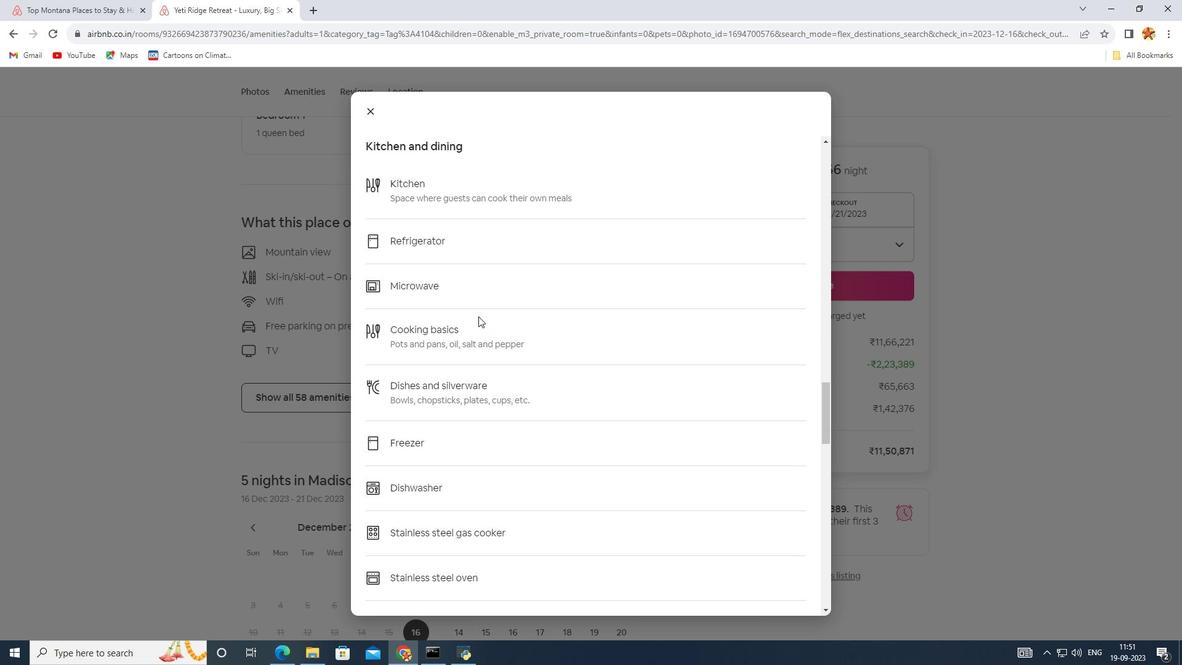 
Action: Mouse scrolled (478, 316) with delta (0, 0)
Screenshot: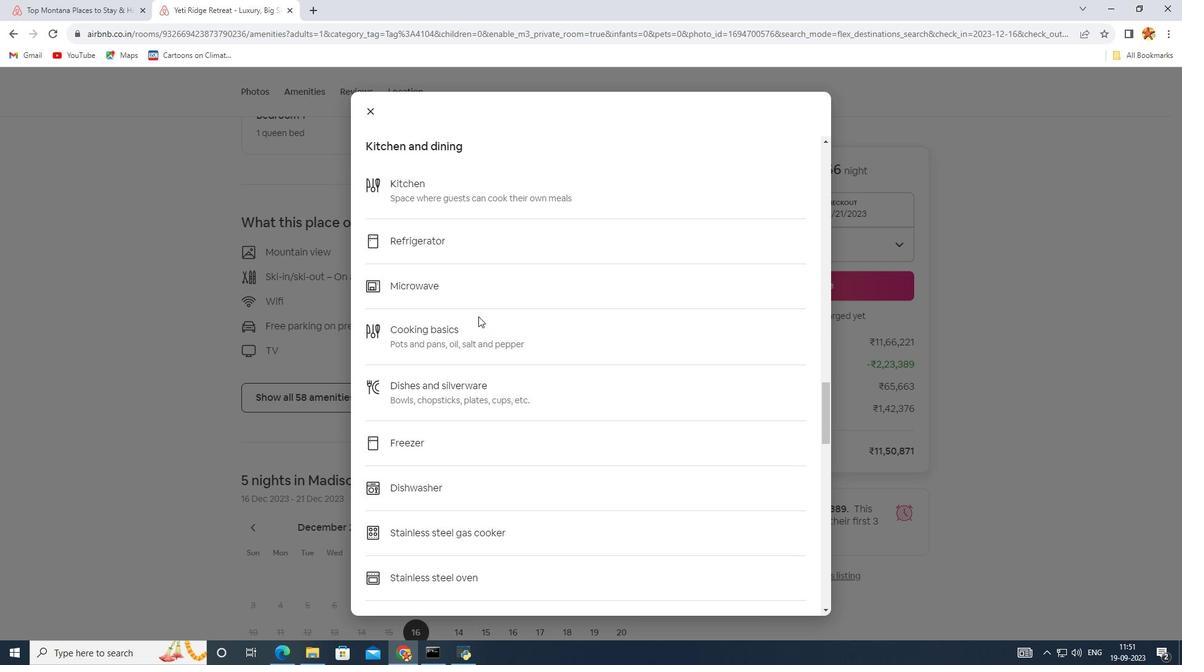 
Action: Mouse scrolled (478, 316) with delta (0, 0)
Screenshot: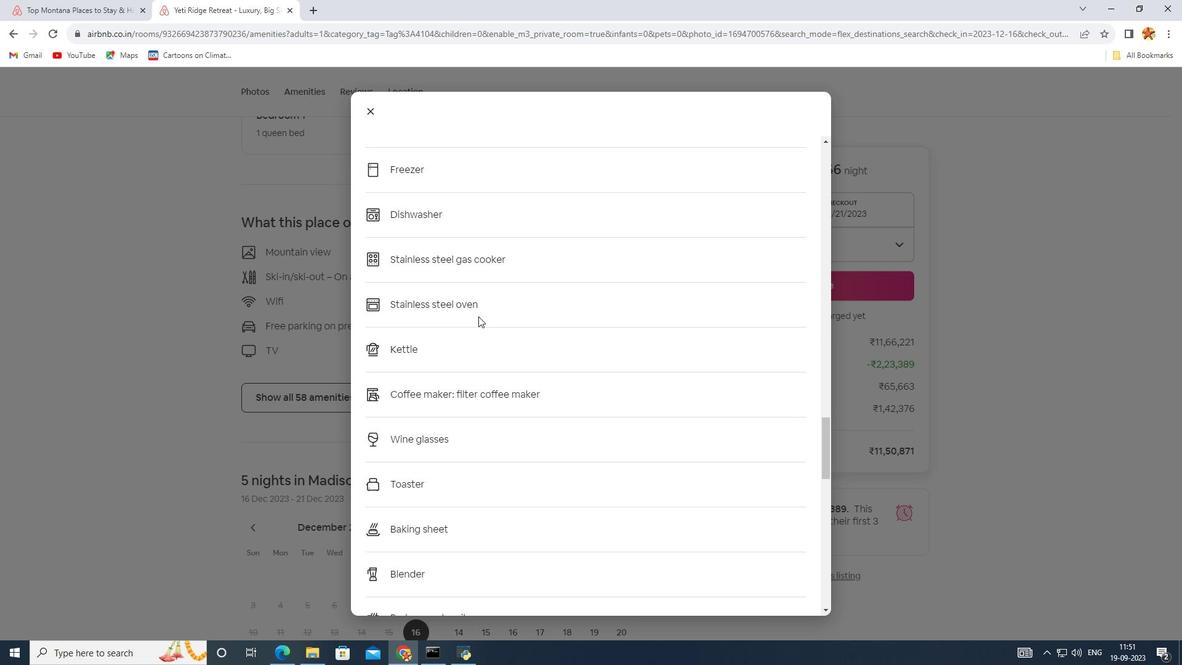 
Action: Mouse scrolled (478, 316) with delta (0, 0)
Screenshot: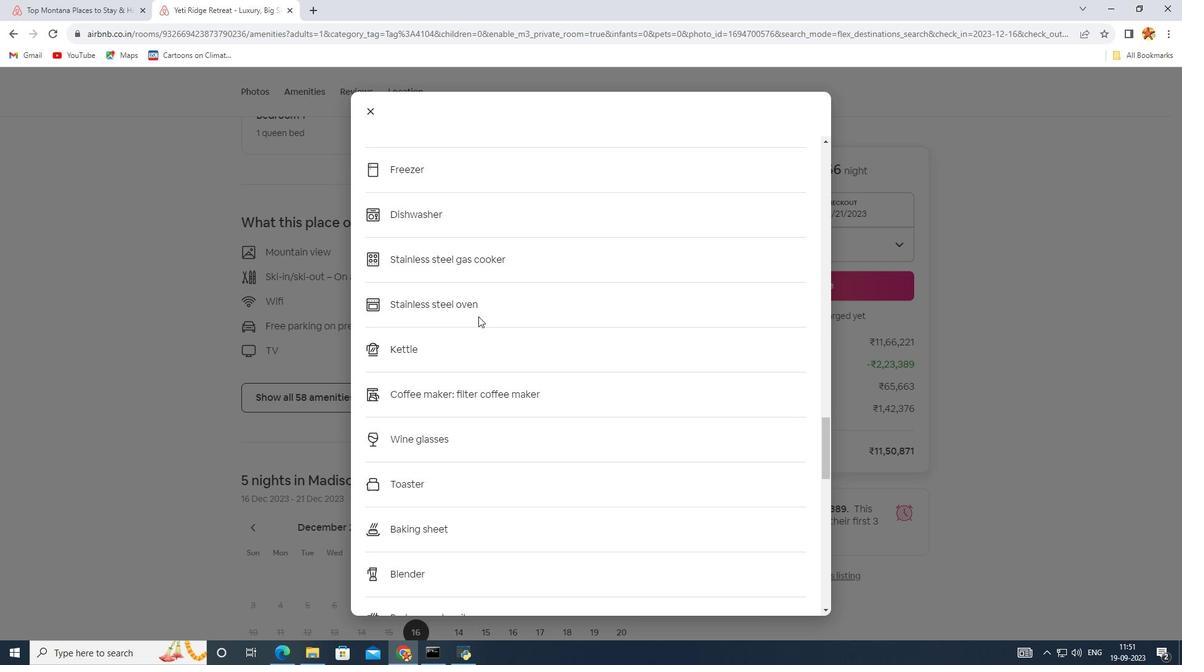 
Action: Mouse scrolled (478, 316) with delta (0, 0)
Screenshot: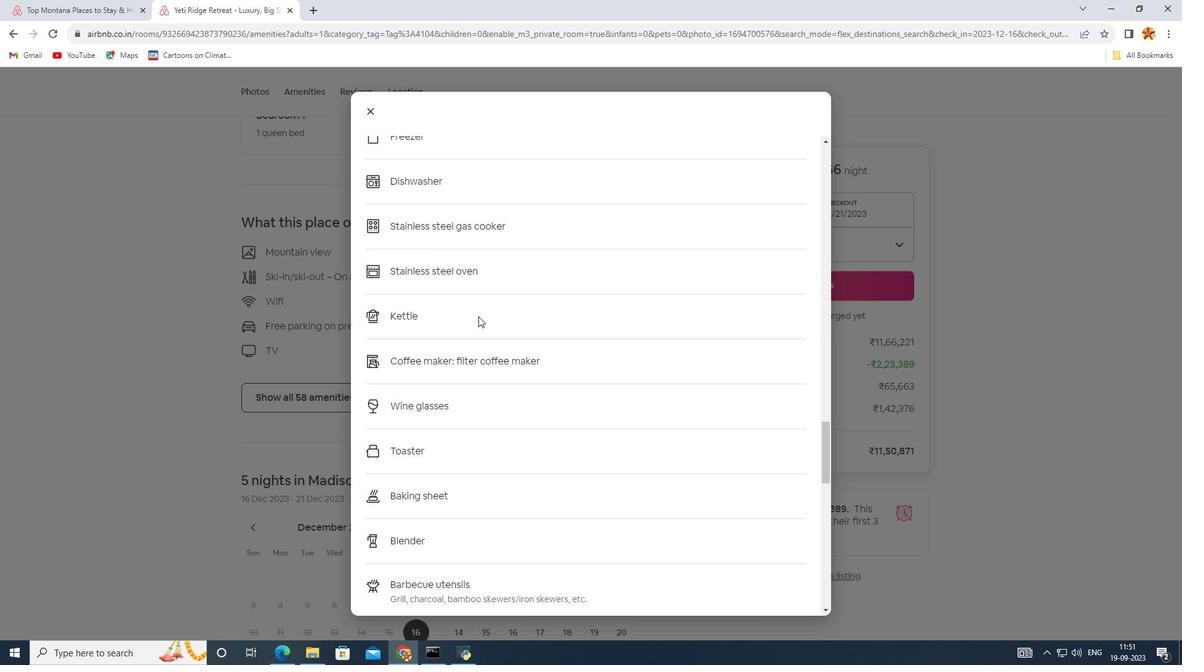 
Action: Mouse scrolled (478, 316) with delta (0, 0)
Screenshot: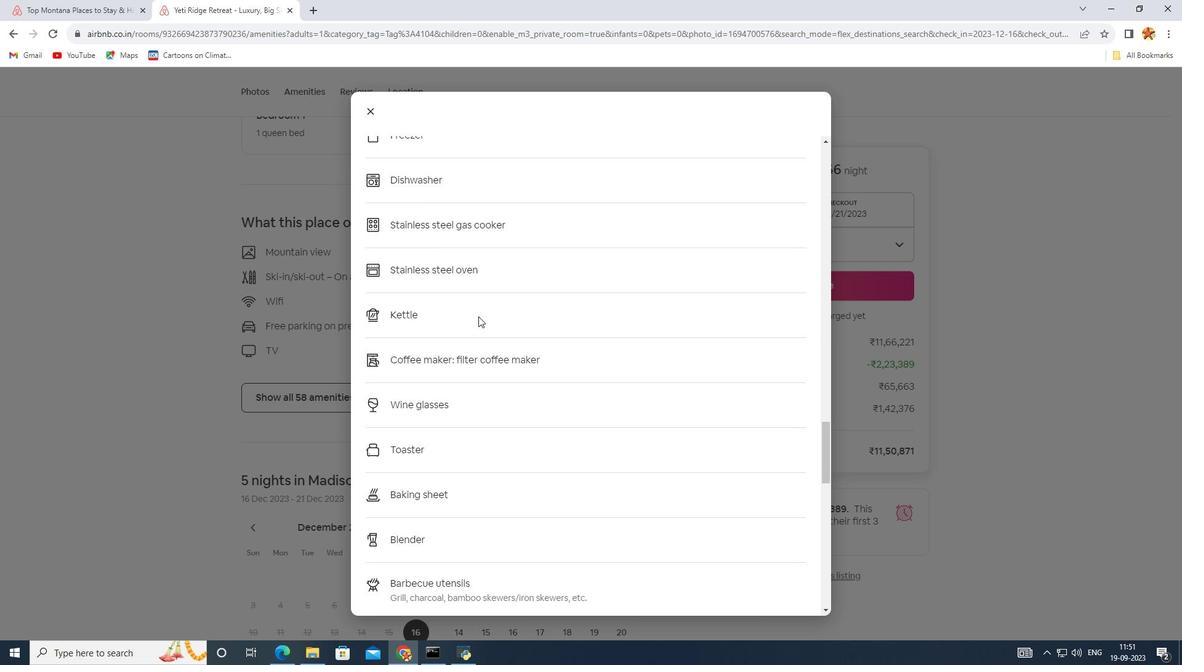 
Action: Mouse scrolled (478, 316) with delta (0, 0)
Screenshot: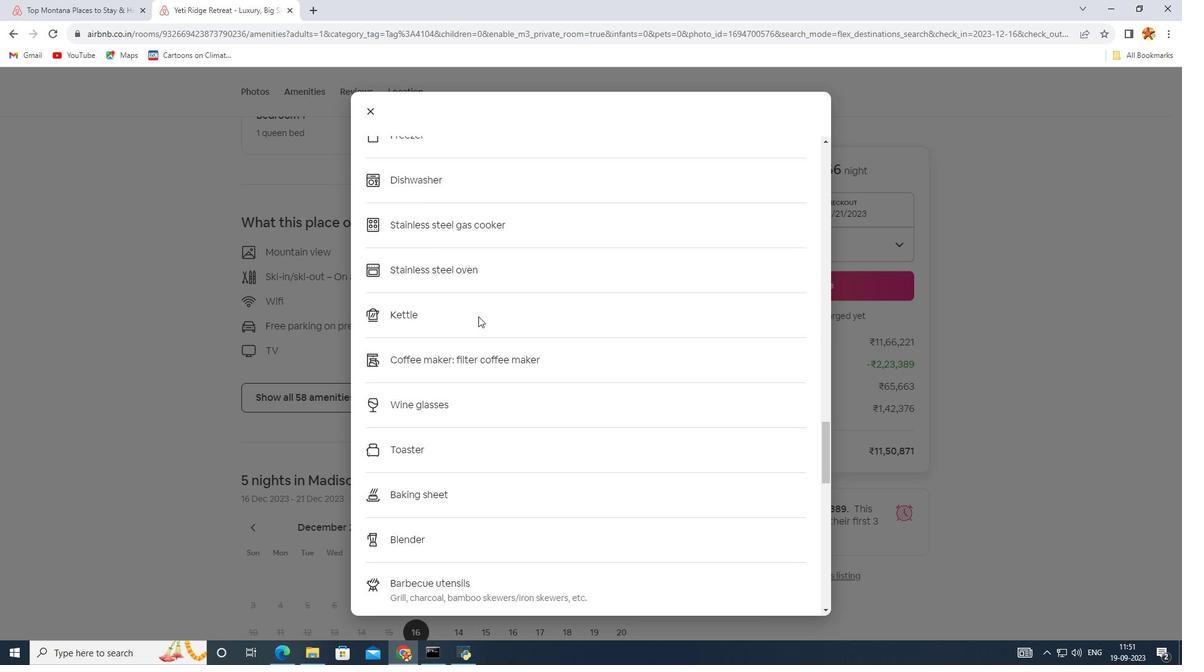 
Action: Mouse scrolled (478, 316) with delta (0, 0)
Screenshot: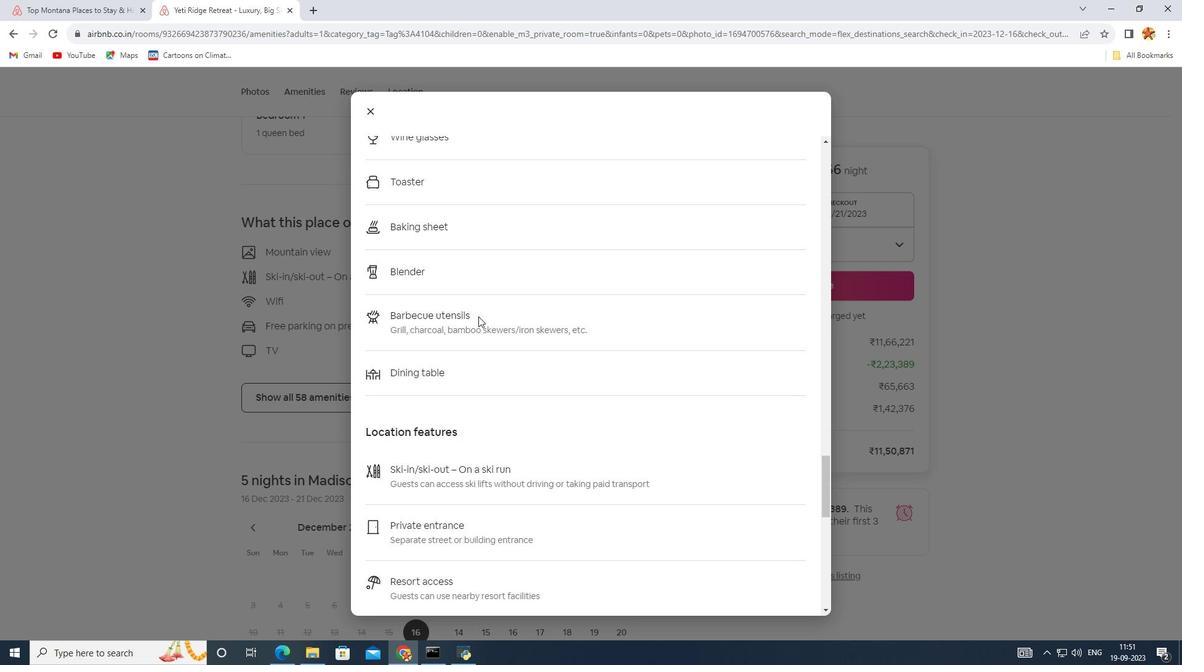 
Action: Mouse scrolled (478, 316) with delta (0, 0)
Screenshot: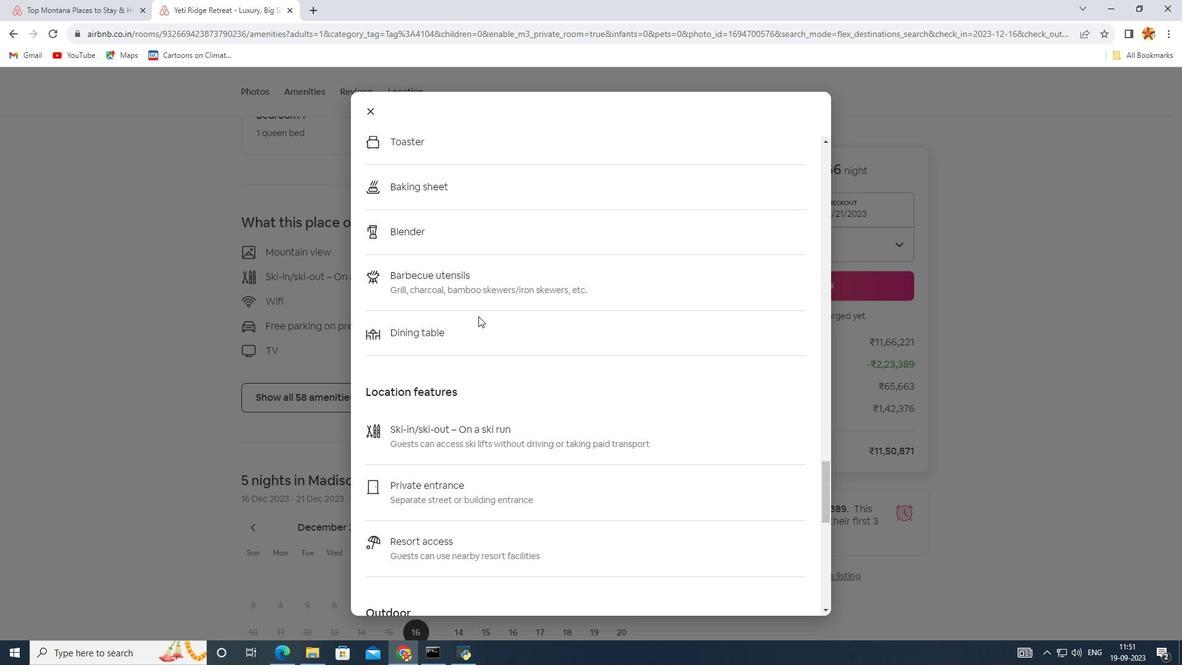 
Action: Mouse scrolled (478, 316) with delta (0, 0)
Screenshot: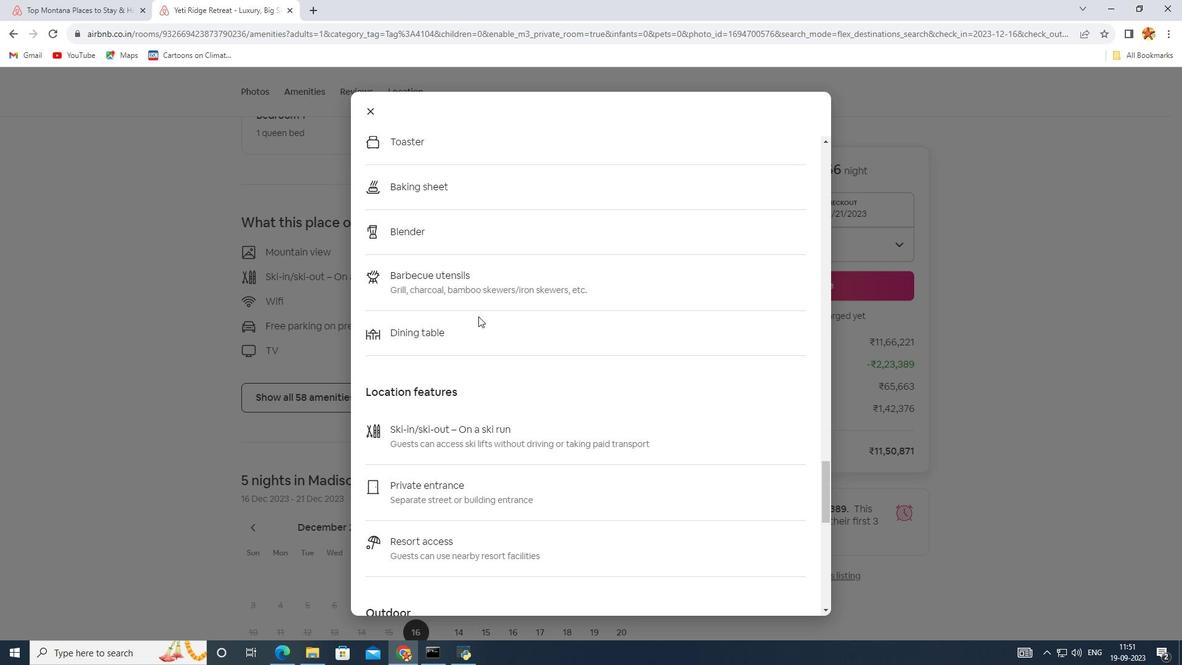 
Action: Mouse scrolled (478, 316) with delta (0, 0)
Screenshot: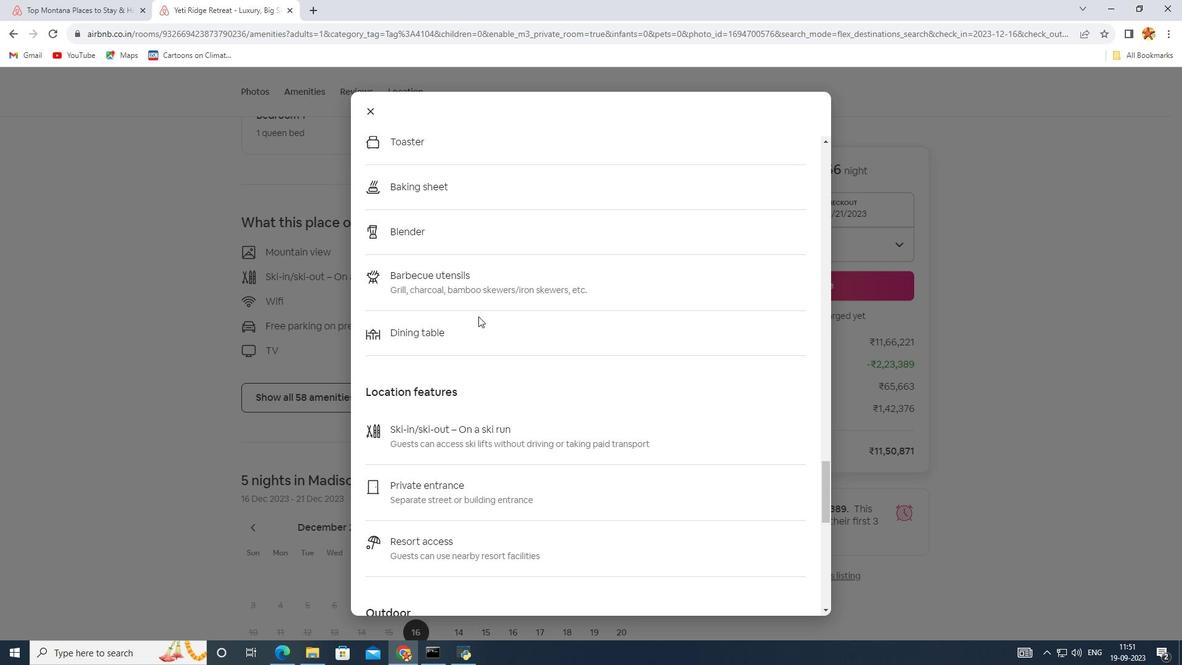 
Action: Mouse scrolled (478, 316) with delta (0, 0)
Screenshot: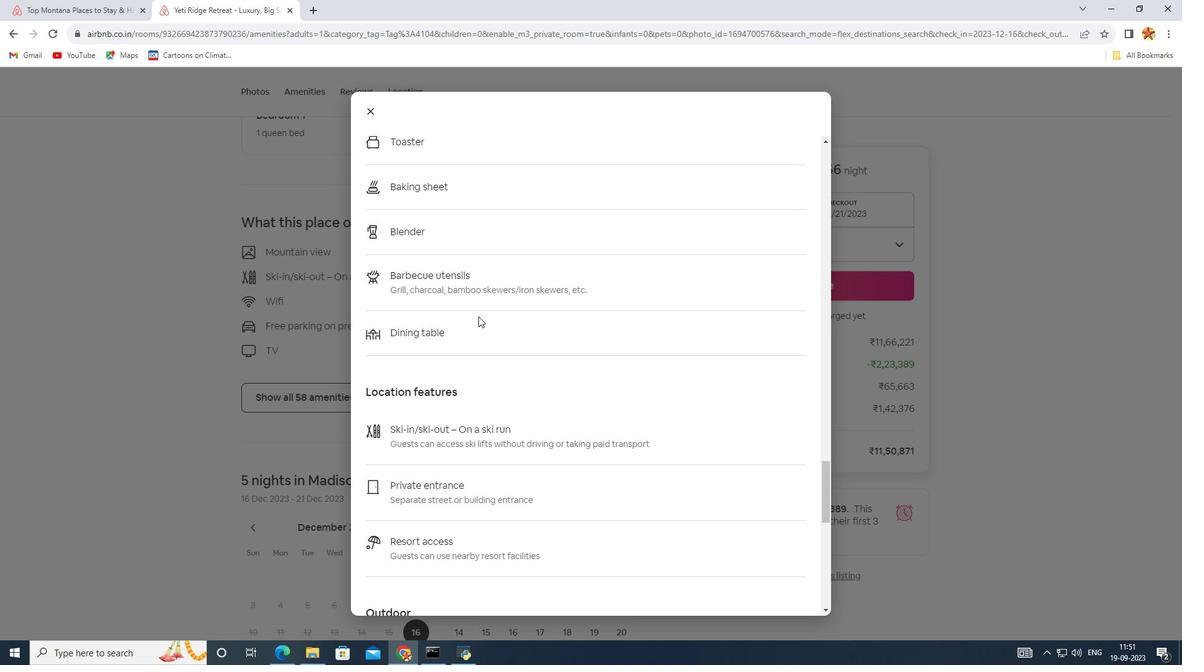 
Action: Mouse scrolled (478, 316) with delta (0, 0)
Screenshot: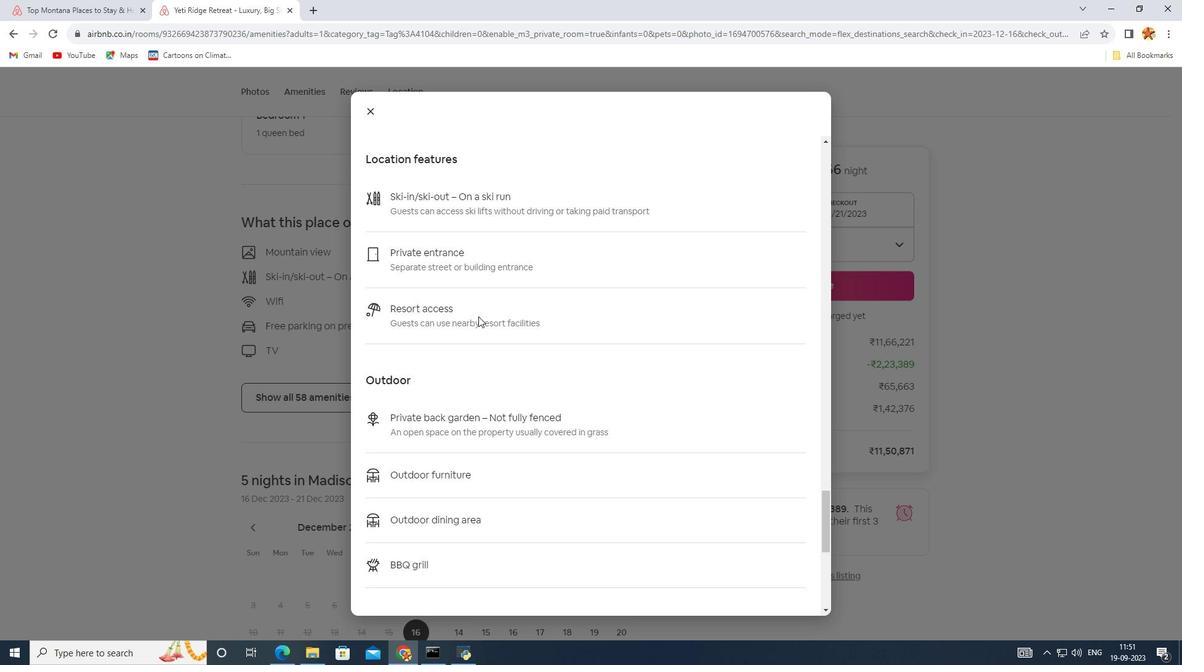 
Action: Mouse scrolled (478, 316) with delta (0, 0)
Screenshot: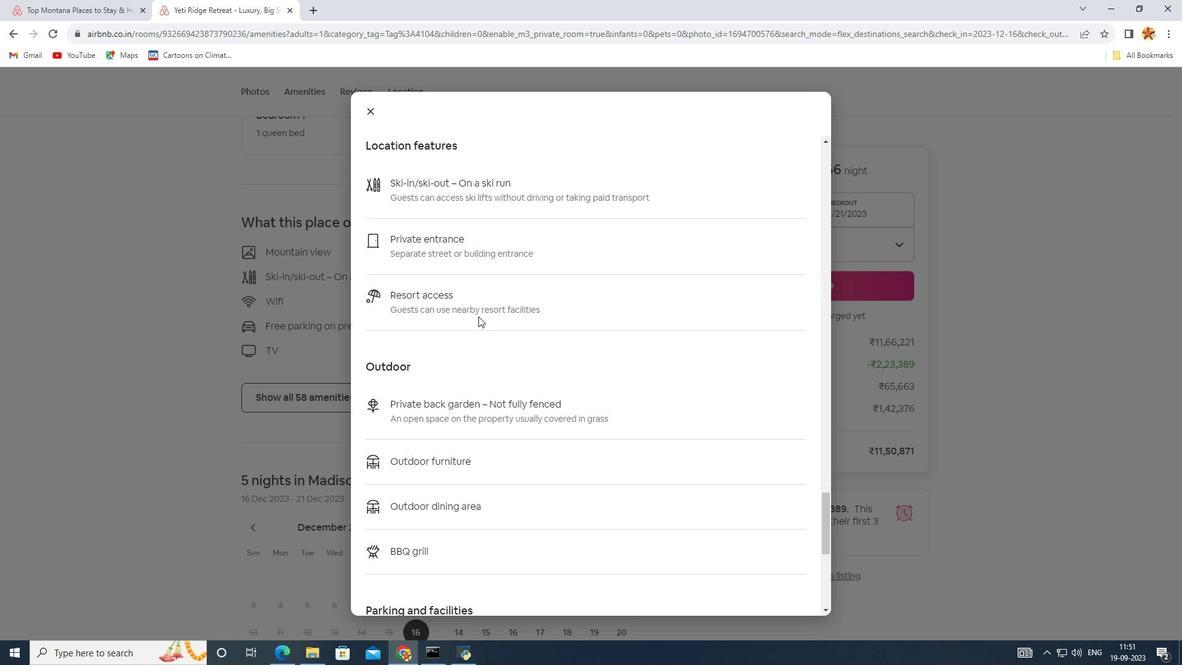 
Action: Mouse scrolled (478, 316) with delta (0, 0)
Screenshot: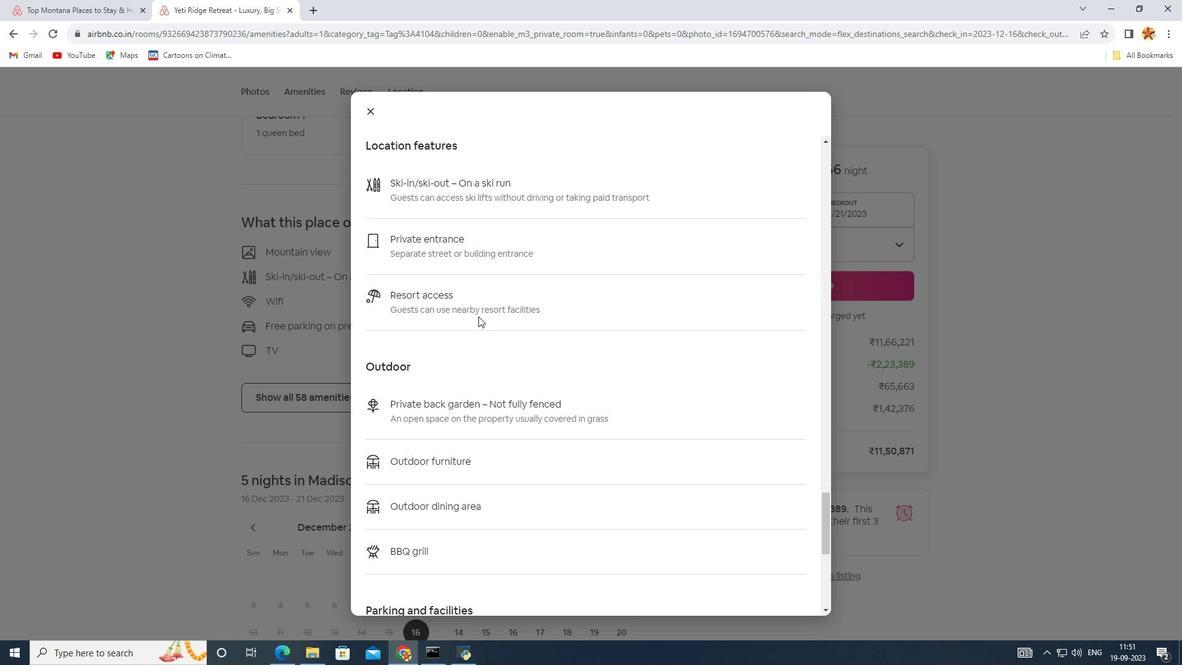 
Action: Mouse scrolled (478, 316) with delta (0, 0)
Screenshot: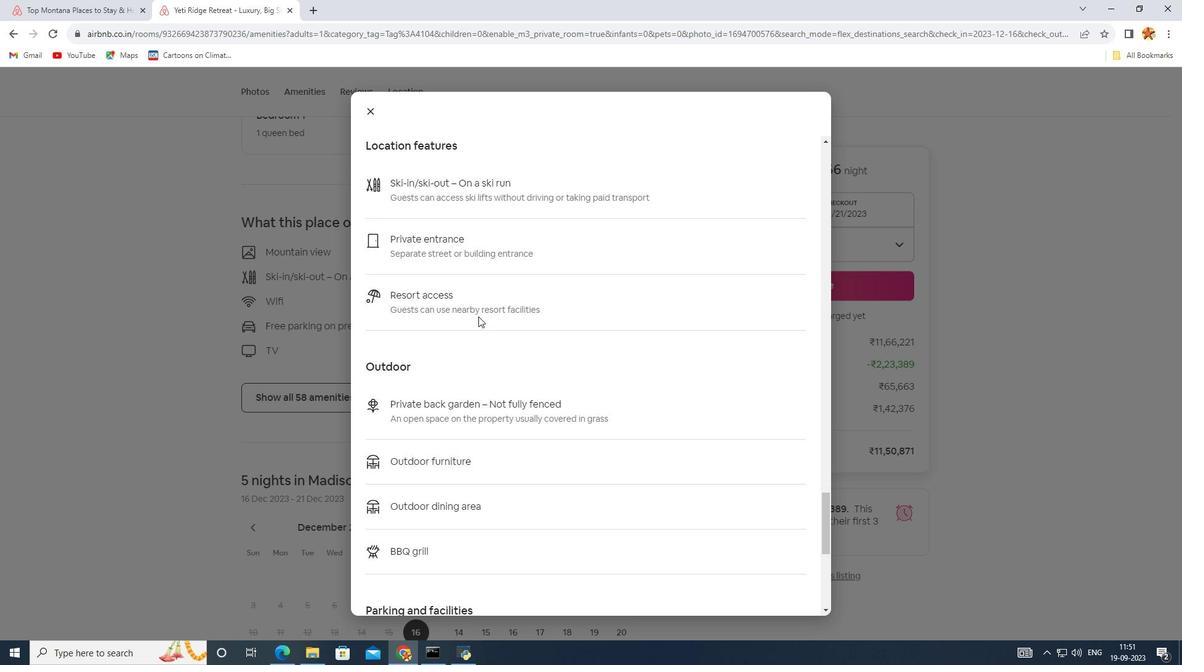
Action: Mouse scrolled (478, 316) with delta (0, 0)
Screenshot: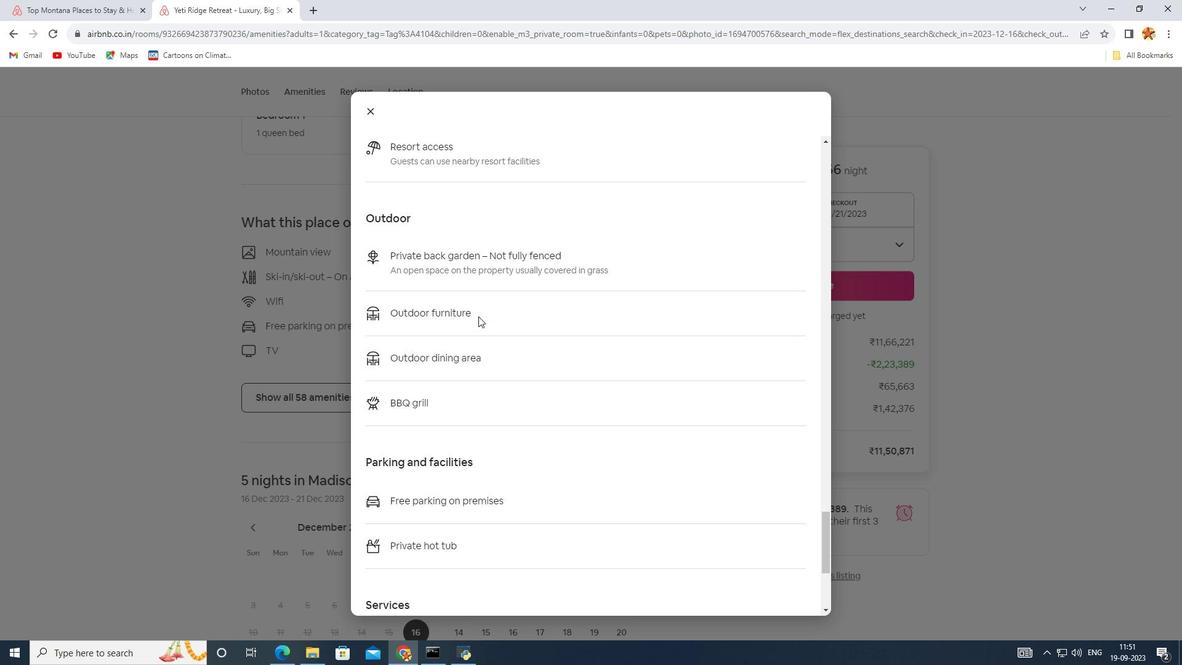 
Action: Mouse scrolled (478, 316) with delta (0, 0)
Screenshot: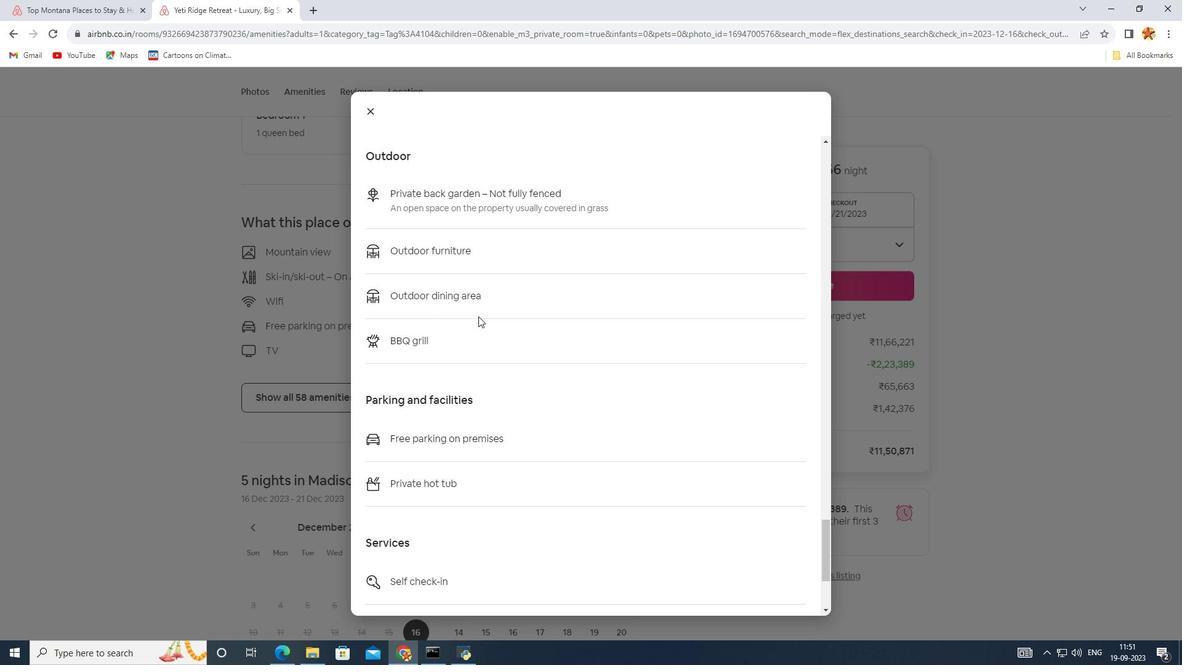 
Action: Mouse scrolled (478, 316) with delta (0, 0)
Screenshot: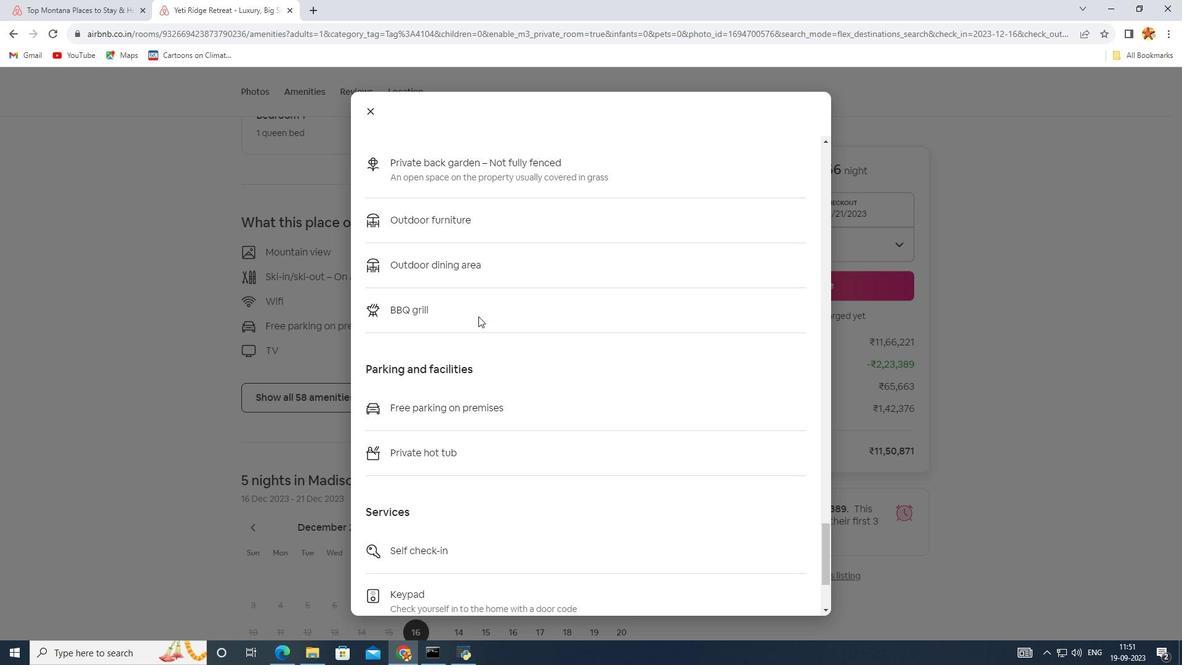 
Action: Mouse scrolled (478, 316) with delta (0, 0)
Screenshot: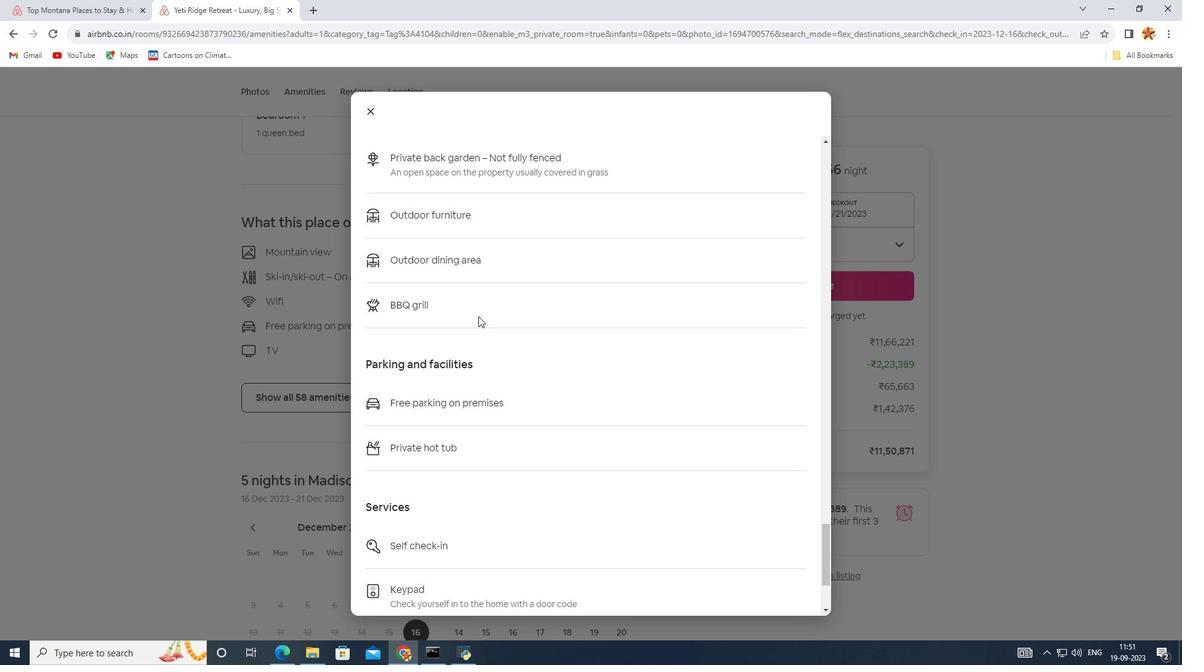 
Action: Mouse scrolled (478, 316) with delta (0, 0)
Screenshot: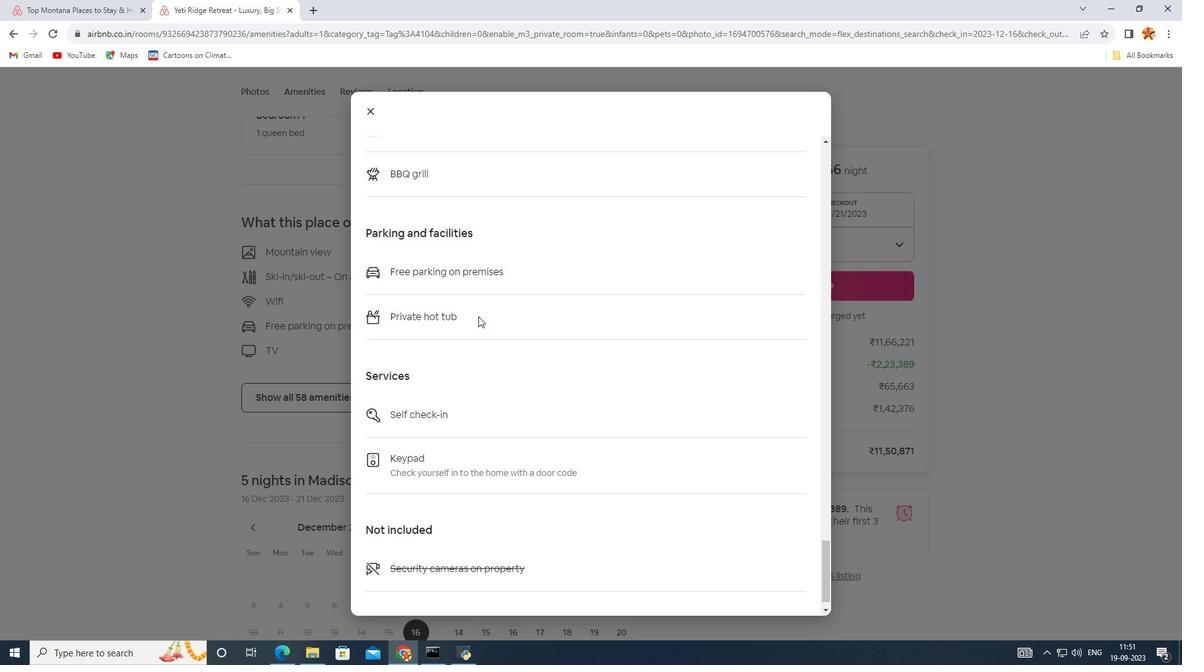 
Action: Mouse scrolled (478, 316) with delta (0, 0)
Screenshot: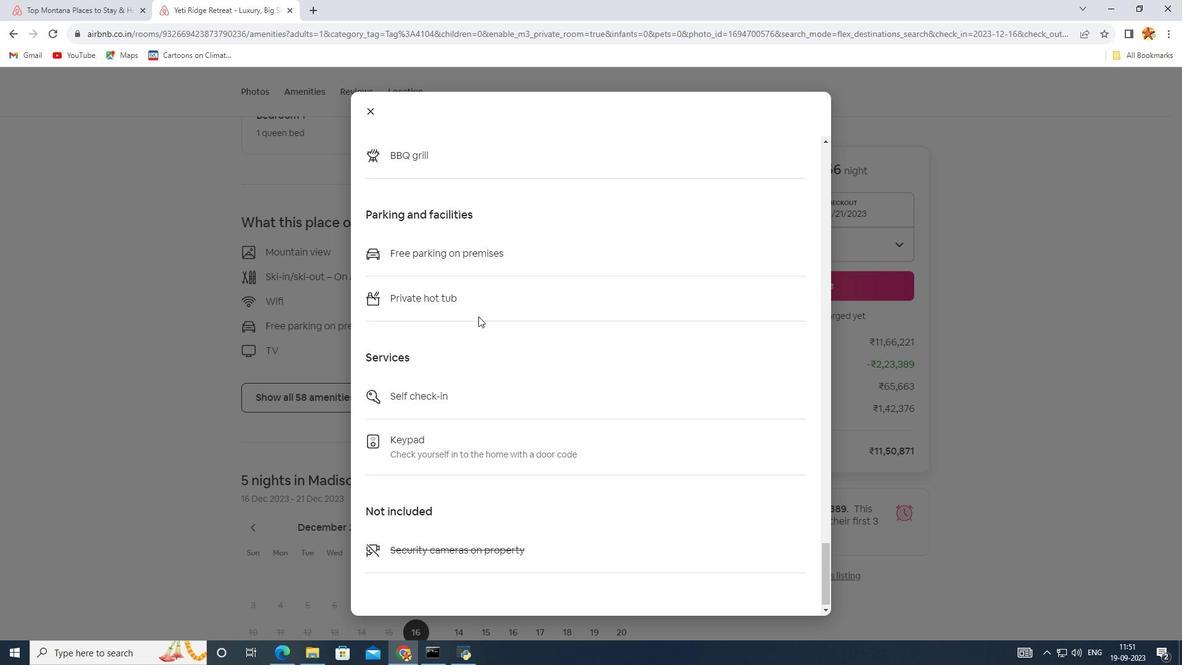 
Action: Mouse scrolled (478, 316) with delta (0, 0)
Screenshot: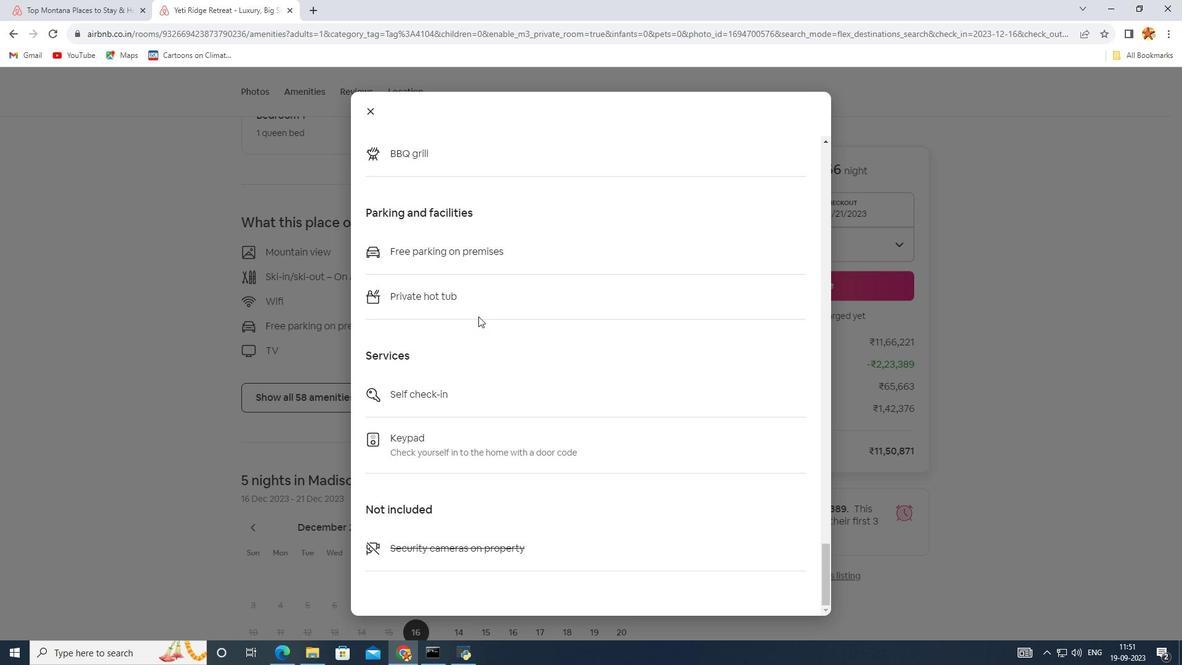 
Action: Mouse scrolled (478, 316) with delta (0, 0)
Screenshot: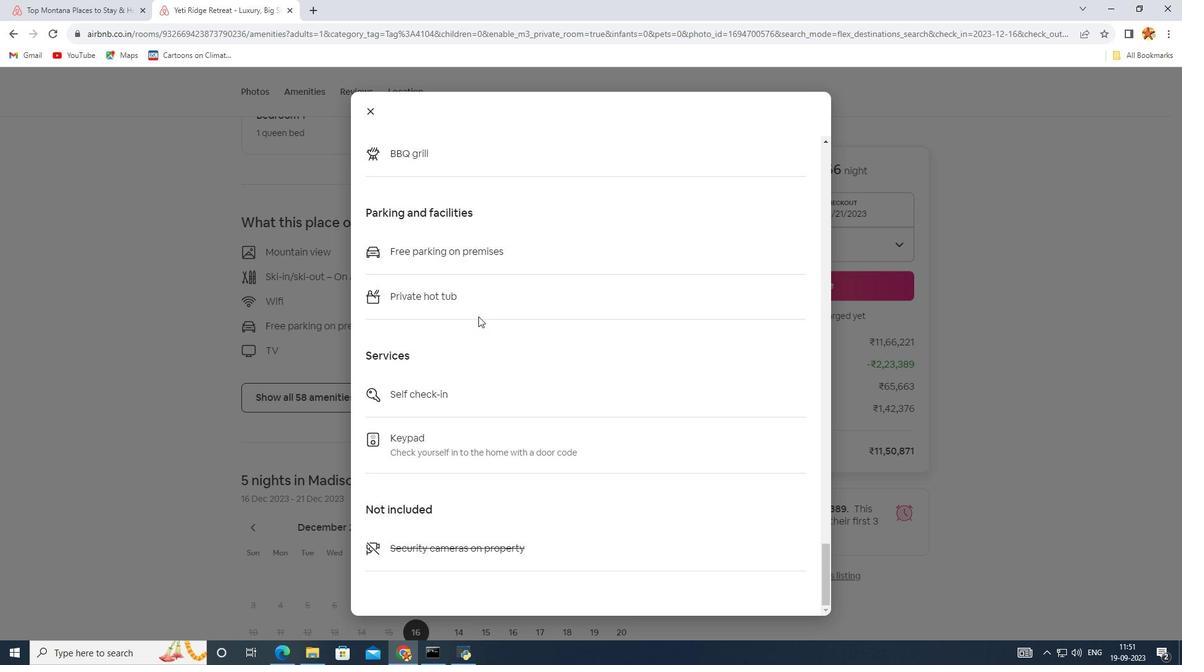 
Action: Mouse moved to (374, 114)
Screenshot: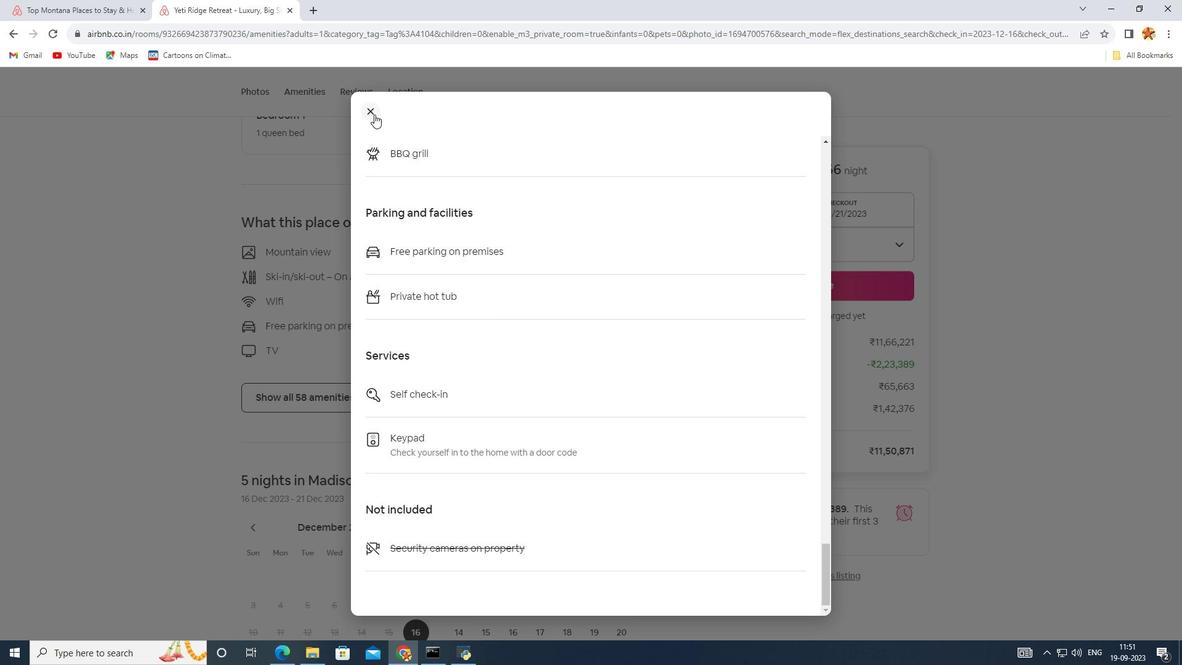 
Action: Mouse pressed left at (374, 114)
Screenshot: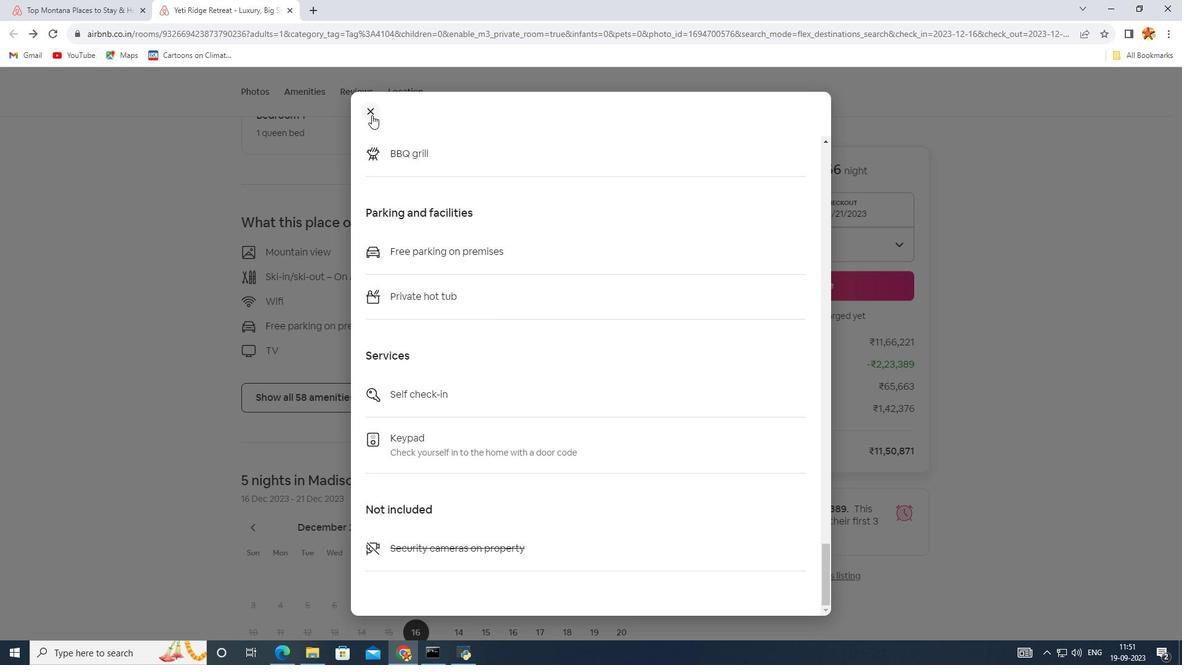 
Action: Mouse moved to (311, 368)
Screenshot: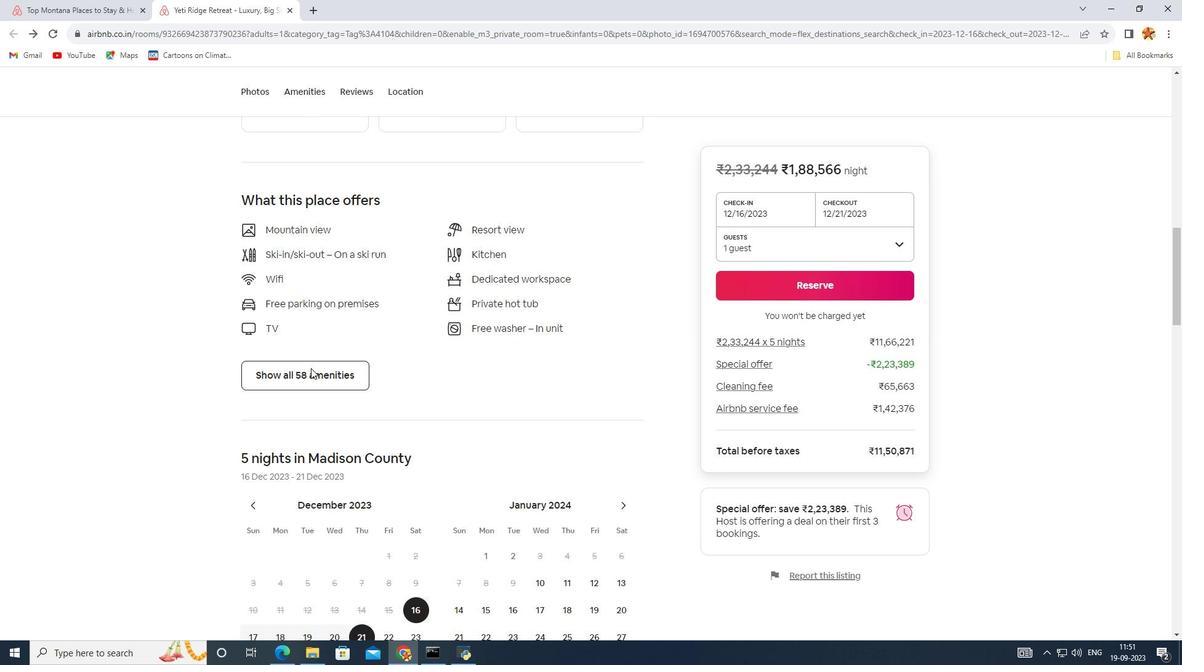 
Action: Mouse scrolled (311, 367) with delta (0, 0)
Screenshot: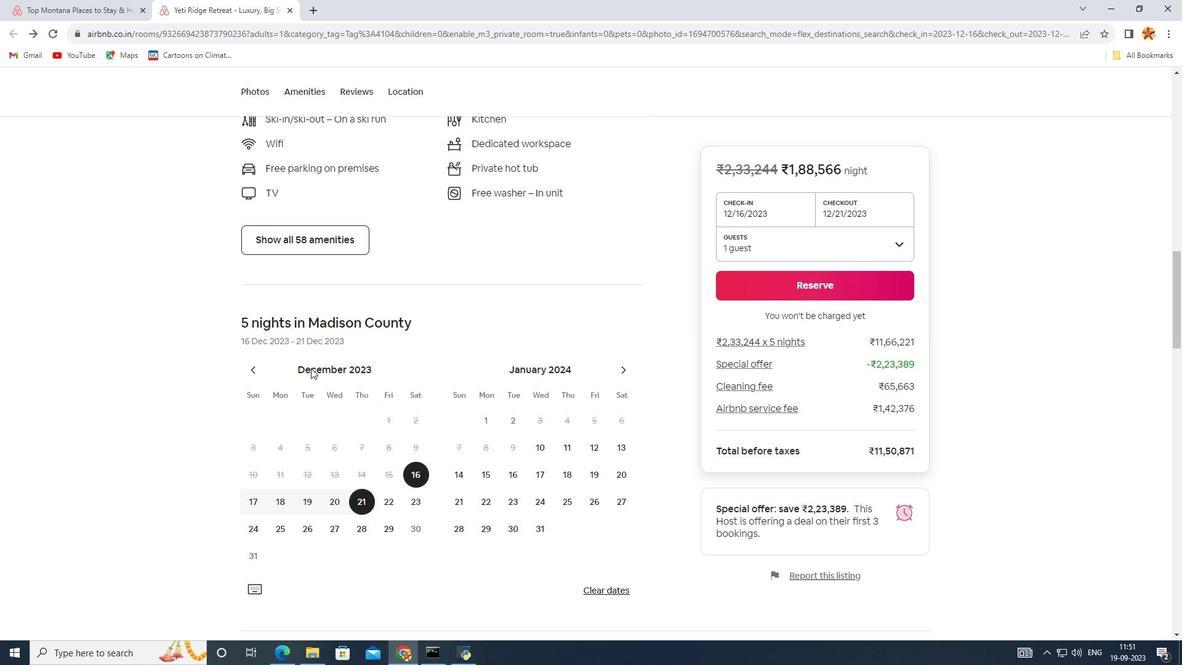 
Action: Mouse scrolled (311, 367) with delta (0, 0)
Screenshot: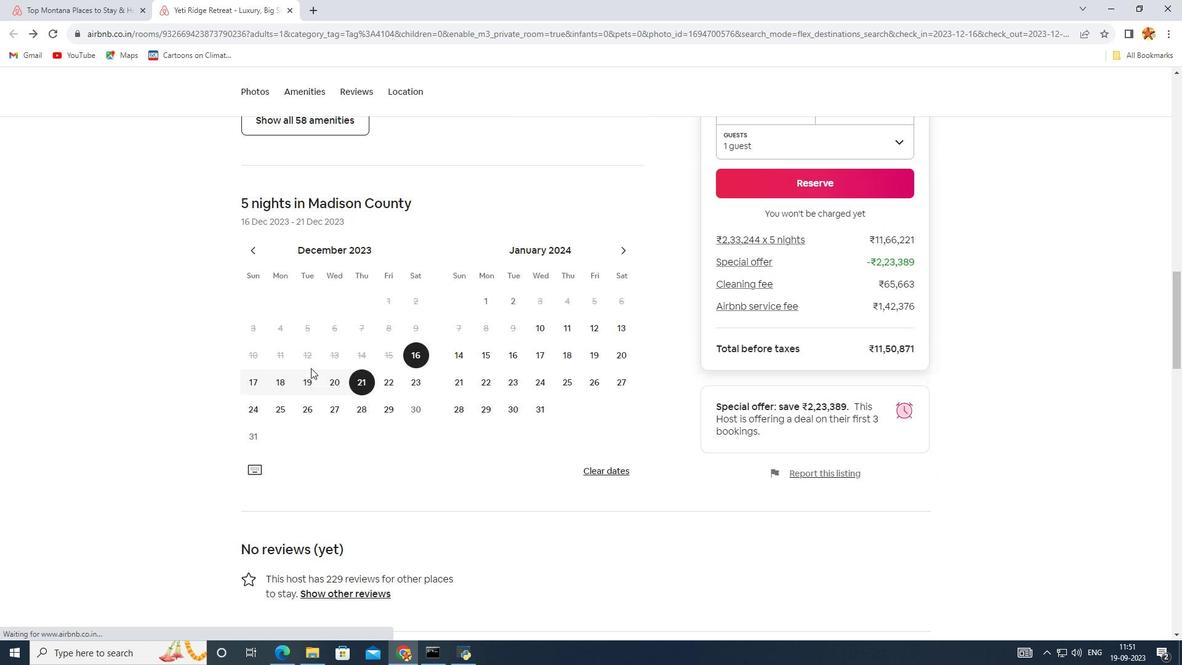 
Action: Mouse scrolled (311, 367) with delta (0, 0)
Screenshot: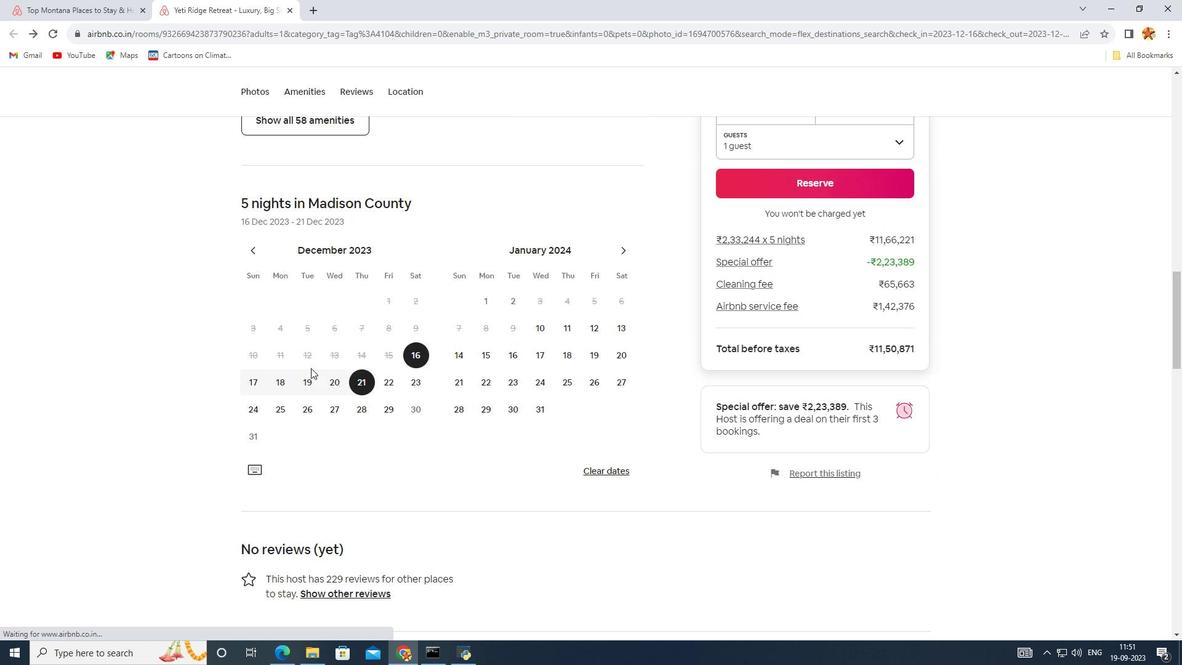 
Action: Mouse scrolled (311, 367) with delta (0, 0)
Screenshot: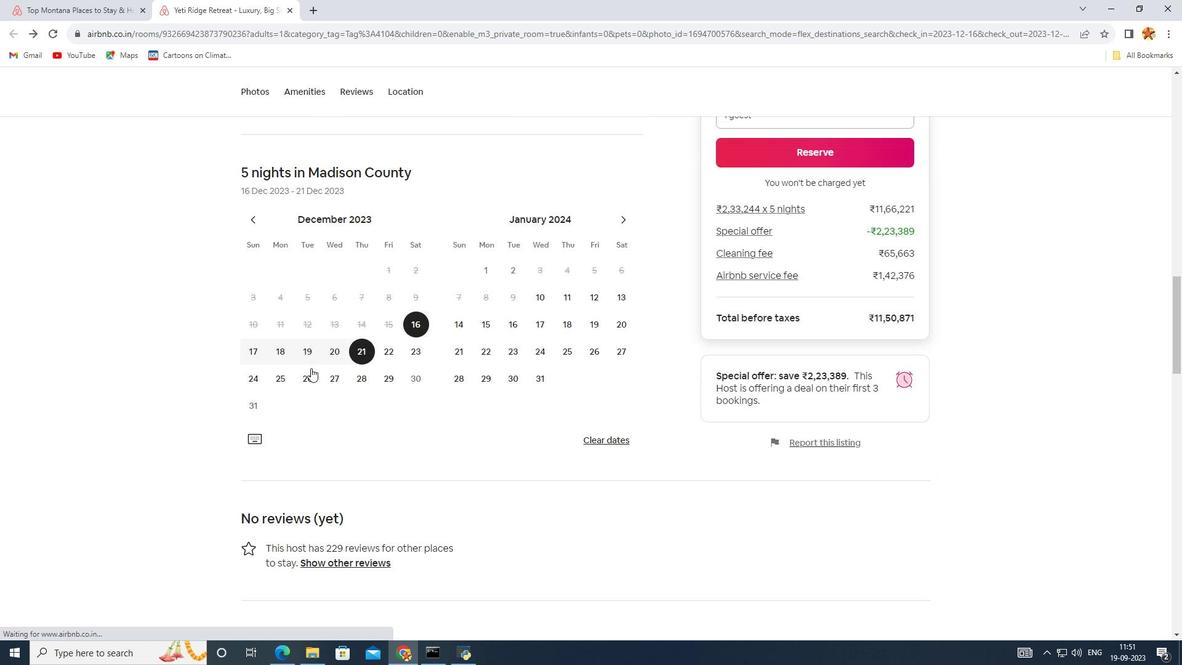 
Action: Mouse scrolled (311, 367) with delta (0, 0)
Screenshot: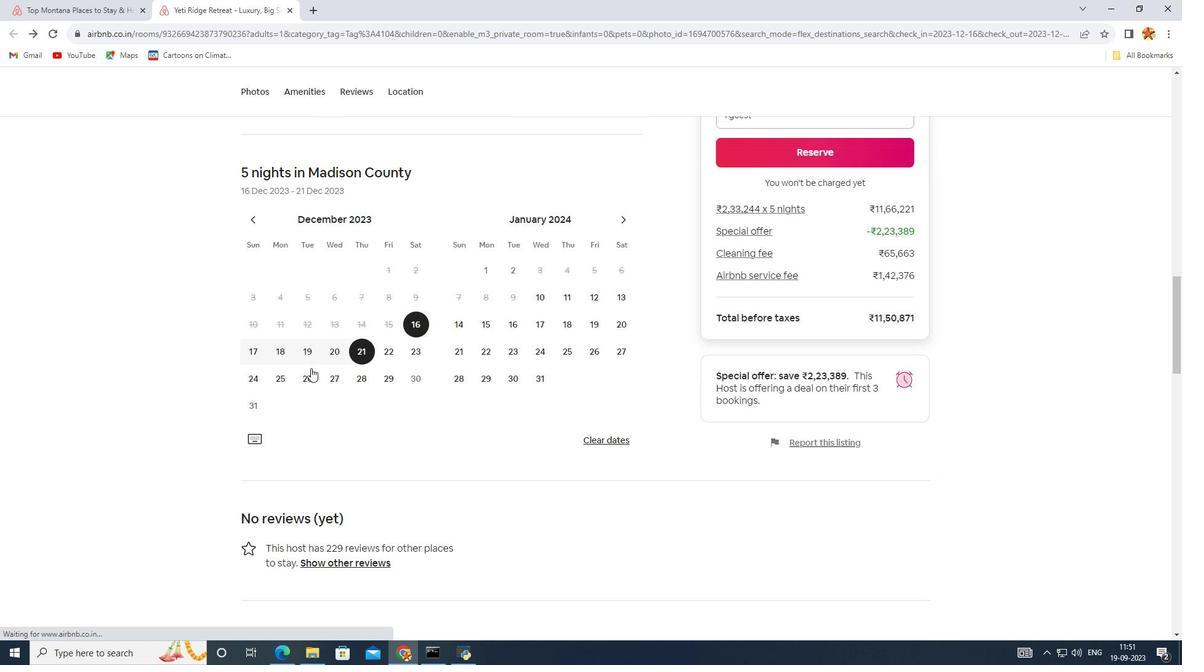 
Action: Mouse moved to (305, 380)
Screenshot: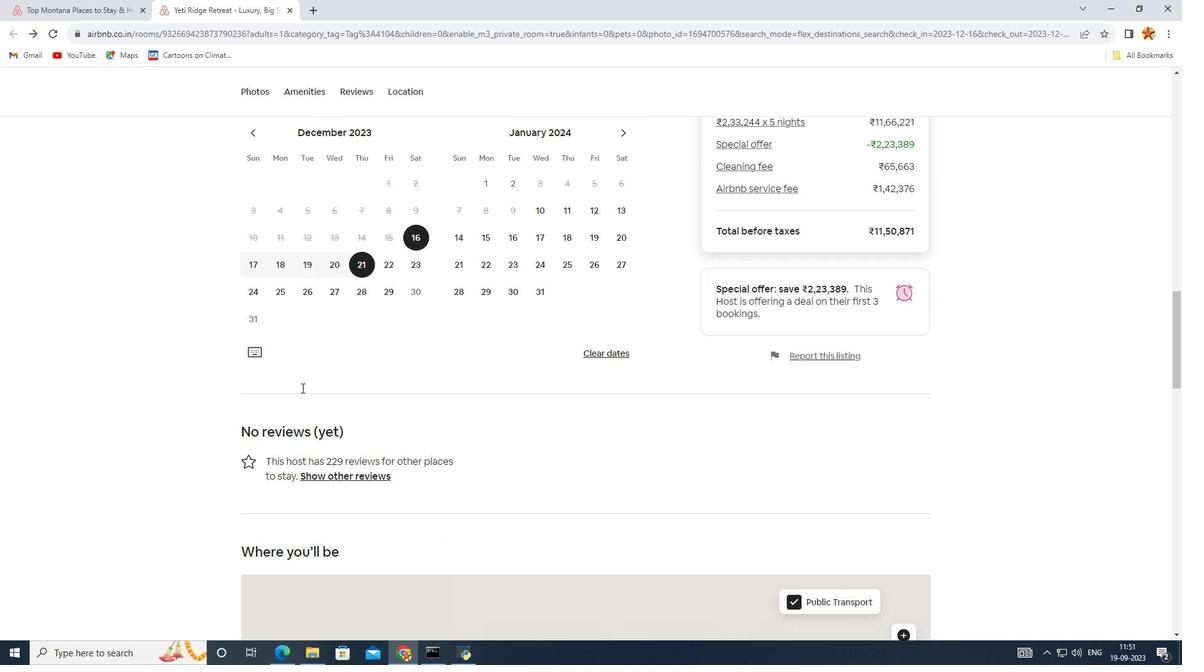 
Action: Mouse scrolled (305, 379) with delta (0, 0)
Screenshot: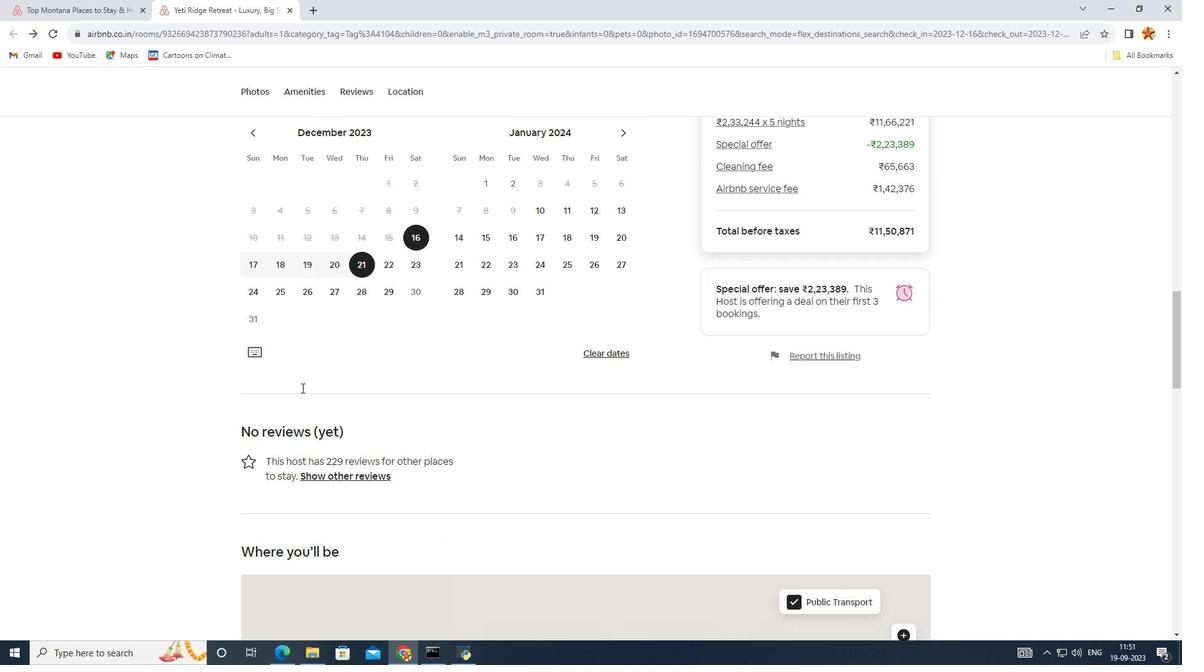
Action: Mouse moved to (301, 388)
Screenshot: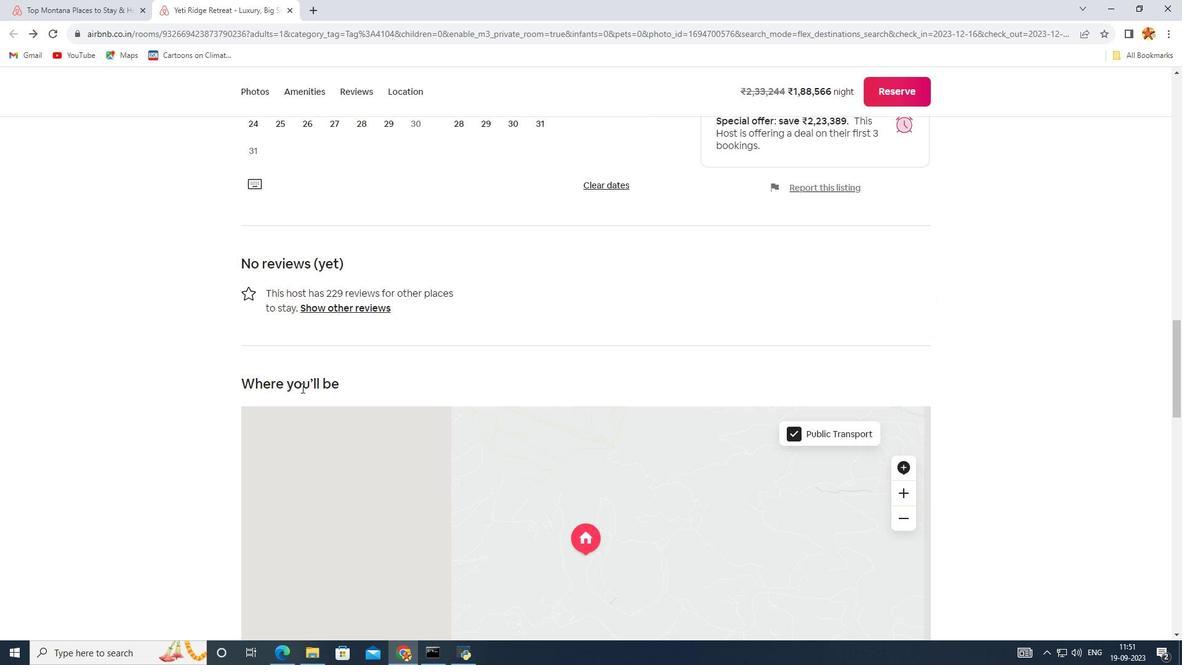 
Action: Mouse scrolled (301, 387) with delta (0, 0)
Screenshot: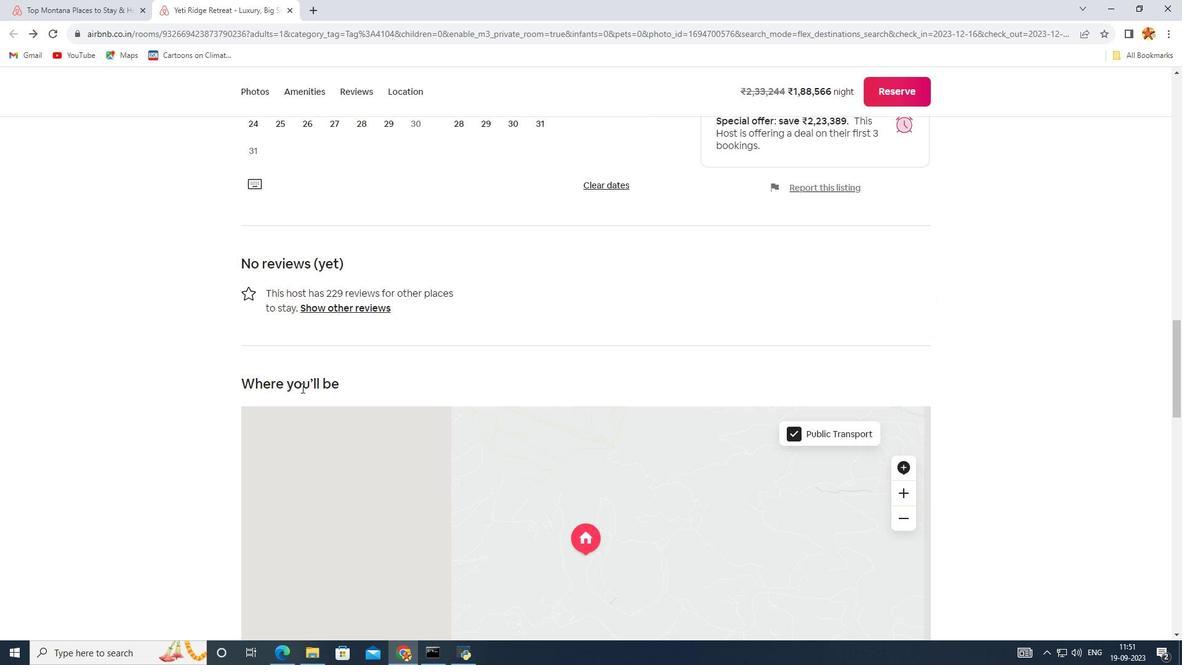 
Action: Mouse scrolled (301, 387) with delta (0, 0)
Screenshot: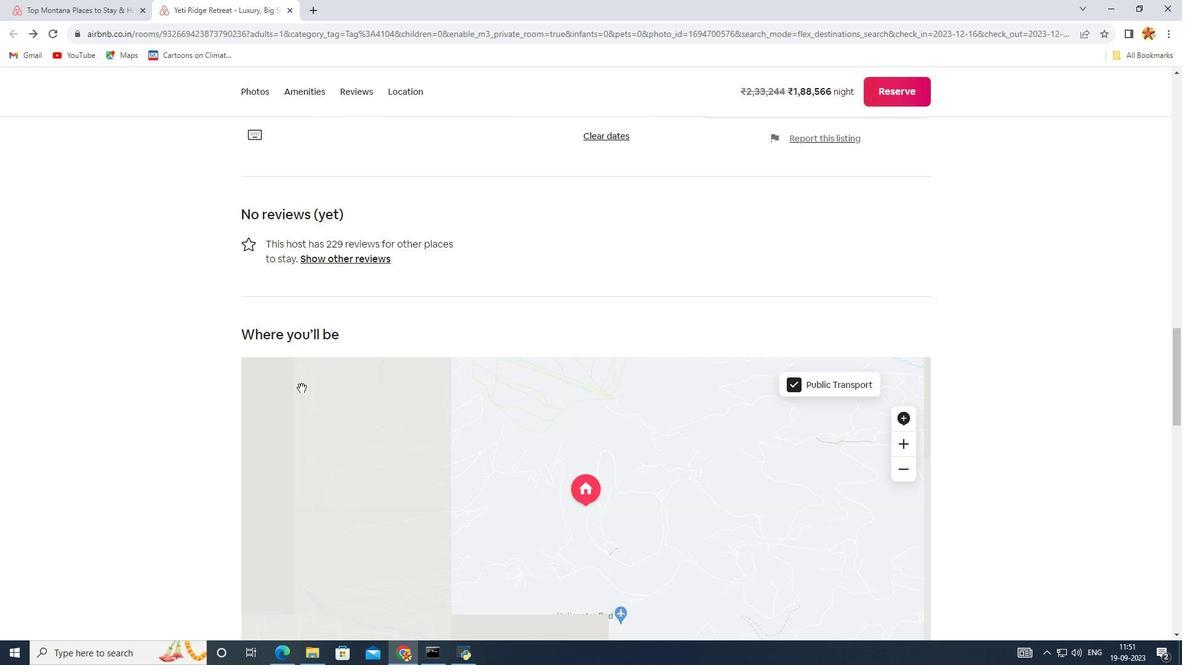
Action: Mouse scrolled (301, 387) with delta (0, 0)
Screenshot: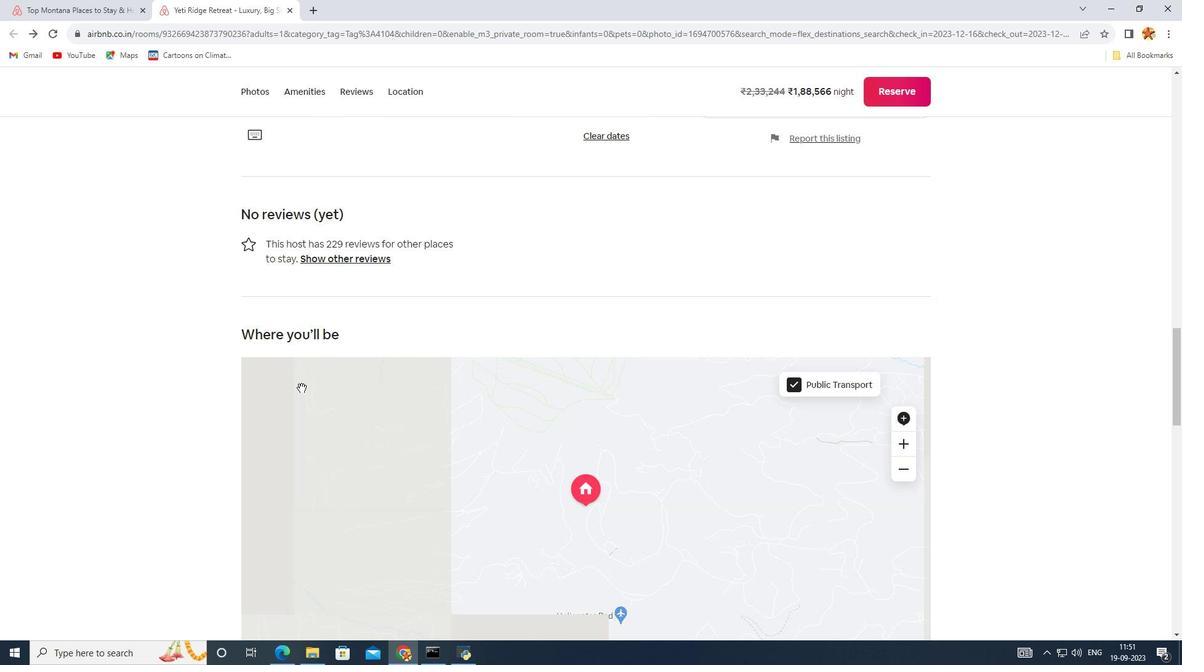 
Action: Mouse scrolled (301, 387) with delta (0, 0)
Screenshot: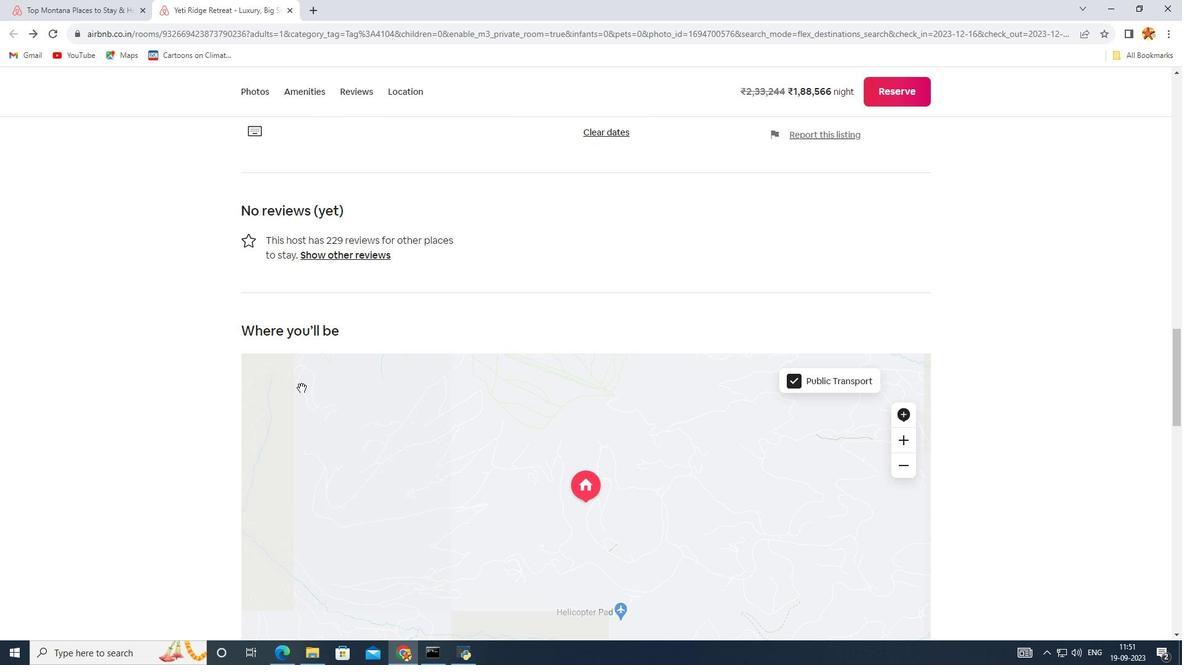 
Action: Mouse scrolled (301, 387) with delta (0, 0)
Screenshot: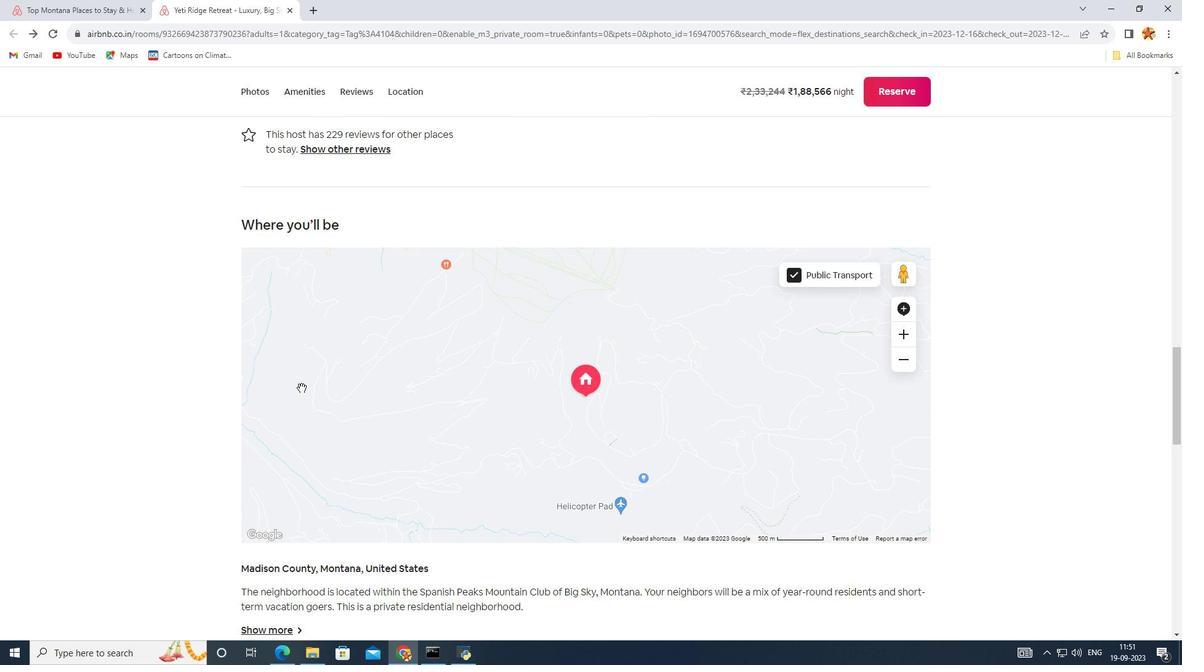 
Action: Mouse scrolled (301, 387) with delta (0, 0)
Screenshot: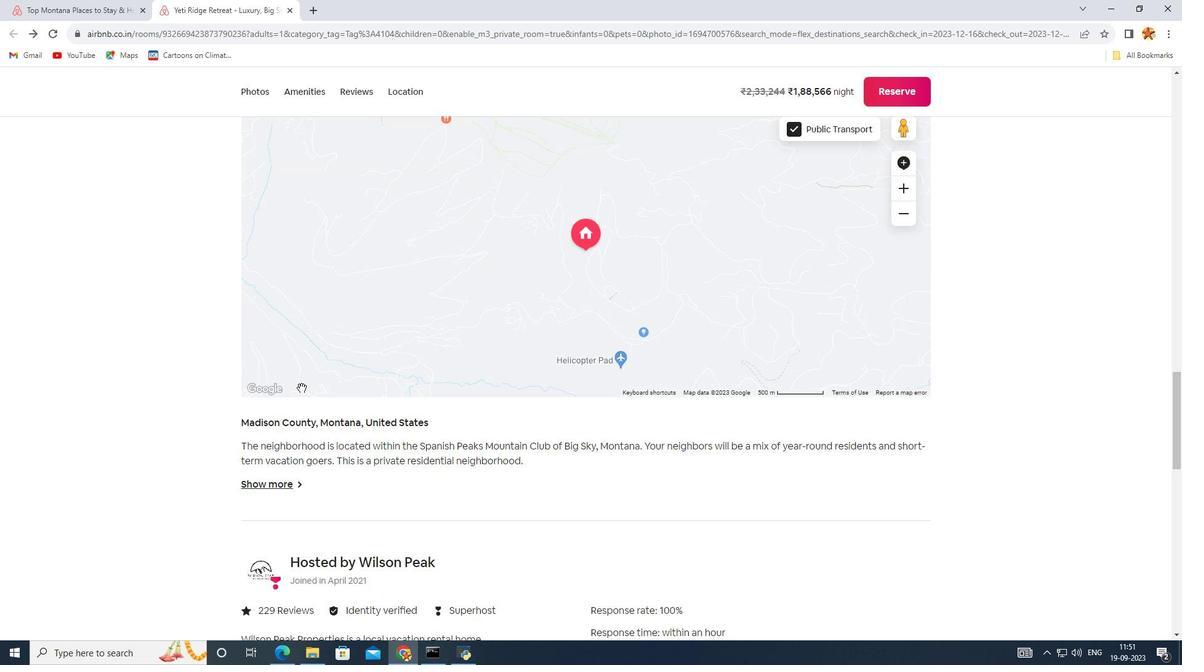 
Action: Mouse scrolled (301, 387) with delta (0, 0)
Screenshot: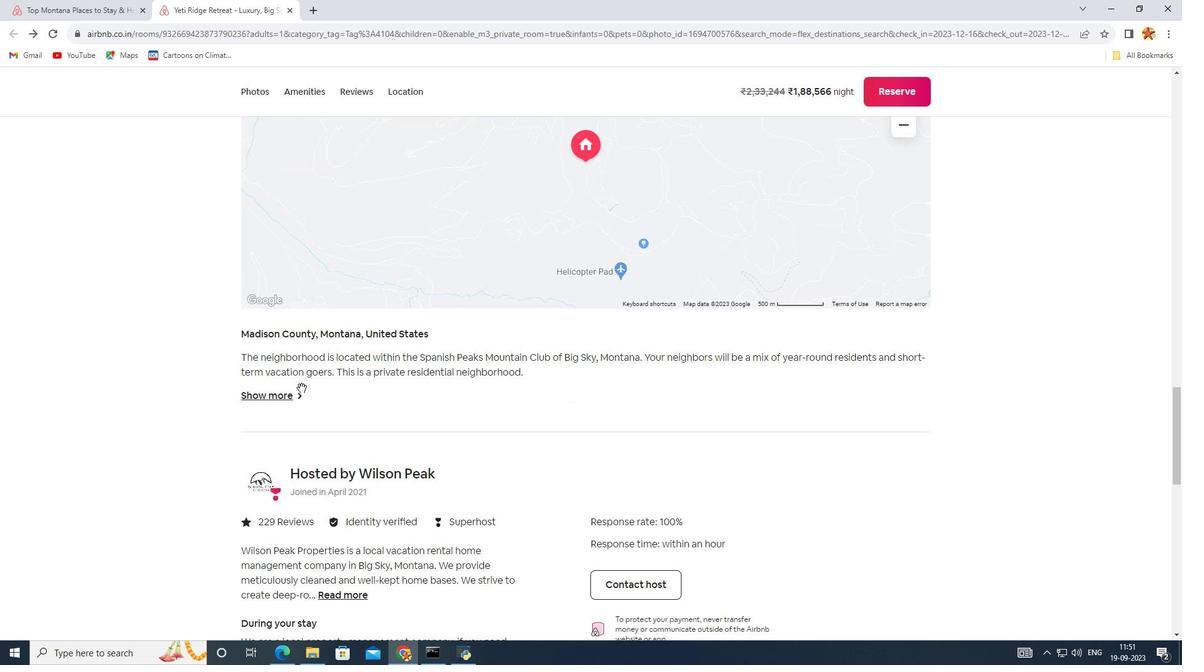 
Action: Mouse scrolled (301, 387) with delta (0, 0)
Screenshot: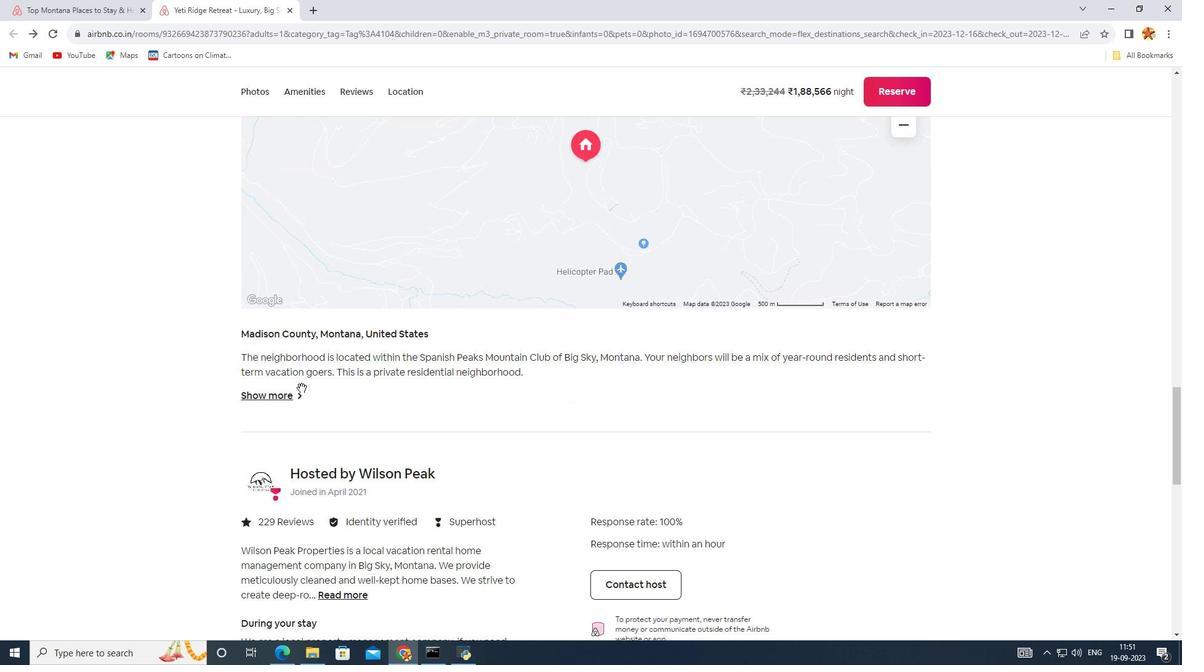 
Action: Mouse scrolled (301, 387) with delta (0, 0)
Screenshot: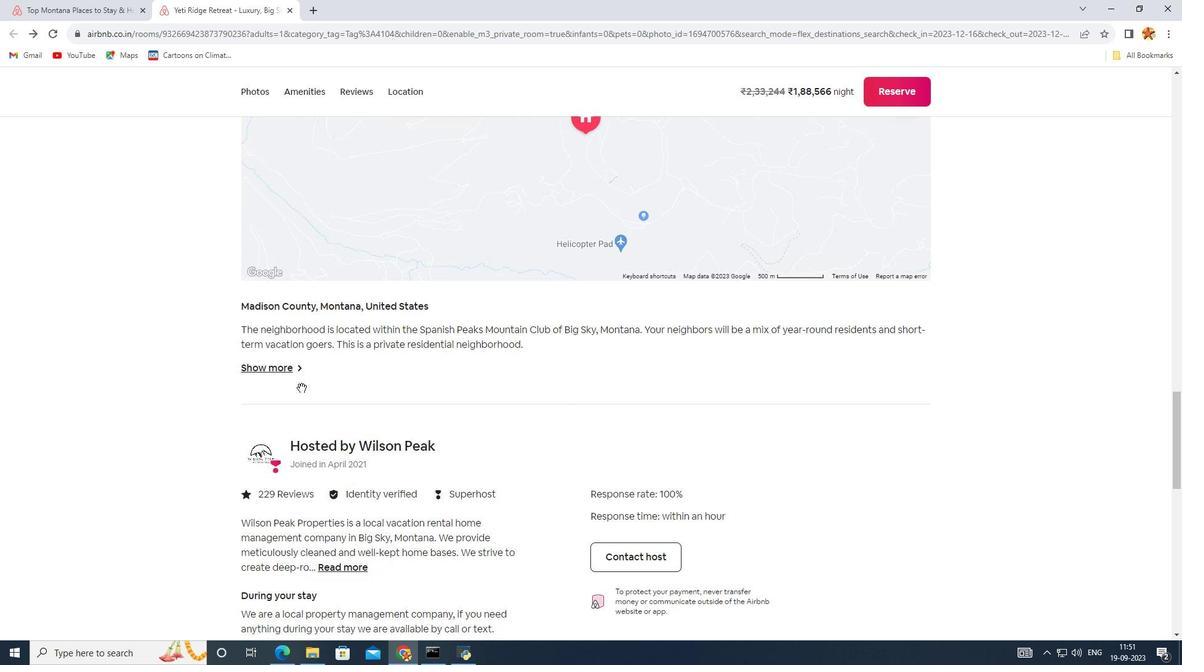
Action: Mouse scrolled (301, 387) with delta (0, 0)
Screenshot: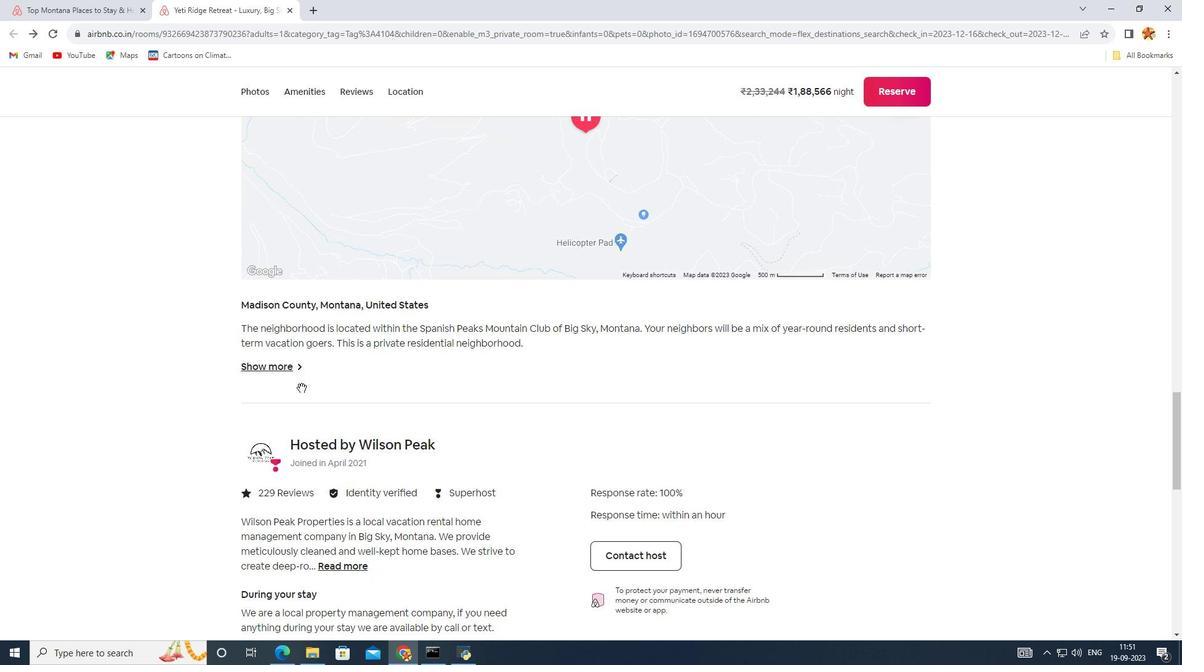 
Action: Mouse moved to (294, 373)
Screenshot: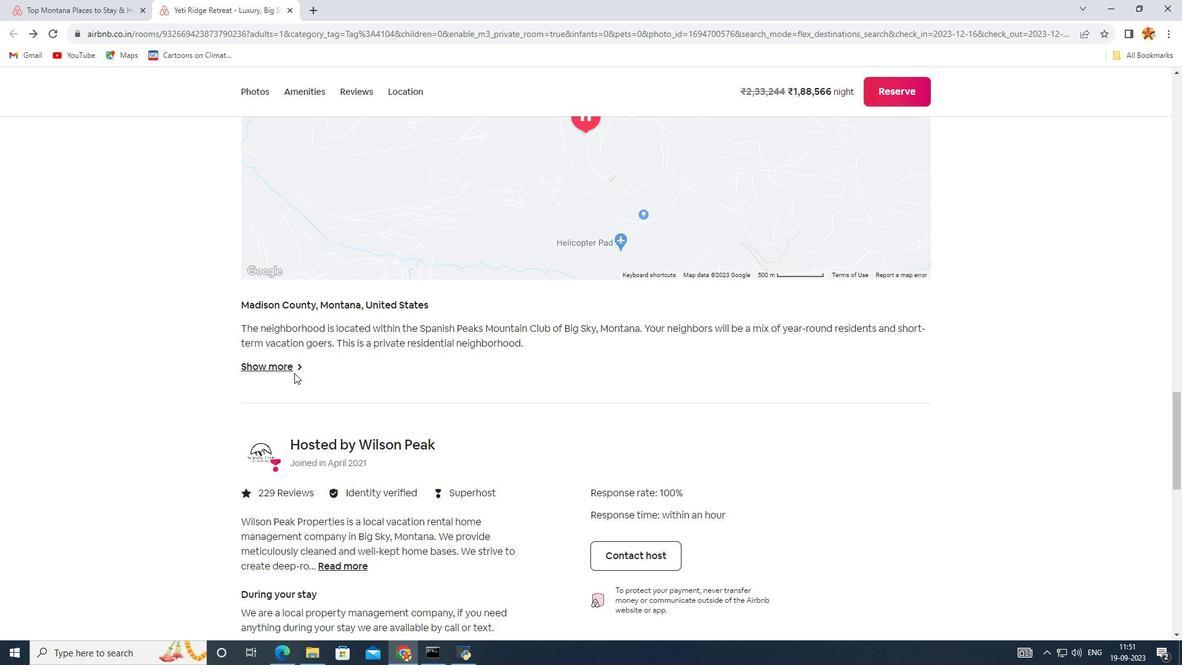 
Action: Mouse pressed left at (294, 373)
Screenshot: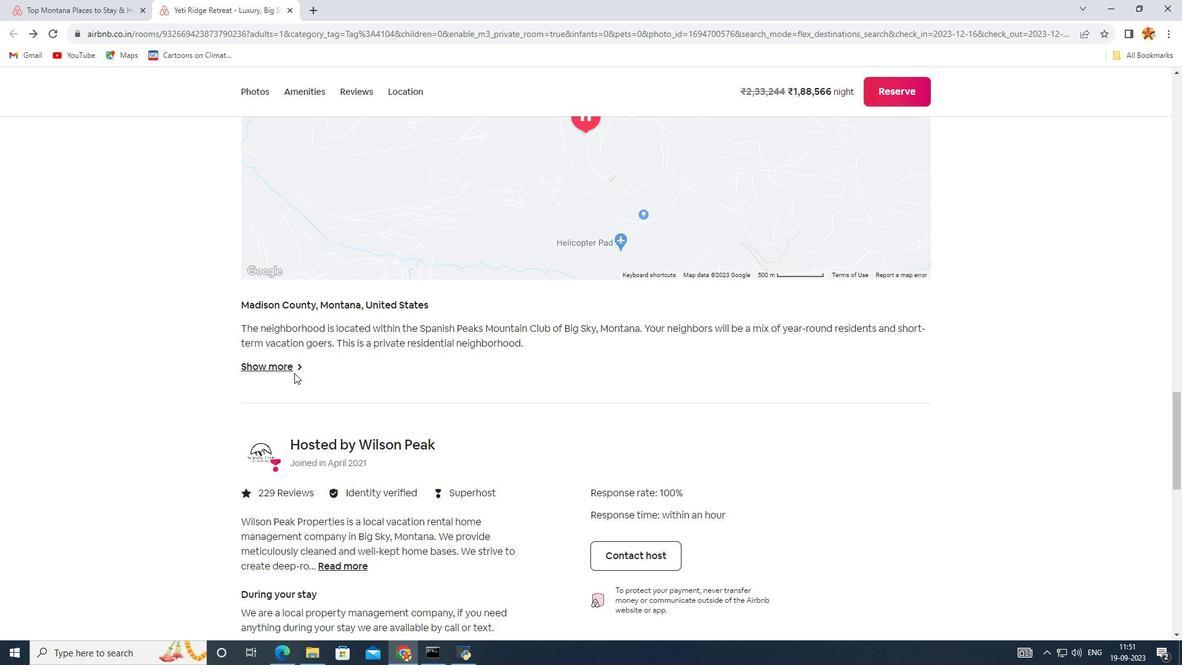 
Action: Mouse moved to (288, 373)
Screenshot: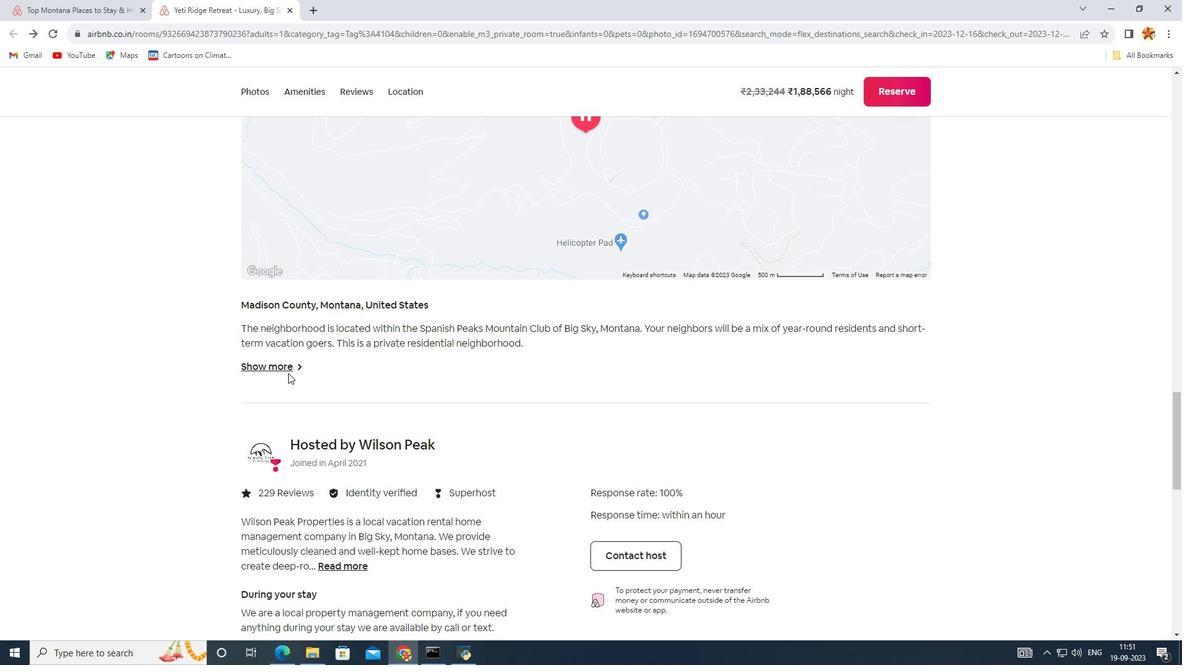 
Action: Mouse pressed left at (288, 373)
Screenshot: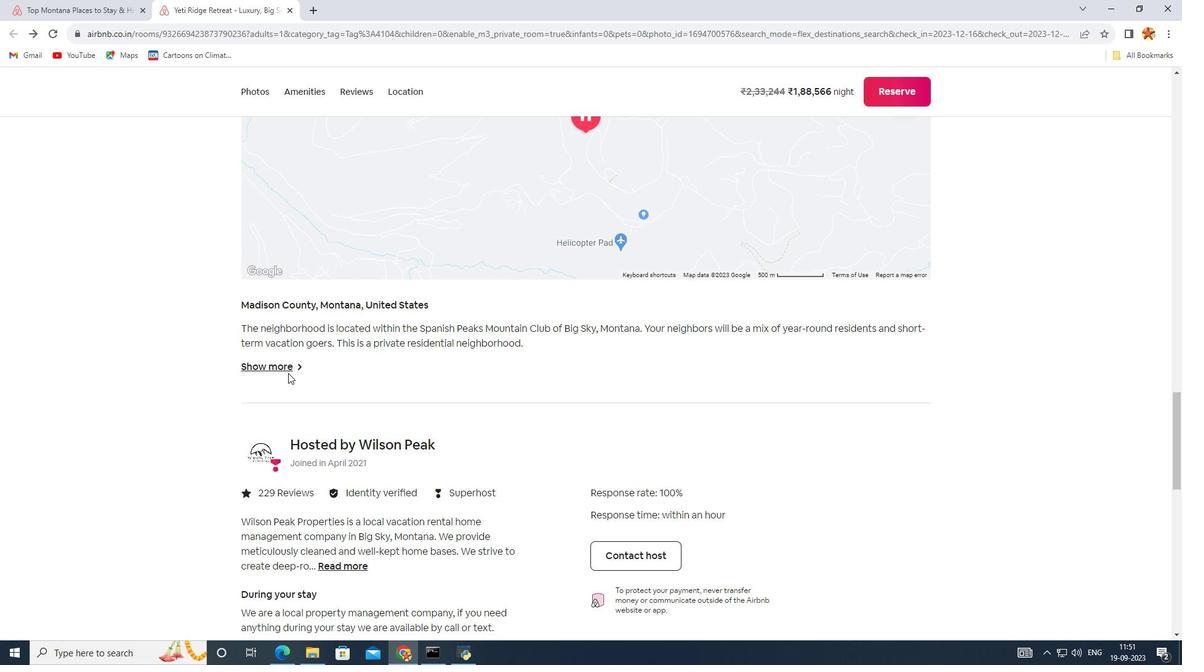 
Action: Mouse moved to (288, 367)
Screenshot: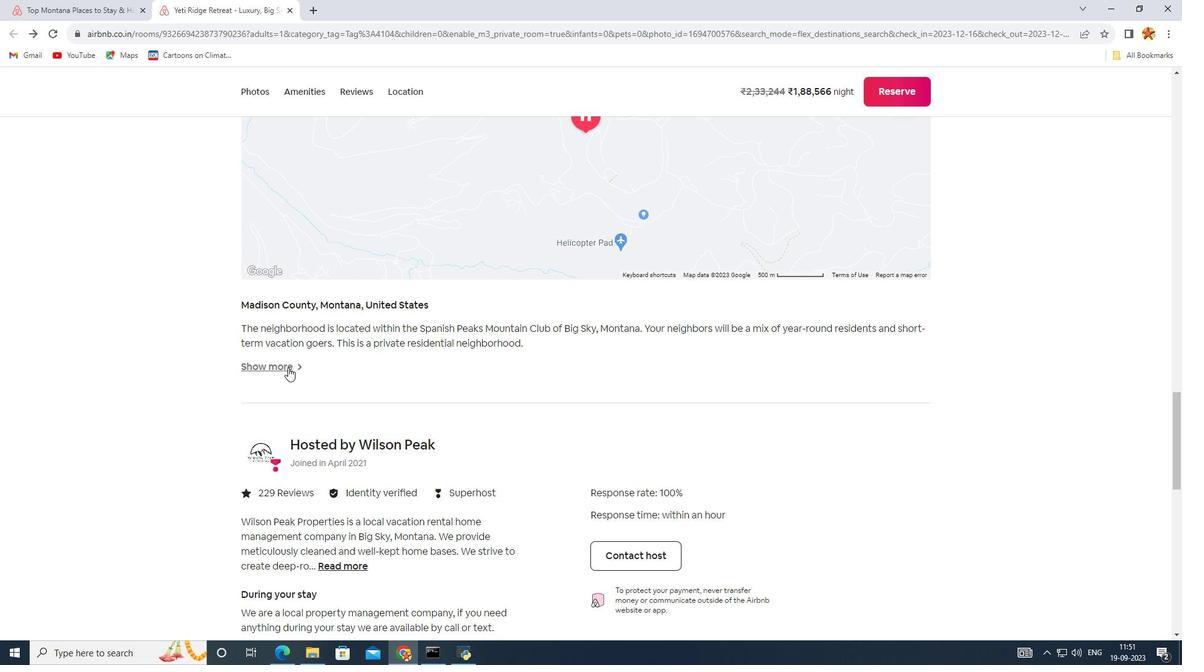 
Action: Mouse pressed left at (288, 367)
Screenshot: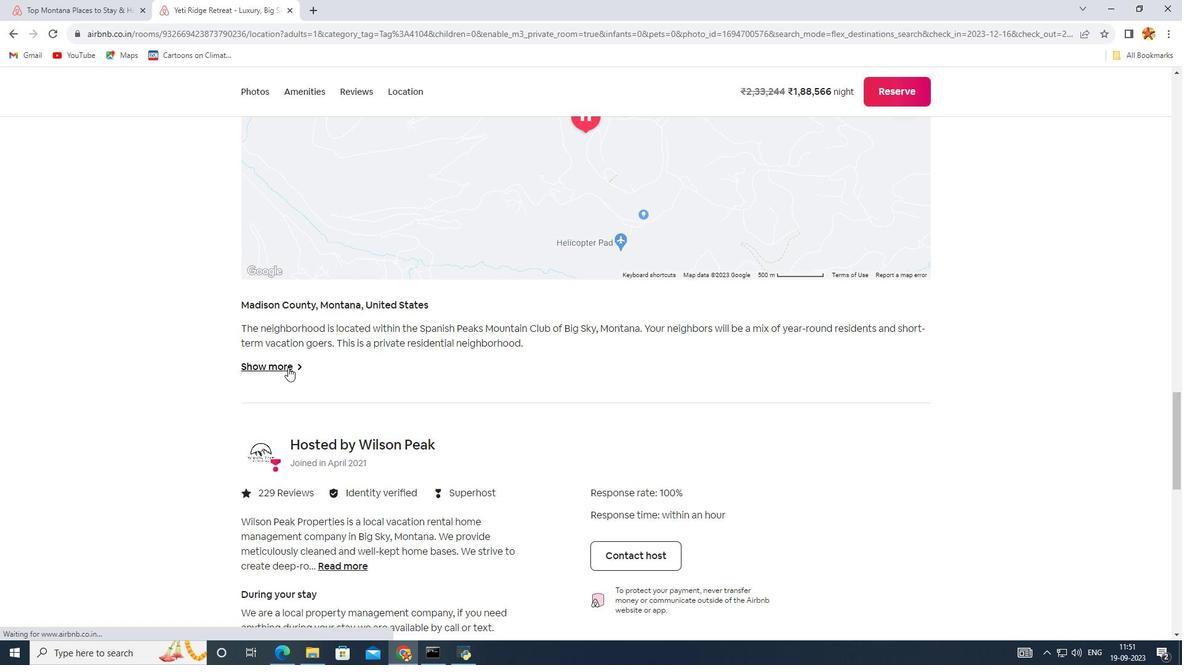 
Action: Mouse moved to (38, 234)
Screenshot: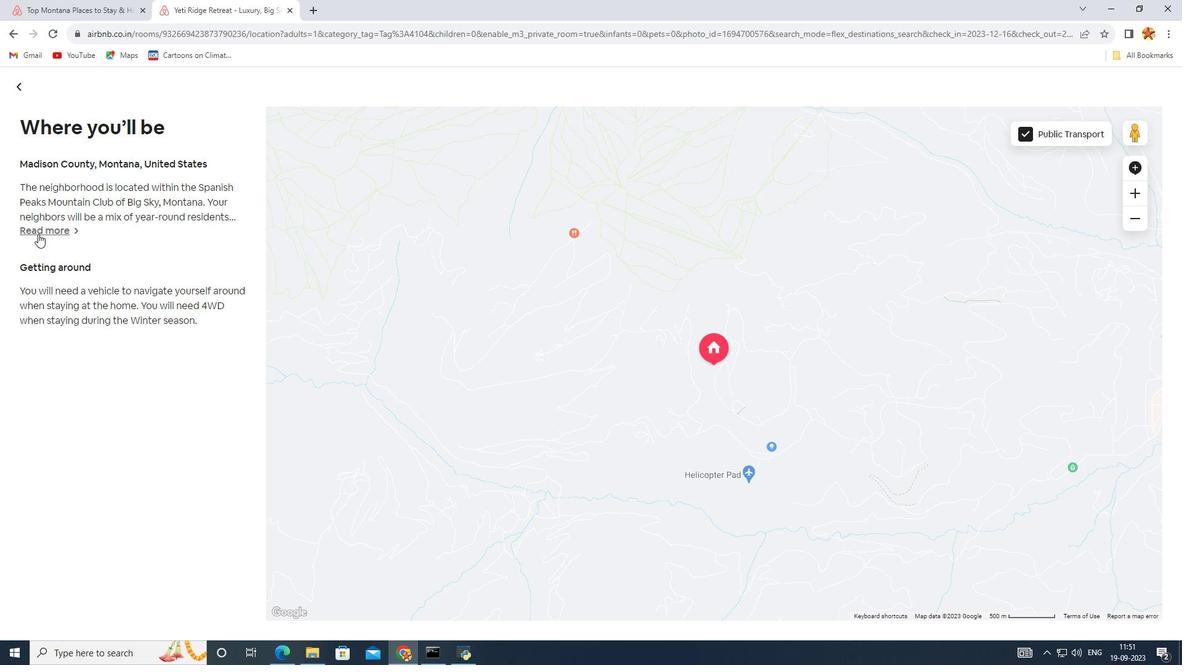 
Action: Mouse pressed left at (38, 234)
Screenshot: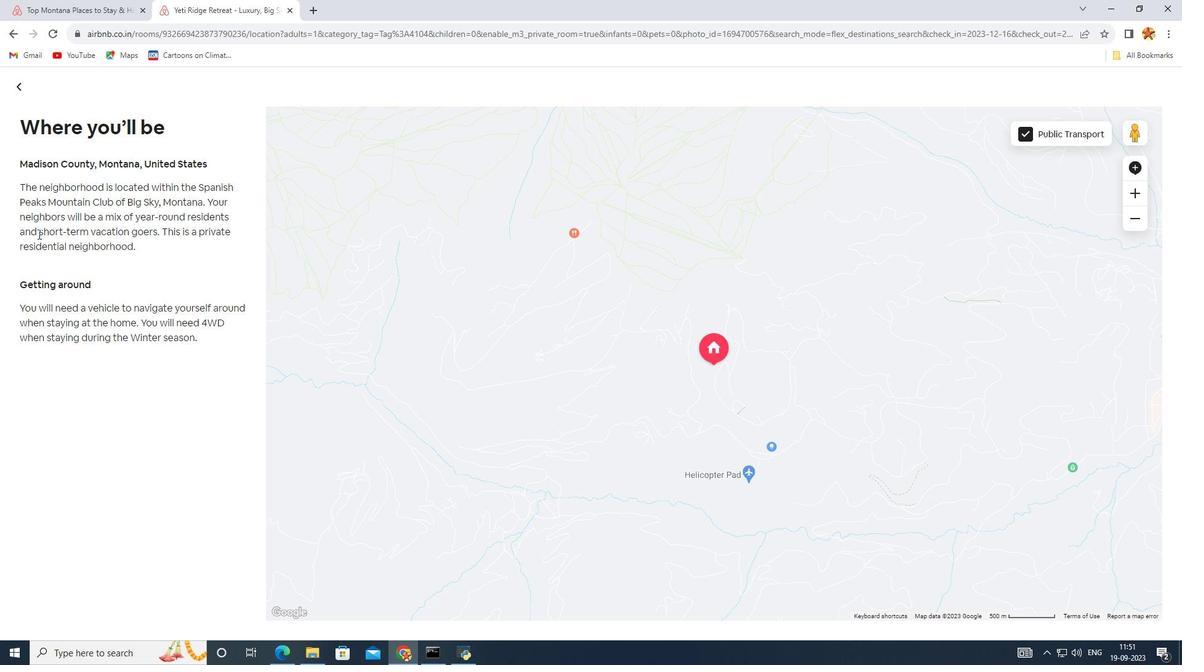 
Action: Mouse moved to (14, 87)
Screenshot: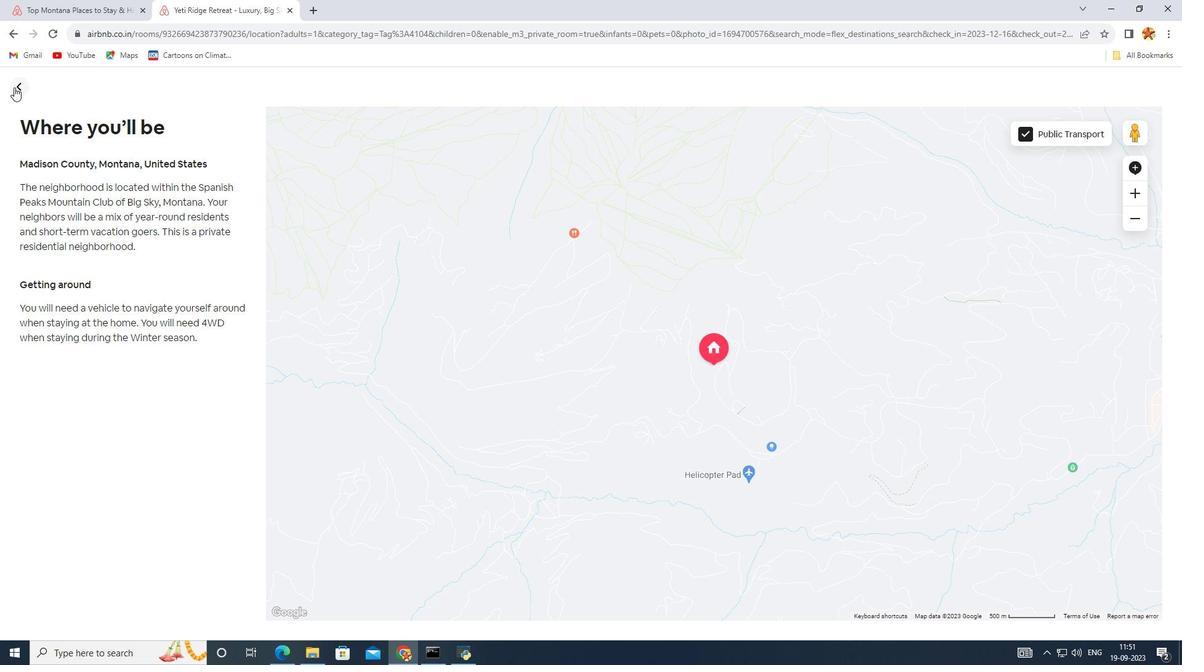
Action: Mouse pressed left at (14, 87)
Screenshot: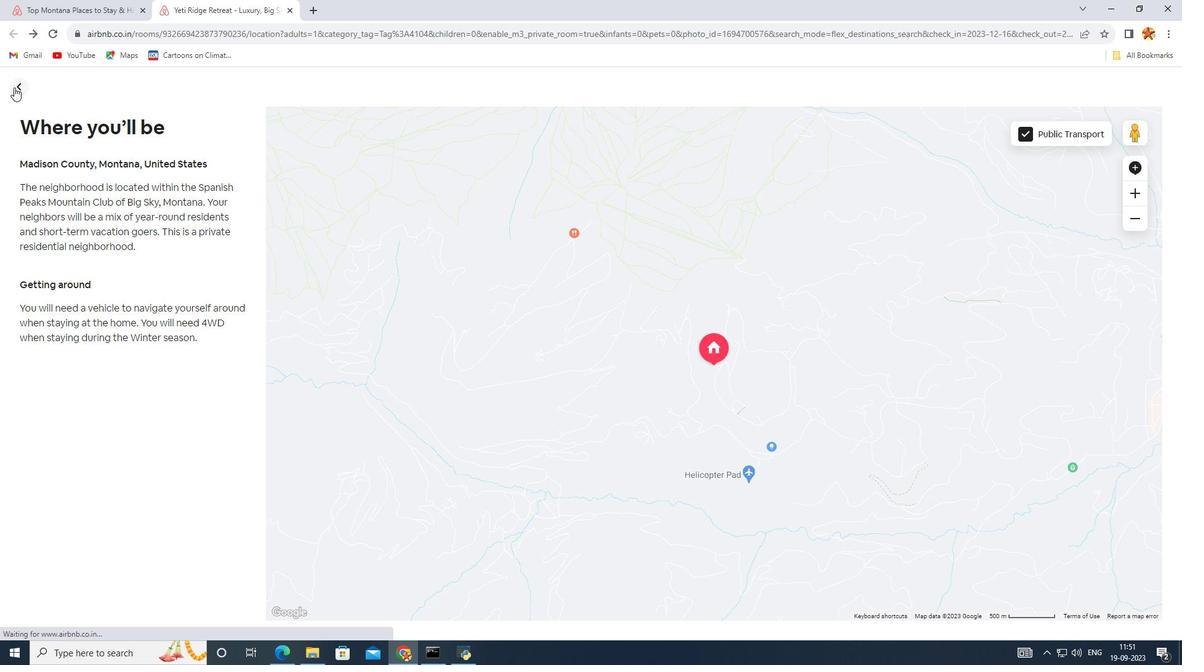 
Action: Mouse moved to (344, 298)
Screenshot: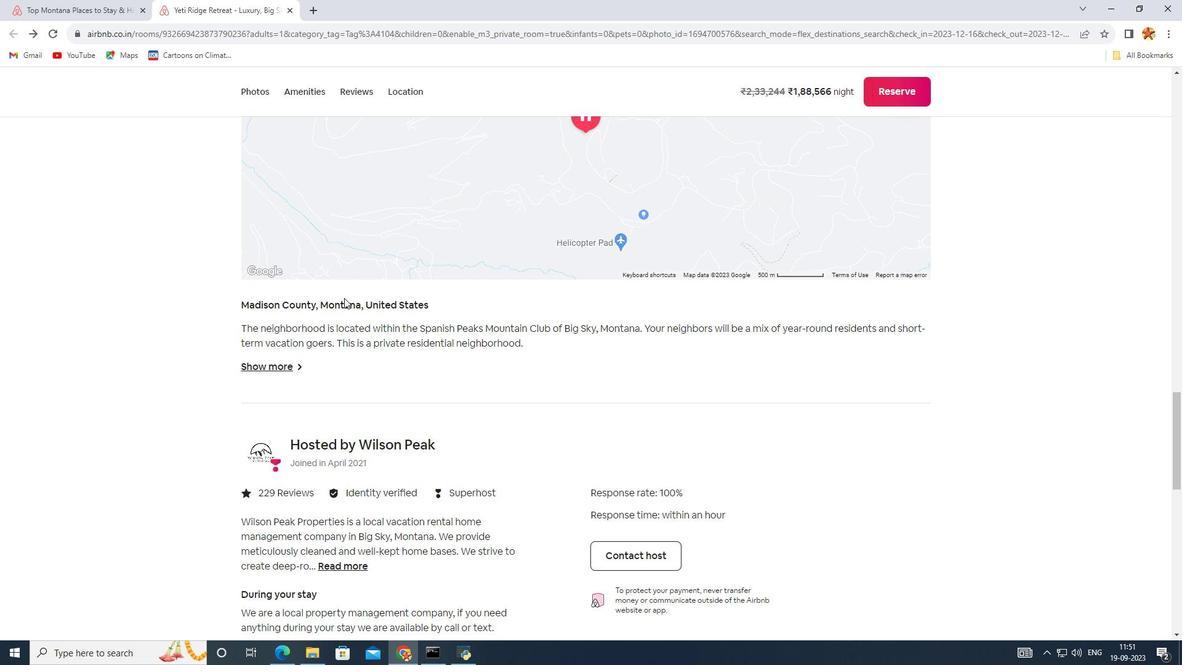 
Action: Mouse scrolled (344, 297) with delta (0, 0)
Screenshot: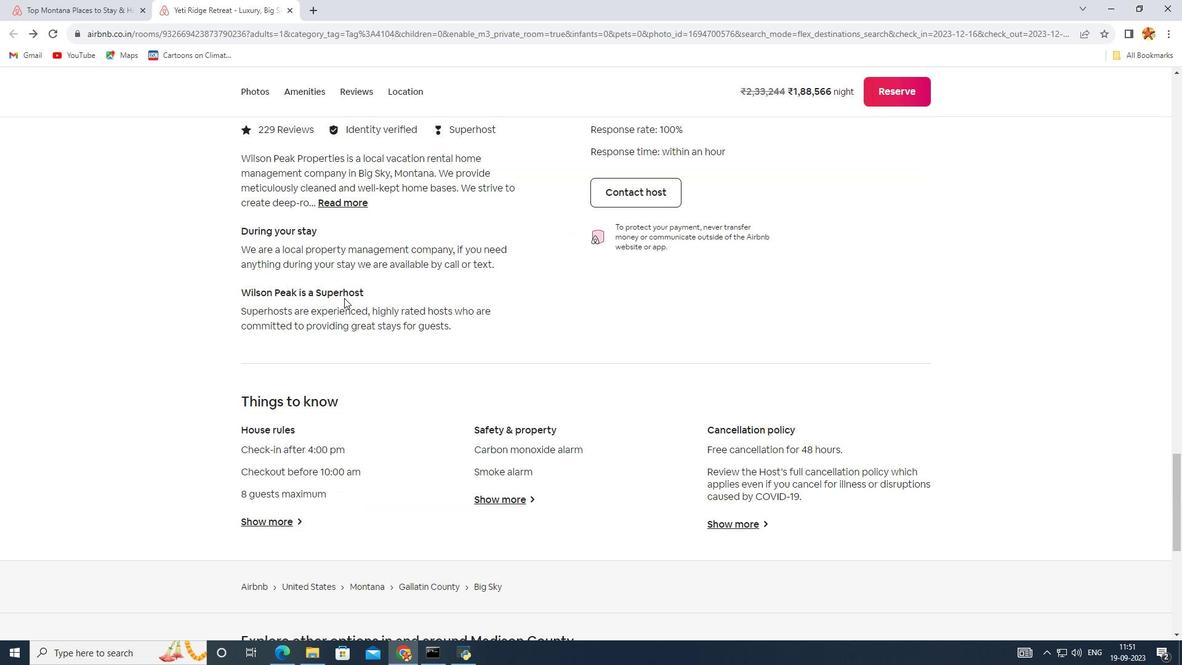 
Action: Mouse scrolled (344, 297) with delta (0, 0)
Screenshot: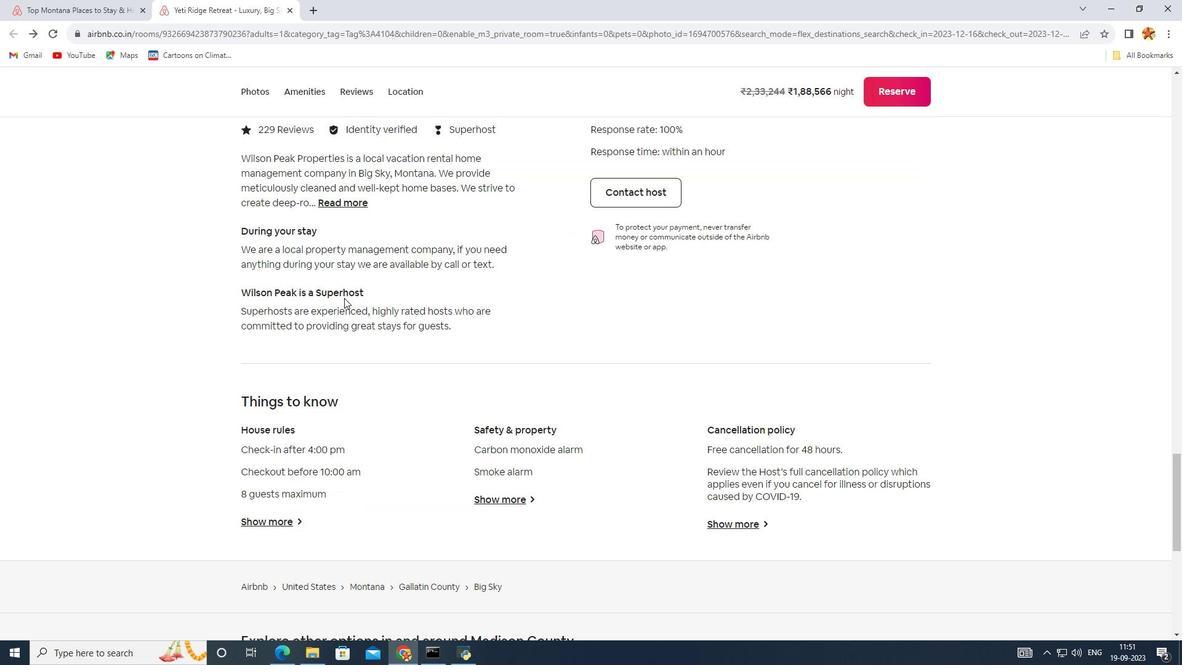 
Action: Mouse scrolled (344, 297) with delta (0, 0)
Screenshot: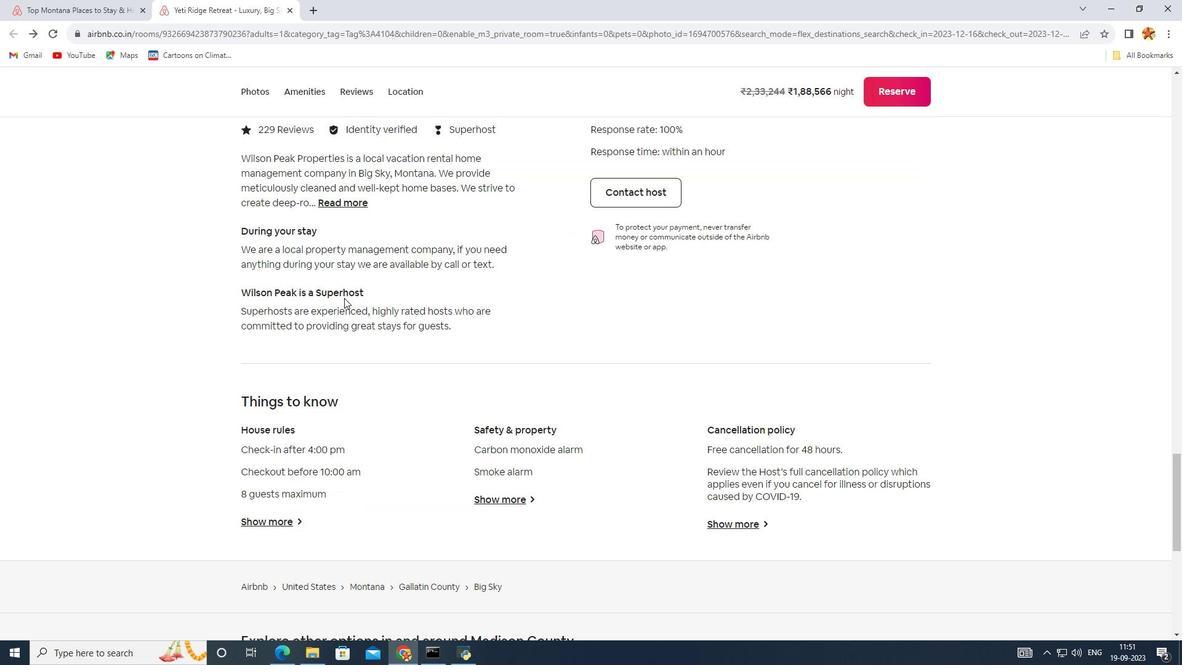 
Action: Mouse scrolled (344, 297) with delta (0, 0)
Screenshot: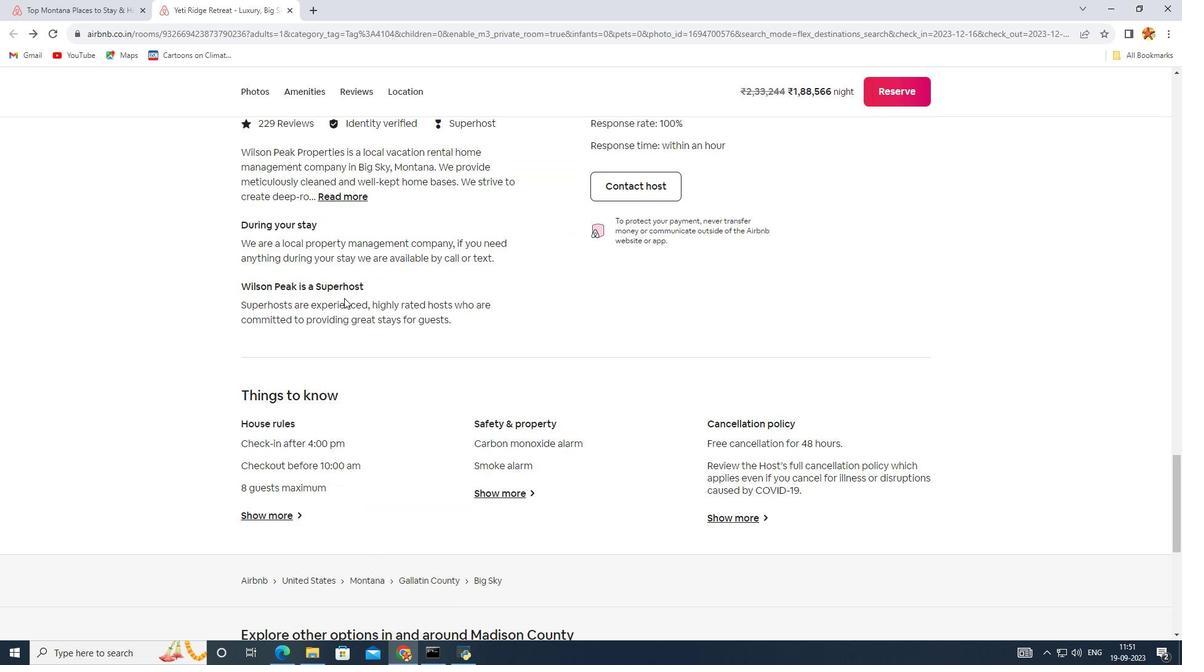 
Action: Mouse scrolled (344, 297) with delta (0, 0)
Screenshot: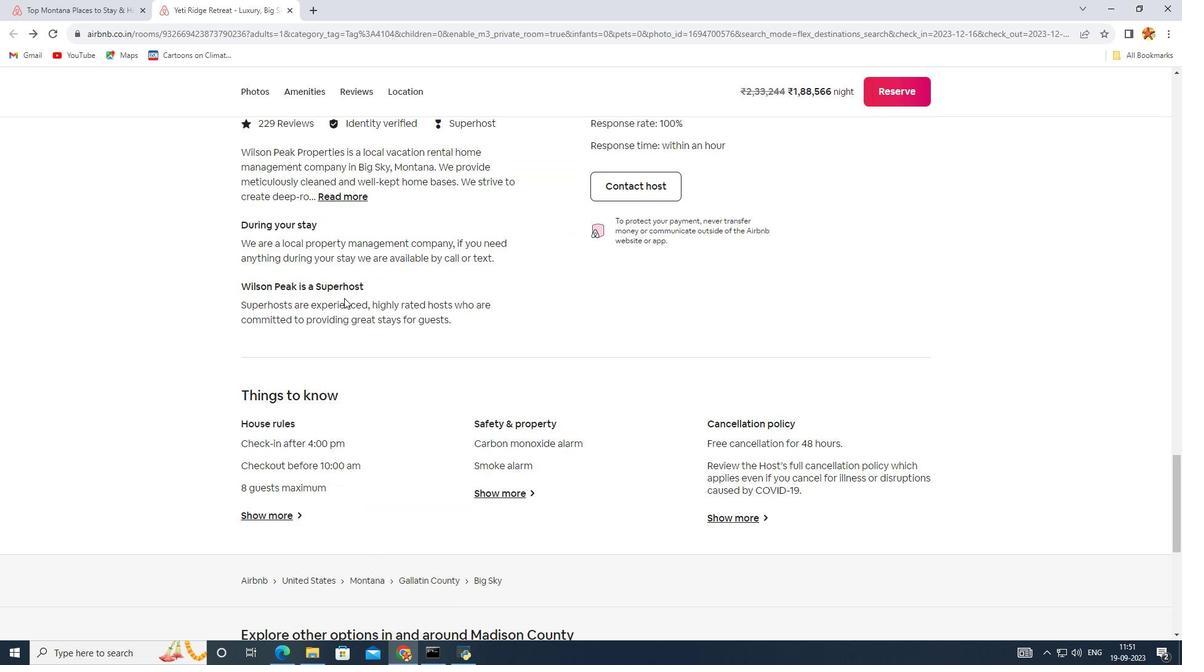 
Action: Mouse scrolled (344, 297) with delta (0, 0)
Screenshot: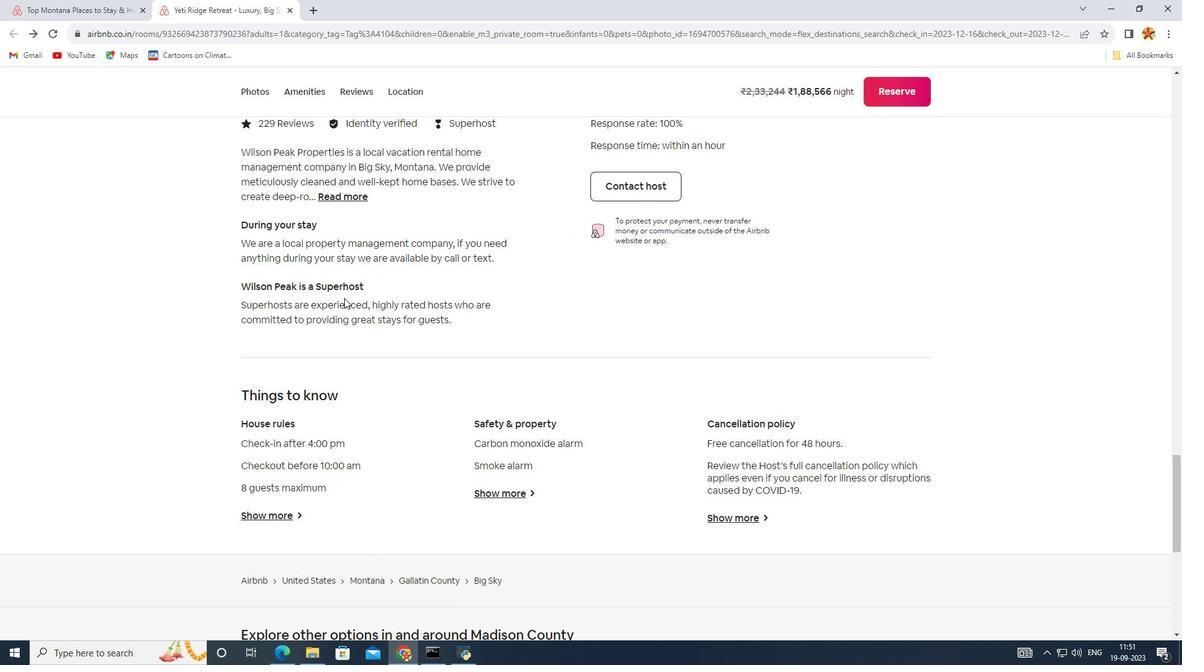 
Action: Mouse scrolled (344, 298) with delta (0, 0)
Screenshot: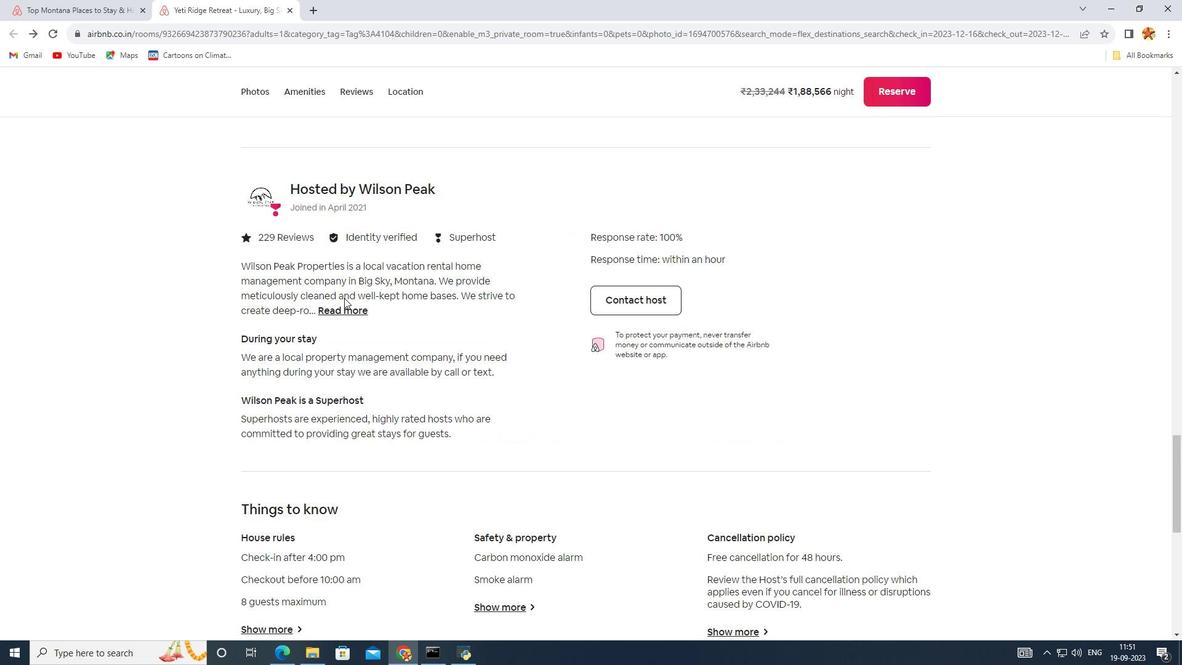 
Action: Mouse scrolled (344, 298) with delta (0, 0)
Screenshot: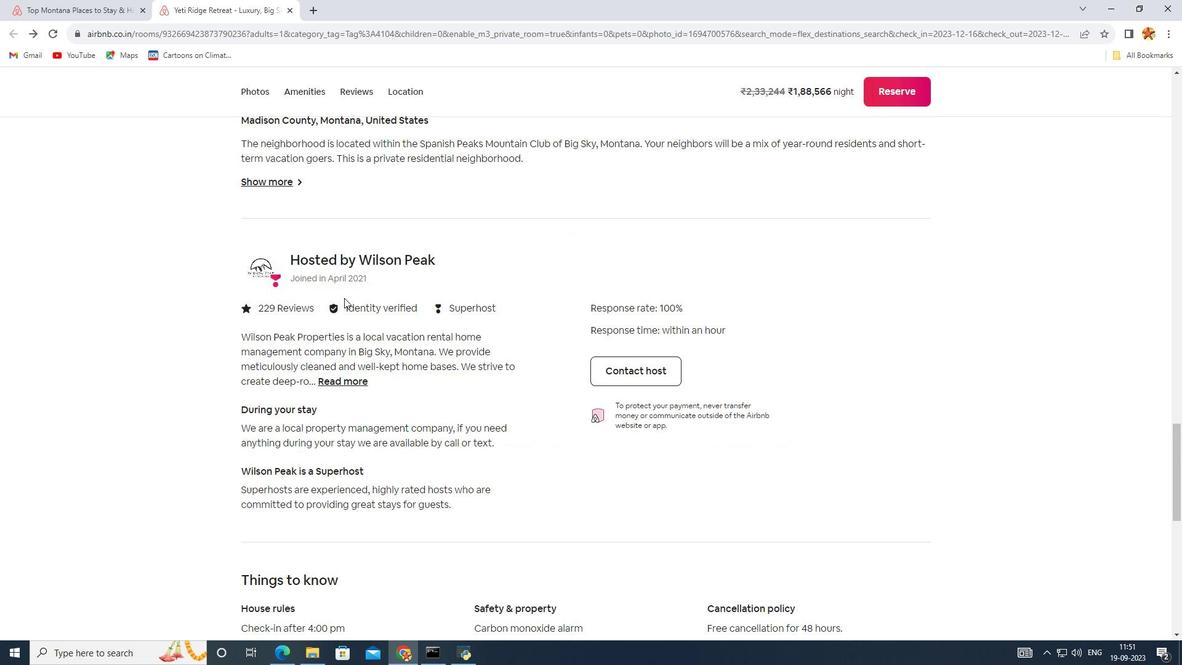 
Action: Mouse scrolled (344, 298) with delta (0, 0)
Screenshot: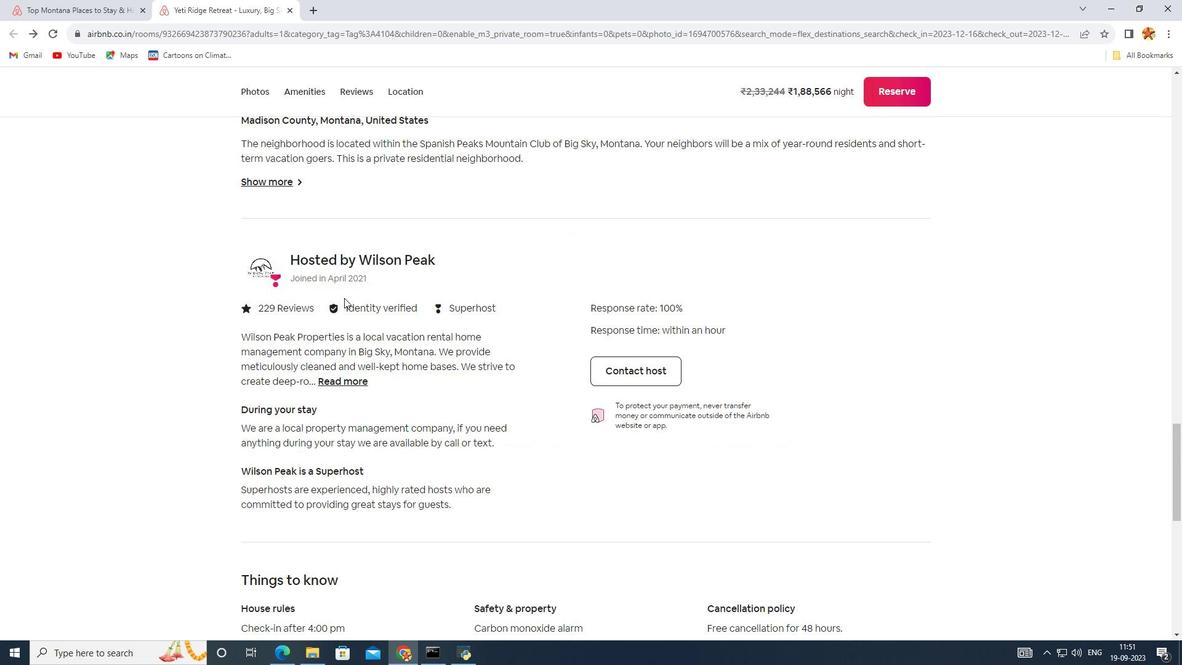
Action: Mouse scrolled (344, 298) with delta (0, 0)
Screenshot: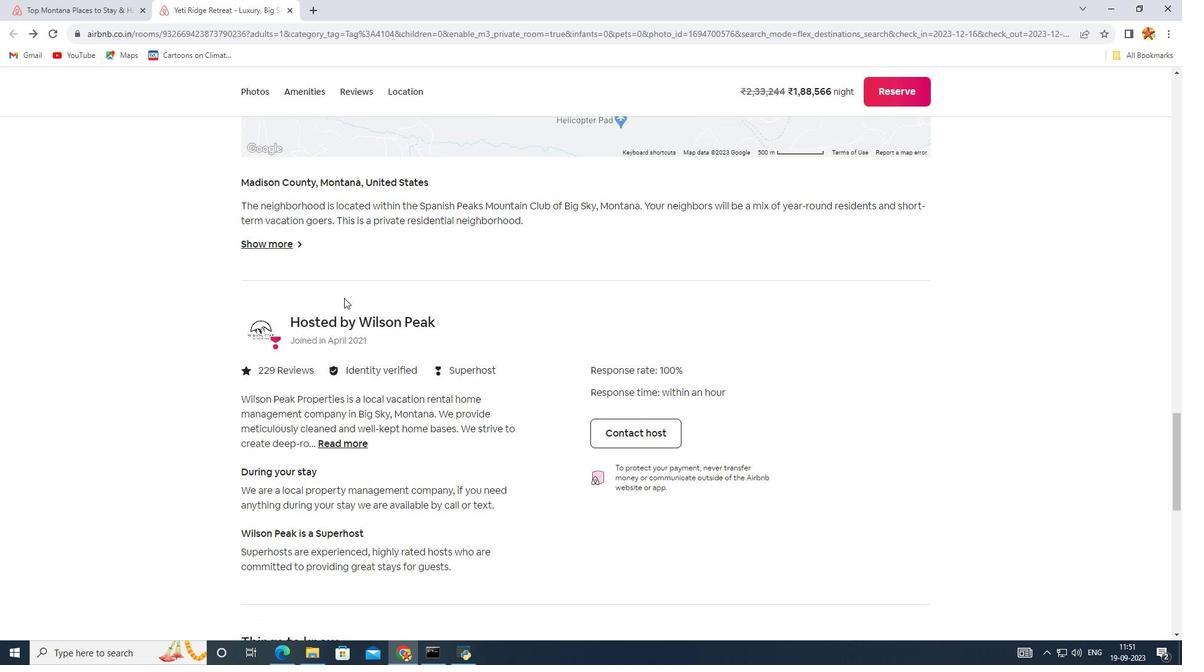
Action: Mouse scrolled (344, 298) with delta (0, 0)
Screenshot: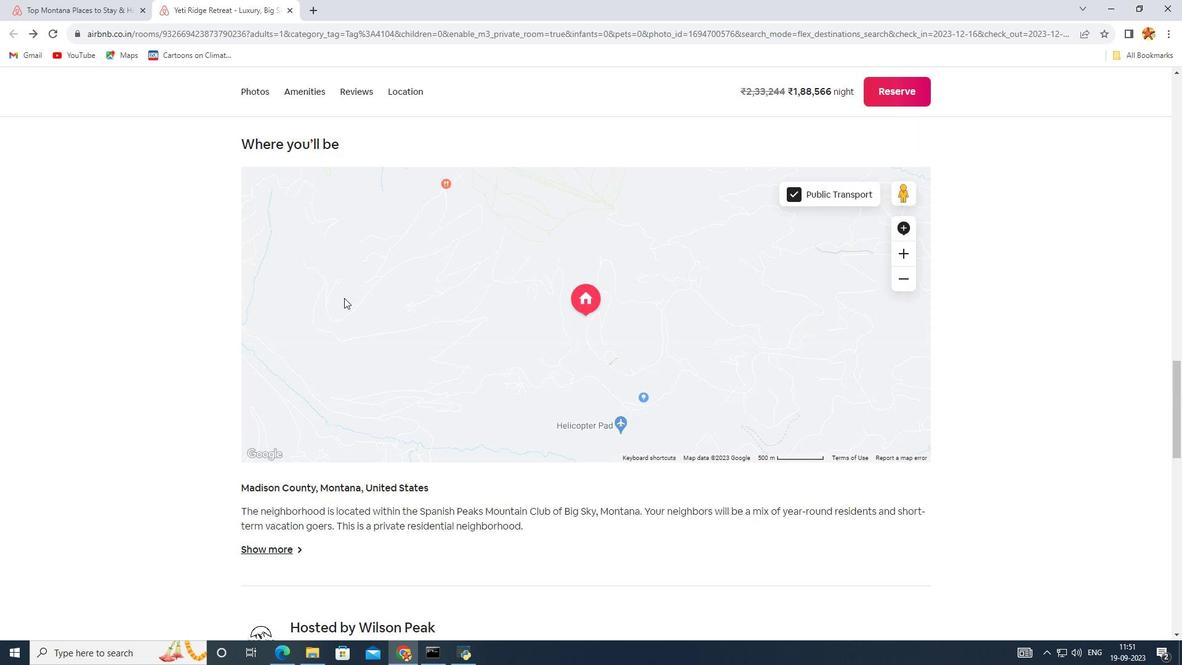 
Action: Mouse scrolled (344, 298) with delta (0, 0)
Screenshot: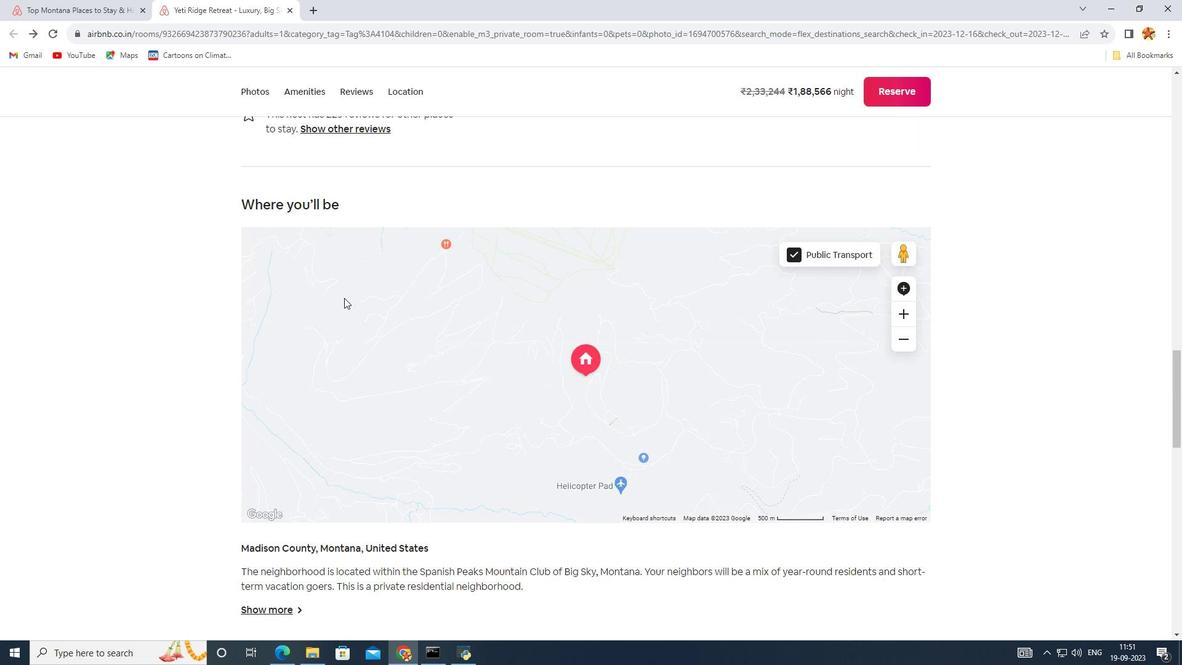 
Action: Mouse scrolled (344, 298) with delta (0, 0)
Screenshot: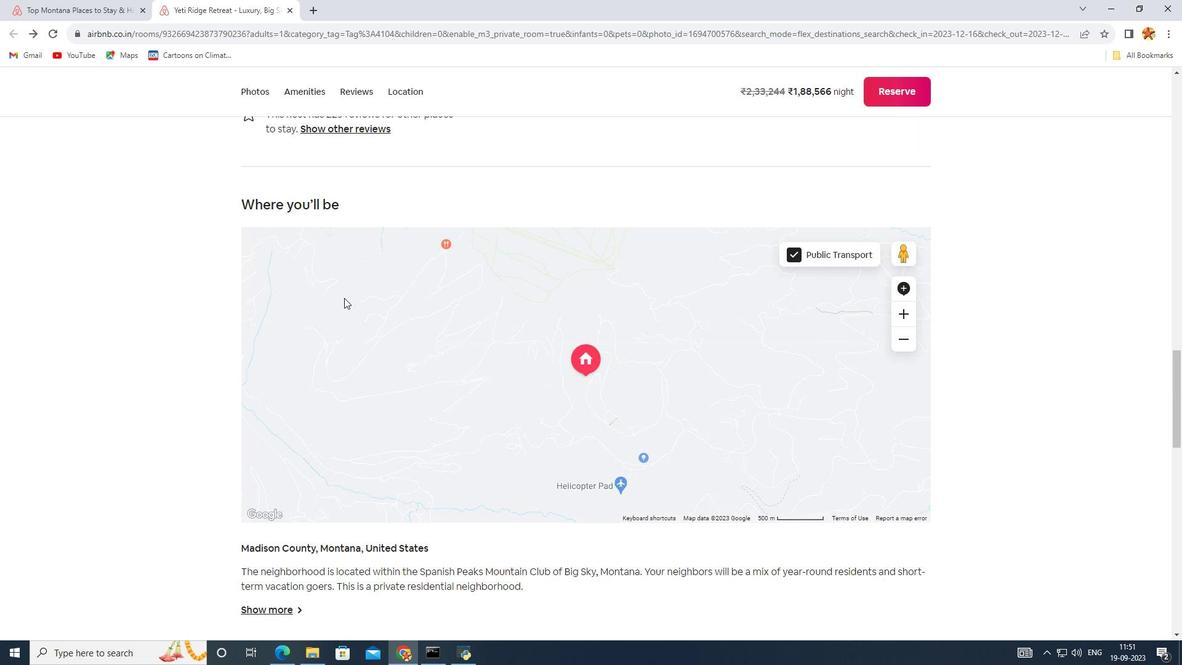 
Action: Mouse scrolled (344, 298) with delta (0, 0)
Screenshot: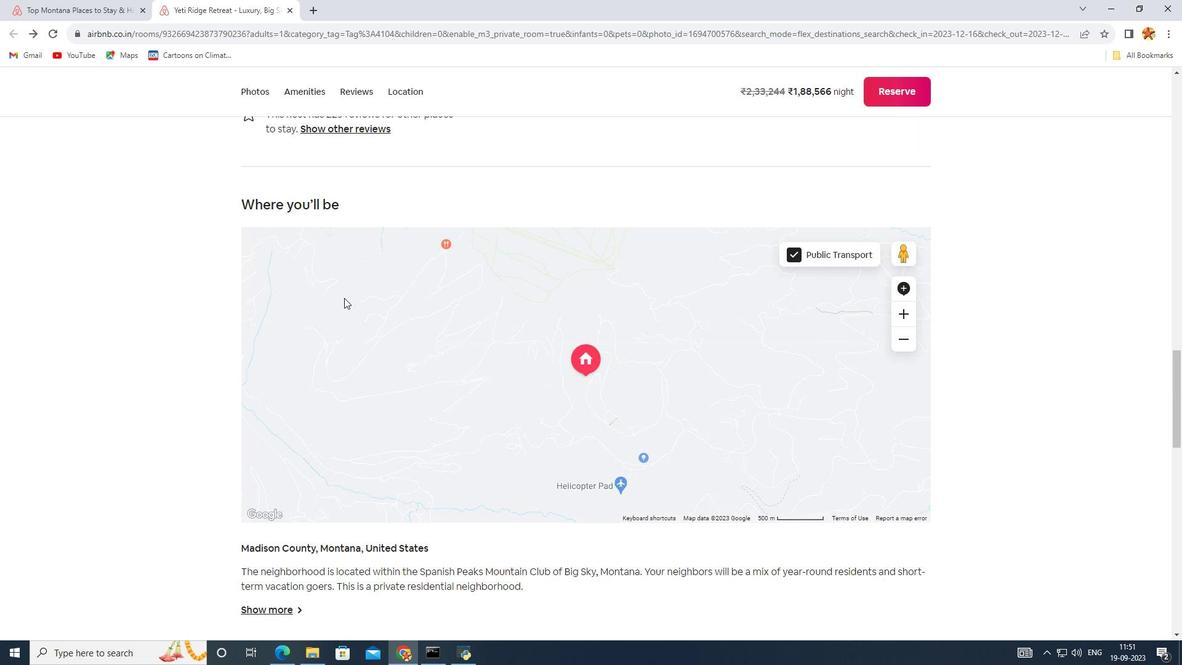 
Action: Mouse scrolled (344, 298) with delta (0, 0)
Screenshot: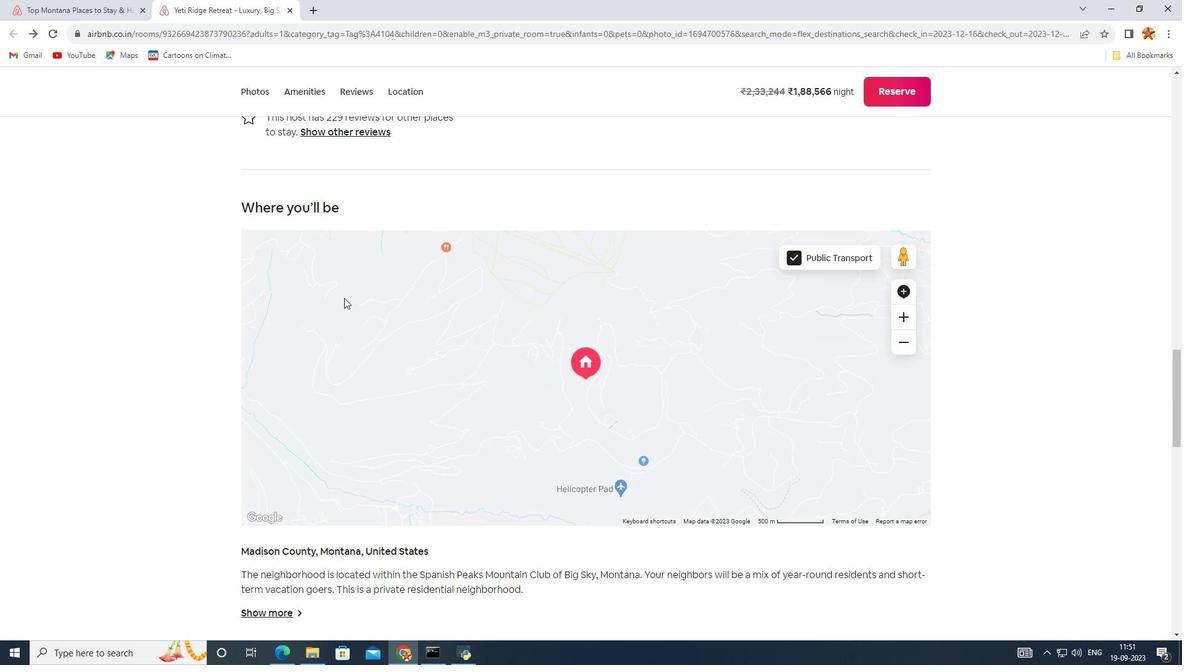 
Action: Mouse scrolled (344, 298) with delta (0, 0)
Screenshot: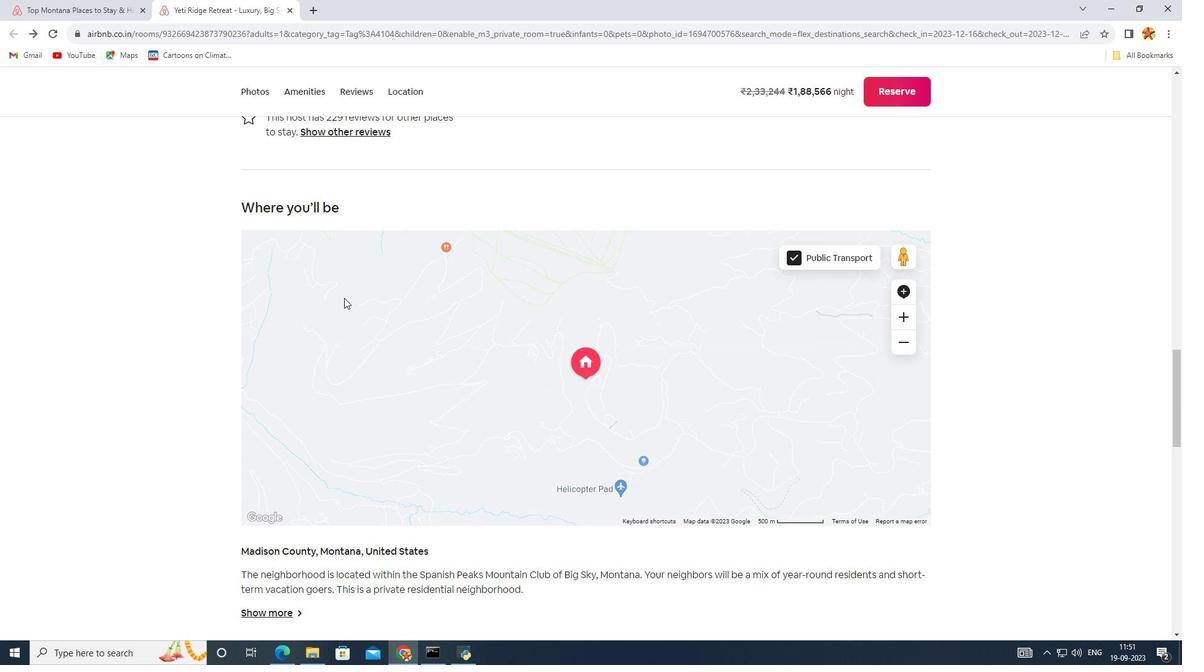
Action: Mouse scrolled (344, 298) with delta (0, 0)
Screenshot: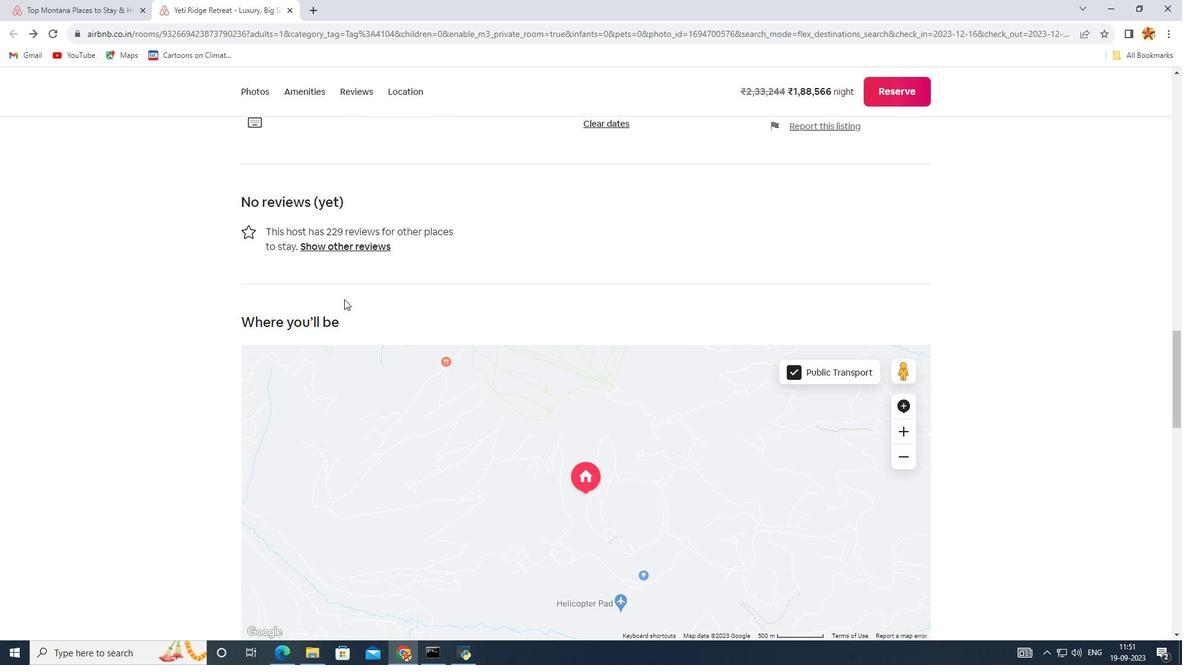 
Action: Mouse scrolled (344, 298) with delta (0, 0)
Screenshot: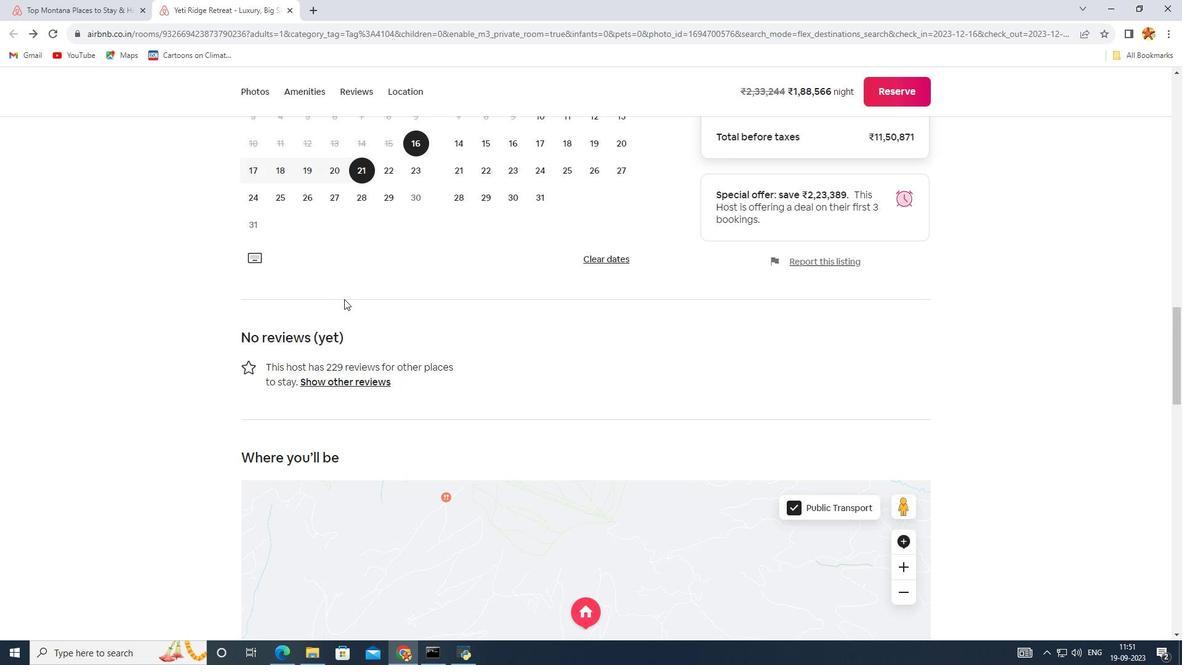 
Action: Mouse scrolled (344, 298) with delta (0, 0)
Screenshot: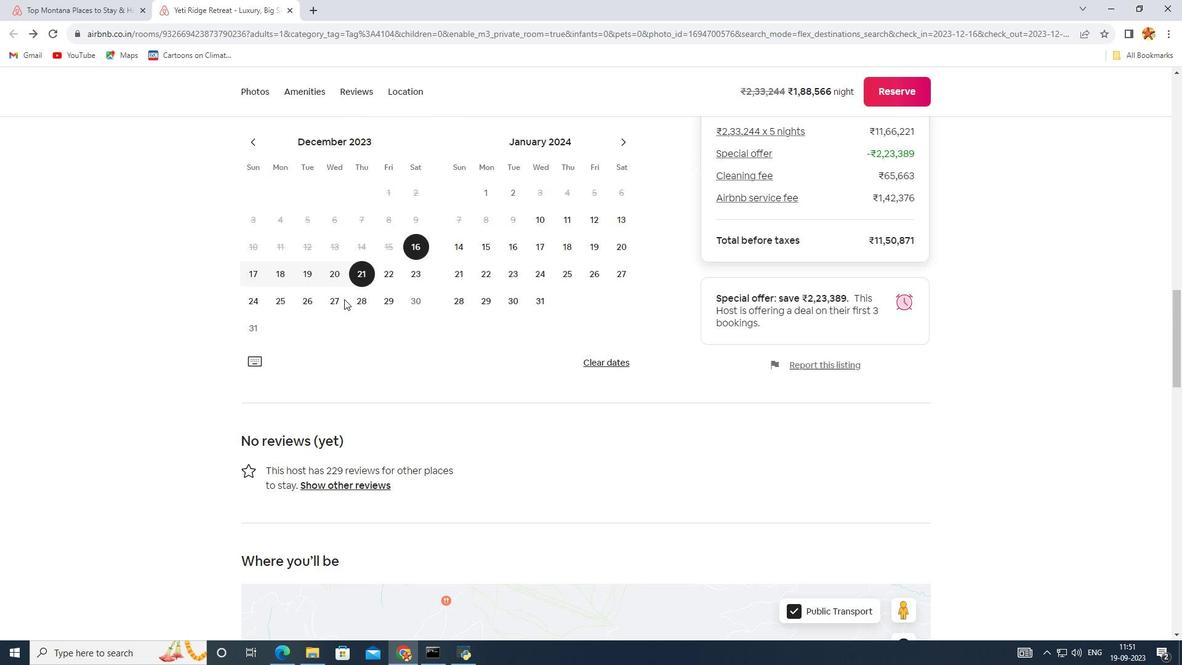 
Action: Mouse scrolled (344, 298) with delta (0, 0)
Screenshot: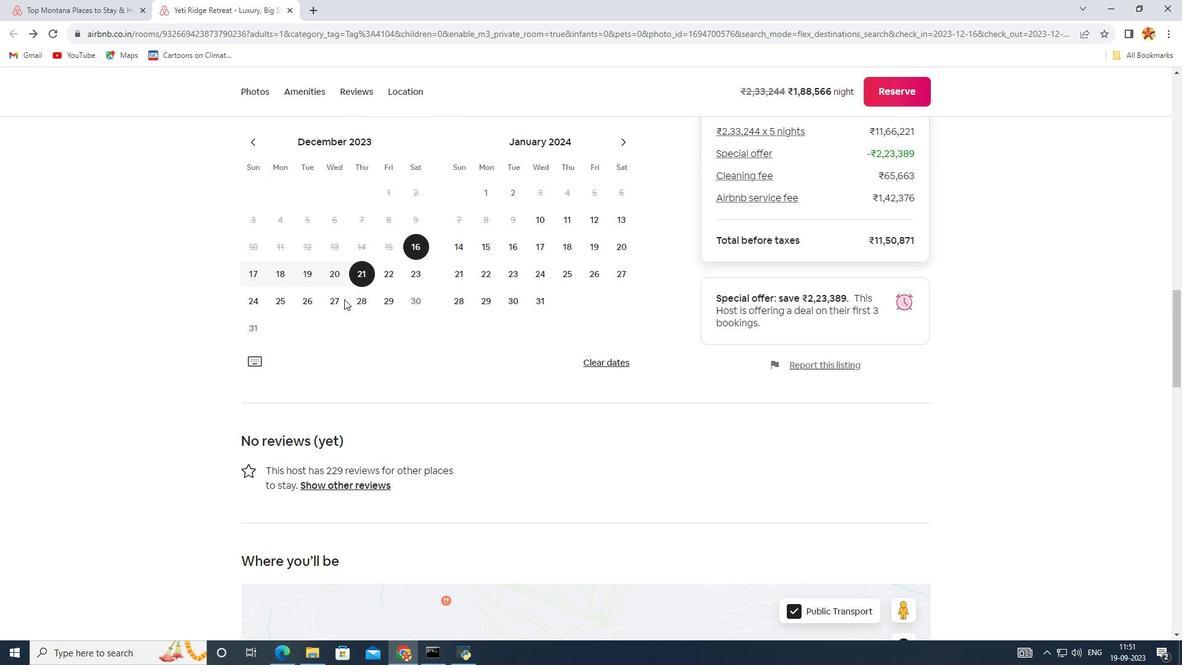 
Action: Mouse scrolled (344, 298) with delta (0, 0)
Screenshot: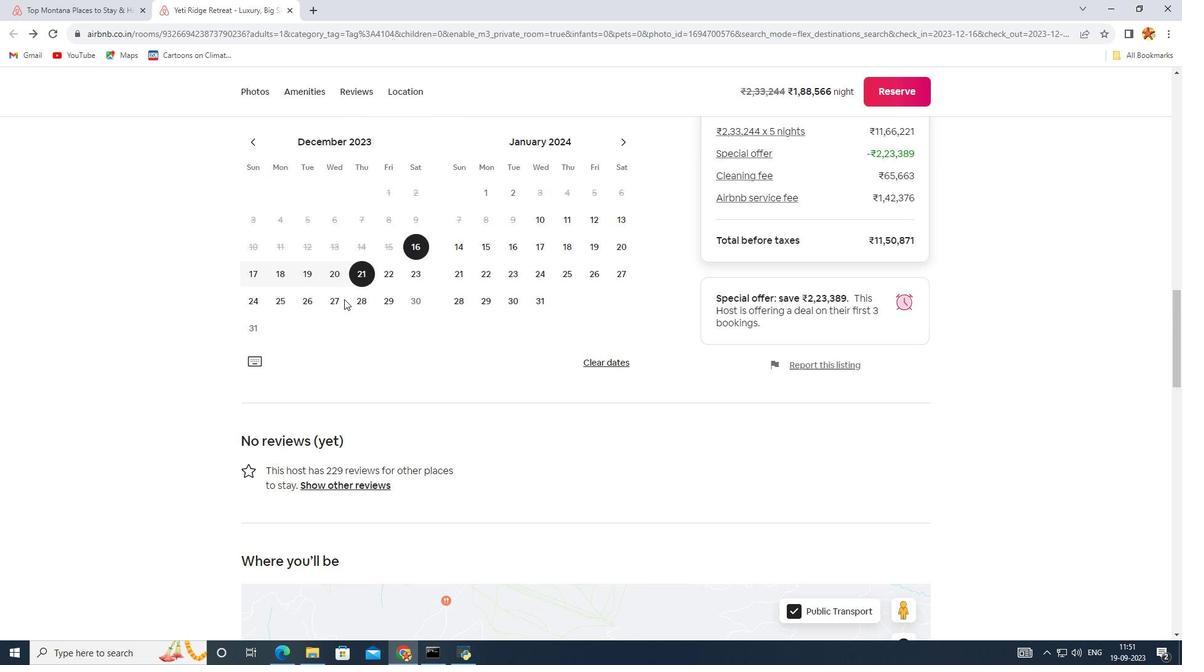 
Action: Mouse moved to (344, 299)
Screenshot: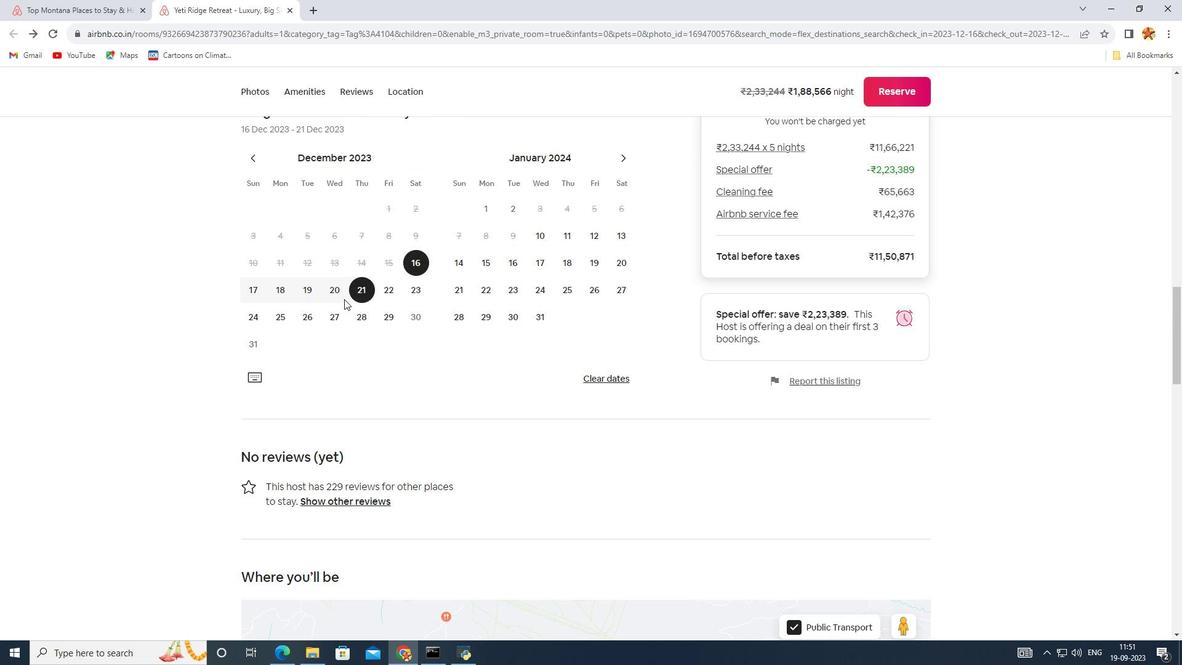 
Action: Mouse scrolled (344, 300) with delta (0, 0)
Screenshot: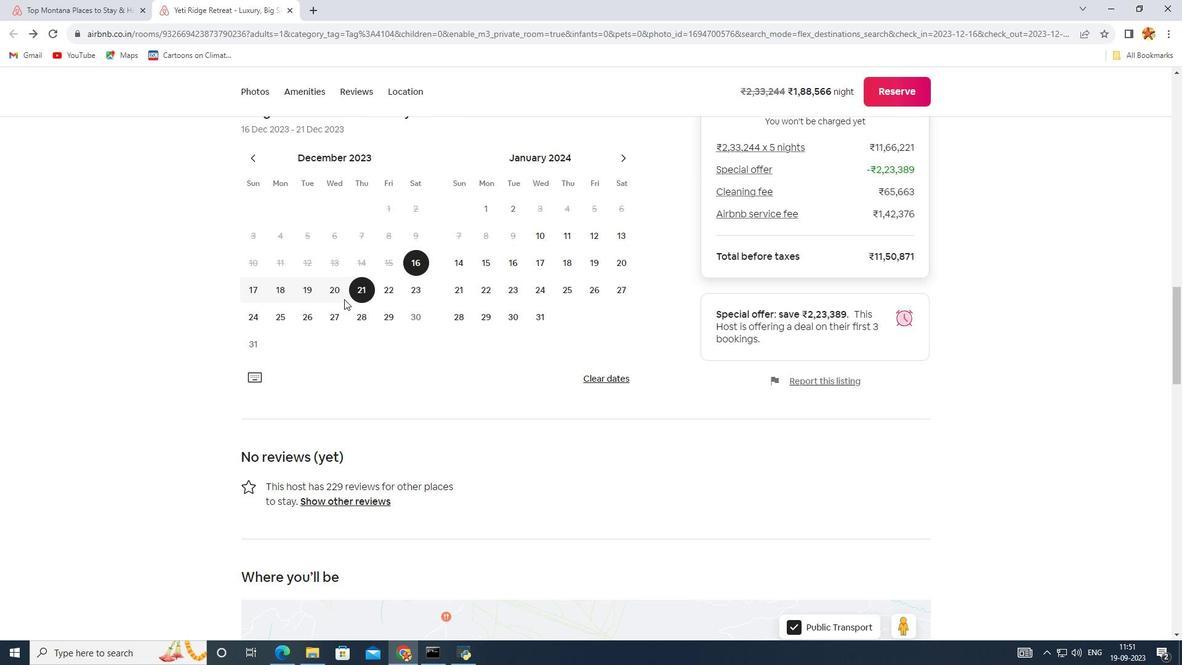 
Action: Mouse scrolled (344, 300) with delta (0, 0)
Screenshot: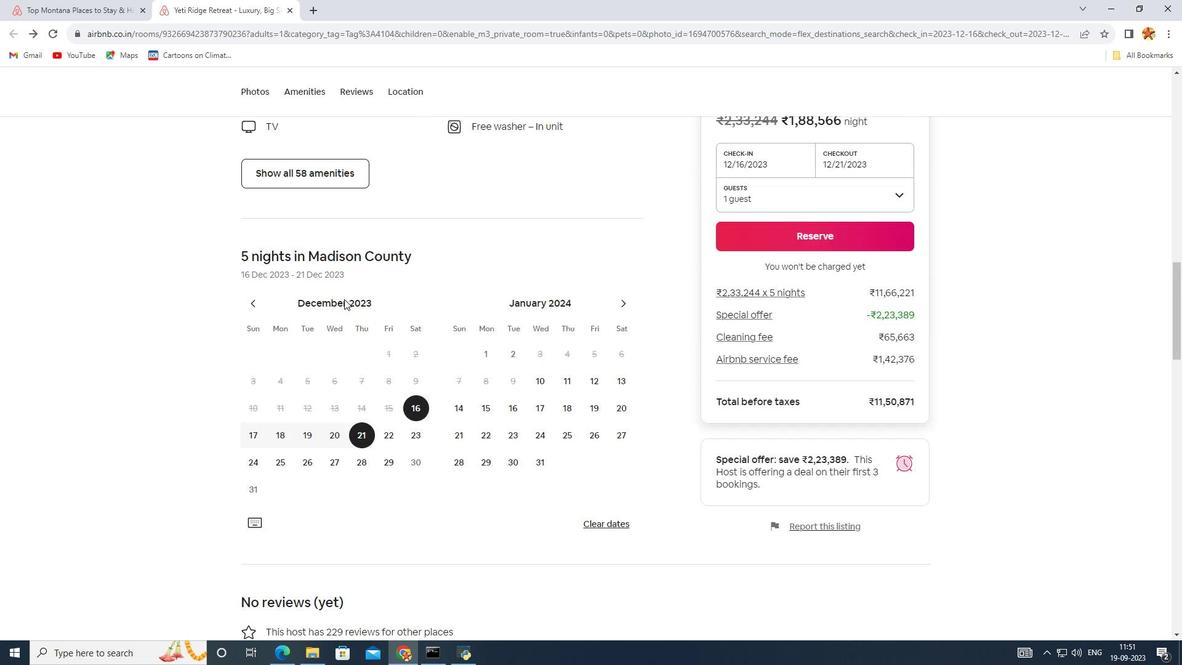 
Action: Mouse scrolled (344, 300) with delta (0, 0)
